 Task: Look for Airbnb options in SololÃ¡, Guatemala from 2nd November, 2023 to 9th November, 2023 for 5 adults. Place can be shared room with 2 bedrooms having 5 beds and 2 bathrooms. Property type can be flat. Amenities needed are: wifi, washing machine. Booking option can be shelf check-in. Look for 4 properties as per requirement.
Action: Mouse pressed left at (212, 110)
Screenshot: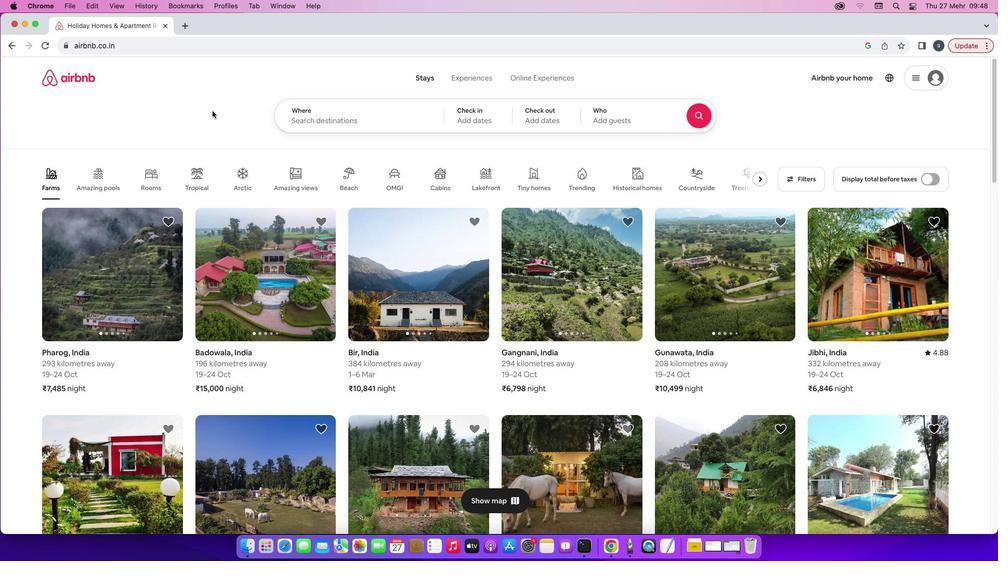
Action: Mouse moved to (351, 122)
Screenshot: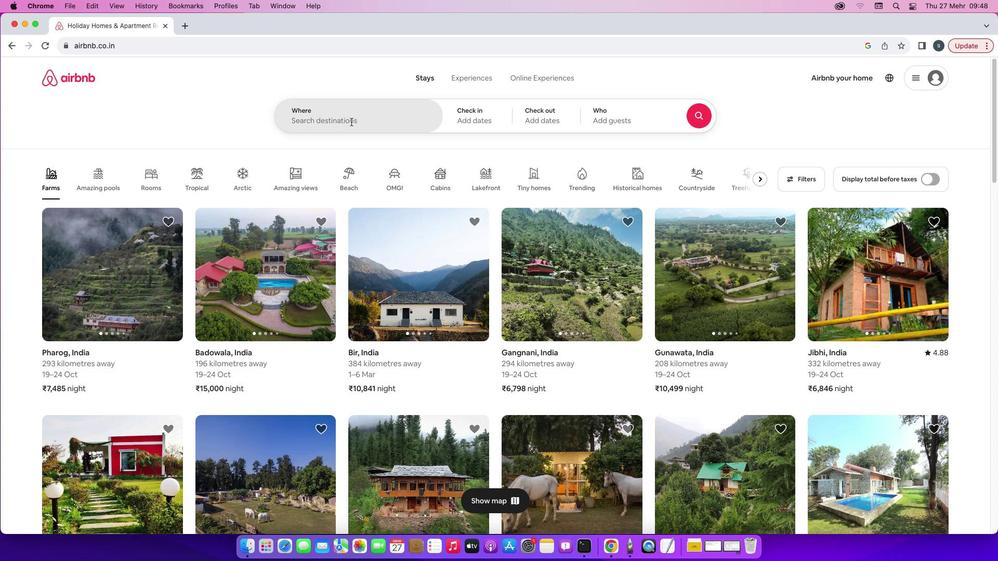 
Action: Mouse pressed left at (351, 122)
Screenshot: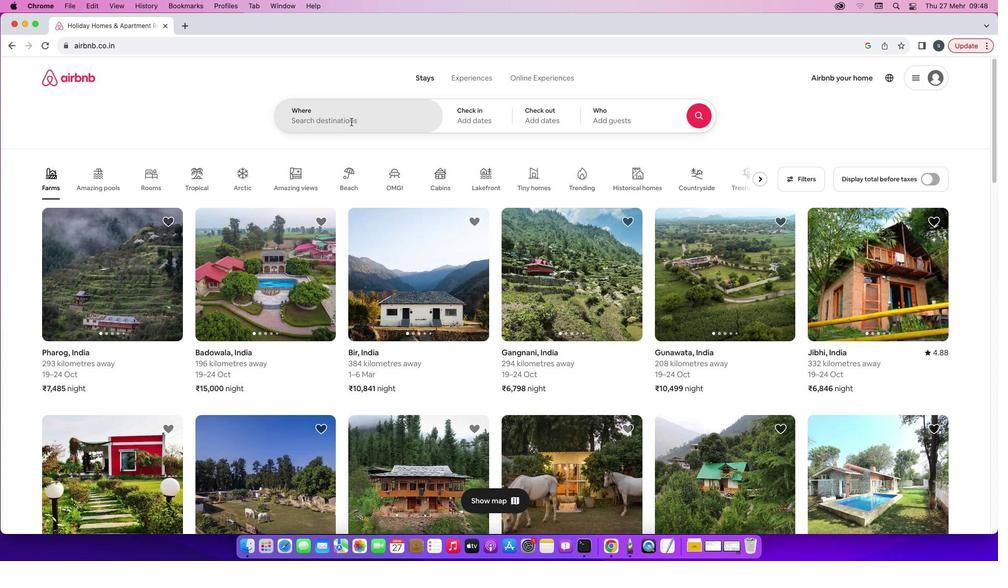 
Action: Mouse moved to (351, 121)
Screenshot: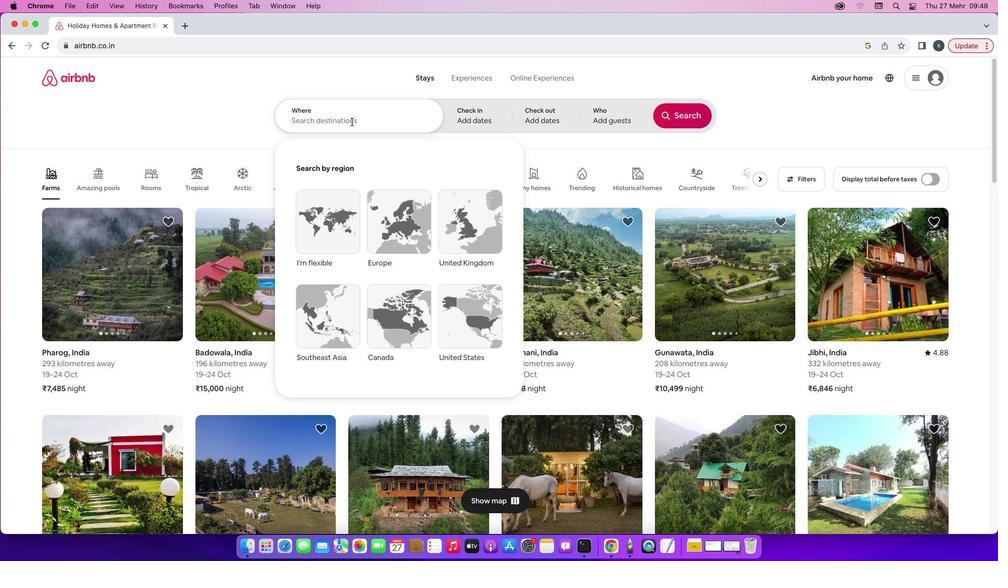 
Action: Key pressed 'S'Key.caps_lock'o''l''o''l''a'','Key.spaceKey.caps_lock'G'Key.caps_lock'u''a''t''e''m''a''l''a'
Screenshot: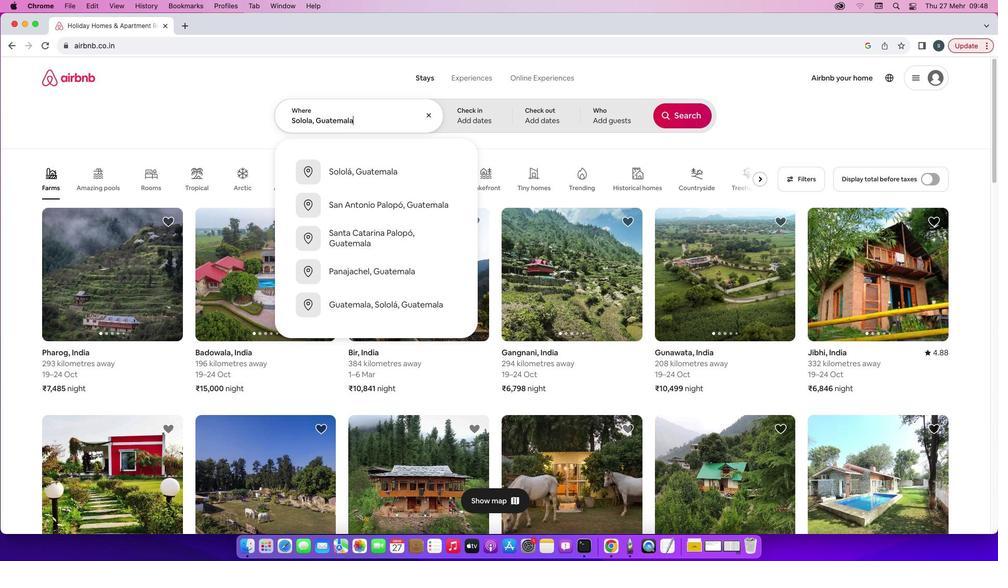 
Action: Mouse moved to (372, 172)
Screenshot: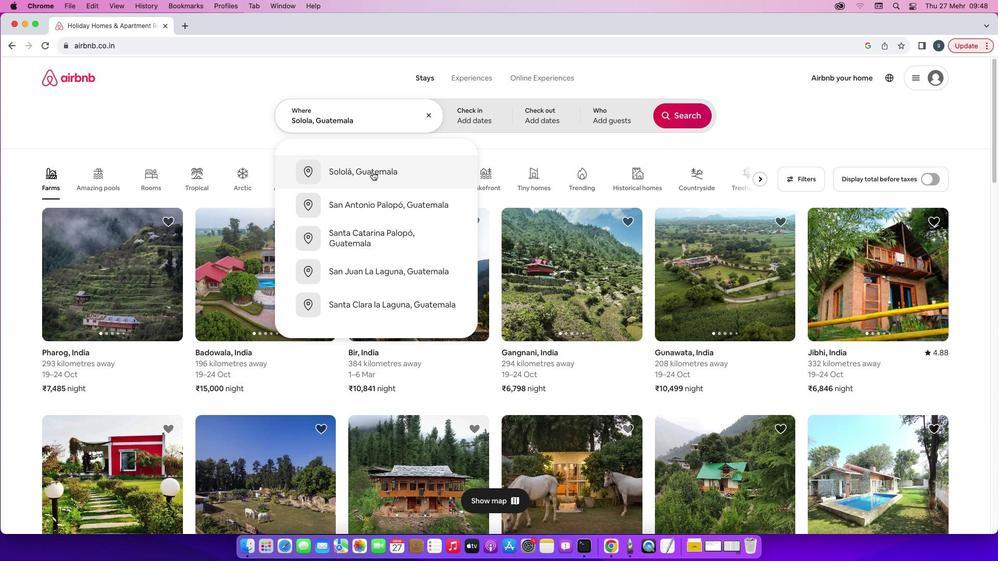 
Action: Mouse pressed left at (372, 172)
Screenshot: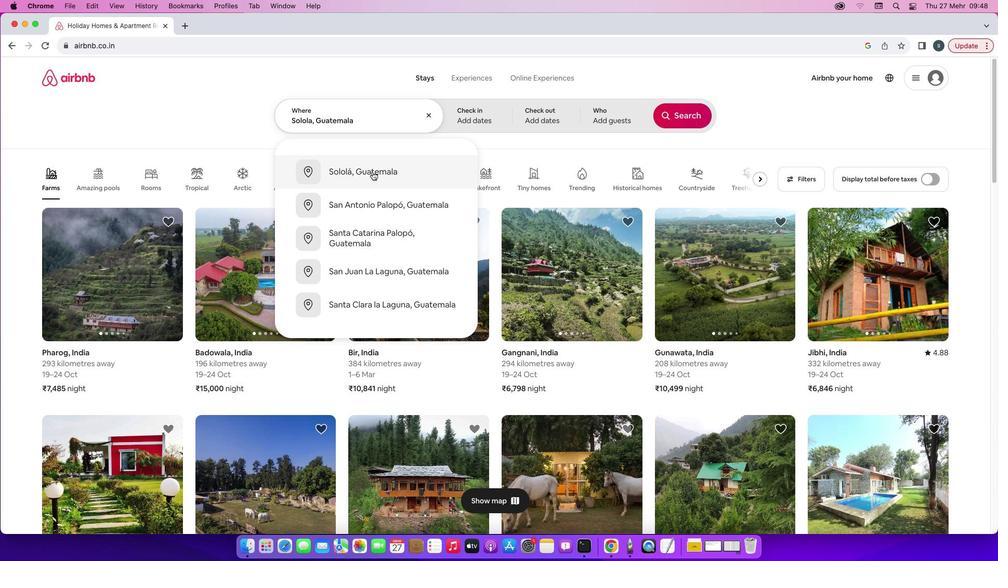 
Action: Mouse moved to (614, 239)
Screenshot: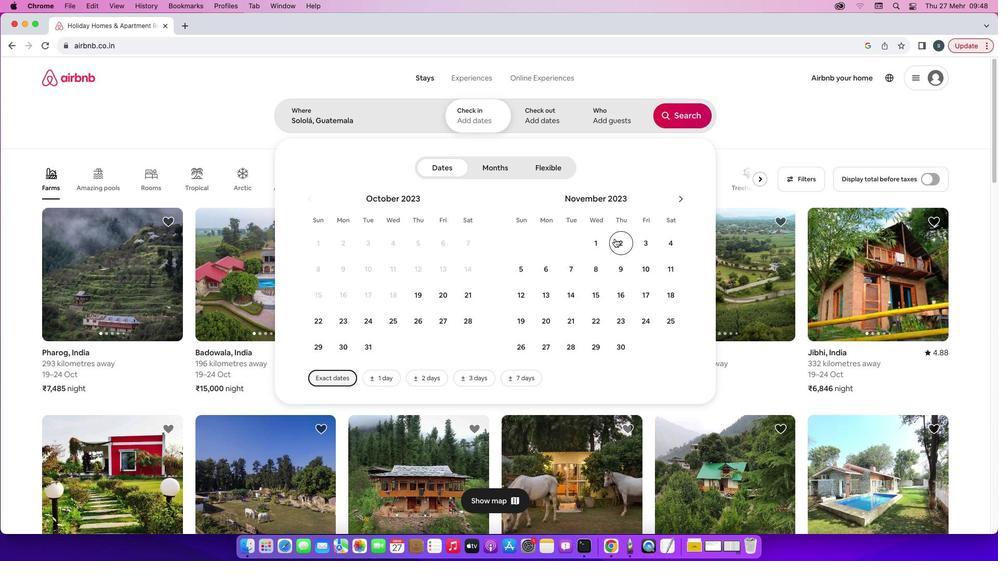 
Action: Mouse pressed left at (614, 239)
Screenshot: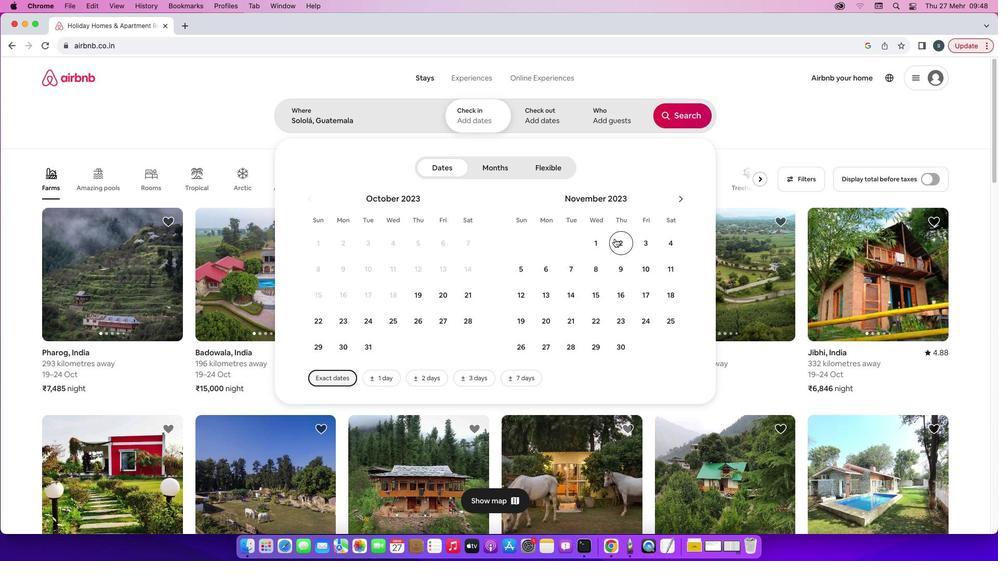 
Action: Mouse moved to (618, 271)
Screenshot: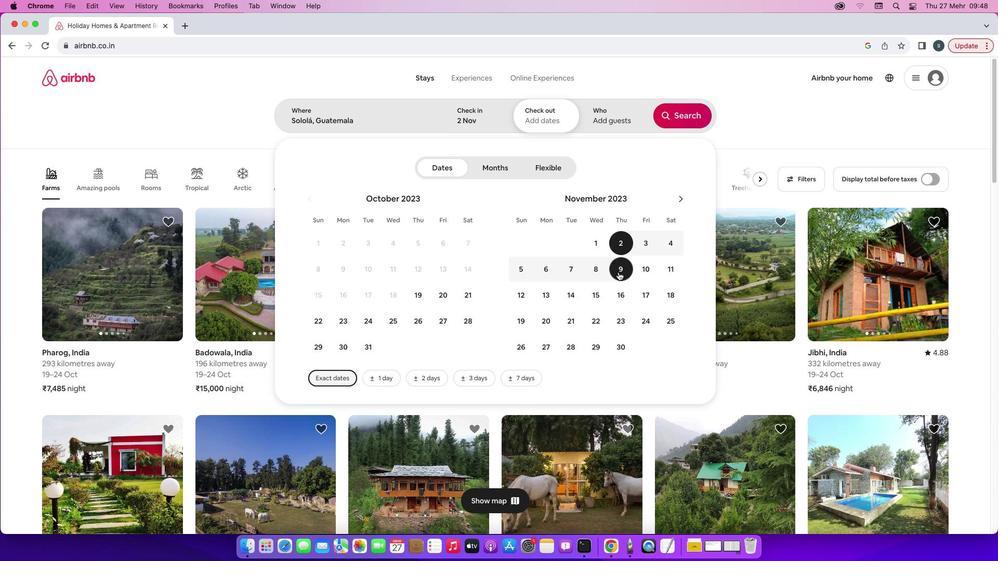 
Action: Mouse pressed left at (618, 271)
Screenshot: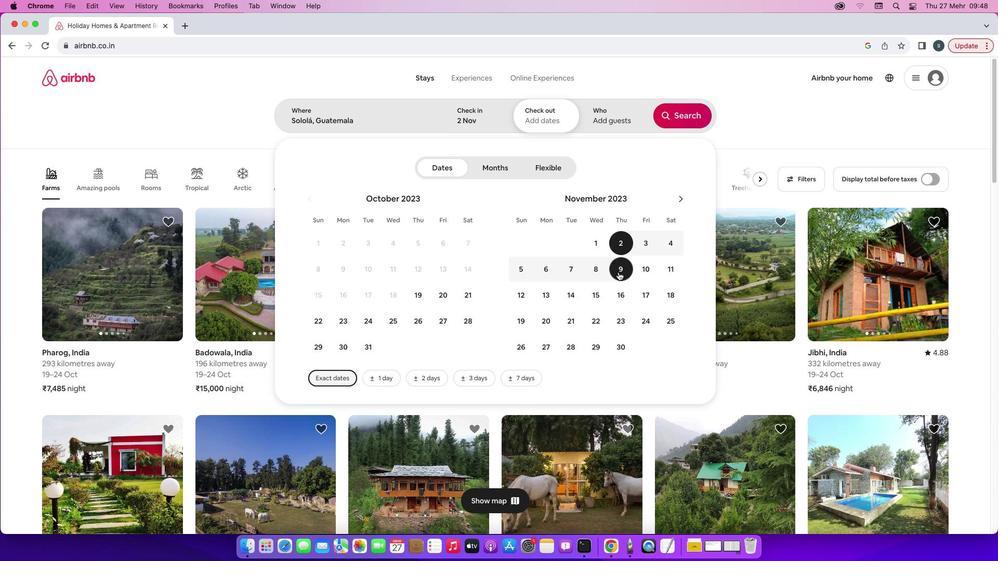 
Action: Mouse moved to (610, 116)
Screenshot: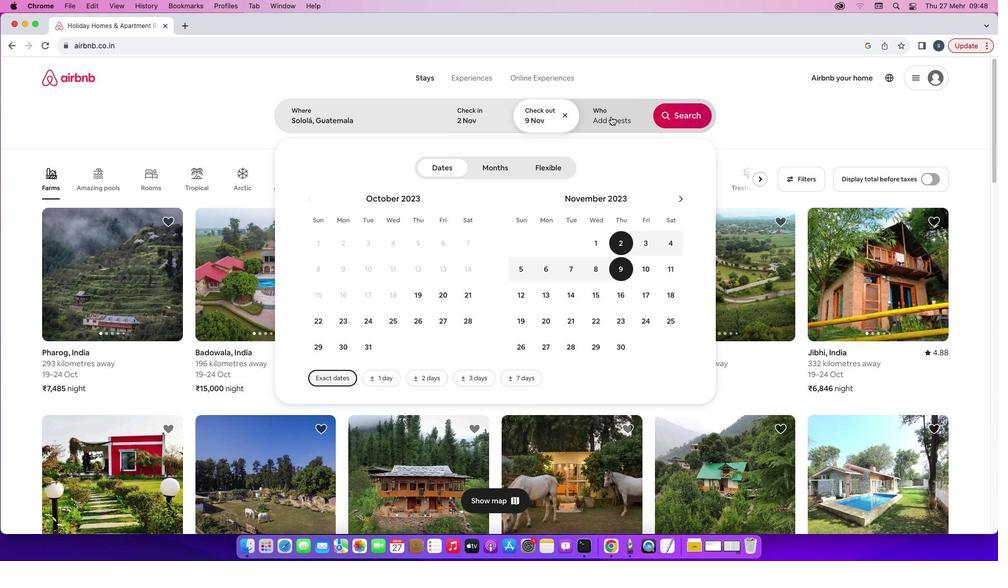 
Action: Mouse pressed left at (610, 116)
Screenshot: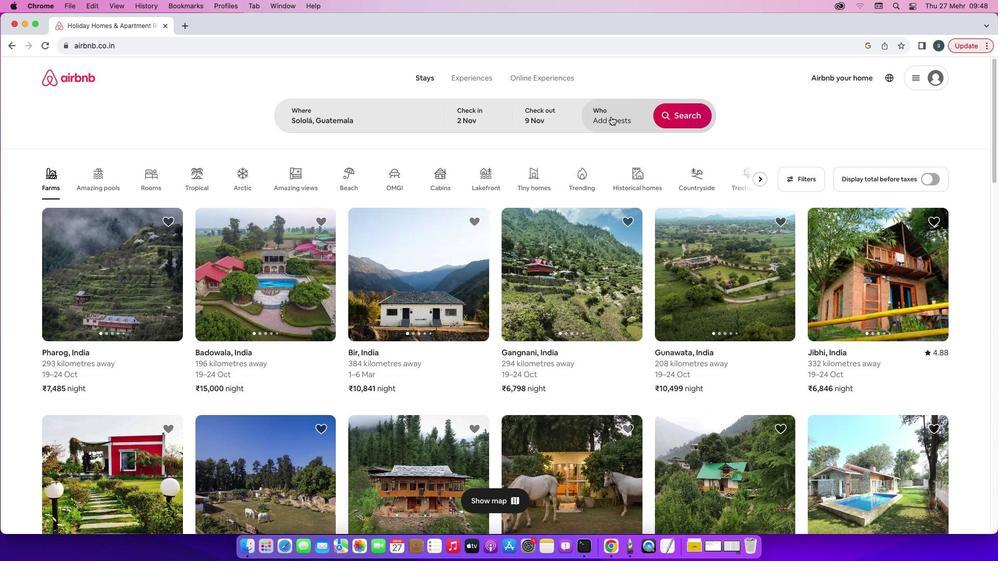 
Action: Mouse moved to (686, 171)
Screenshot: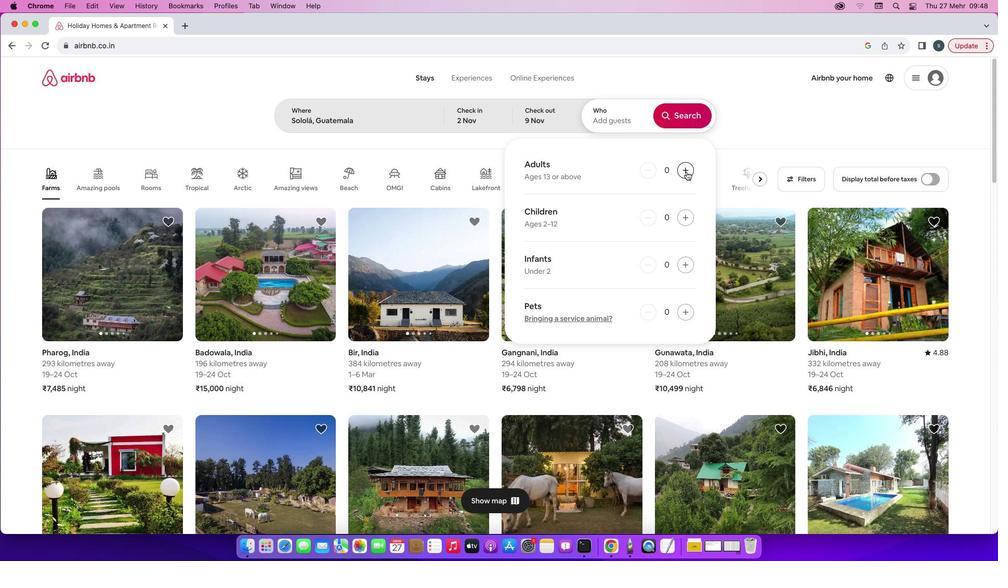 
Action: Mouse pressed left at (686, 171)
Screenshot: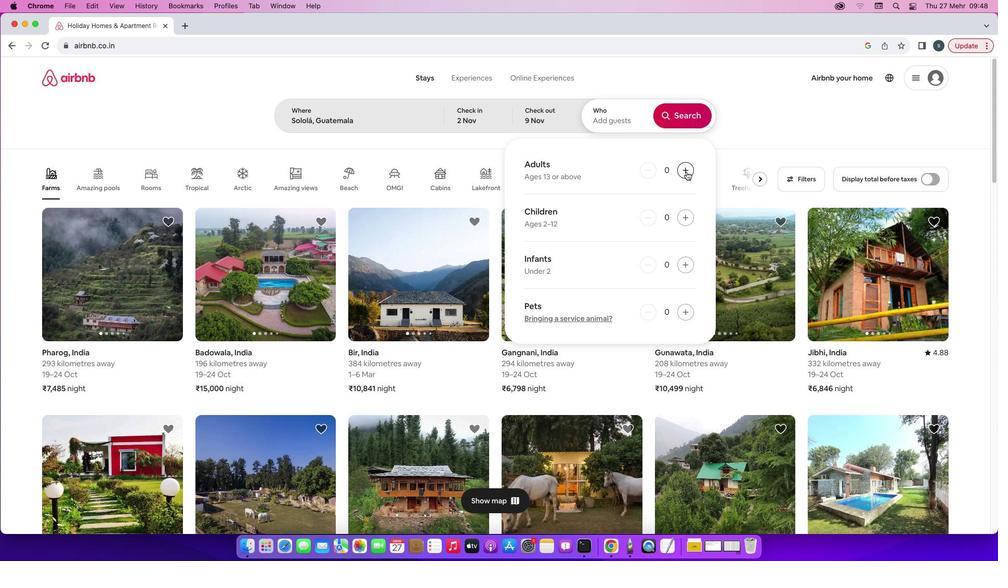 
Action: Mouse pressed left at (686, 171)
Screenshot: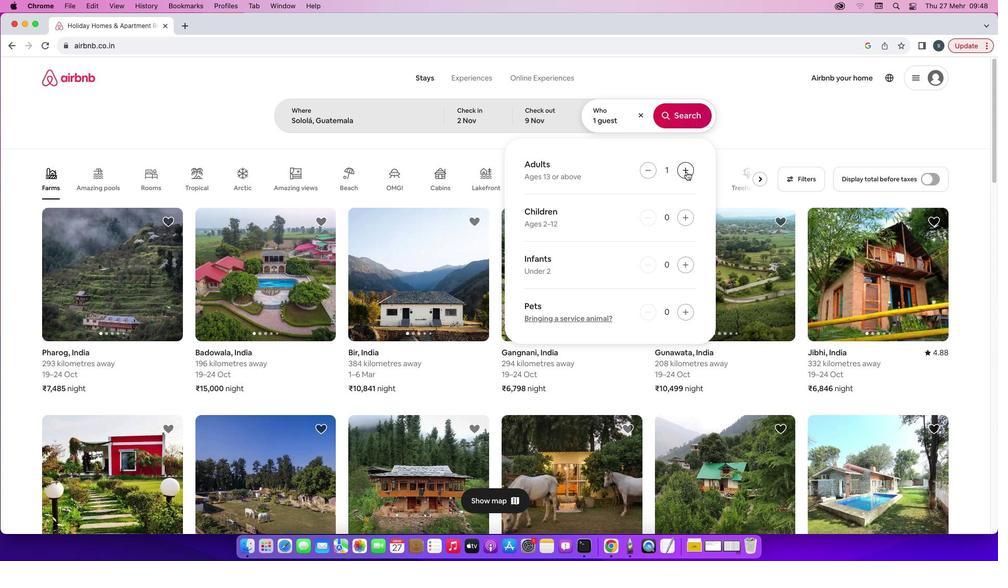 
Action: Mouse pressed left at (686, 171)
Screenshot: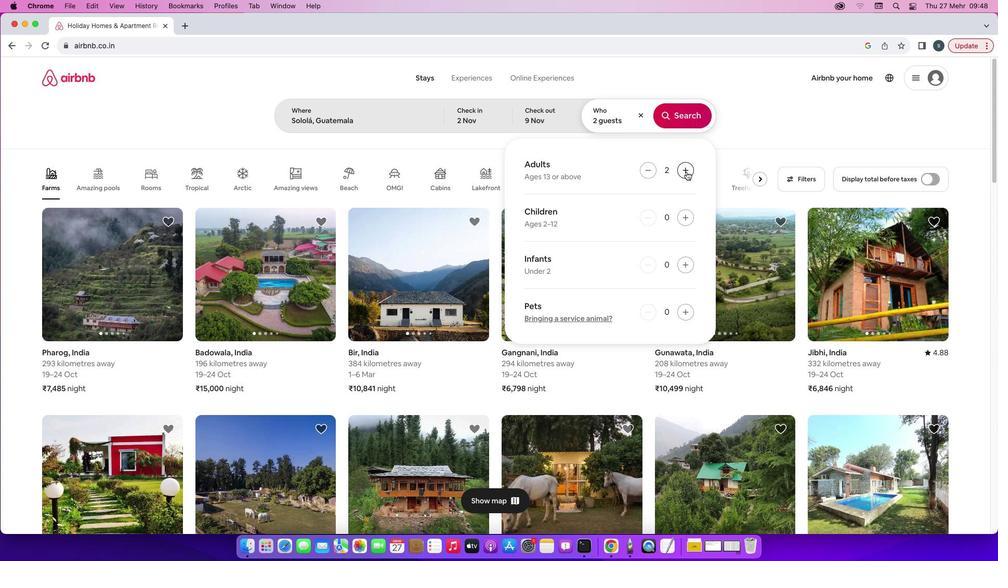 
Action: Mouse pressed left at (686, 171)
Screenshot: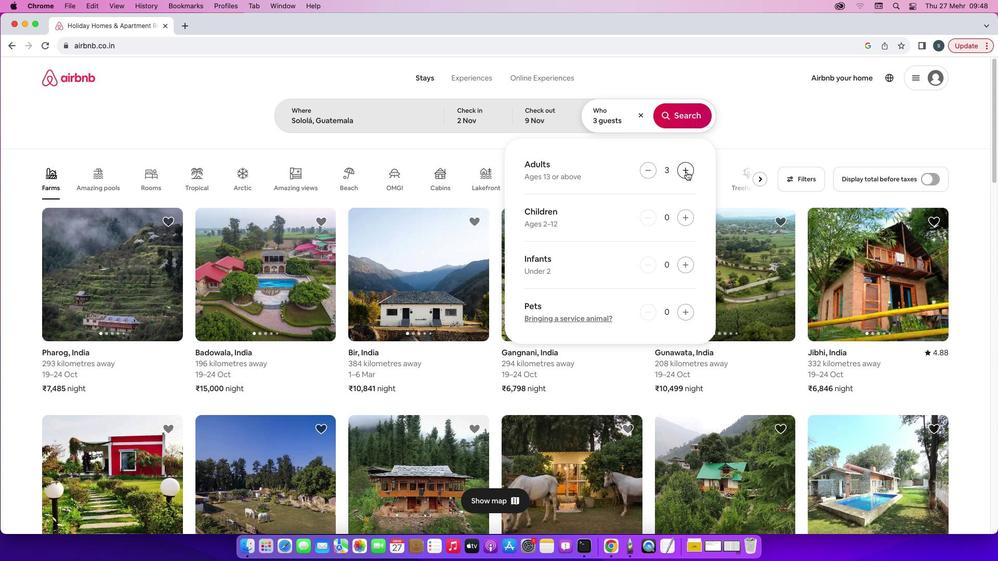 
Action: Mouse pressed left at (686, 171)
Screenshot: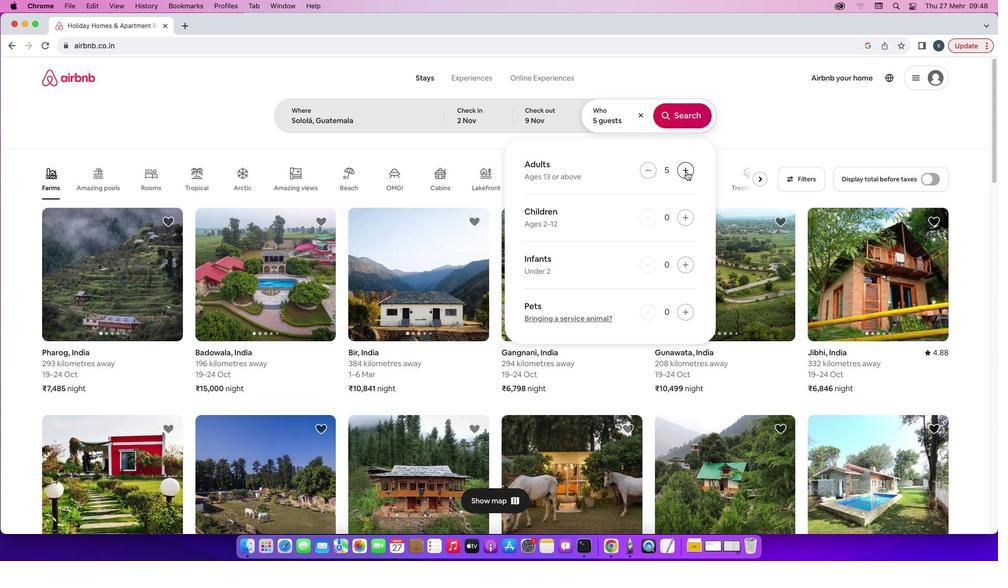 
Action: Mouse moved to (674, 113)
Screenshot: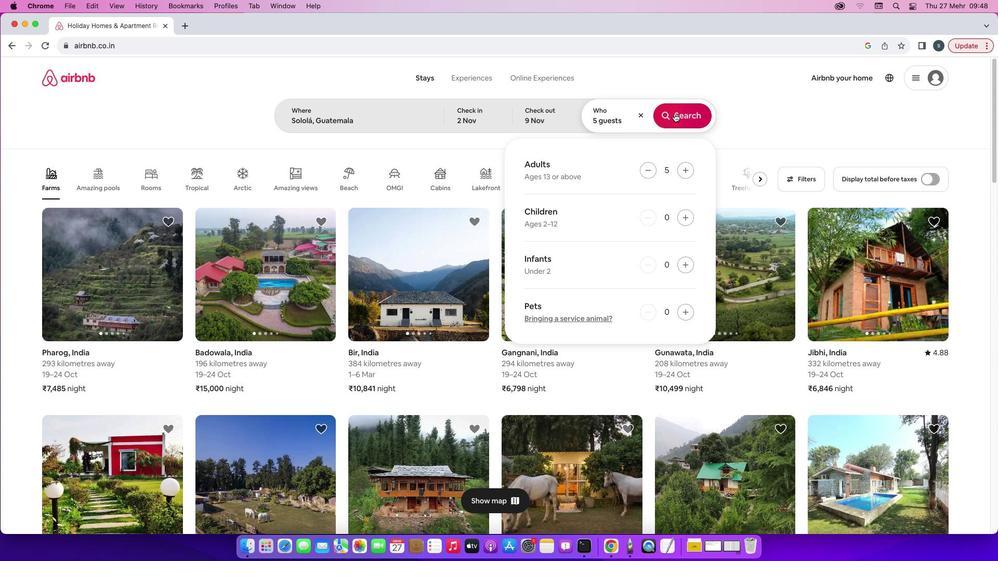 
Action: Mouse pressed left at (674, 113)
Screenshot: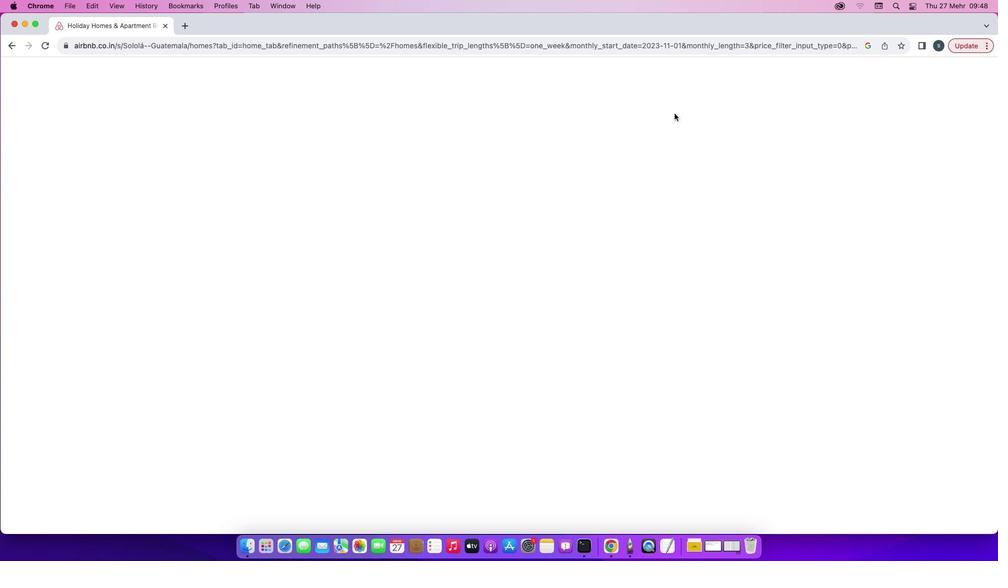
Action: Mouse moved to (824, 128)
Screenshot: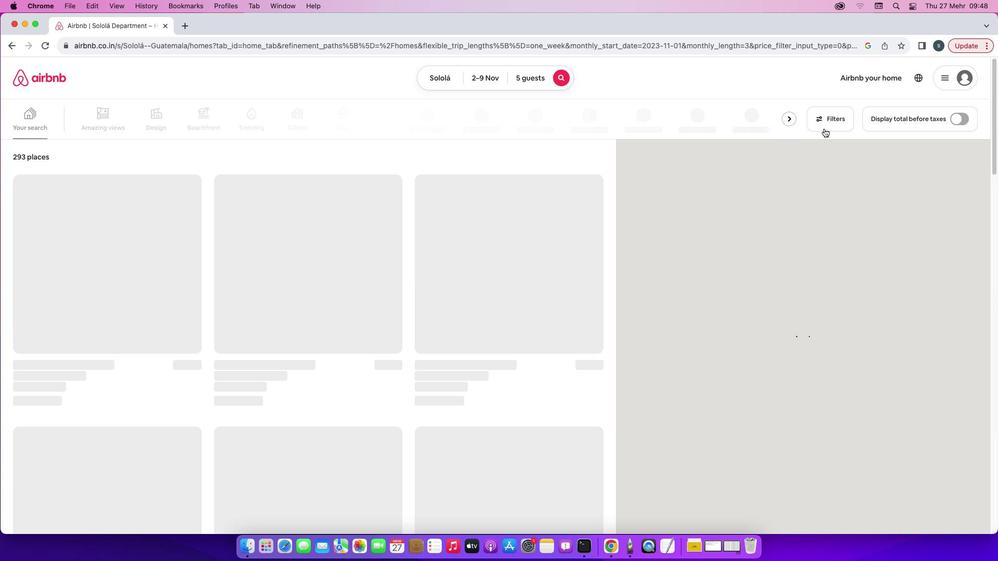 
Action: Mouse pressed left at (824, 128)
Screenshot: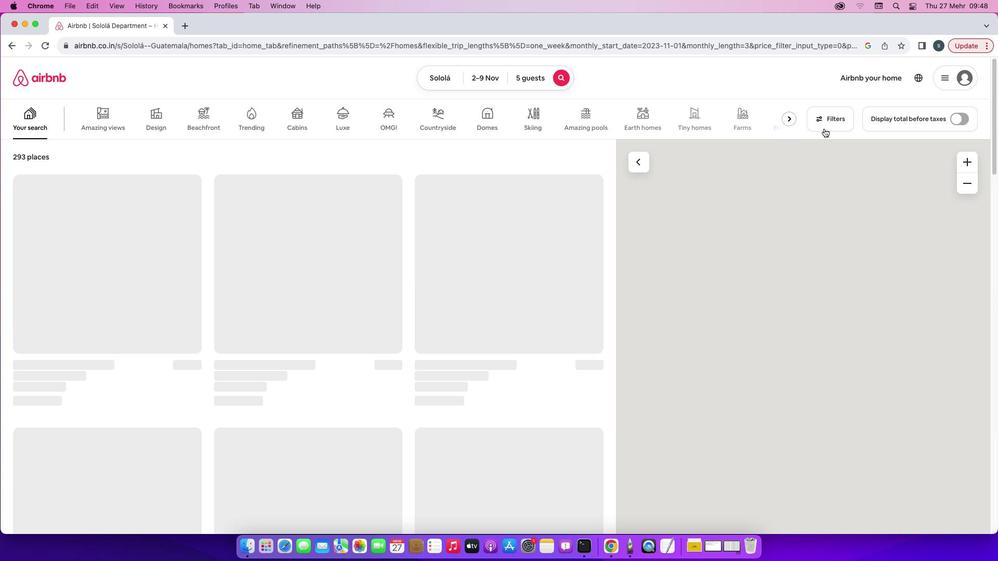 
Action: Mouse moved to (408, 321)
Screenshot: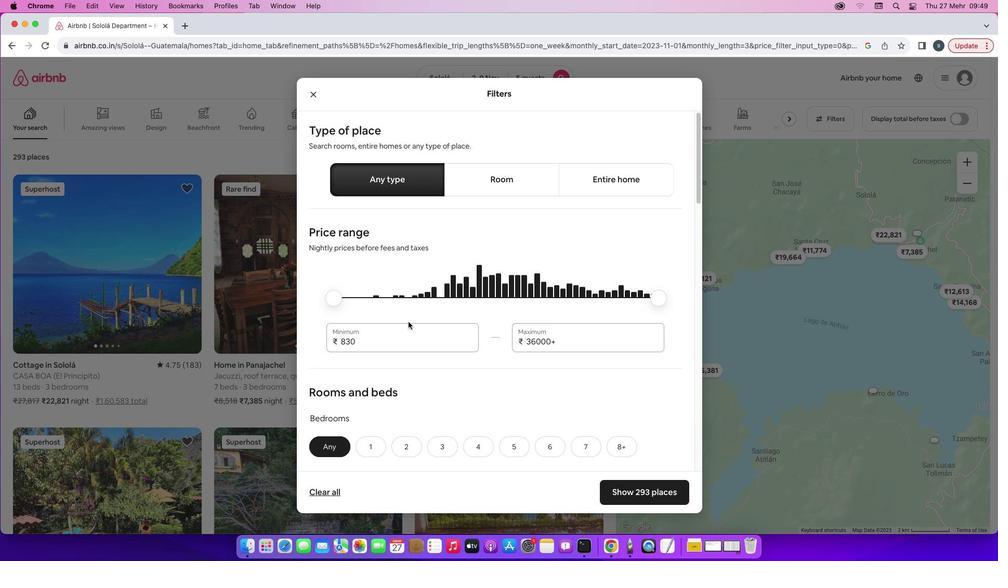 
Action: Mouse scrolled (408, 321) with delta (0, 0)
Screenshot: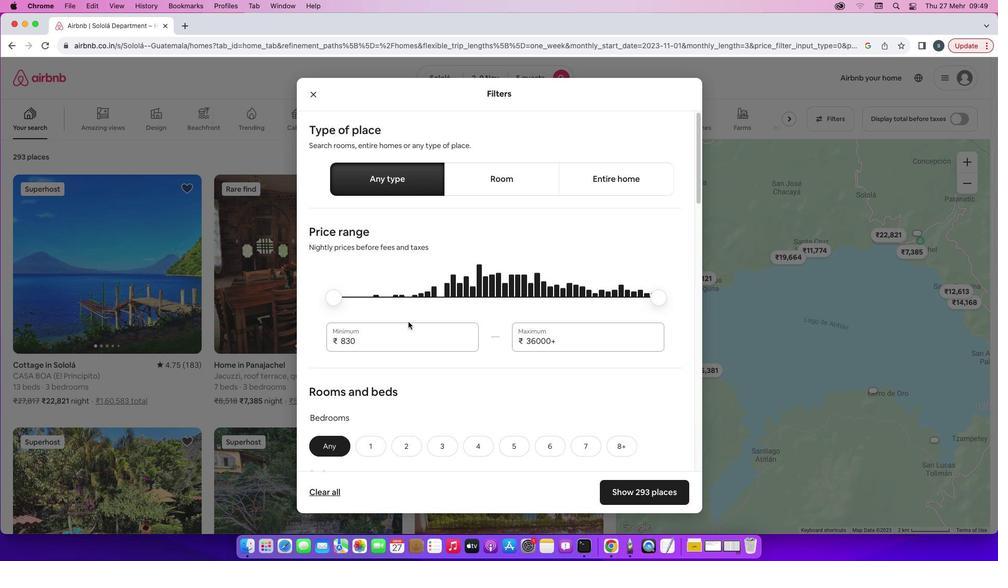 
Action: Mouse scrolled (408, 321) with delta (0, 0)
Screenshot: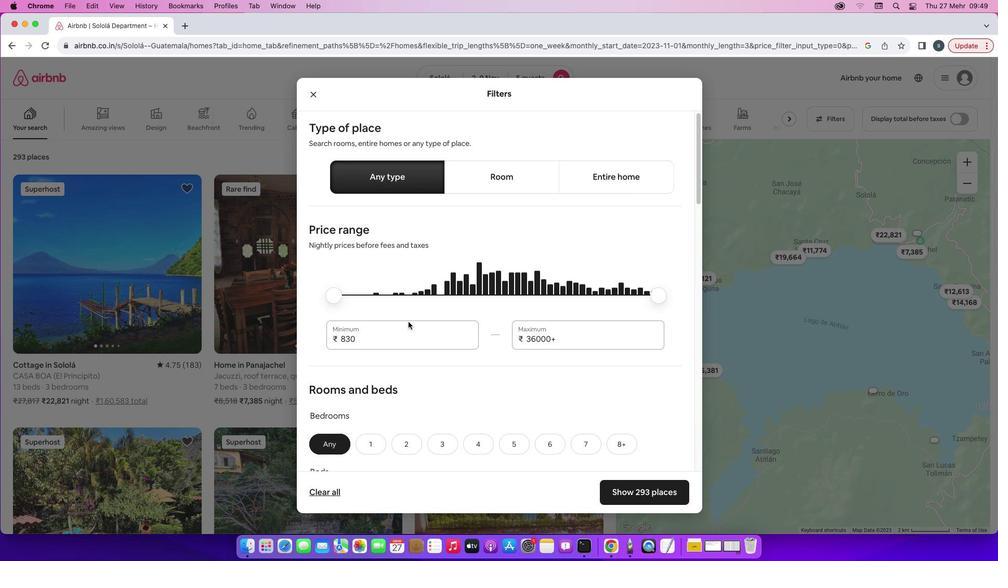 
Action: Mouse scrolled (408, 321) with delta (0, 0)
Screenshot: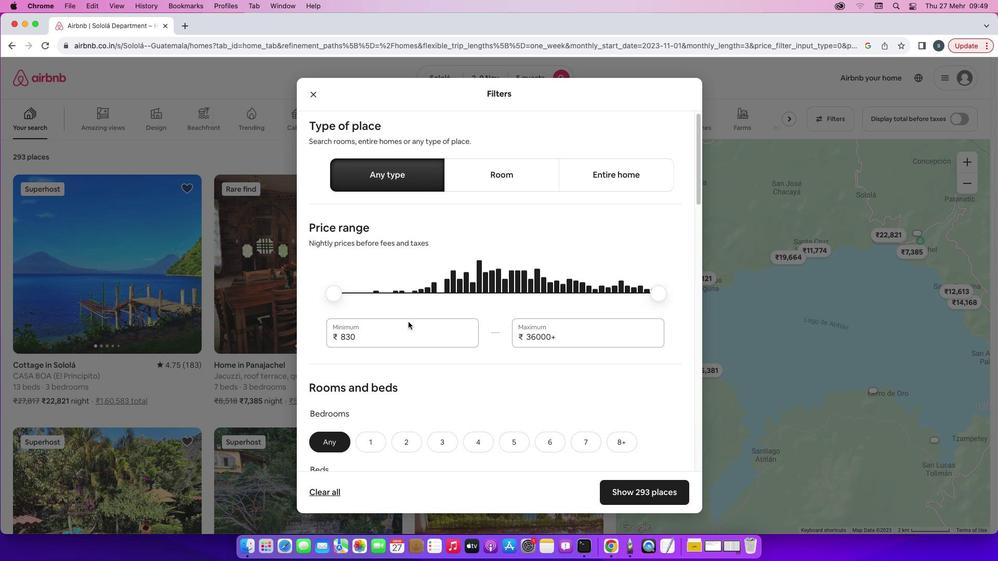 
Action: Mouse scrolled (408, 321) with delta (0, 0)
Screenshot: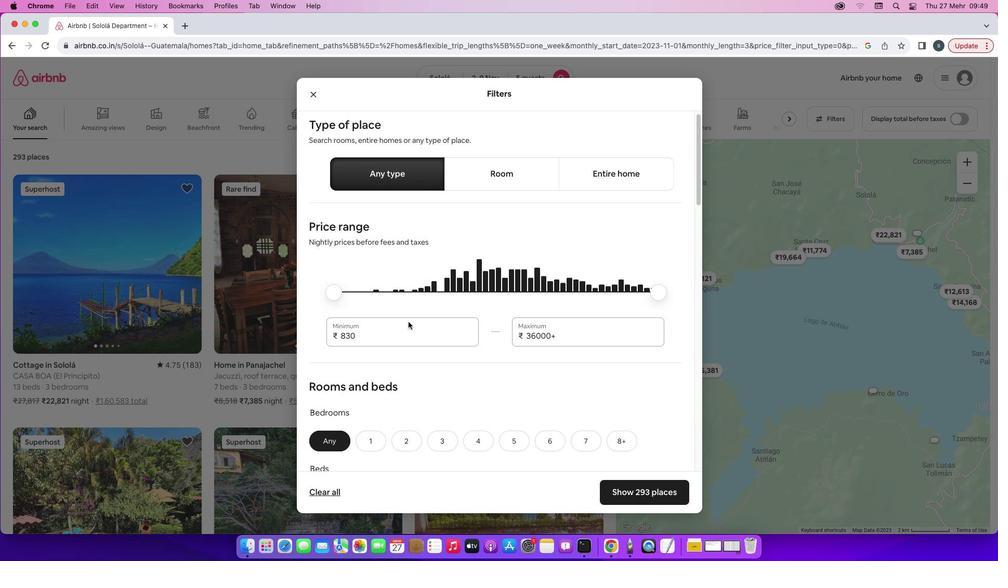 
Action: Mouse scrolled (408, 321) with delta (0, 0)
Screenshot: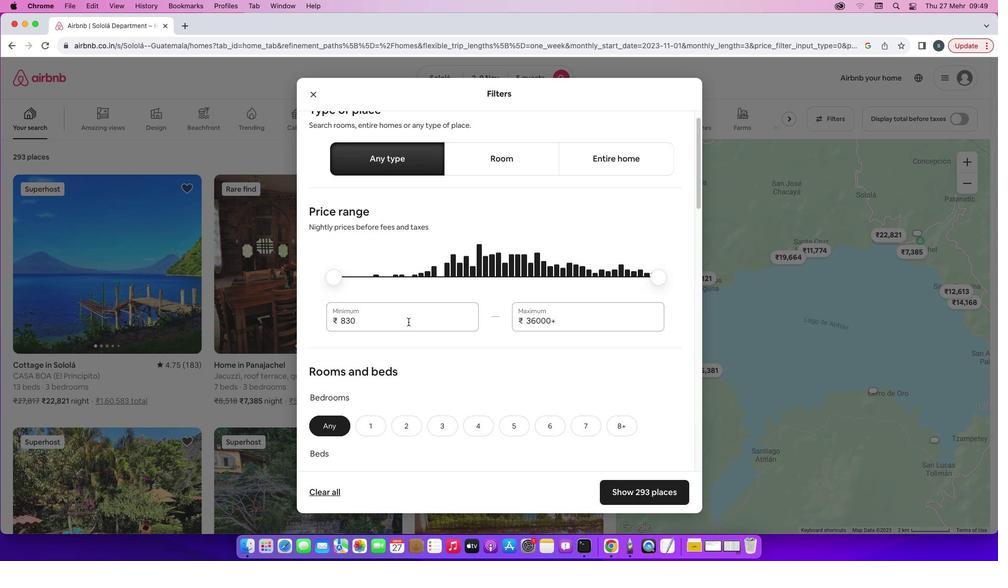 
Action: Mouse scrolled (408, 321) with delta (0, 0)
Screenshot: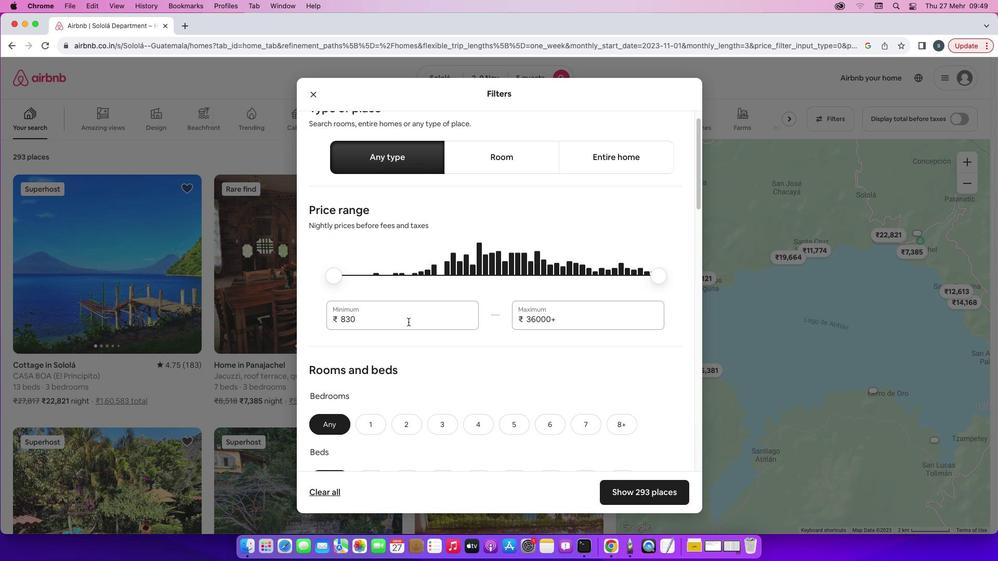 
Action: Mouse scrolled (408, 321) with delta (0, 0)
Screenshot: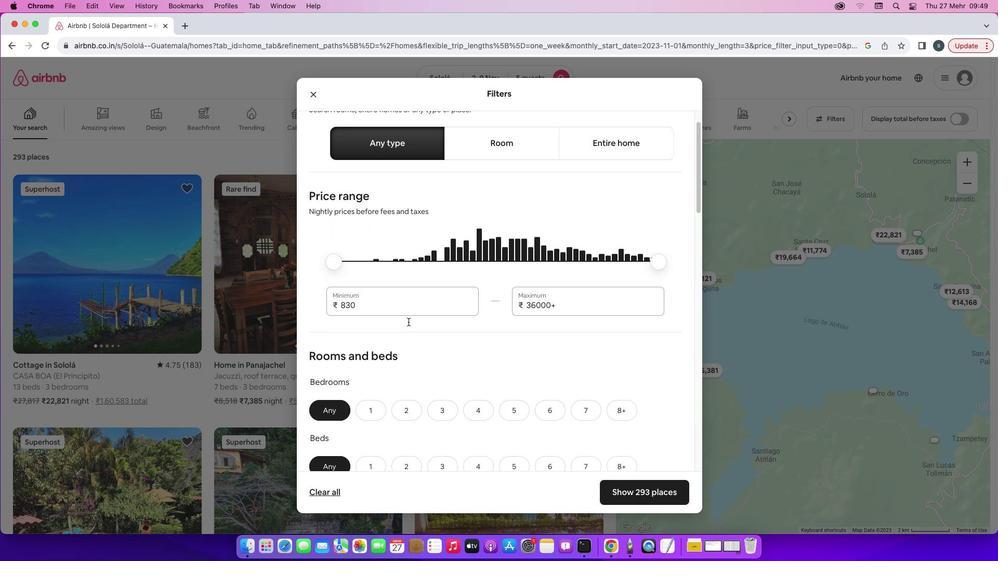 
Action: Mouse scrolled (408, 321) with delta (0, -1)
Screenshot: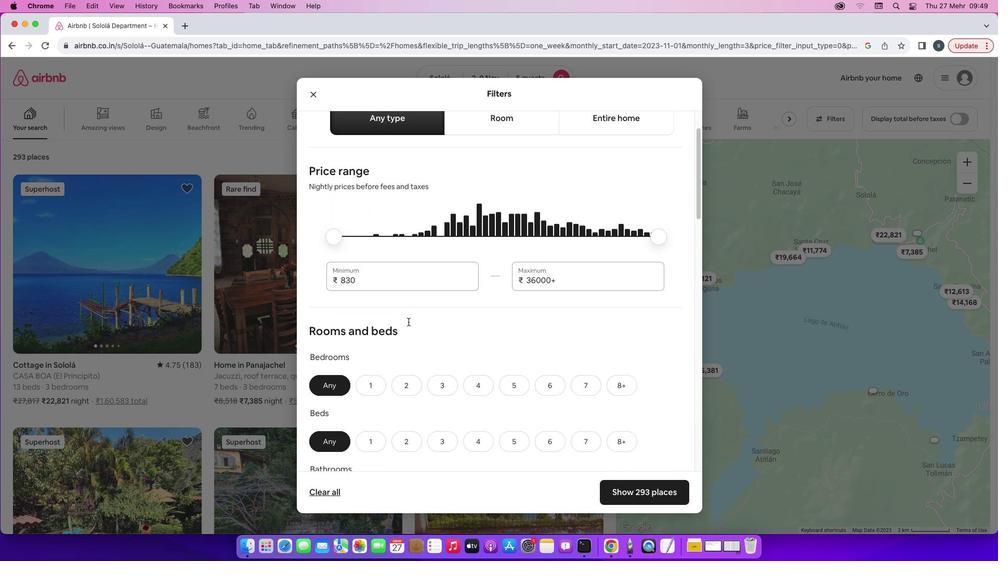 
Action: Mouse scrolled (408, 321) with delta (0, 0)
Screenshot: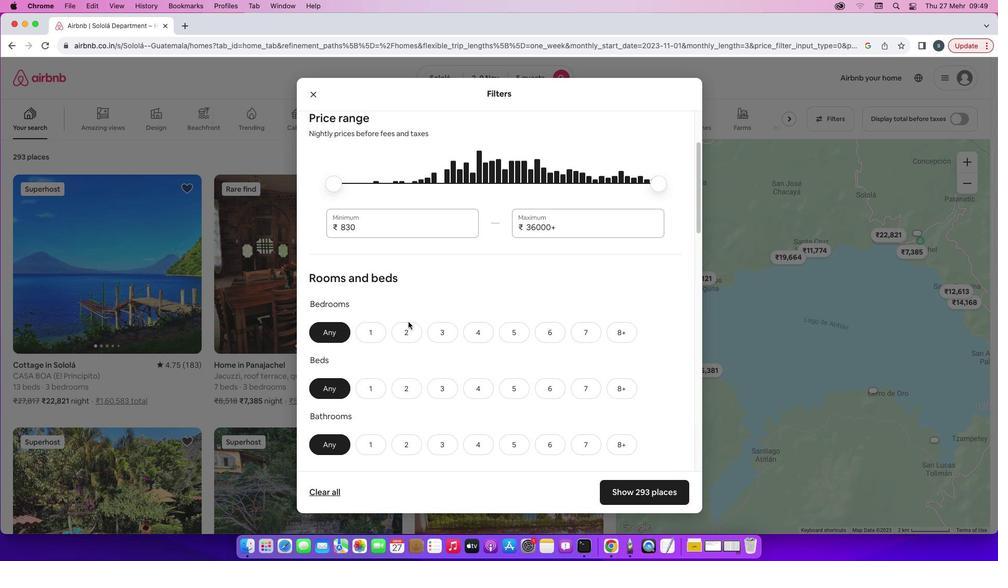
Action: Mouse scrolled (408, 321) with delta (0, 0)
Screenshot: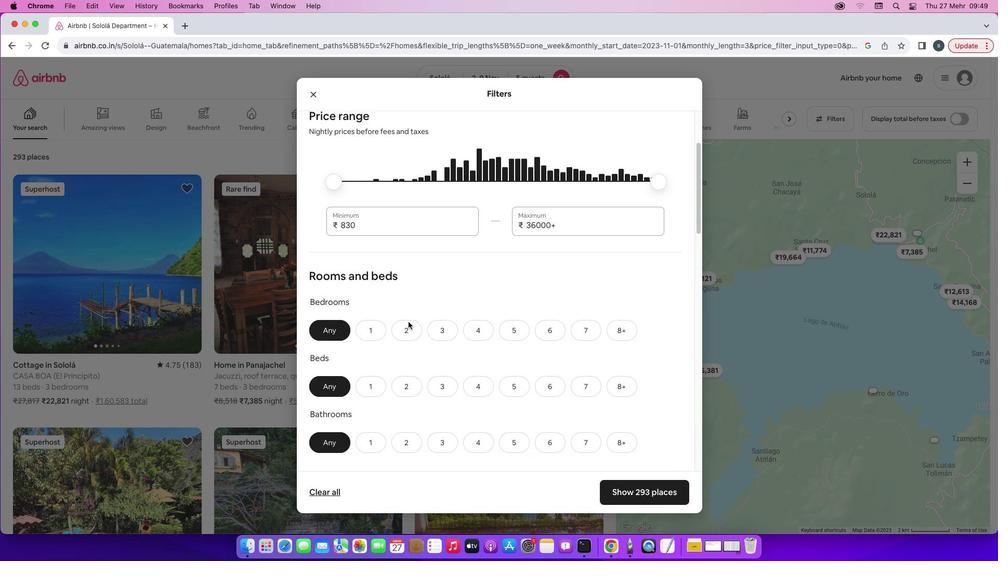 
Action: Mouse moved to (412, 316)
Screenshot: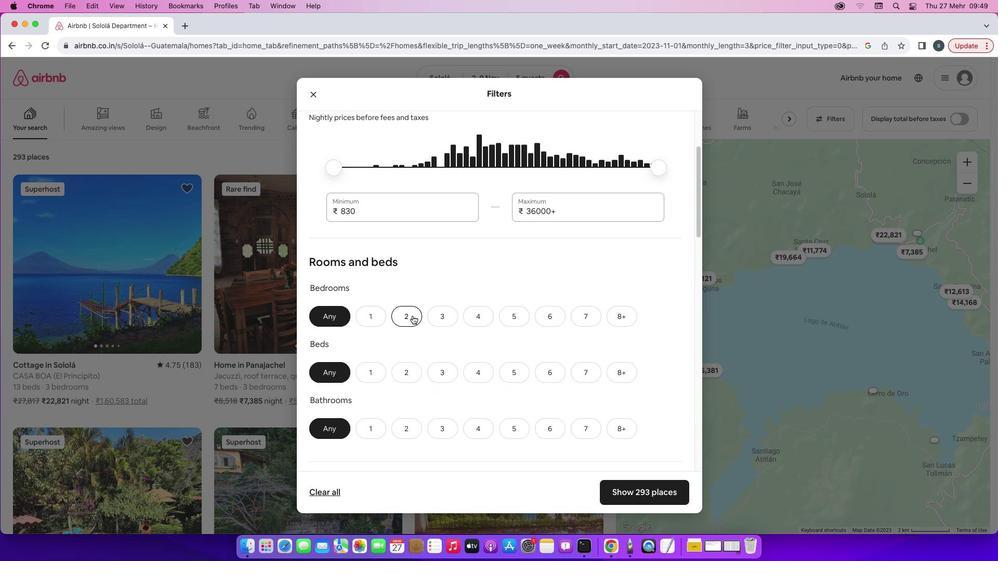 
Action: Mouse pressed left at (412, 316)
Screenshot: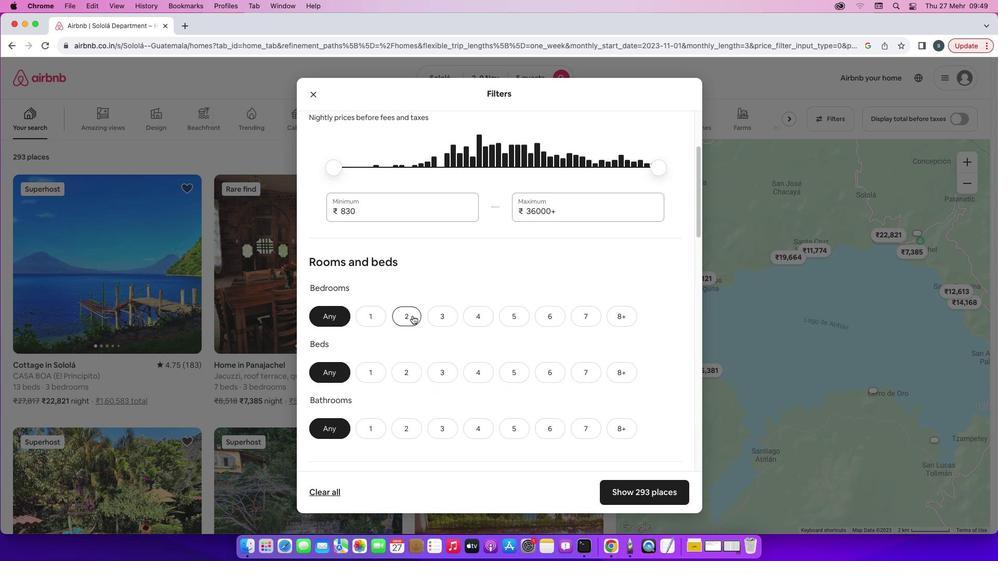 
Action: Mouse moved to (515, 371)
Screenshot: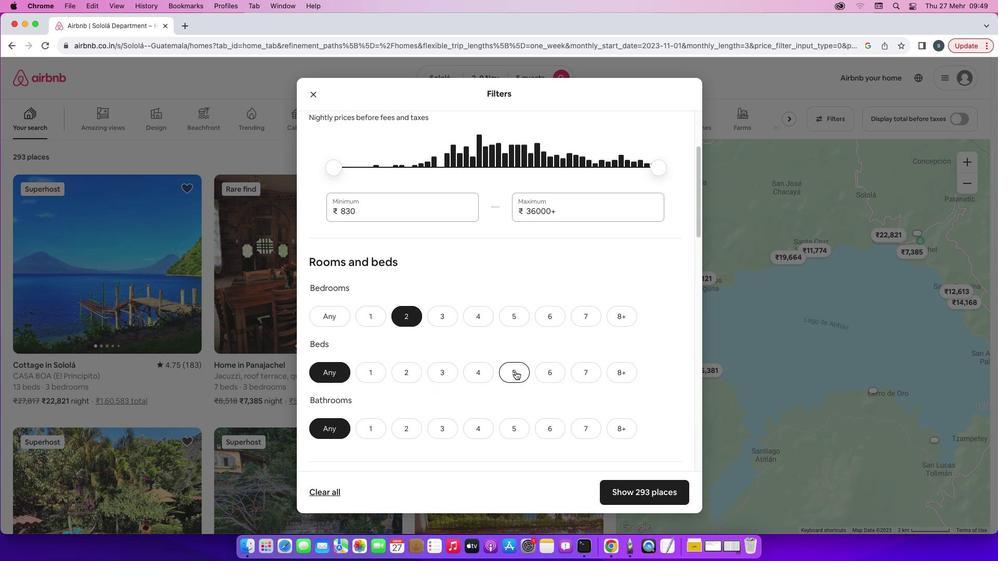 
Action: Mouse pressed left at (515, 371)
Screenshot: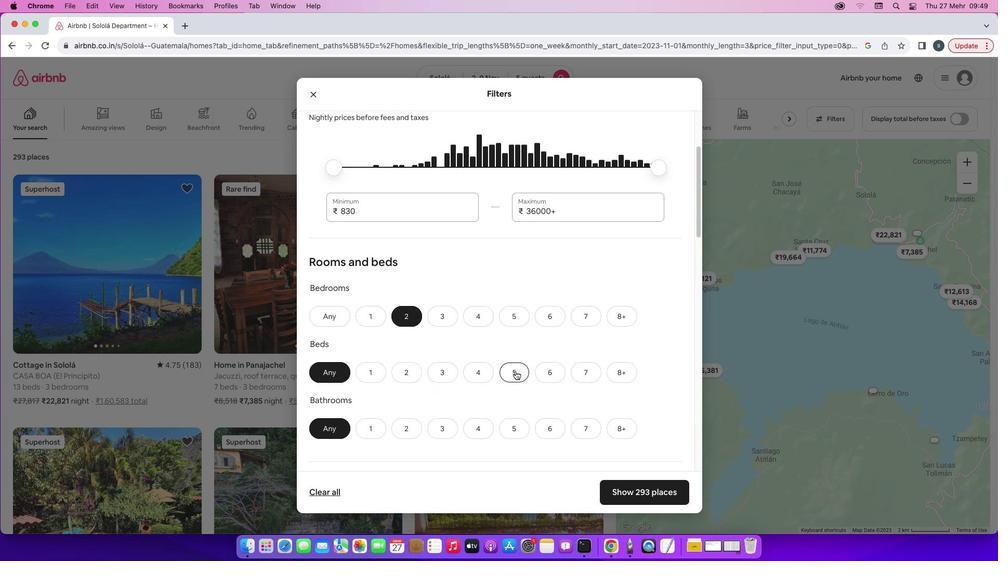 
Action: Mouse moved to (406, 434)
Screenshot: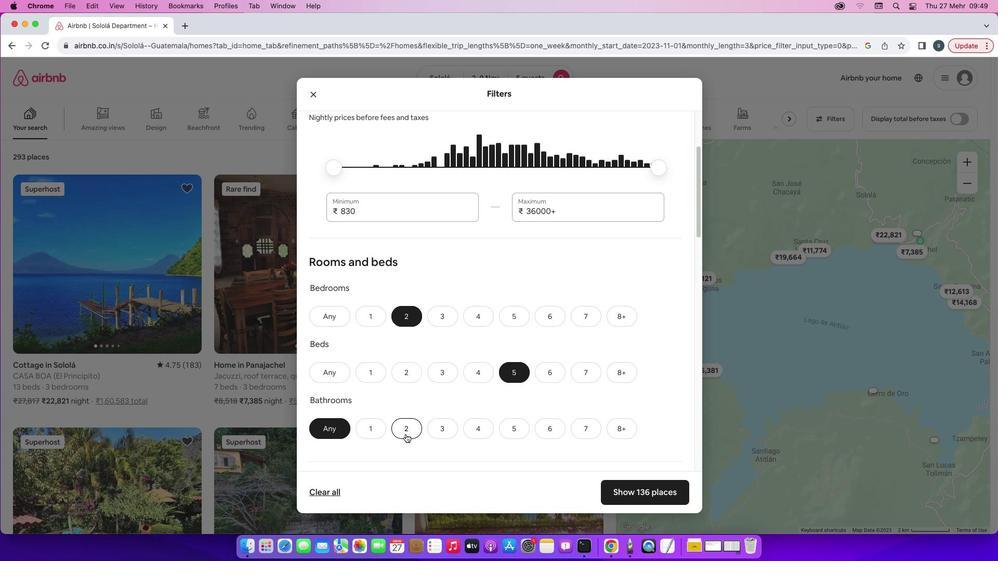 
Action: Mouse pressed left at (406, 434)
Screenshot: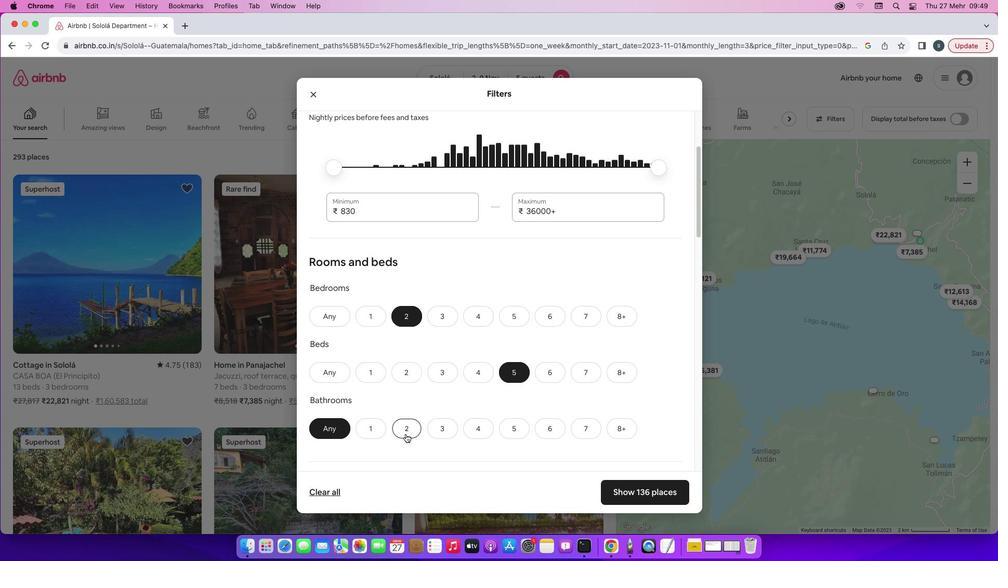 
Action: Mouse moved to (441, 397)
Screenshot: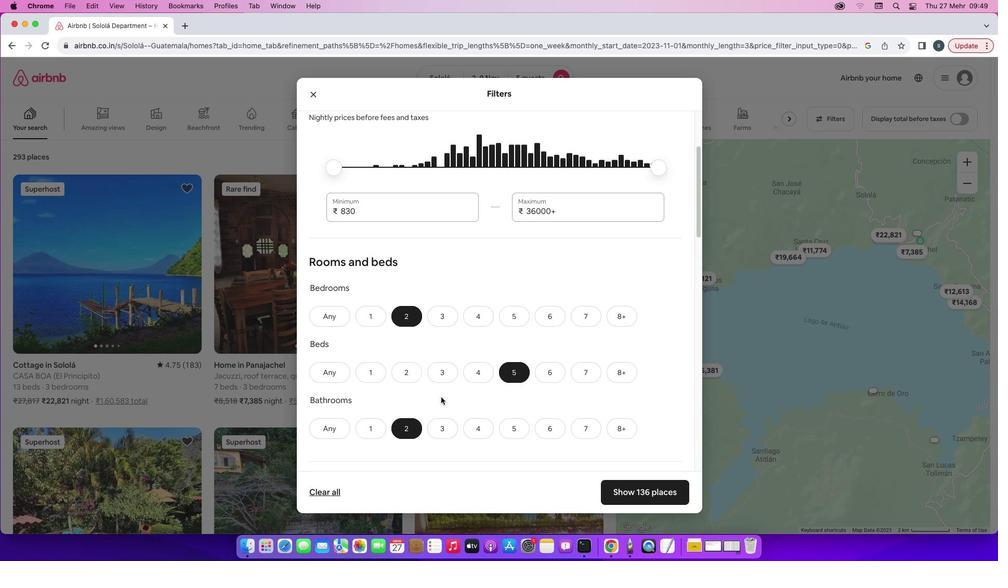 
Action: Mouse scrolled (441, 397) with delta (0, 0)
Screenshot: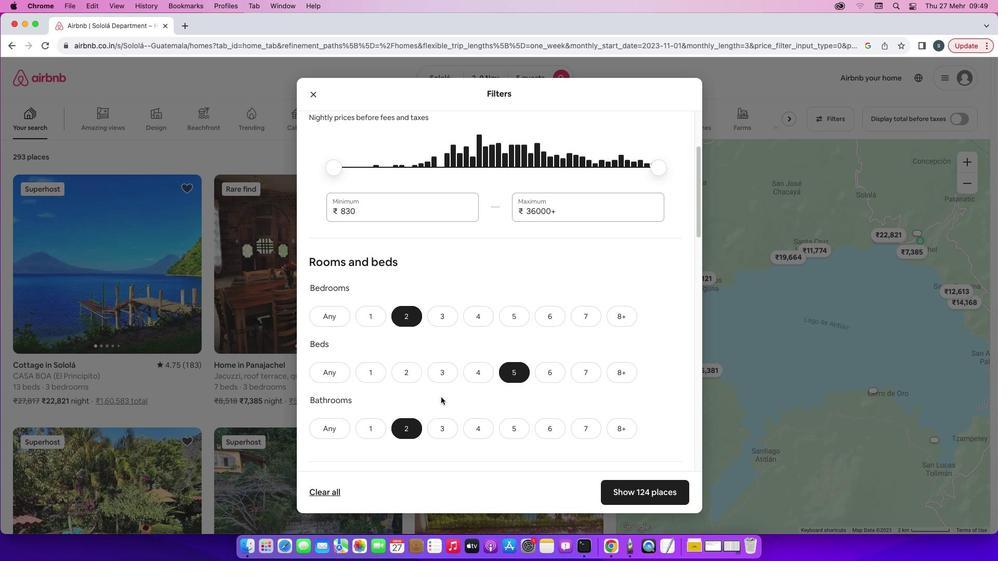 
Action: Mouse scrolled (441, 397) with delta (0, 0)
Screenshot: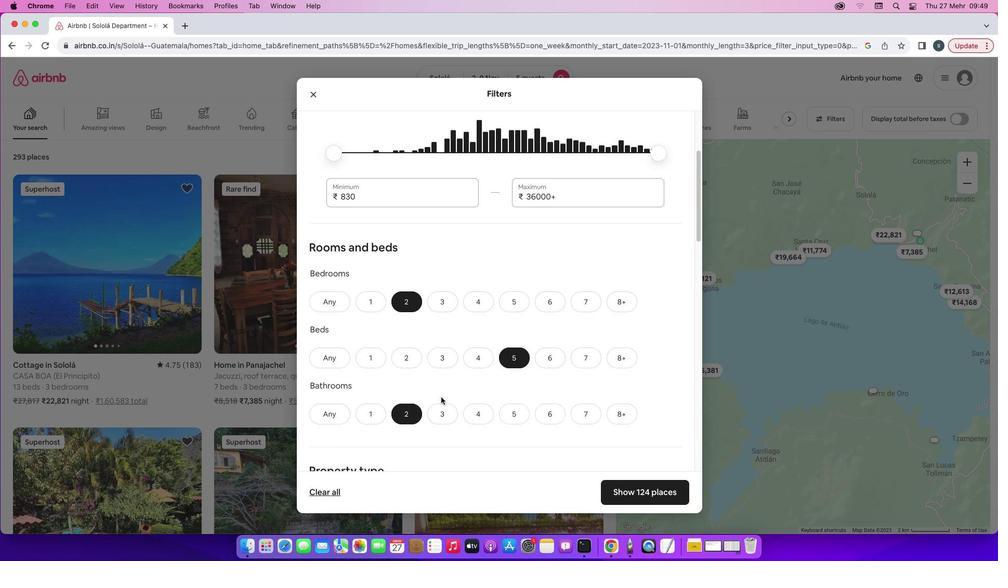 
Action: Mouse scrolled (441, 397) with delta (0, -1)
Screenshot: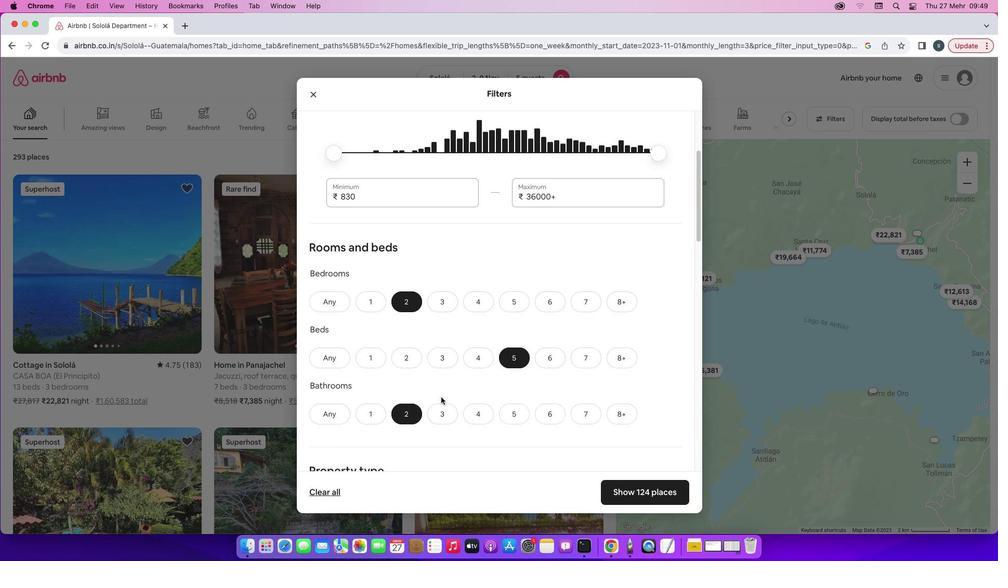 
Action: Mouse scrolled (441, 397) with delta (0, 0)
Screenshot: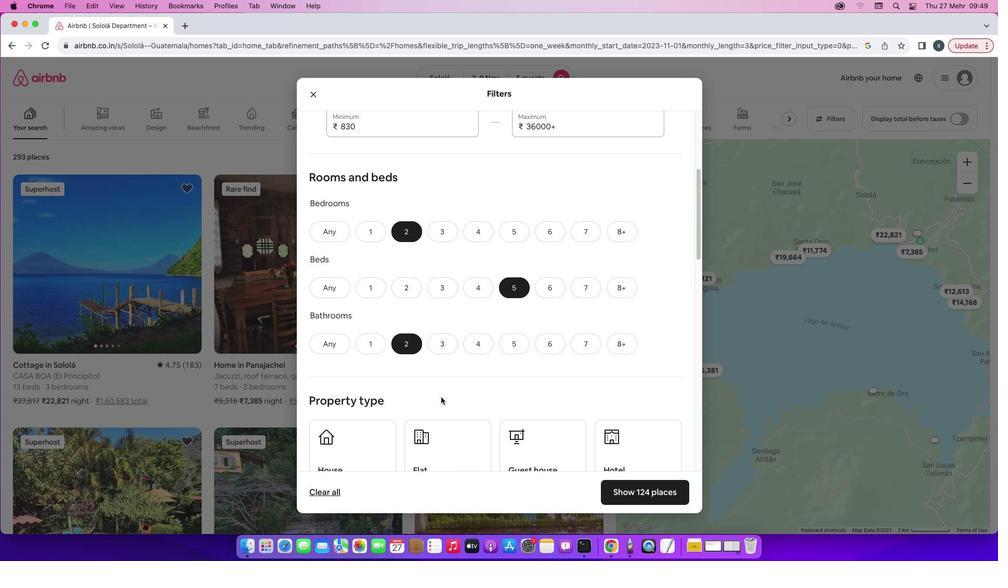 
Action: Mouse scrolled (441, 397) with delta (0, 0)
Screenshot: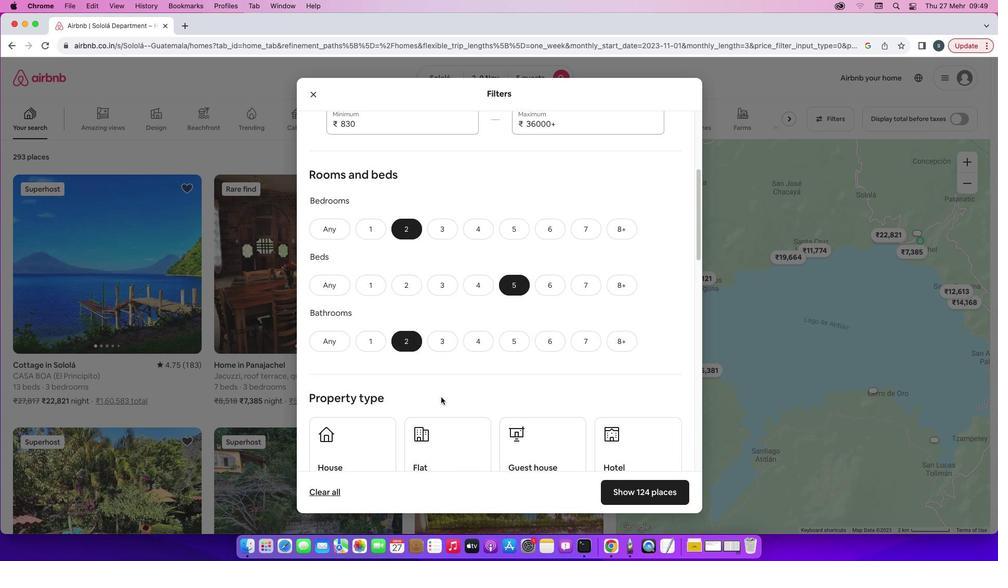 
Action: Mouse scrolled (441, 397) with delta (0, -1)
Screenshot: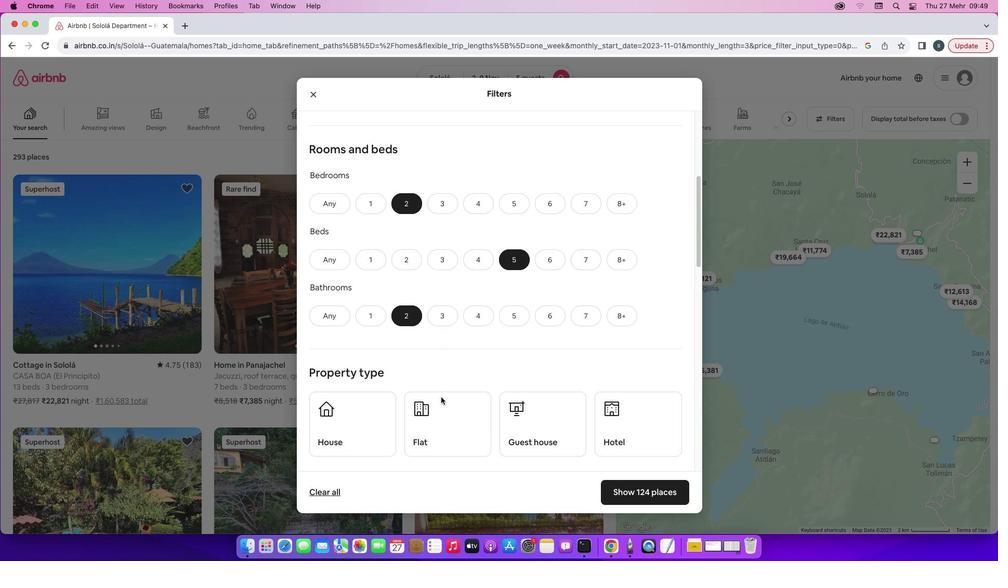 
Action: Mouse scrolled (441, 397) with delta (0, -1)
Screenshot: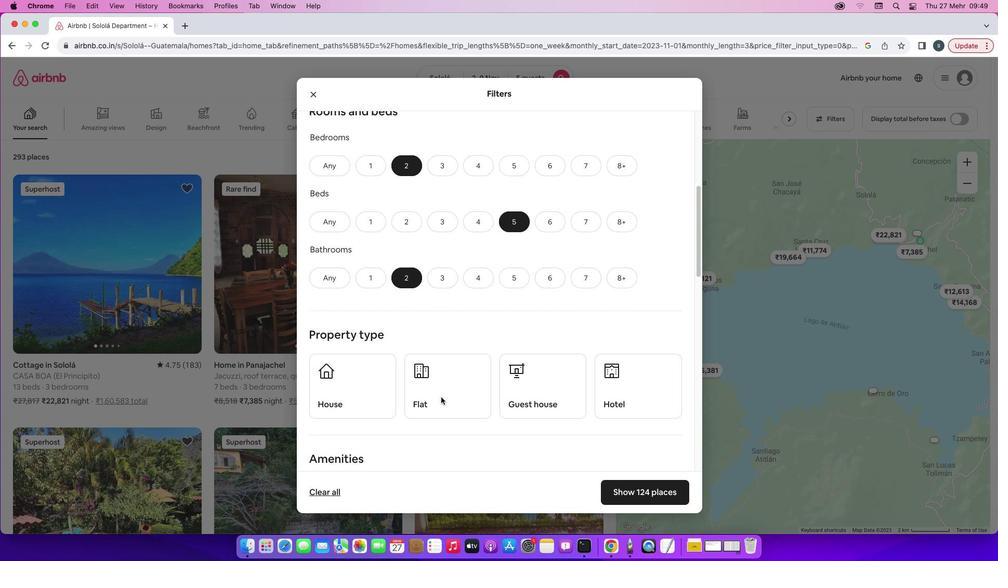 
Action: Mouse moved to (445, 342)
Screenshot: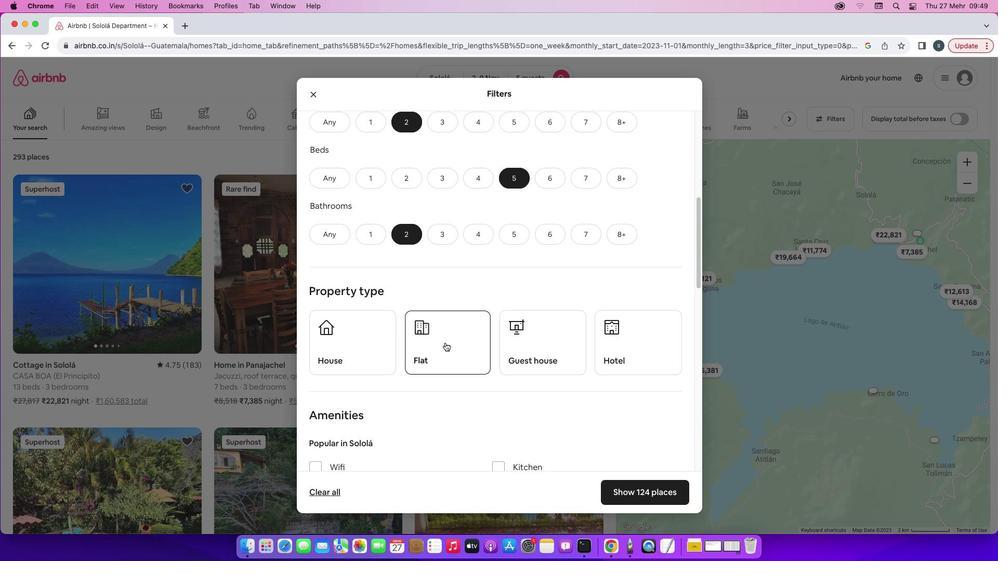 
Action: Mouse pressed left at (445, 342)
Screenshot: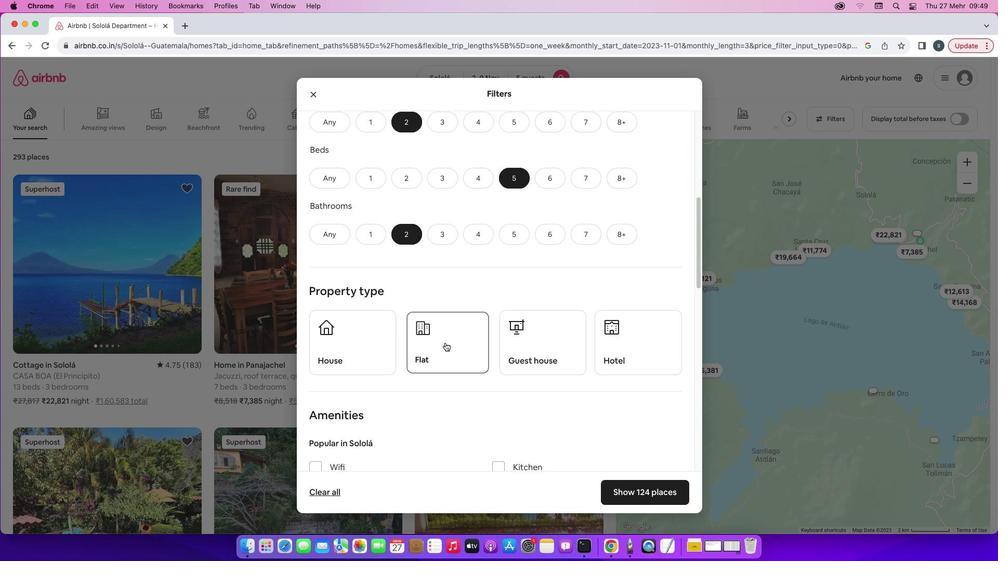 
Action: Mouse scrolled (445, 342) with delta (0, 0)
Screenshot: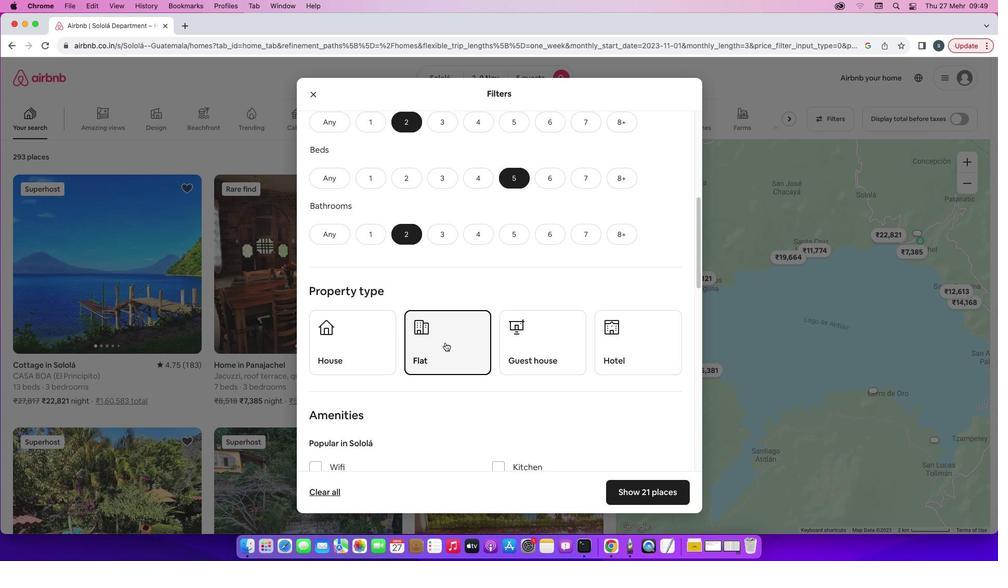 
Action: Mouse scrolled (445, 342) with delta (0, 0)
Screenshot: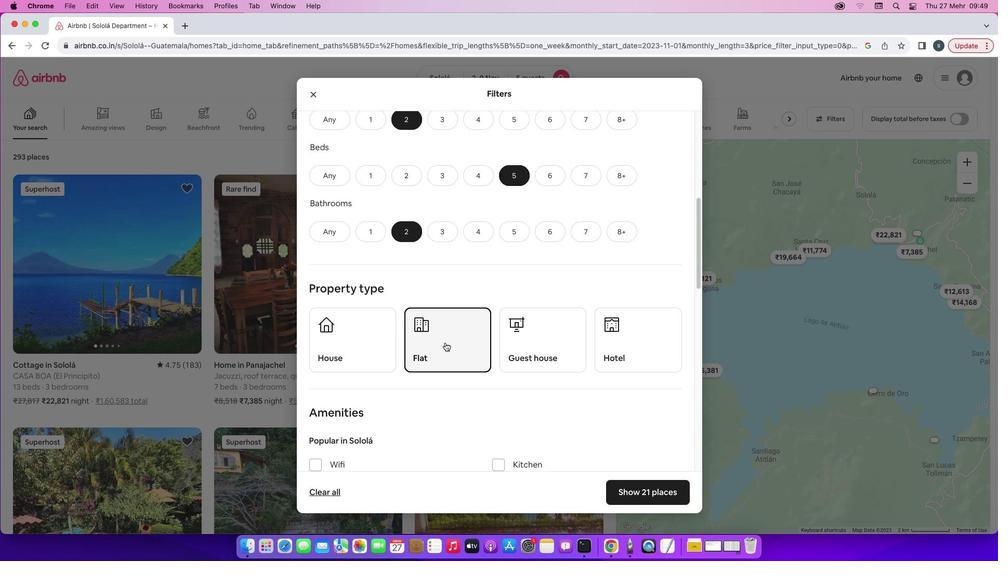 
Action: Mouse scrolled (445, 342) with delta (0, 0)
Screenshot: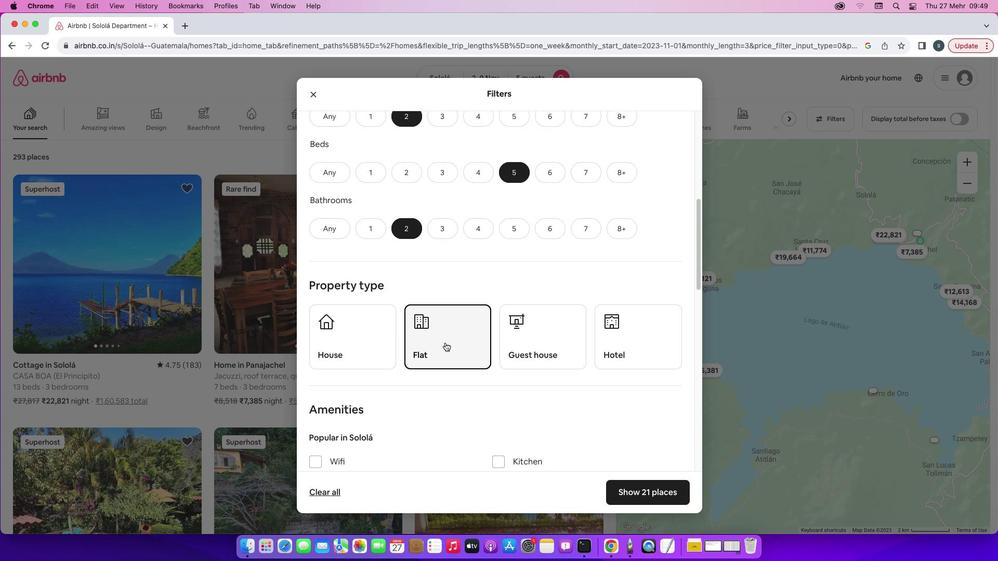 
Action: Mouse scrolled (445, 342) with delta (0, 0)
Screenshot: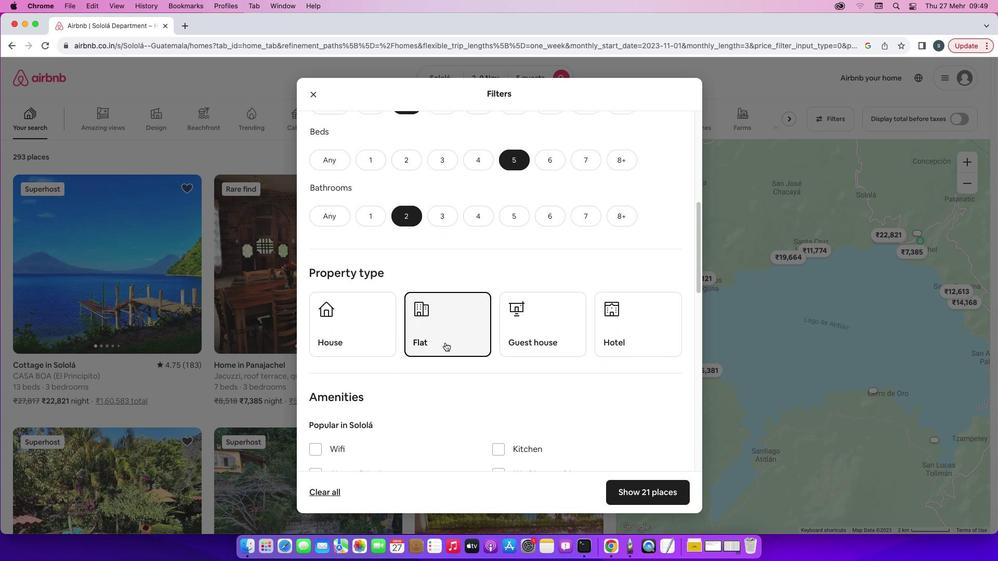 
Action: Mouse scrolled (445, 342) with delta (0, 0)
Screenshot: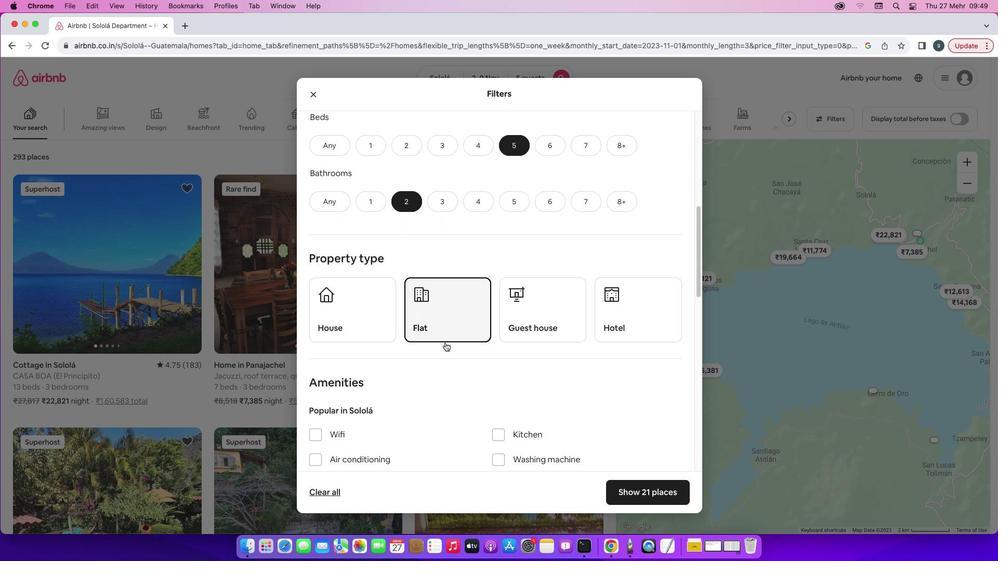
Action: Mouse scrolled (445, 342) with delta (0, 0)
Screenshot: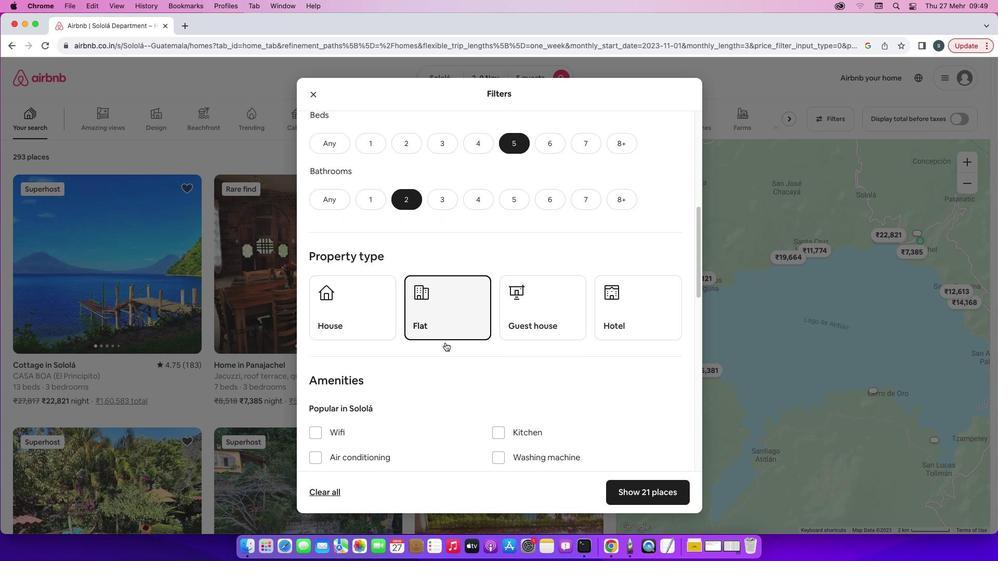 
Action: Mouse scrolled (445, 342) with delta (0, 0)
Screenshot: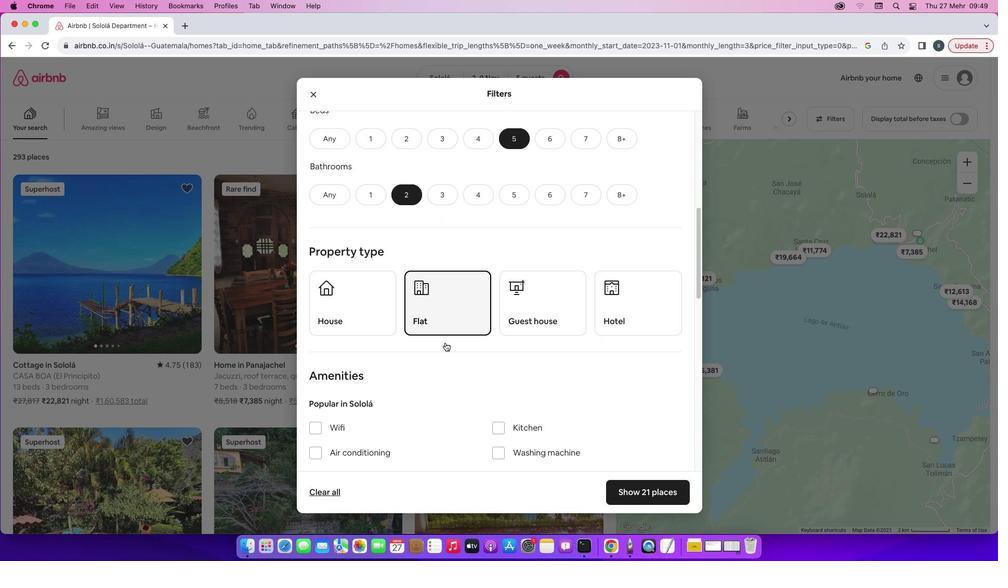 
Action: Mouse scrolled (445, 342) with delta (0, 0)
Screenshot: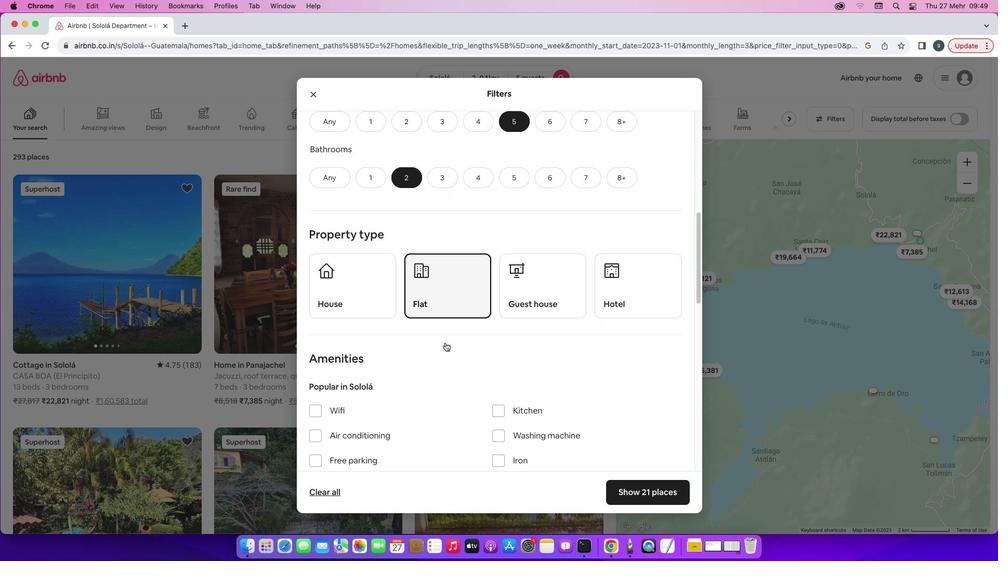 
Action: Mouse scrolled (445, 342) with delta (0, -1)
Screenshot: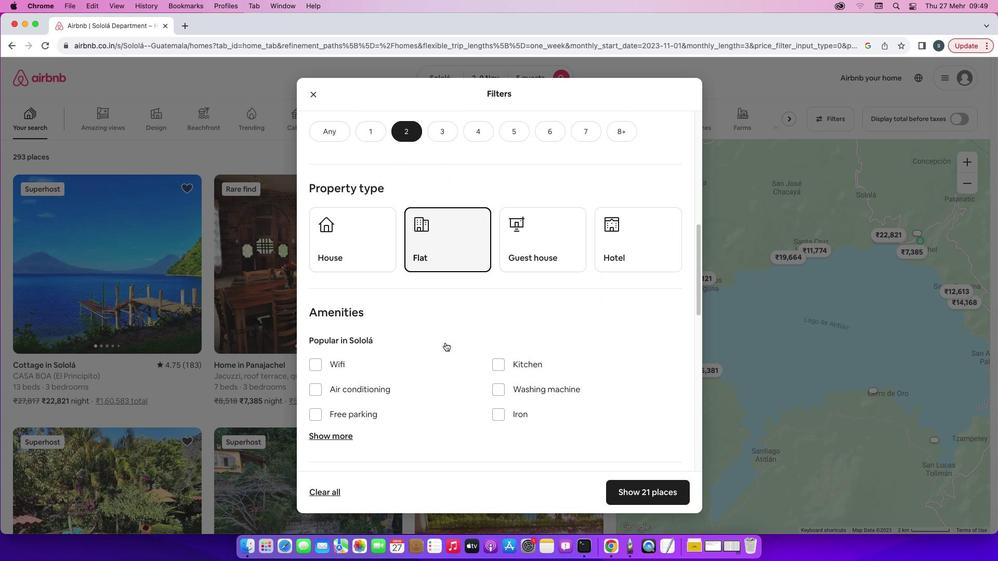
Action: Mouse scrolled (445, 342) with delta (0, 0)
Screenshot: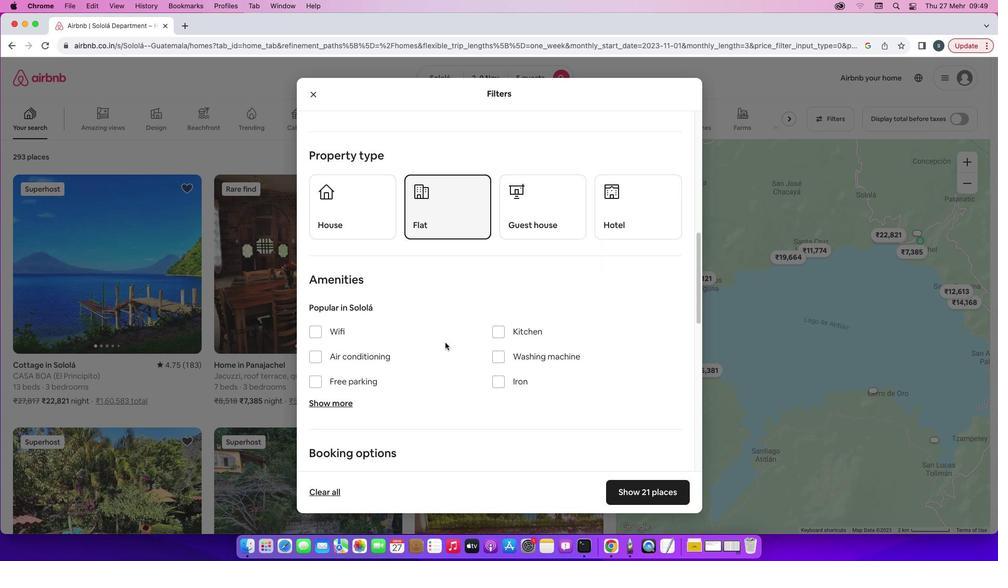 
Action: Mouse scrolled (445, 342) with delta (0, 0)
Screenshot: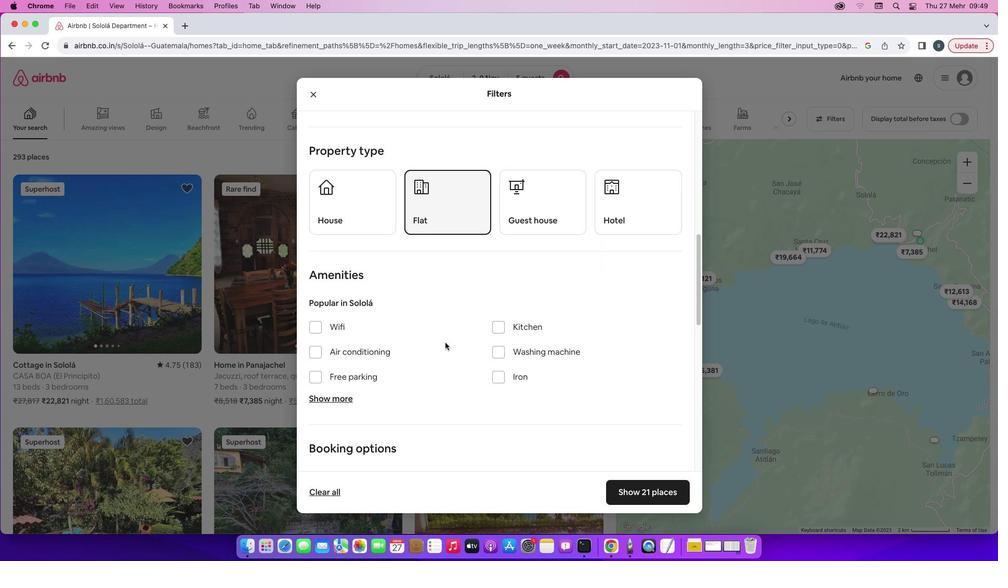 
Action: Mouse moved to (316, 323)
Screenshot: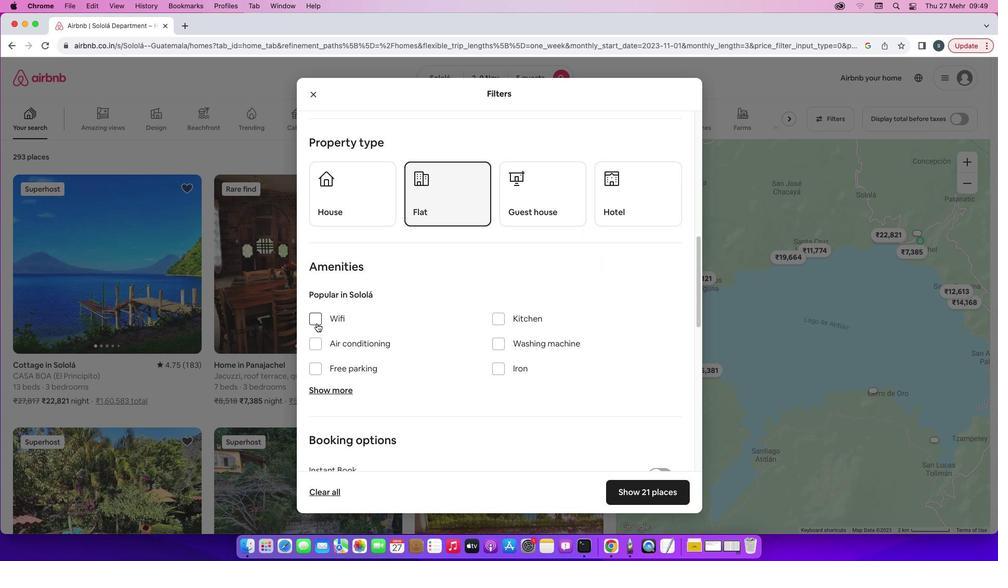
Action: Mouse pressed left at (316, 323)
Screenshot: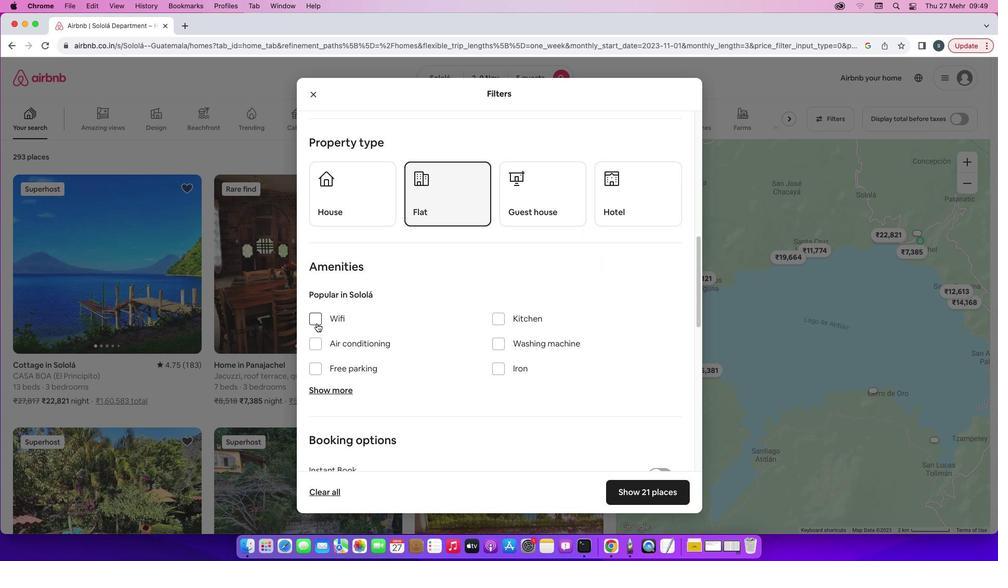 
Action: Mouse moved to (497, 346)
Screenshot: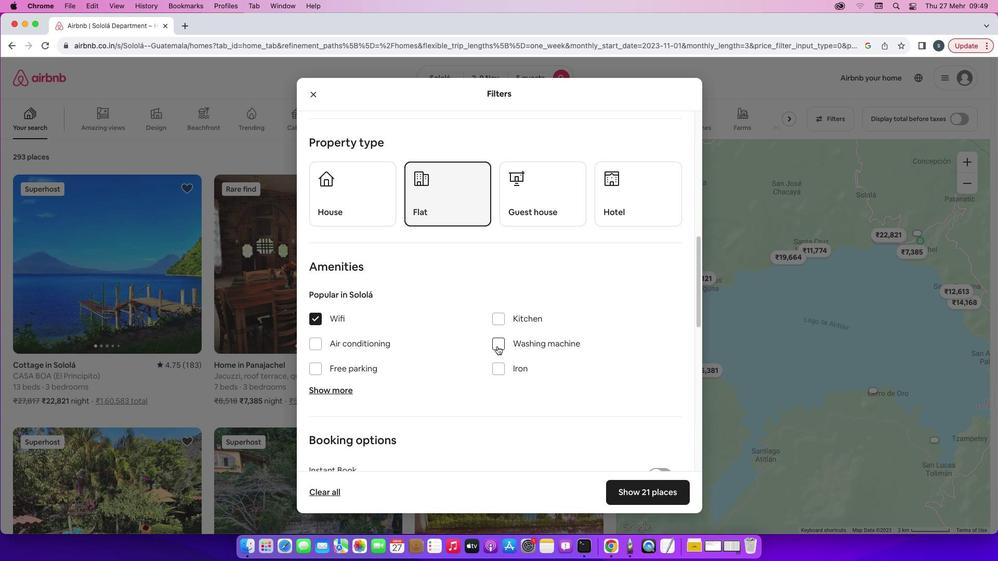 
Action: Mouse pressed left at (497, 346)
Screenshot: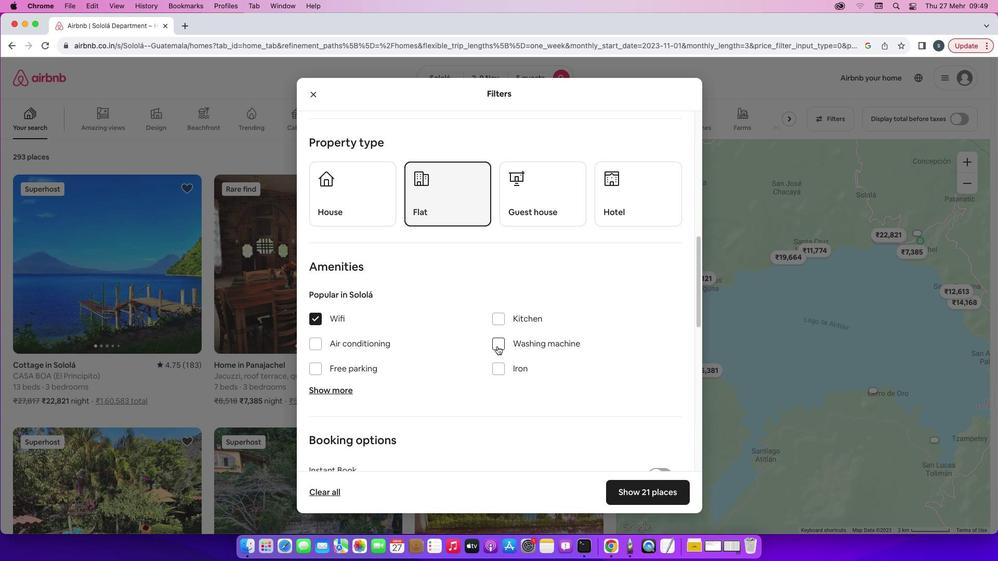 
Action: Mouse moved to (466, 359)
Screenshot: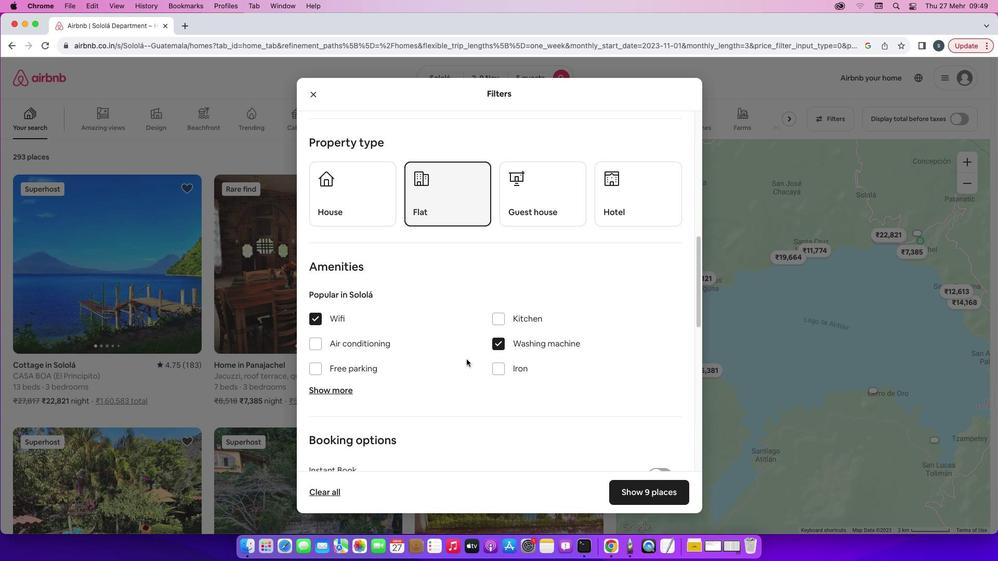 
Action: Mouse scrolled (466, 359) with delta (0, 0)
Screenshot: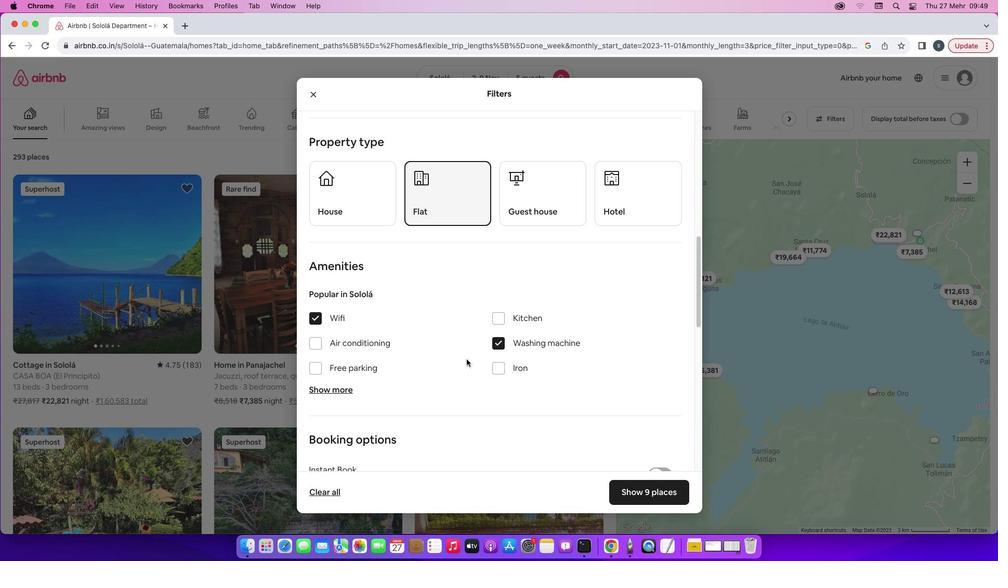
Action: Mouse scrolled (466, 359) with delta (0, 0)
Screenshot: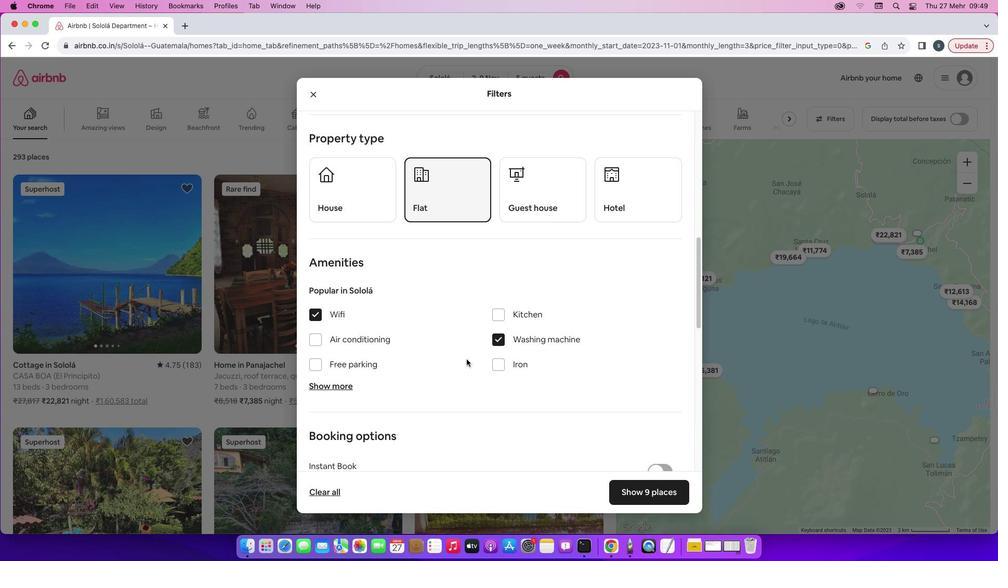 
Action: Mouse scrolled (466, 359) with delta (0, 0)
Screenshot: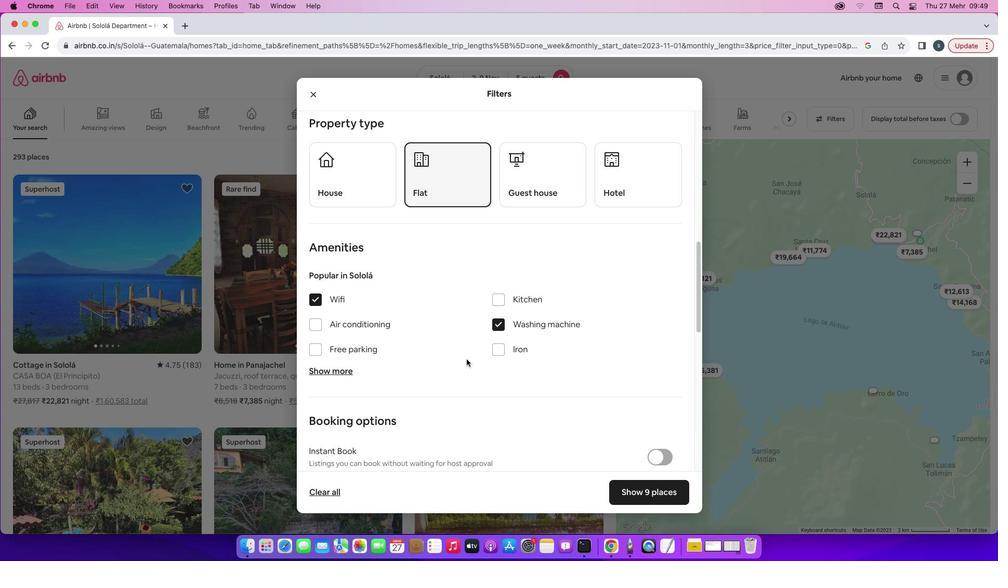 
Action: Mouse scrolled (466, 359) with delta (0, -1)
Screenshot: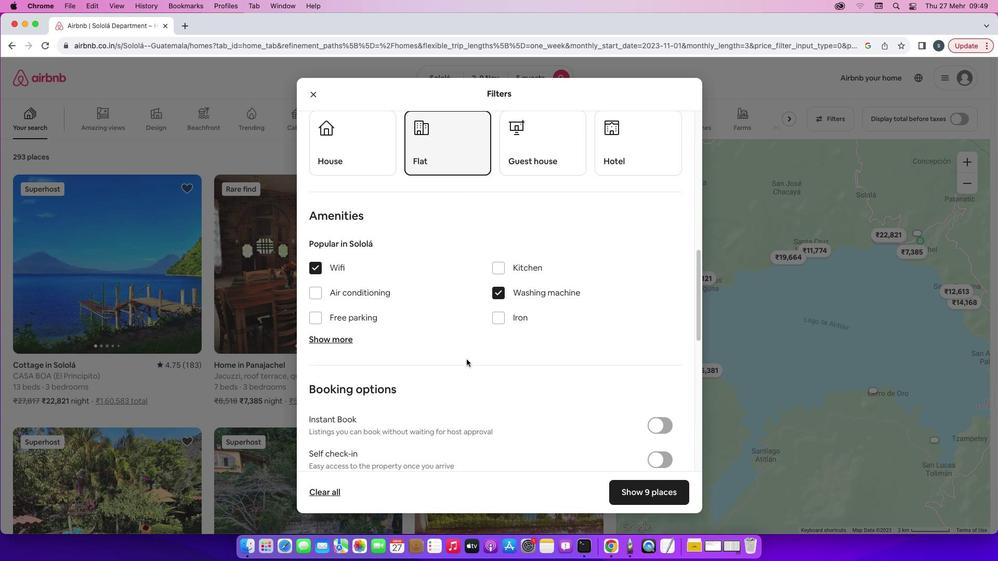 
Action: Mouse scrolled (466, 359) with delta (0, 0)
Screenshot: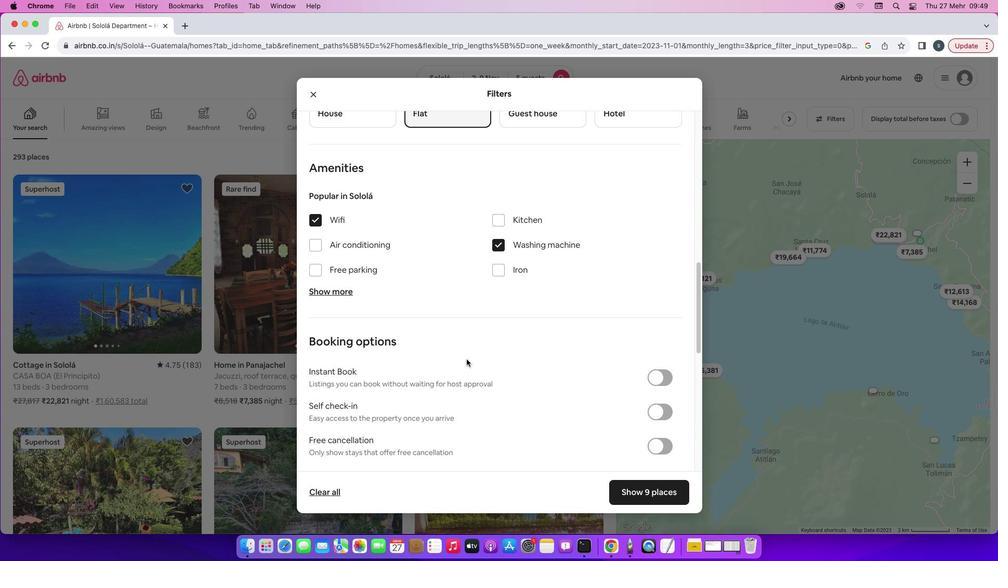 
Action: Mouse scrolled (466, 359) with delta (0, 0)
Screenshot: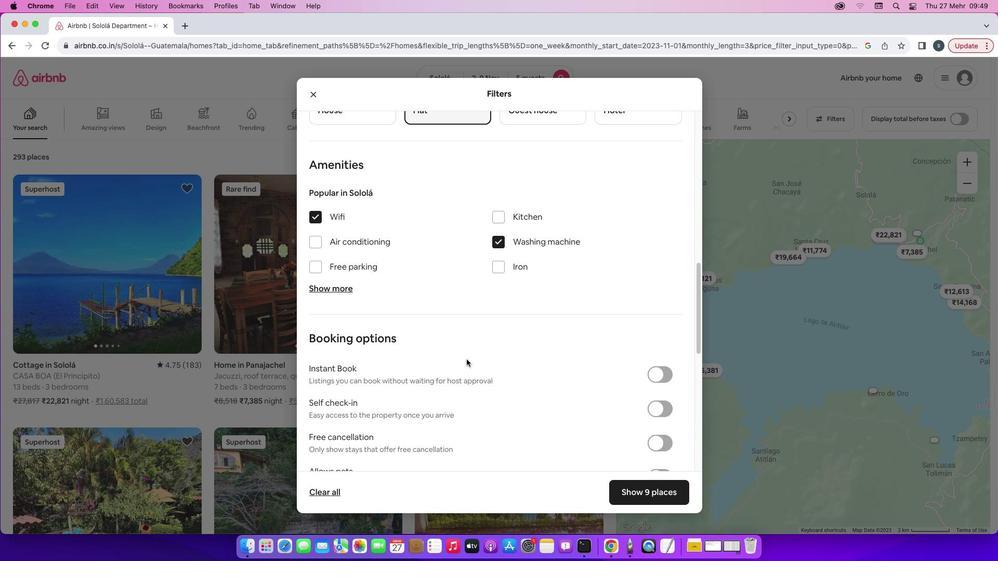 
Action: Mouse scrolled (466, 359) with delta (0, 0)
Screenshot: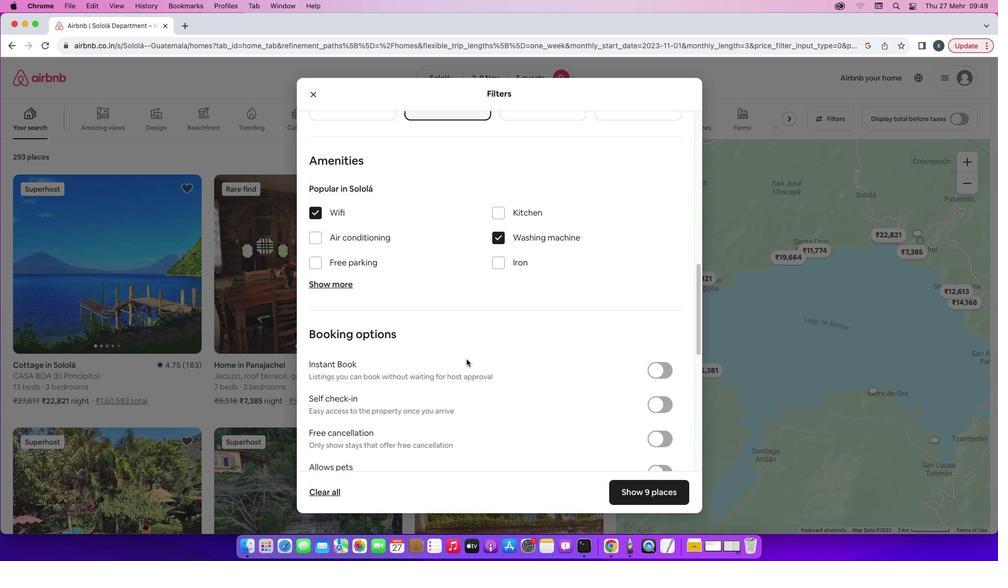 
Action: Mouse scrolled (466, 359) with delta (0, 0)
Screenshot: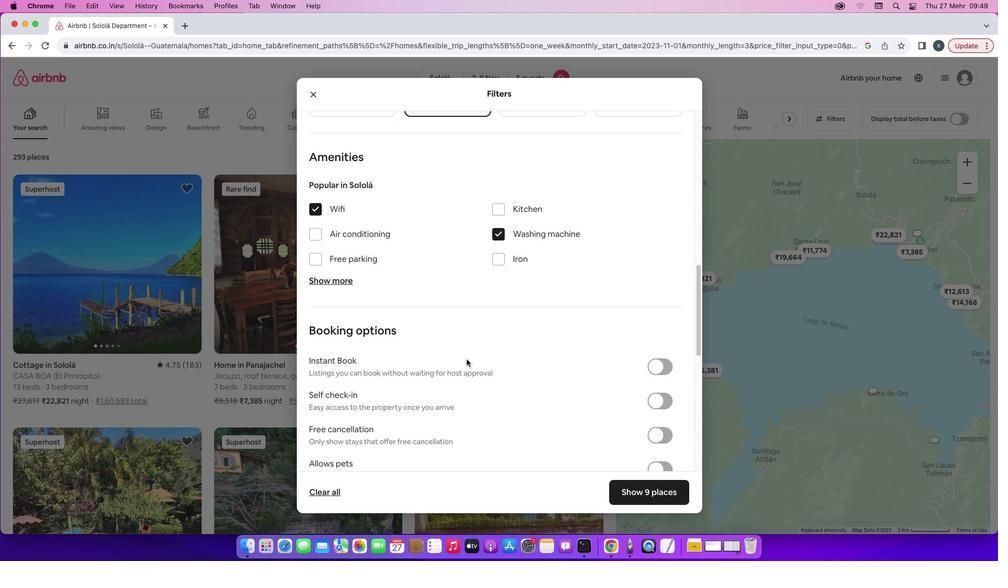 
Action: Mouse scrolled (466, 359) with delta (0, 0)
Screenshot: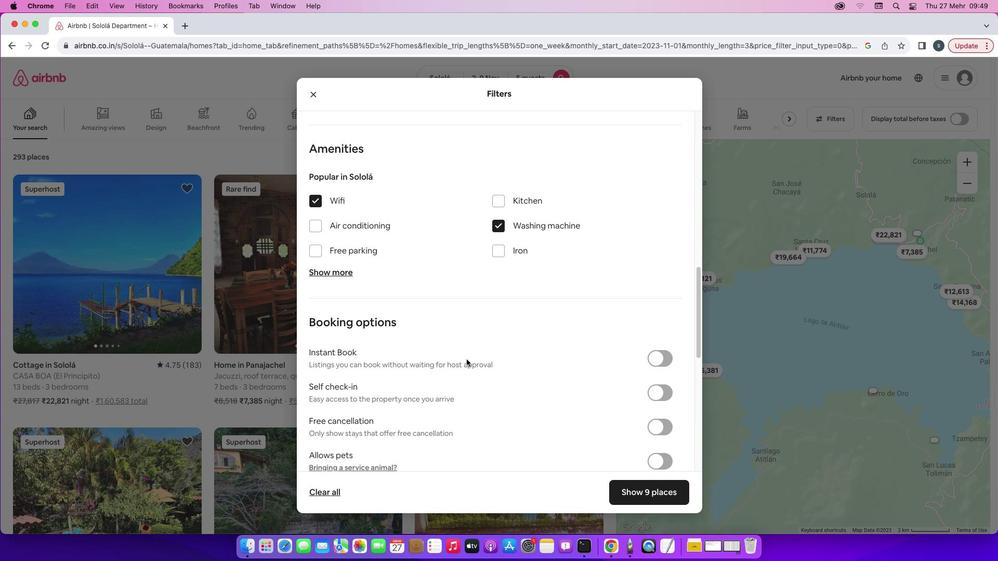 
Action: Mouse scrolled (466, 359) with delta (0, 0)
Screenshot: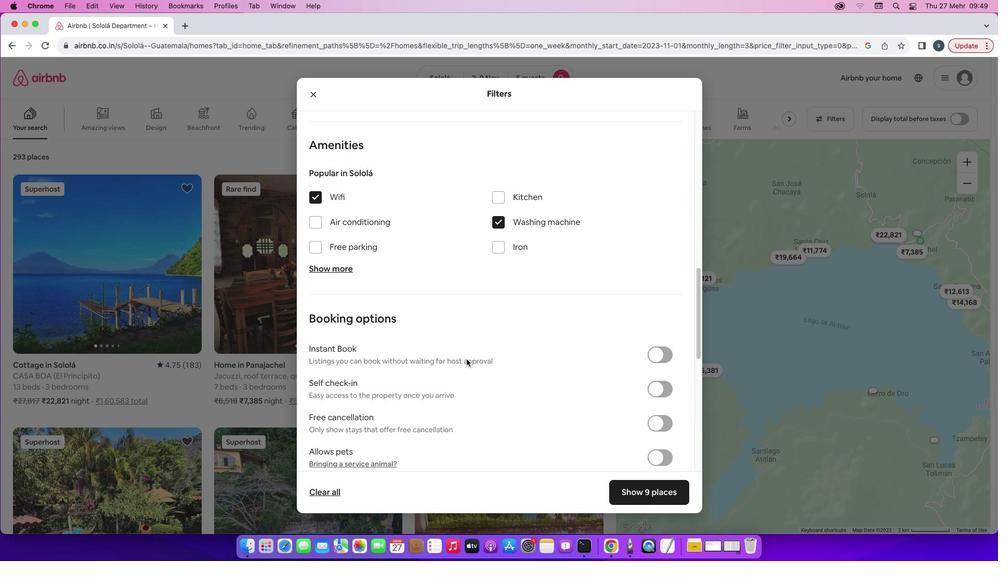 
Action: Mouse moved to (660, 381)
Screenshot: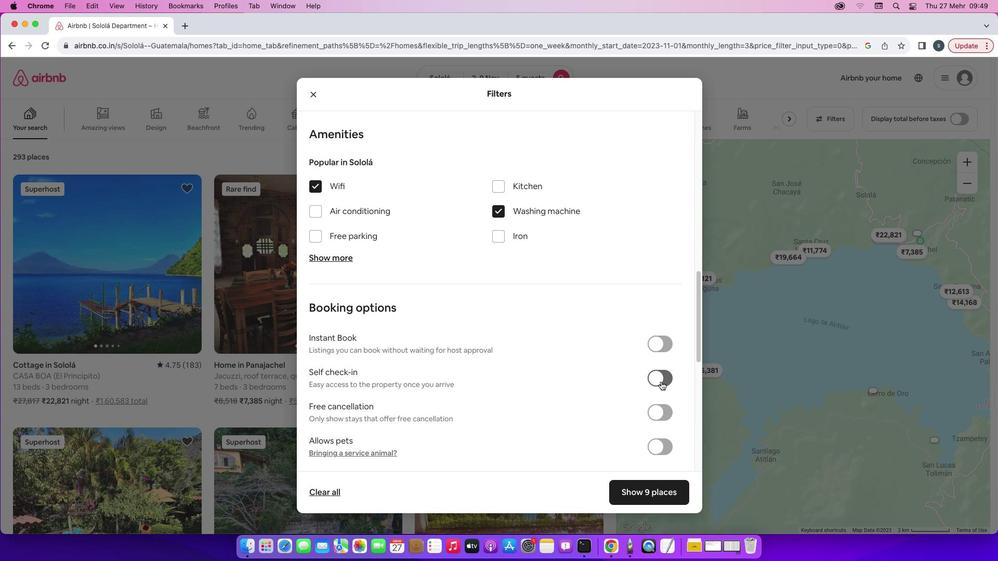 
Action: Mouse pressed left at (660, 381)
Screenshot: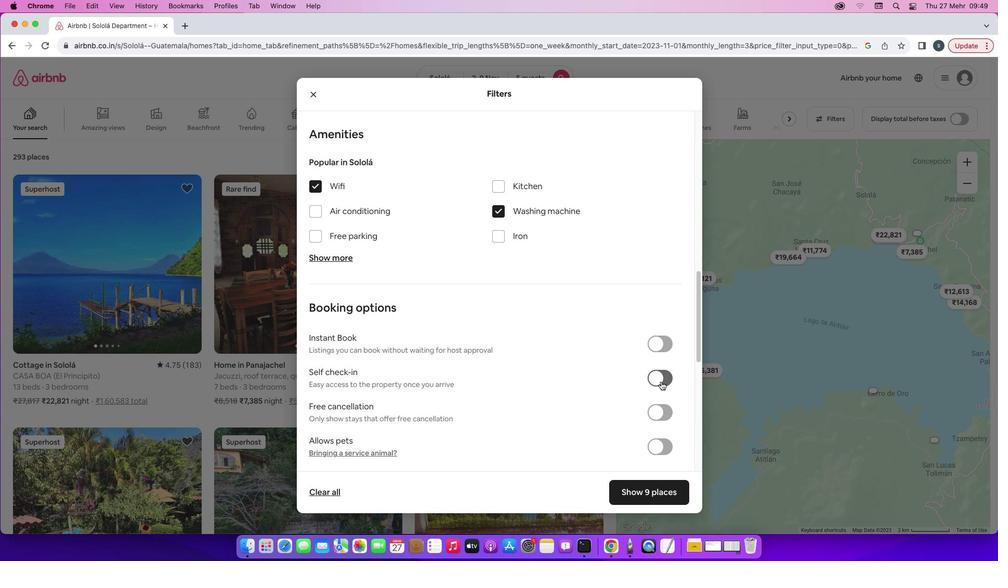 
Action: Mouse moved to (540, 391)
Screenshot: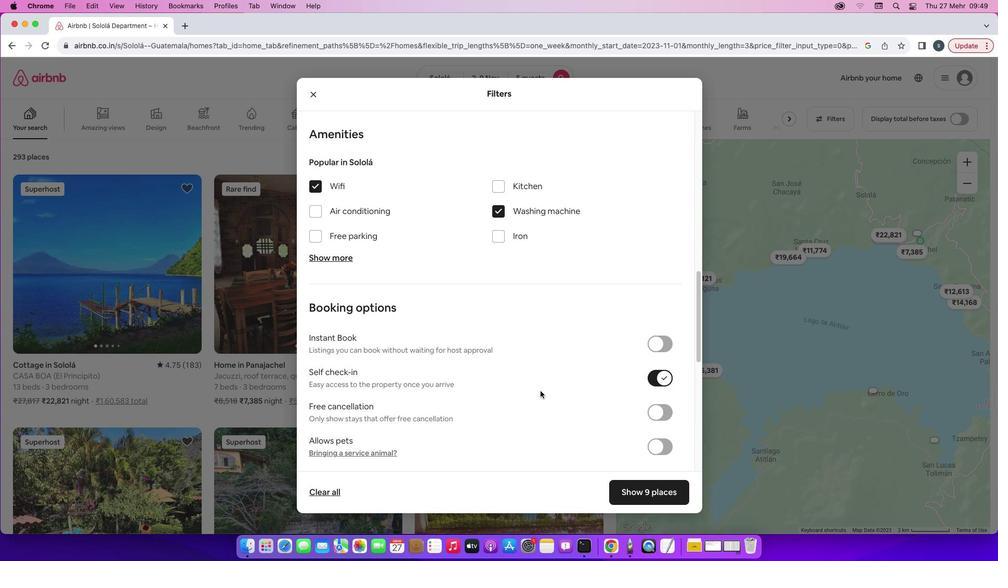
Action: Mouse scrolled (540, 391) with delta (0, 0)
Screenshot: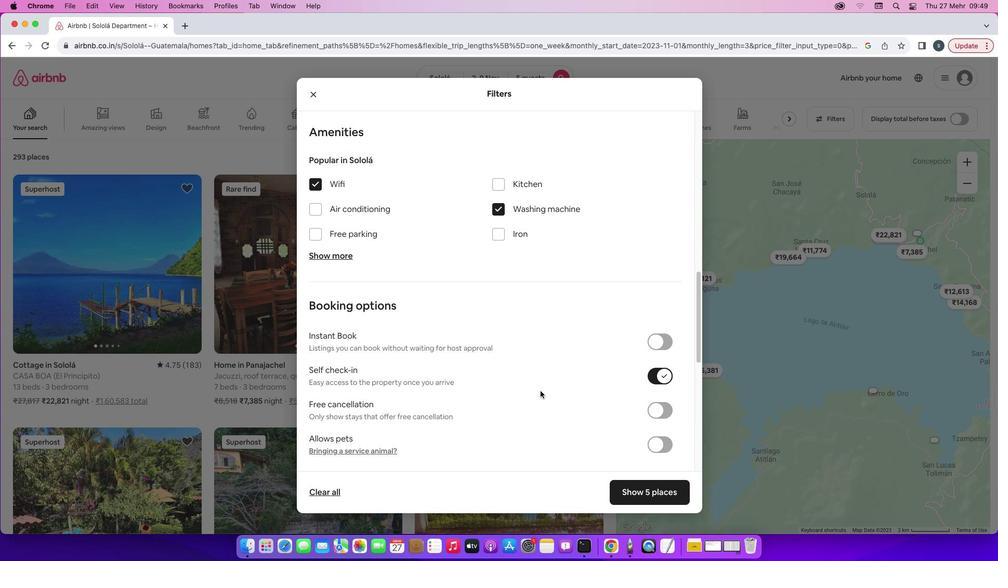 
Action: Mouse scrolled (540, 391) with delta (0, 0)
Screenshot: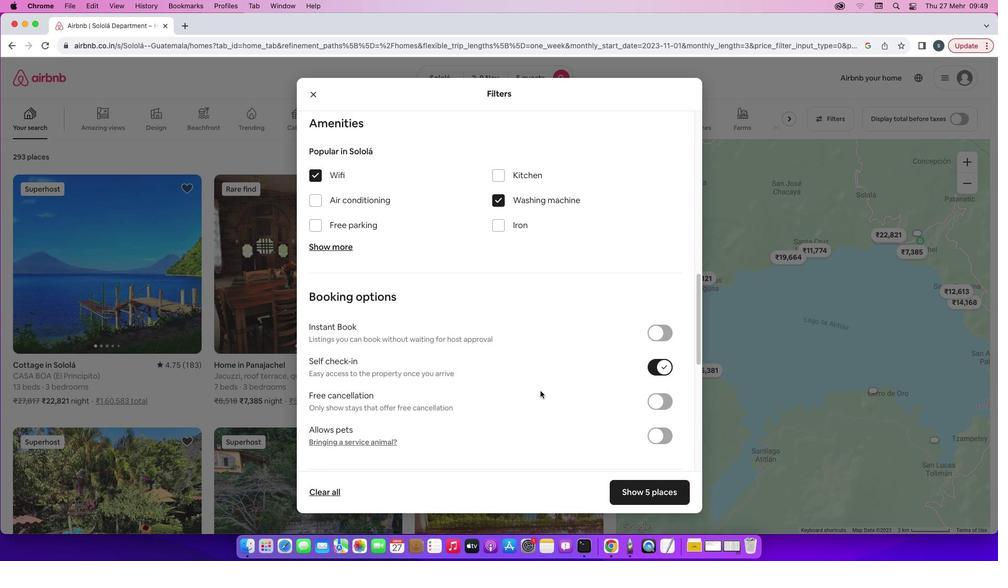
Action: Mouse scrolled (540, 391) with delta (0, -1)
Screenshot: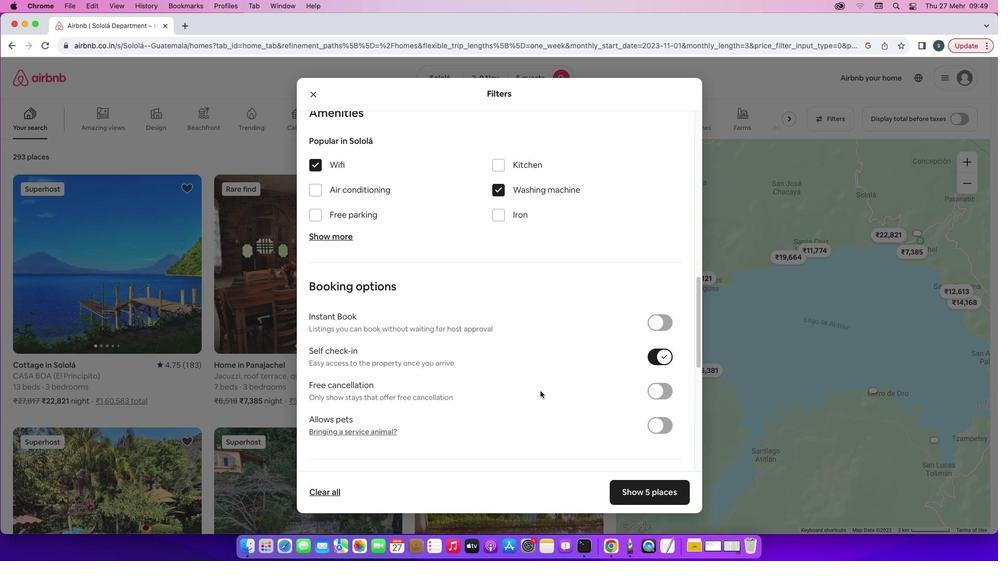 
Action: Mouse scrolled (540, 391) with delta (0, -2)
Screenshot: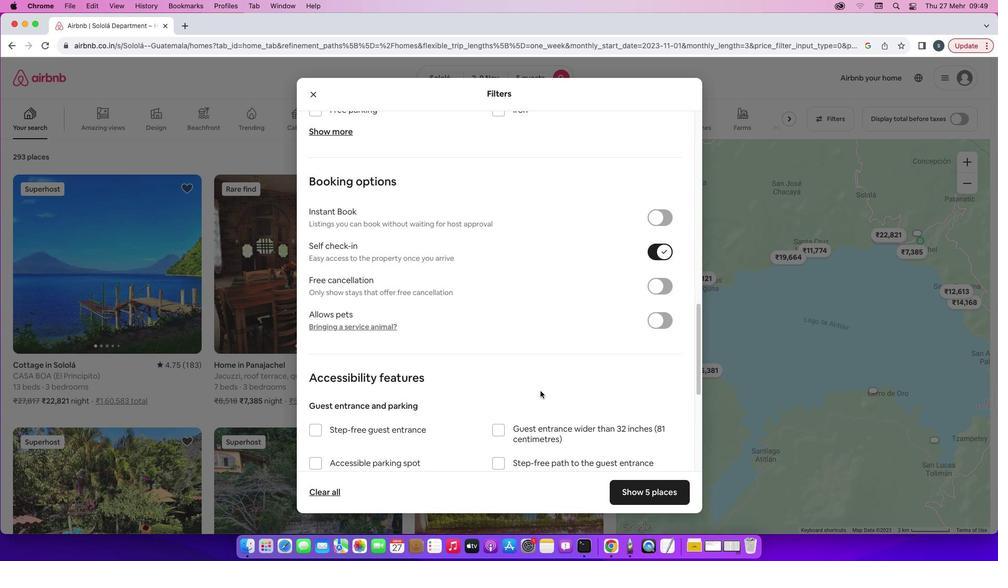 
Action: Mouse moved to (646, 495)
Screenshot: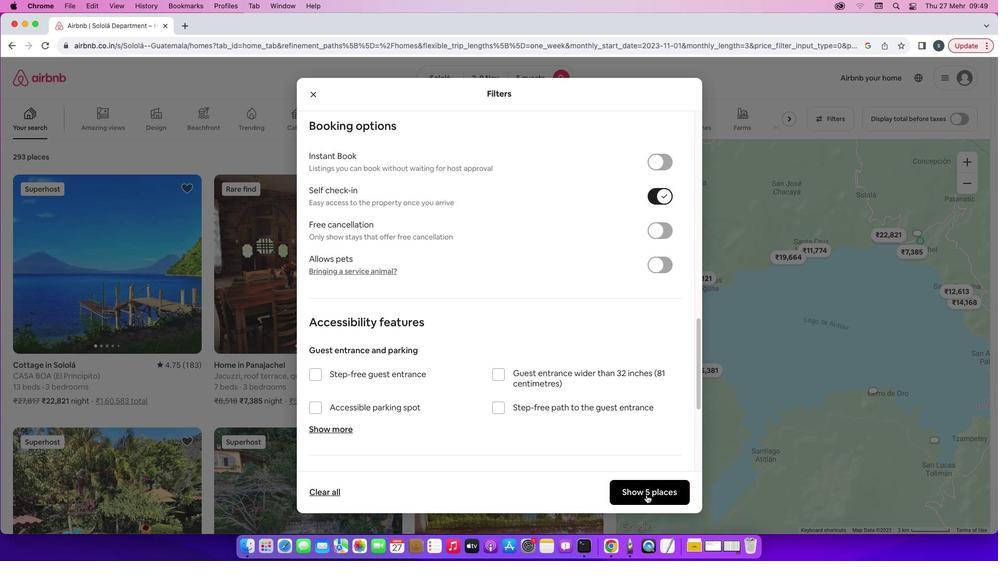
Action: Mouse pressed left at (646, 495)
Screenshot: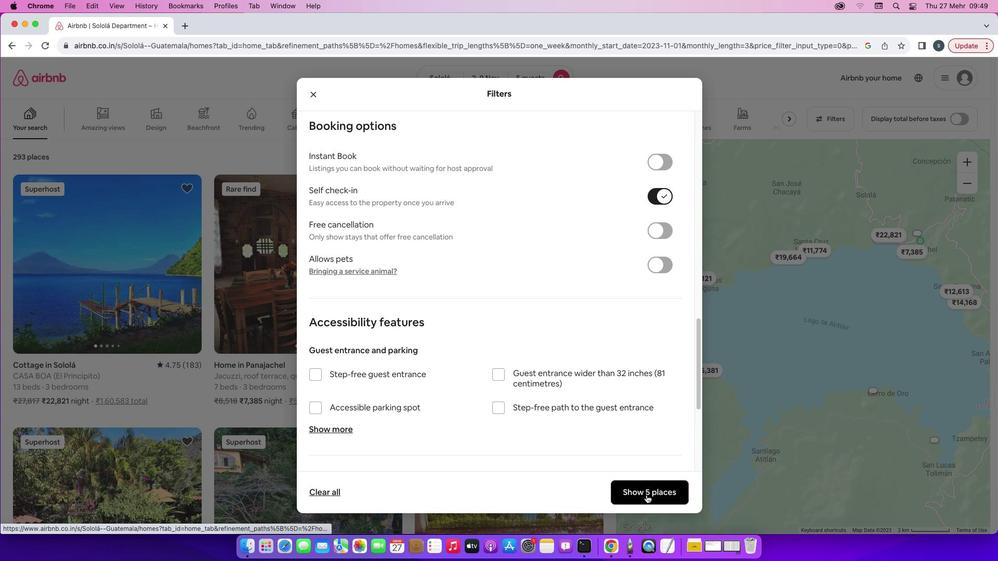 
Action: Mouse moved to (98, 259)
Screenshot: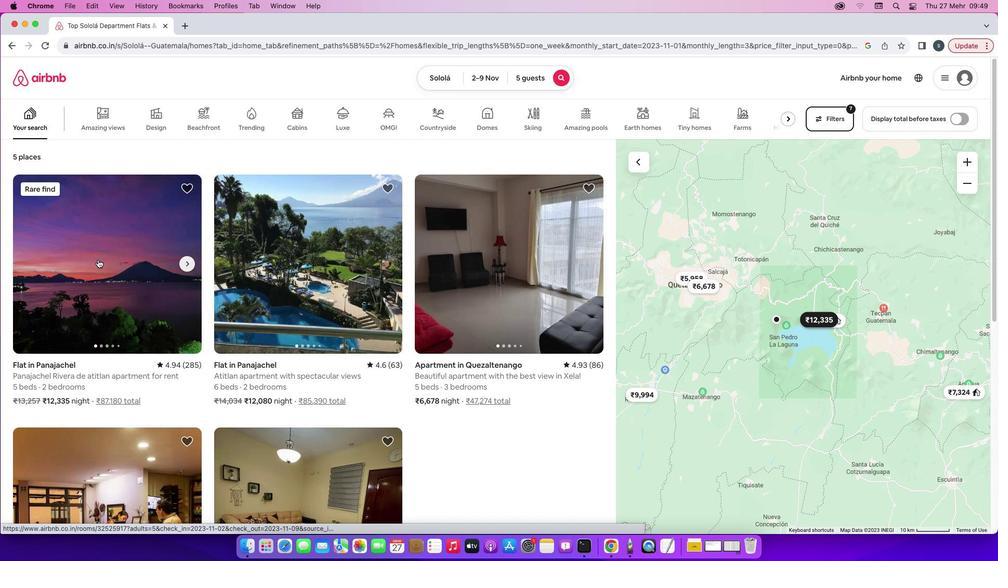 
Action: Mouse pressed left at (98, 259)
Screenshot: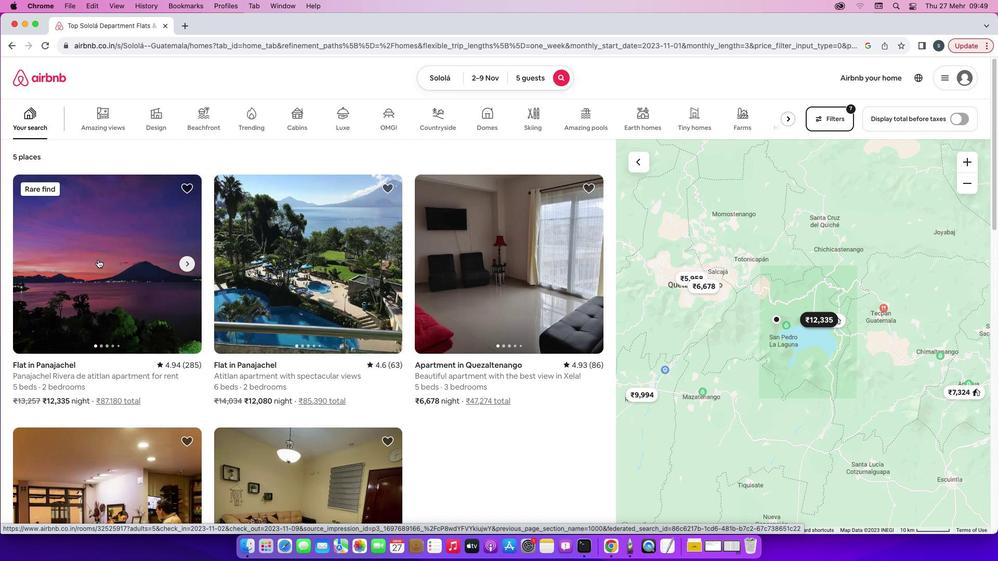 
Action: Mouse moved to (725, 390)
Screenshot: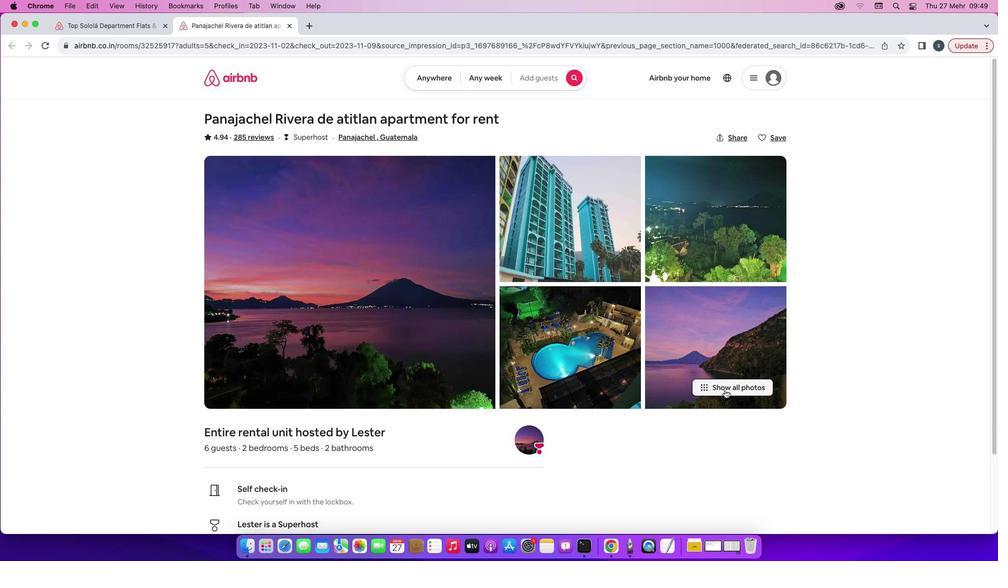 
Action: Mouse pressed left at (725, 390)
Screenshot: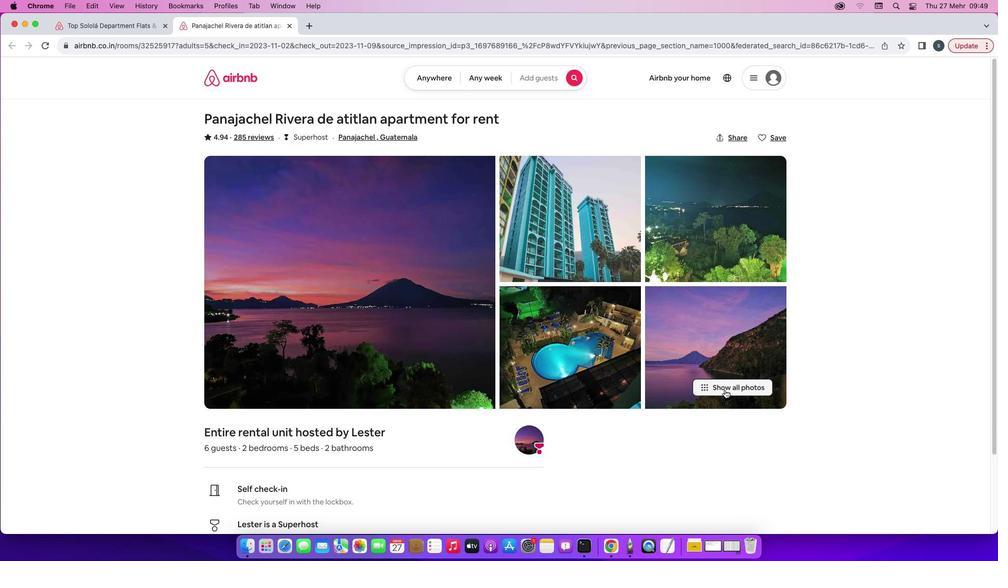
Action: Mouse moved to (736, 438)
Screenshot: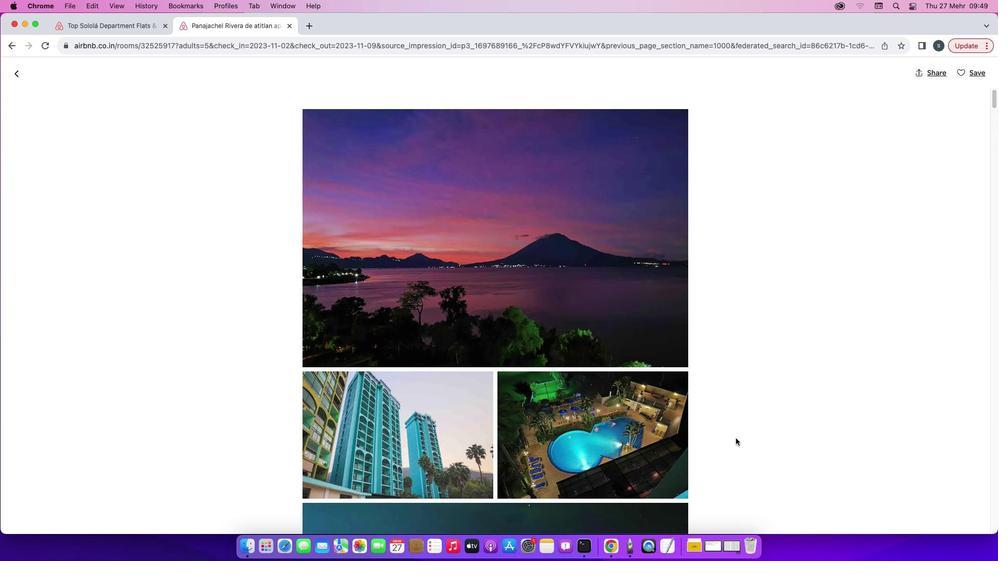 
Action: Mouse scrolled (736, 438) with delta (0, 0)
Screenshot: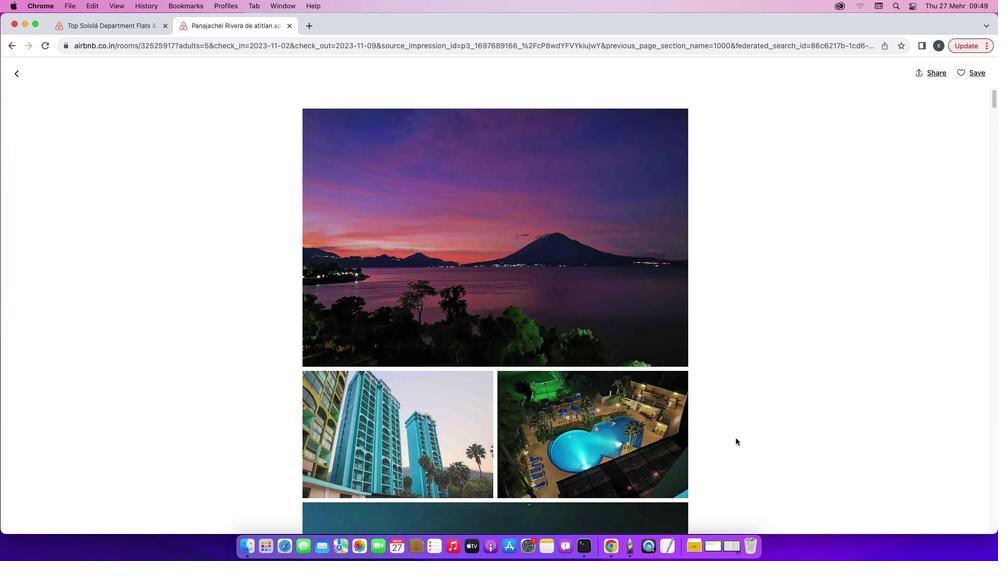 
Action: Mouse scrolled (736, 438) with delta (0, 0)
Screenshot: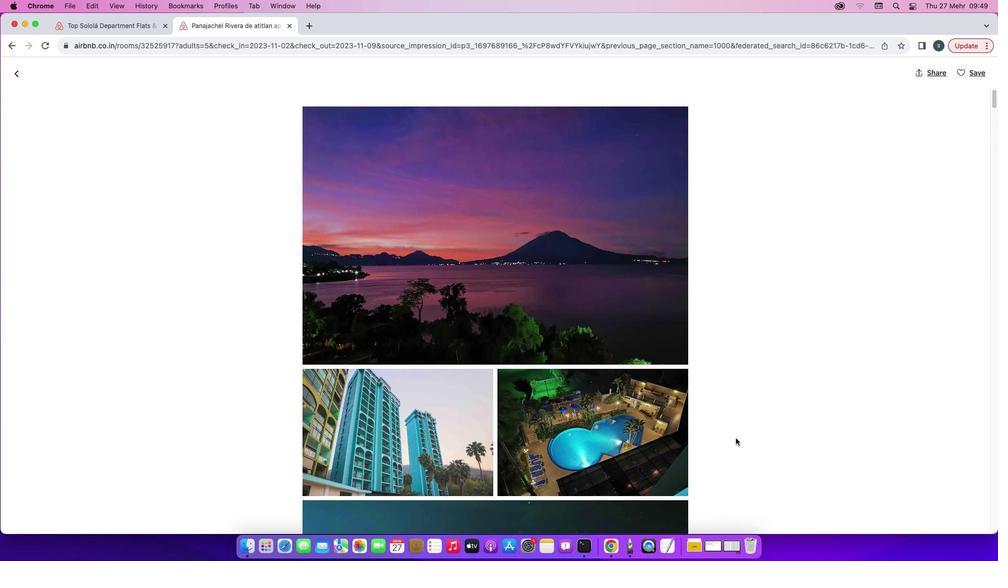 
Action: Mouse scrolled (736, 438) with delta (0, 0)
Screenshot: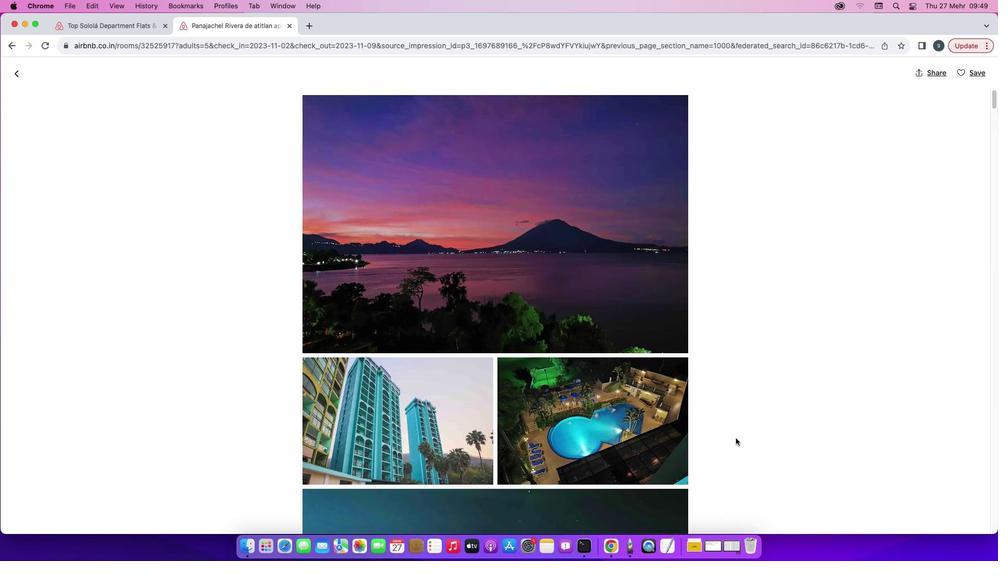 
Action: Mouse scrolled (736, 438) with delta (0, -1)
Screenshot: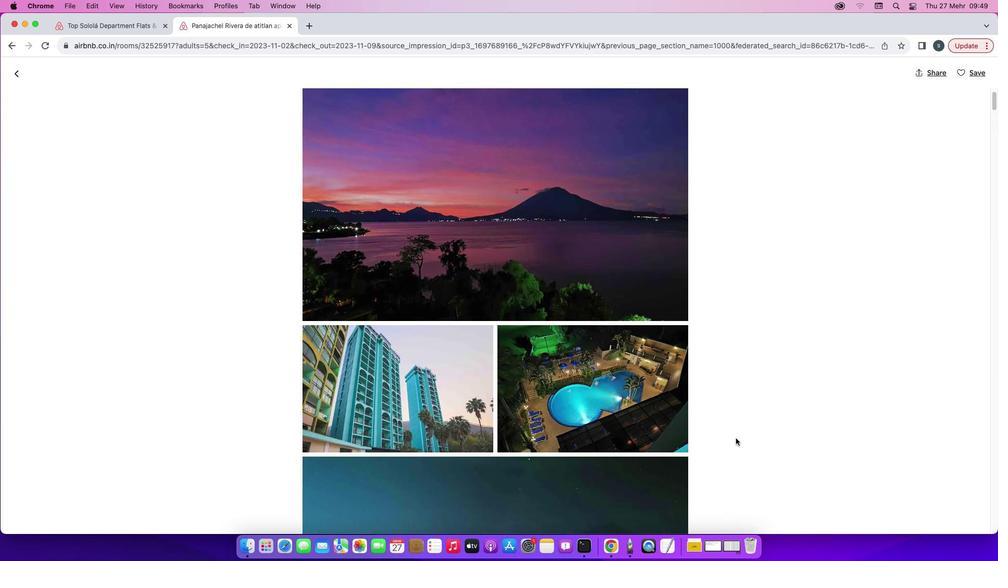 
Action: Mouse scrolled (736, 438) with delta (0, -1)
Screenshot: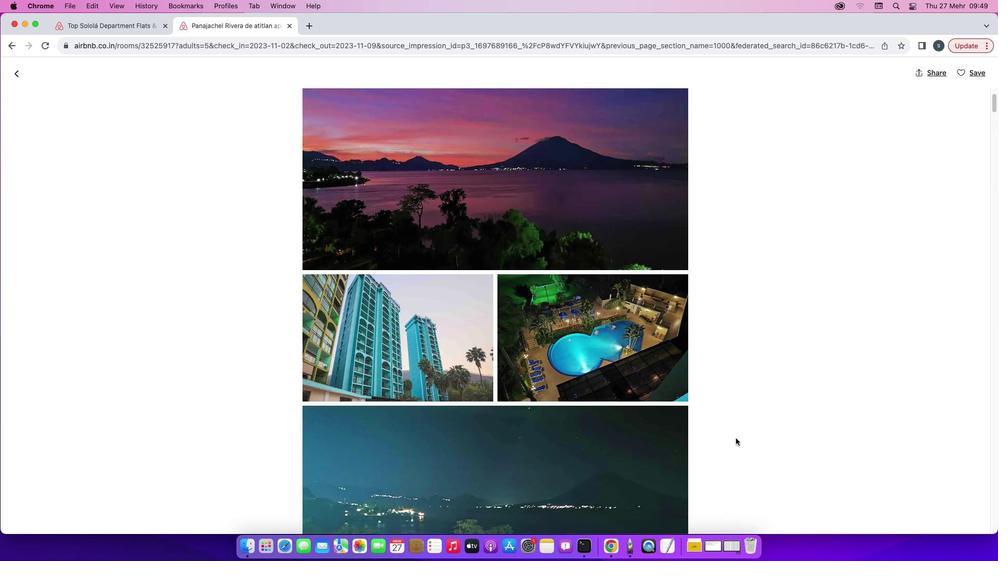 
Action: Mouse scrolled (736, 438) with delta (0, 0)
Screenshot: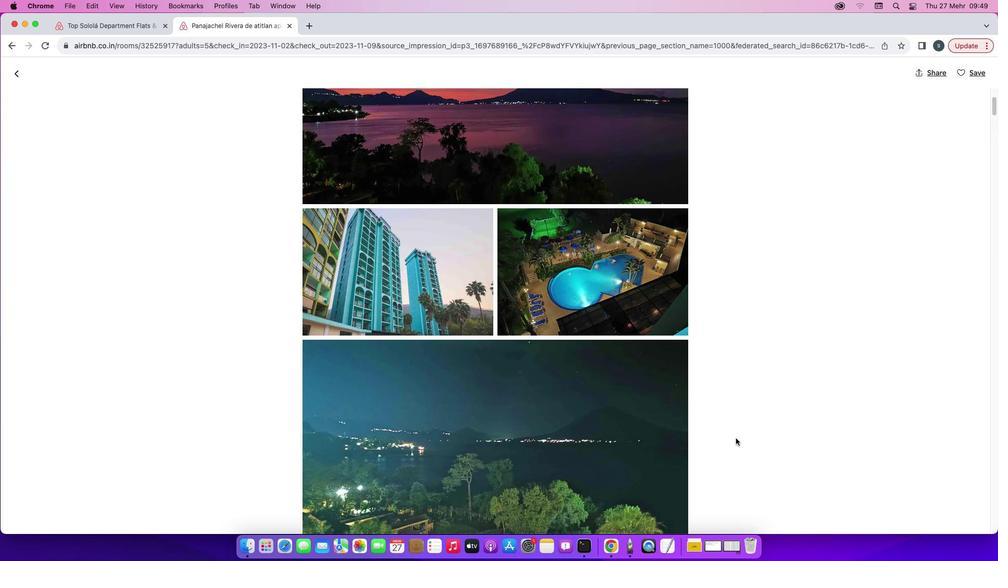 
Action: Mouse scrolled (736, 438) with delta (0, 0)
Screenshot: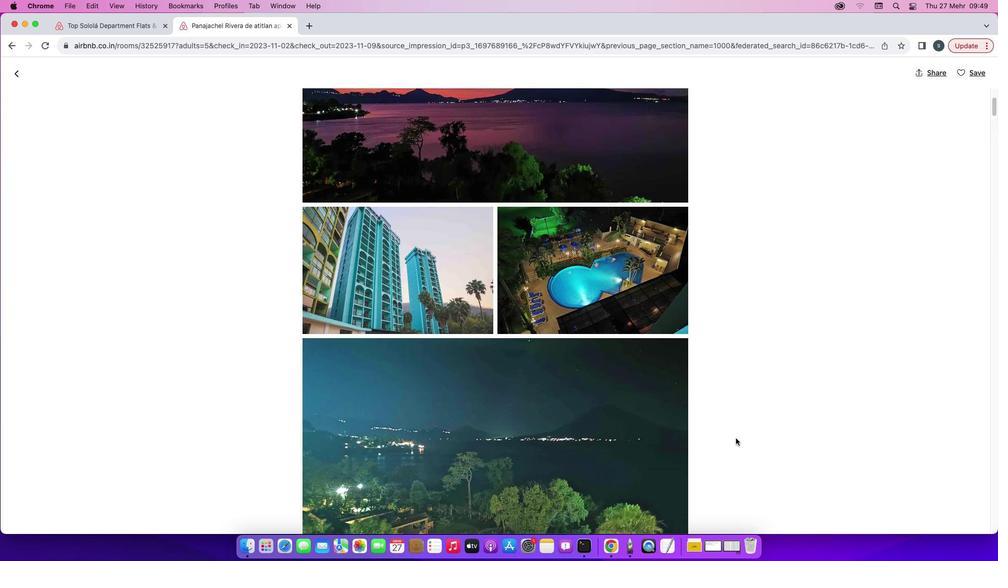 
Action: Mouse scrolled (736, 438) with delta (0, 0)
Screenshot: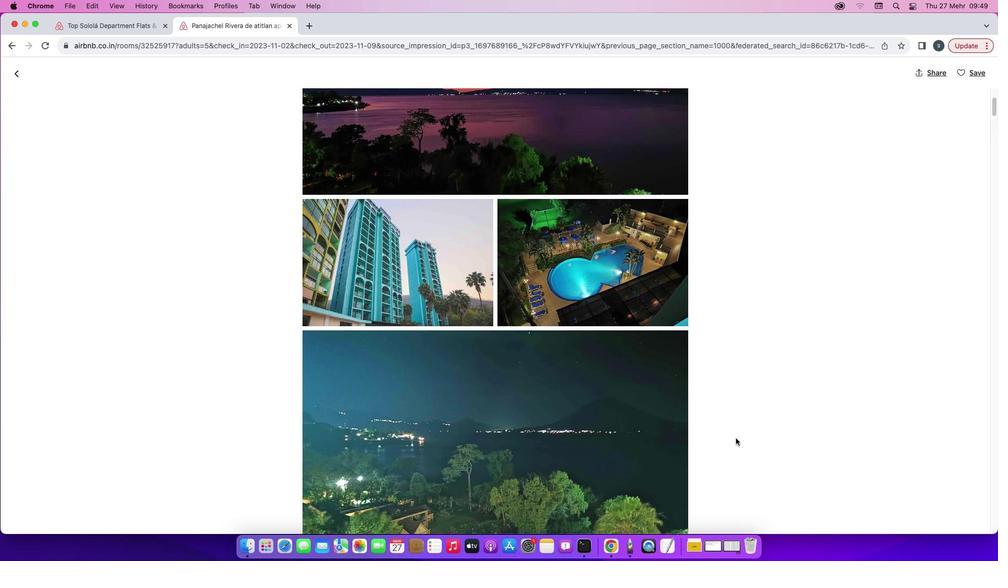 
Action: Mouse scrolled (736, 438) with delta (0, -1)
Screenshot: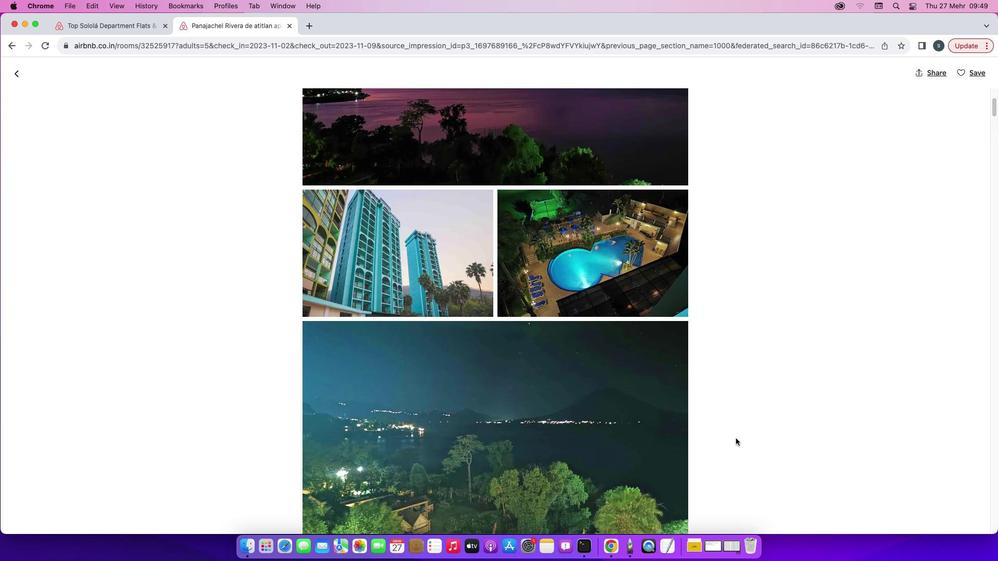 
Action: Mouse scrolled (736, 438) with delta (0, -1)
Screenshot: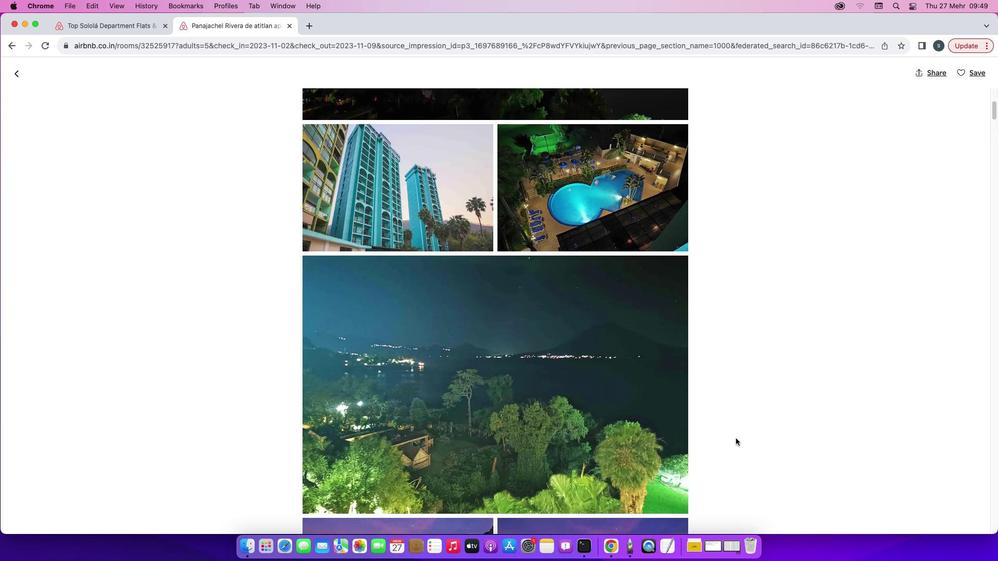 
Action: Mouse scrolled (736, 438) with delta (0, 0)
Screenshot: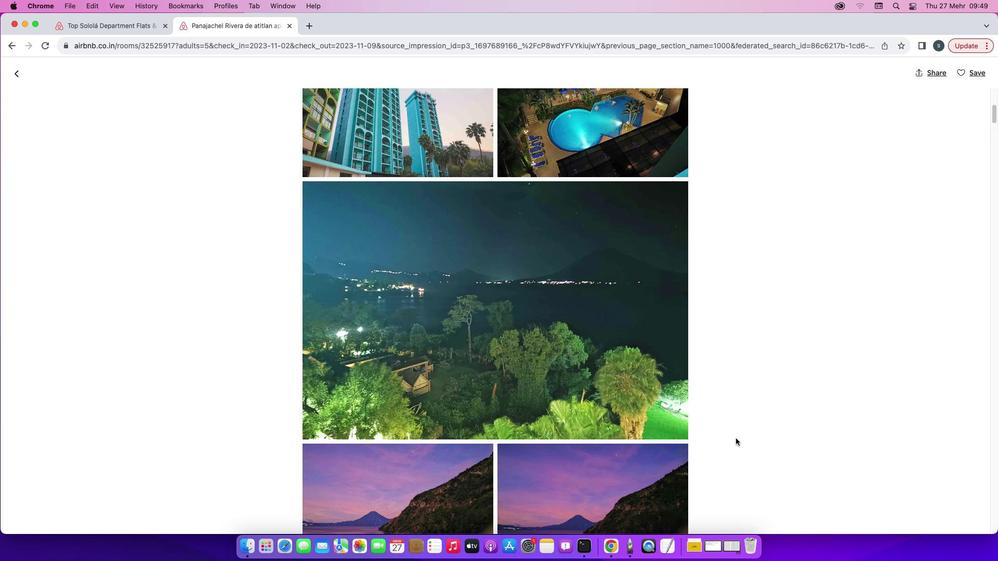 
Action: Mouse scrolled (736, 438) with delta (0, 0)
Screenshot: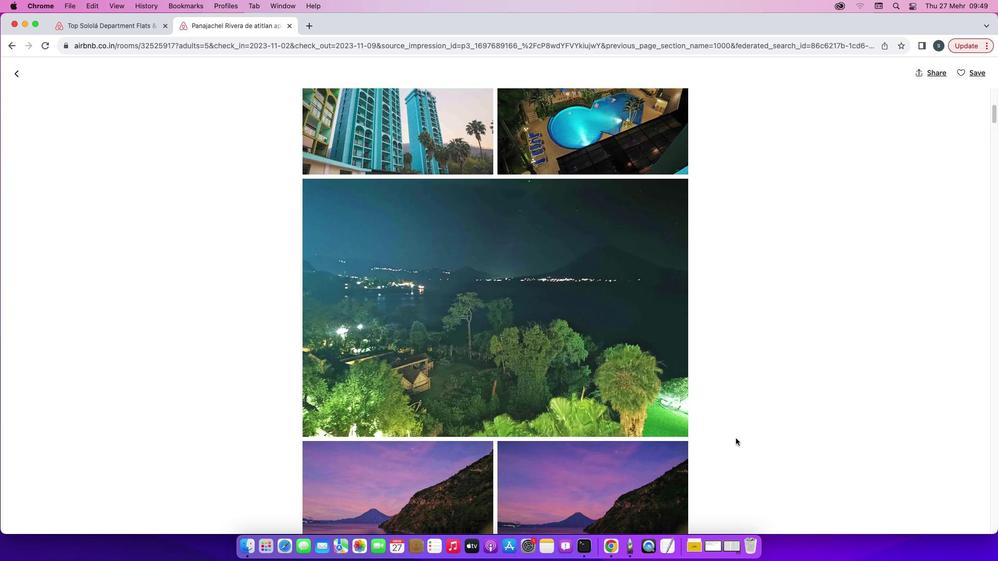 
Action: Mouse scrolled (736, 438) with delta (0, -1)
Screenshot: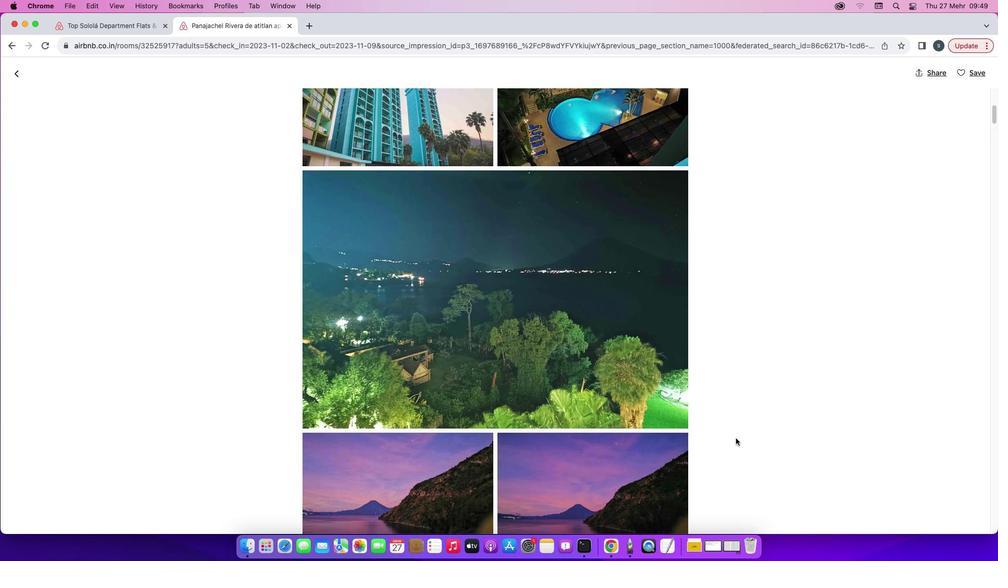
Action: Mouse scrolled (736, 438) with delta (0, -2)
Screenshot: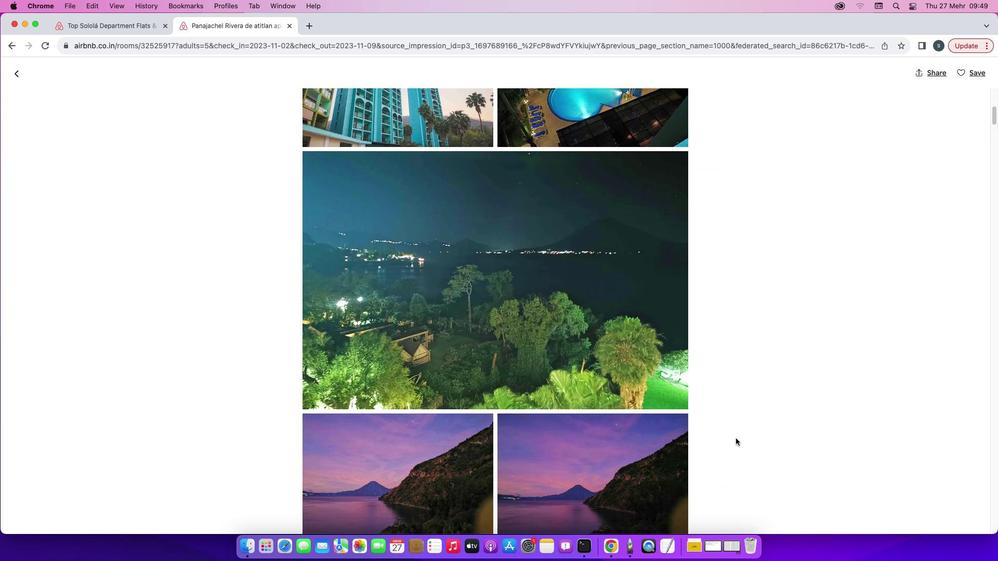 
Action: Mouse scrolled (736, 438) with delta (0, -2)
Screenshot: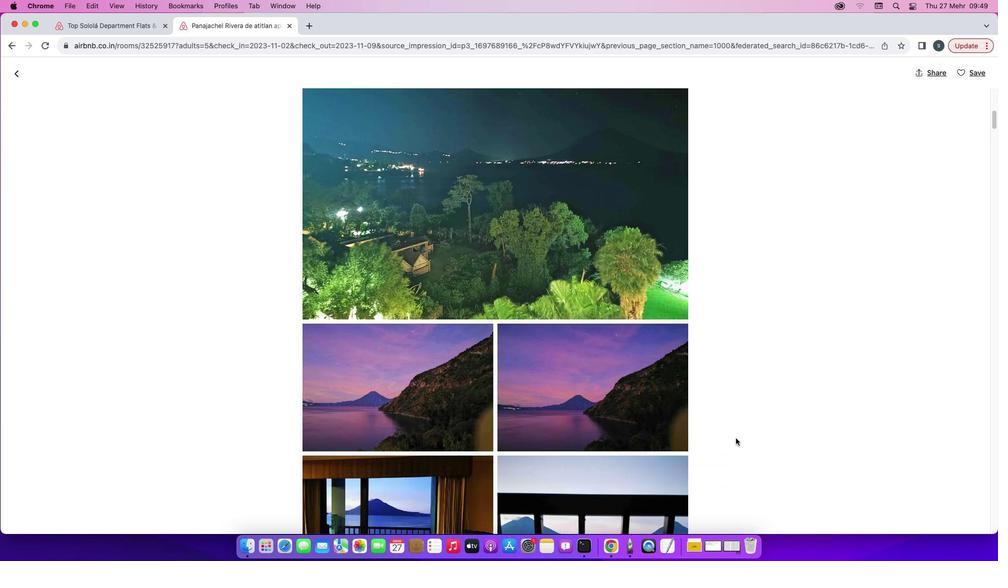 
Action: Mouse scrolled (736, 438) with delta (0, 0)
Screenshot: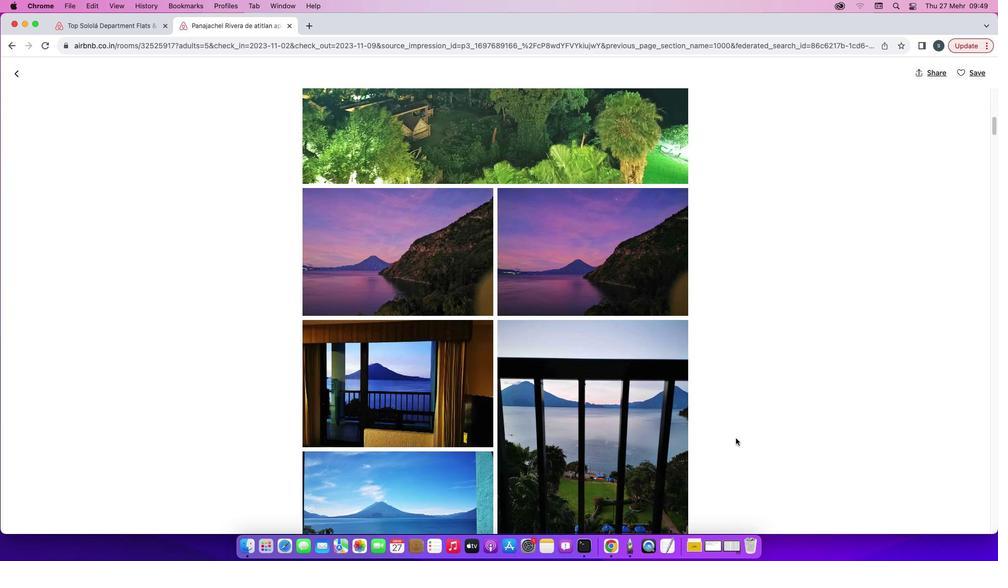 
Action: Mouse scrolled (736, 438) with delta (0, 0)
Screenshot: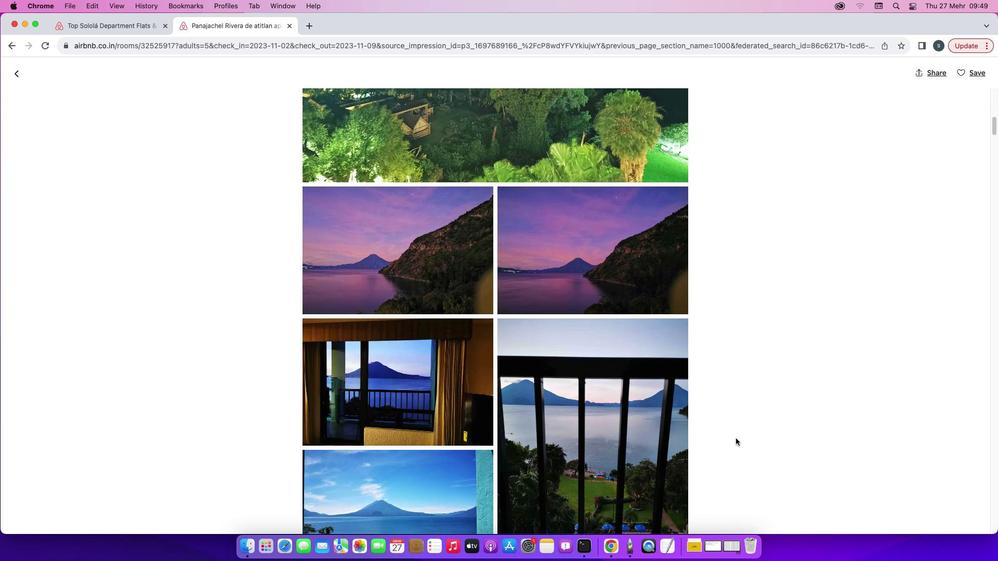 
Action: Mouse scrolled (736, 438) with delta (0, -1)
Screenshot: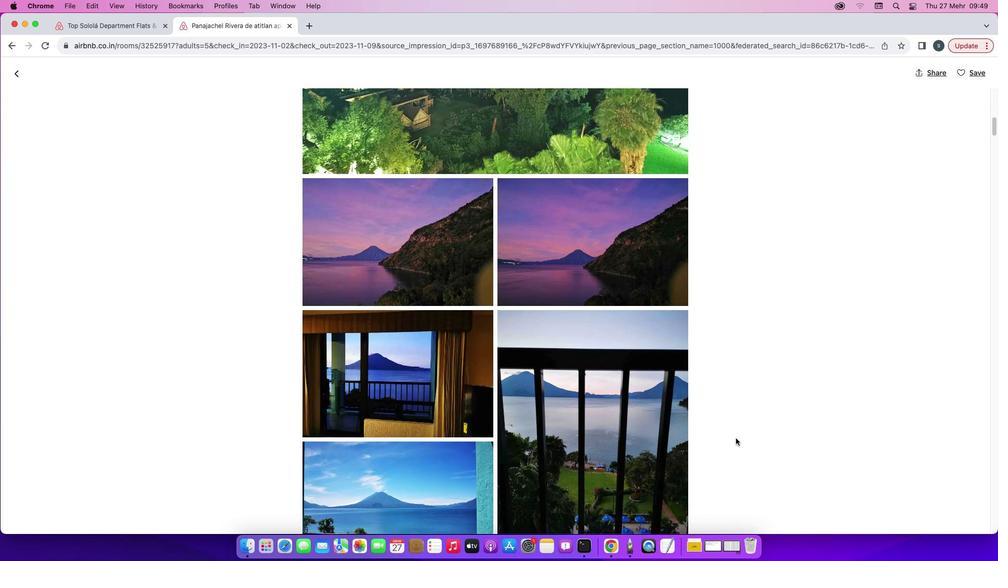 
Action: Mouse scrolled (736, 438) with delta (0, -2)
Screenshot: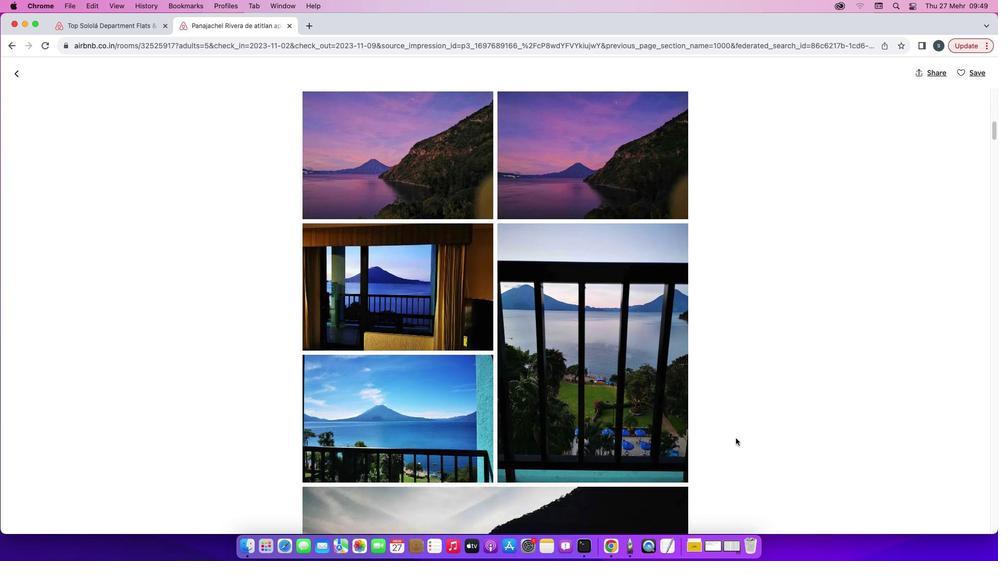 
Action: Mouse scrolled (736, 438) with delta (0, 0)
Screenshot: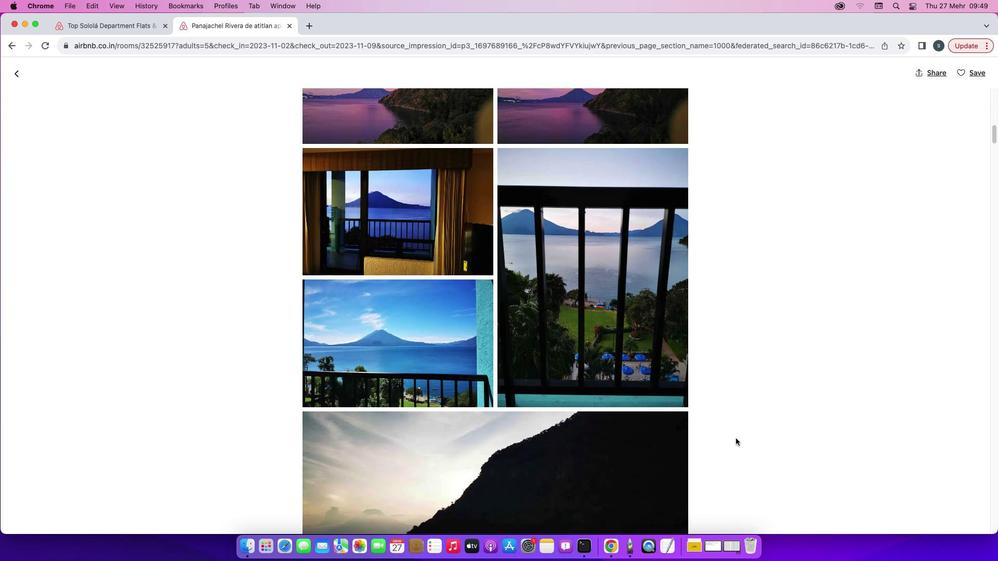 
Action: Mouse scrolled (736, 438) with delta (0, 0)
Screenshot: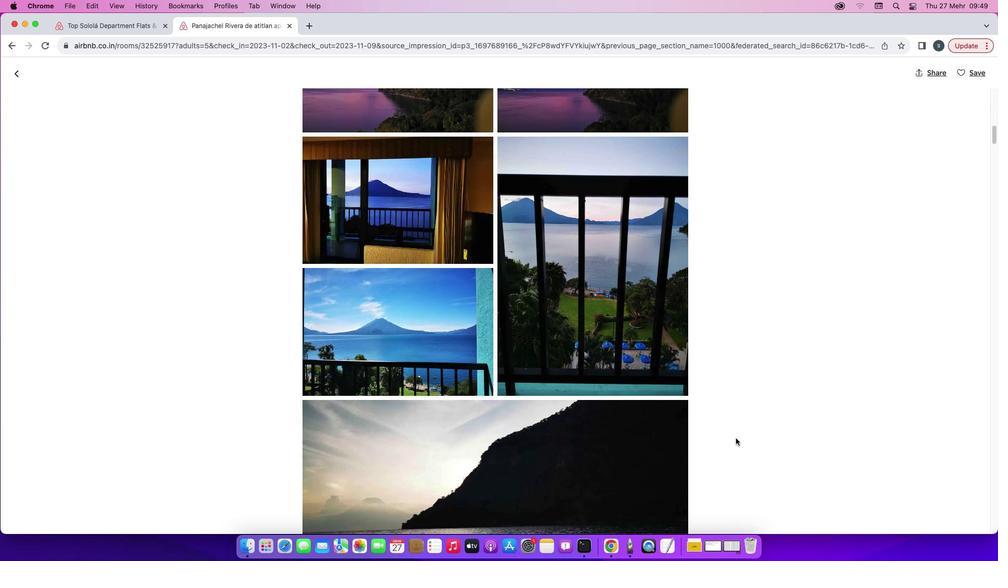 
Action: Mouse scrolled (736, 438) with delta (0, -1)
Screenshot: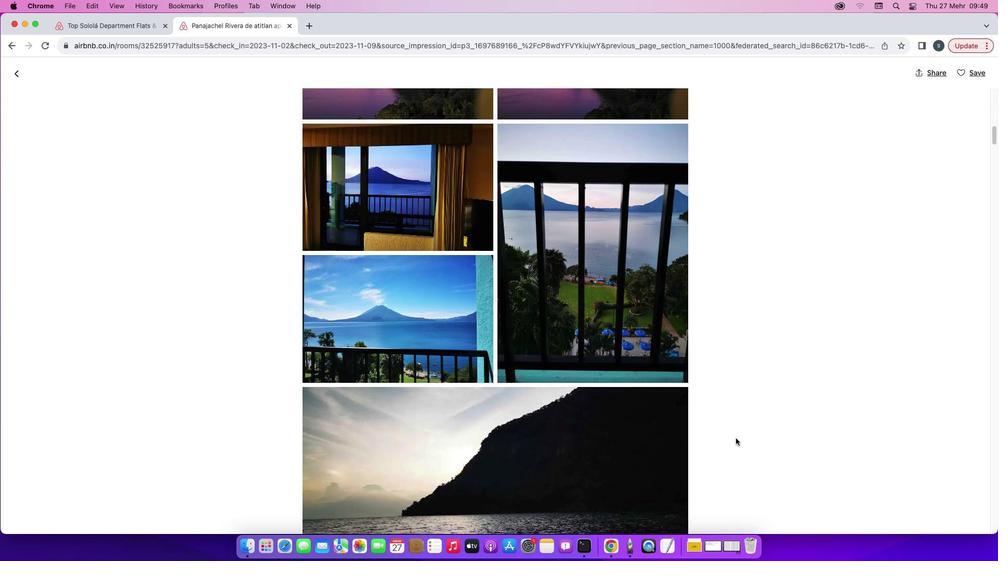 
Action: Mouse scrolled (736, 438) with delta (0, -2)
Screenshot: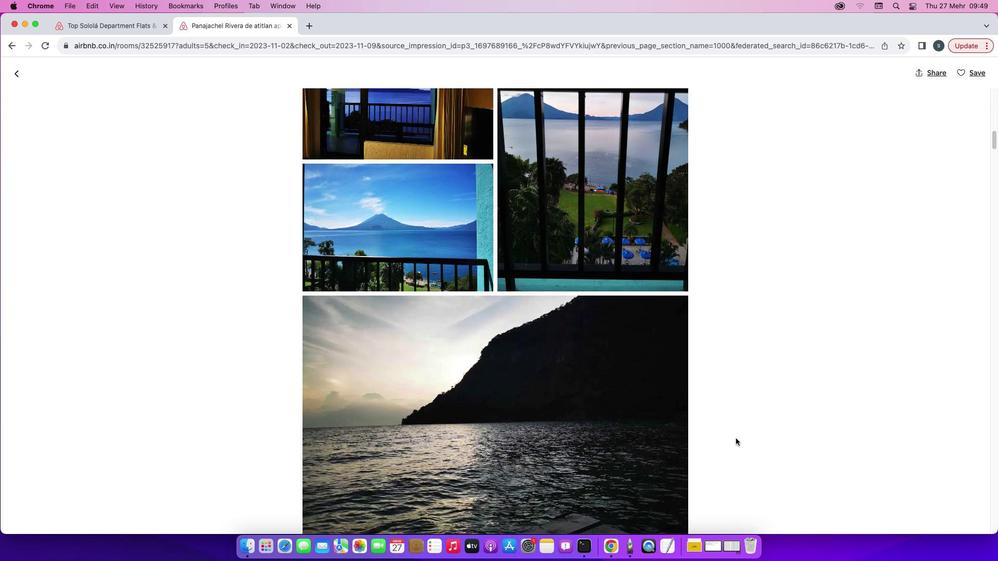 
Action: Mouse scrolled (736, 438) with delta (0, 0)
Screenshot: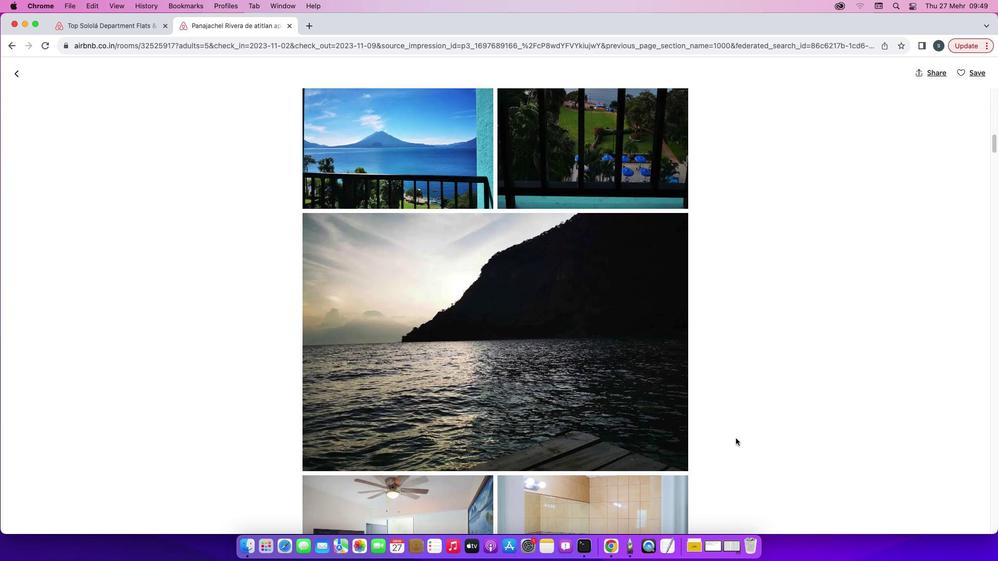
Action: Mouse scrolled (736, 438) with delta (0, 0)
Screenshot: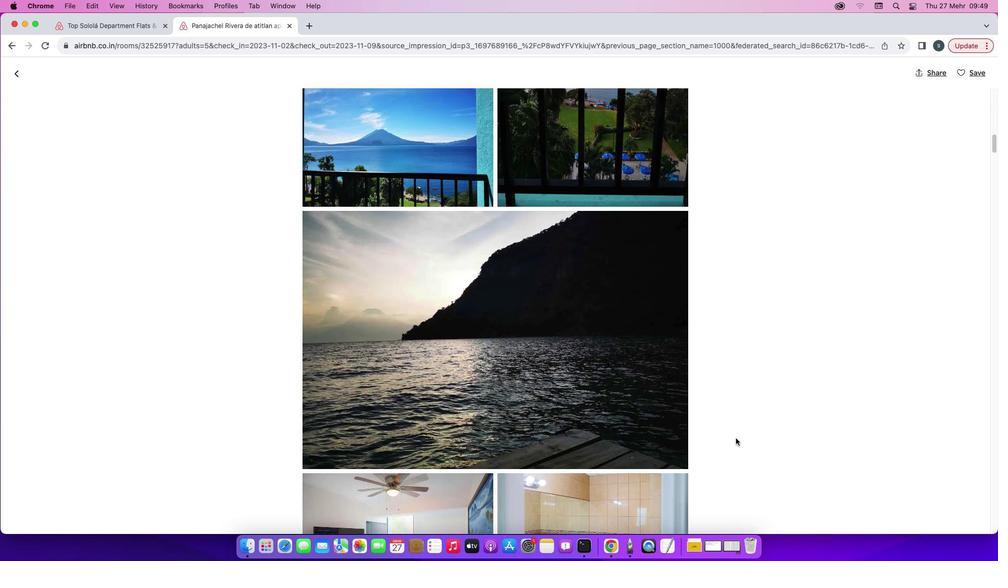 
Action: Mouse scrolled (736, 438) with delta (0, -1)
Screenshot: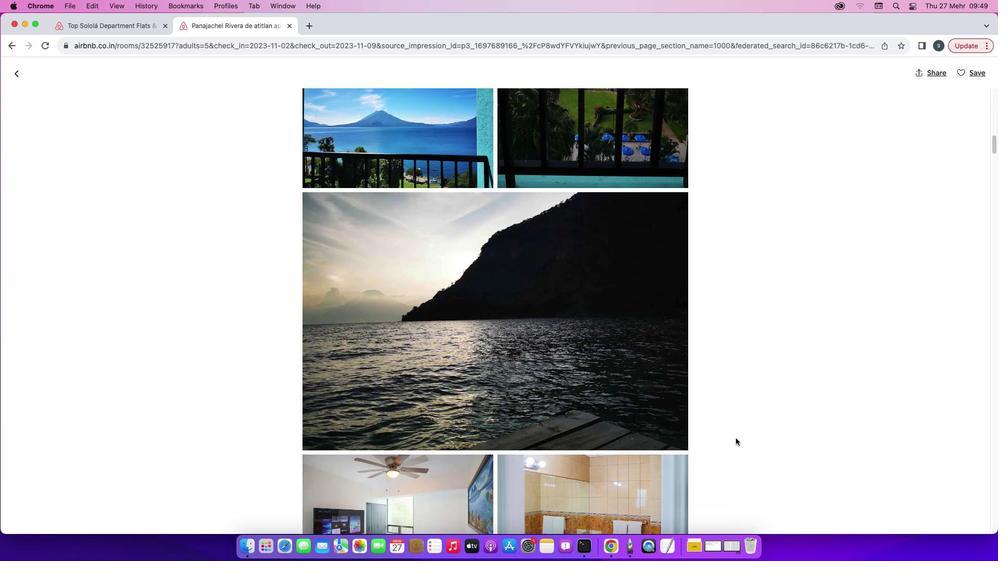 
Action: Mouse scrolled (736, 438) with delta (0, -2)
Screenshot: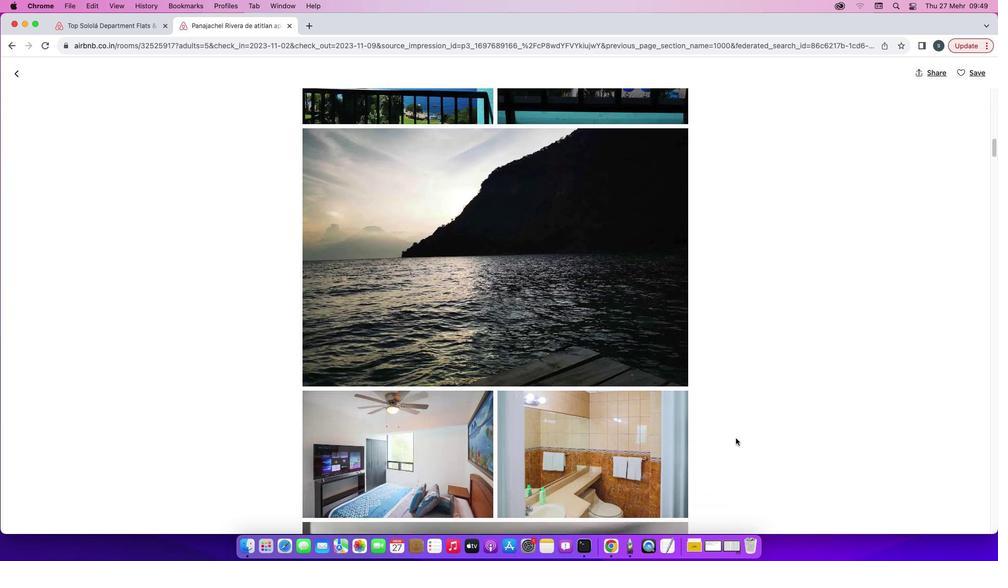 
Action: Mouse scrolled (736, 438) with delta (0, -2)
Screenshot: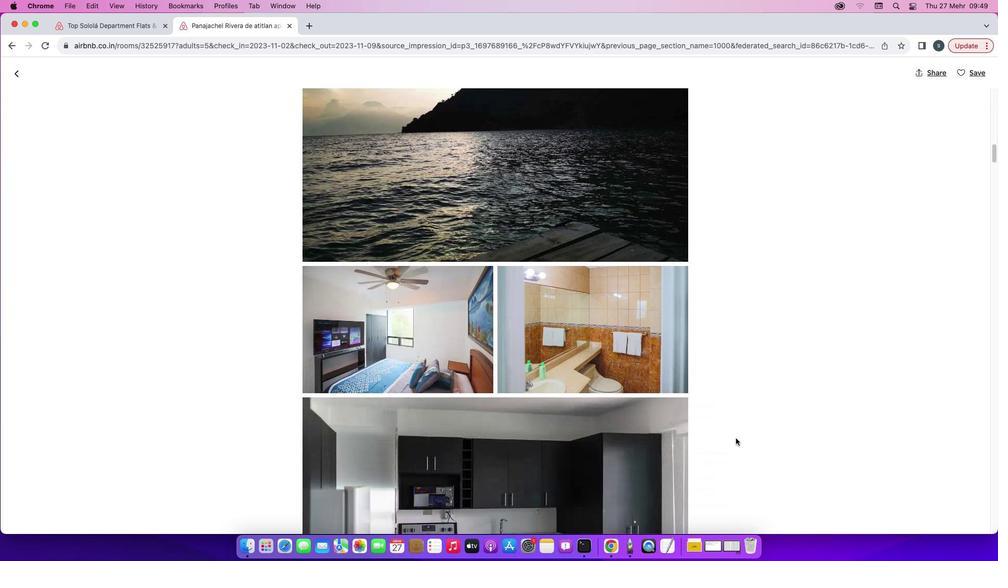 
Action: Mouse scrolled (736, 438) with delta (0, 0)
Screenshot: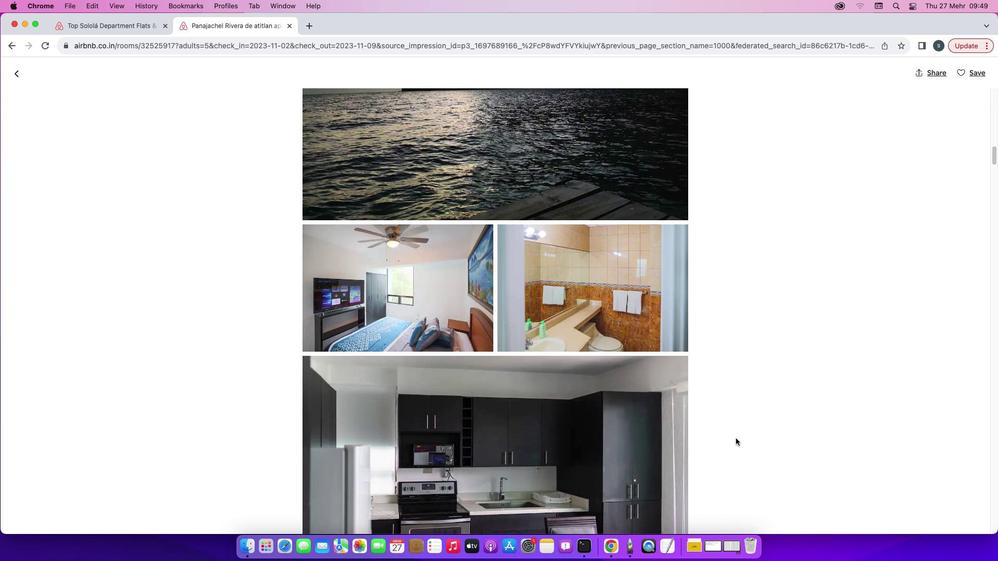 
Action: Mouse scrolled (736, 438) with delta (0, 0)
Screenshot: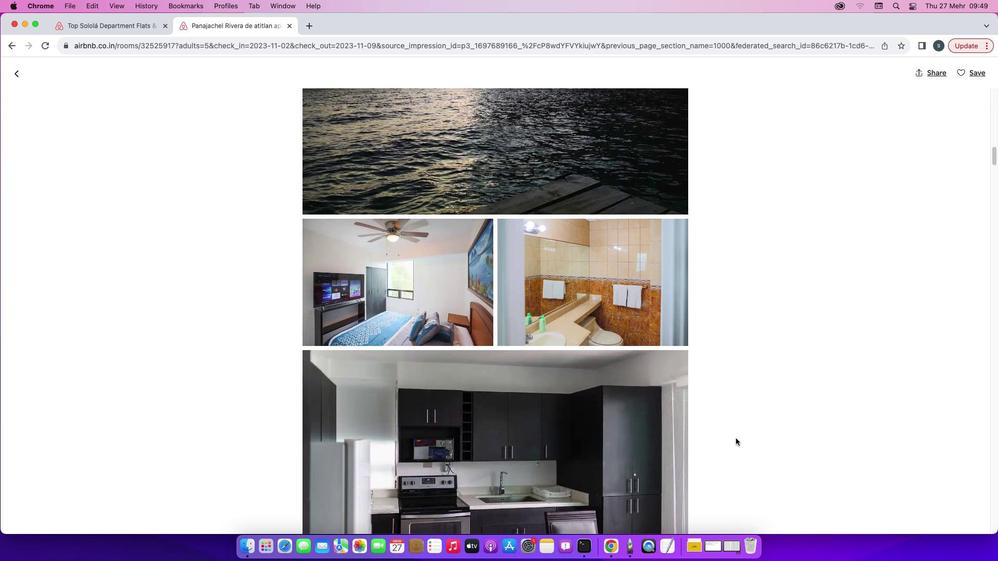 
Action: Mouse scrolled (736, 438) with delta (0, -1)
Screenshot: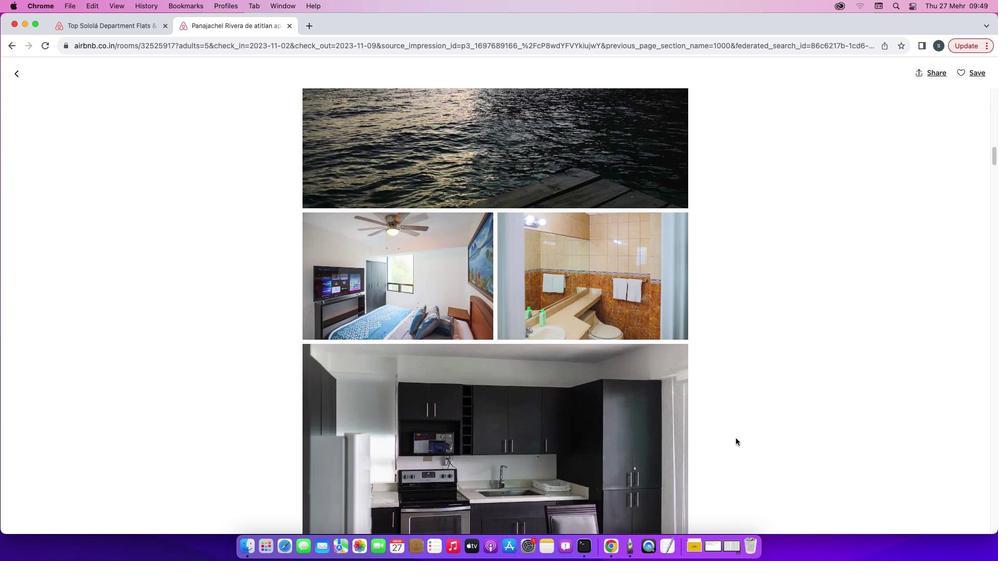 
Action: Mouse scrolled (736, 438) with delta (0, -2)
Screenshot: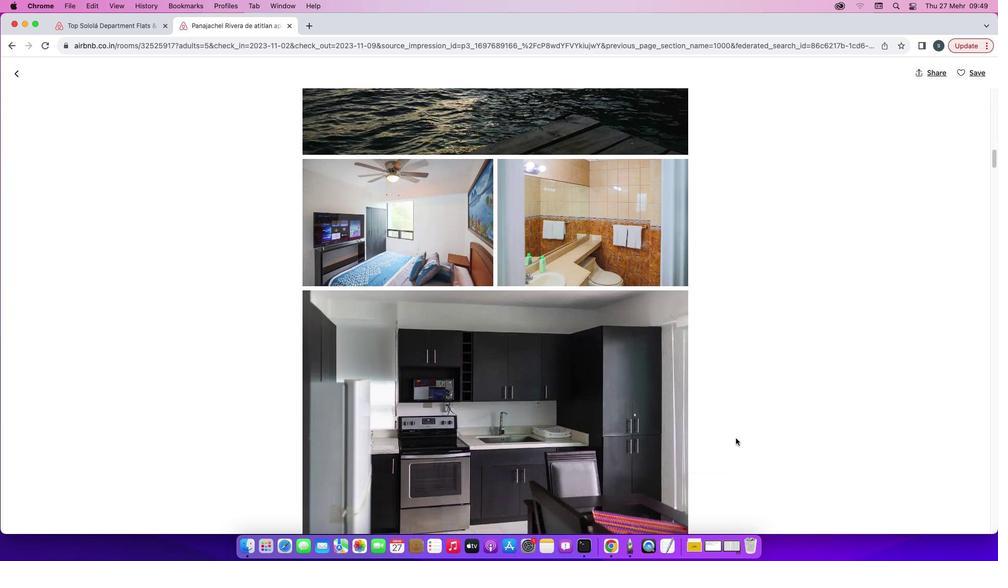 
Action: Mouse scrolled (736, 438) with delta (0, -2)
Screenshot: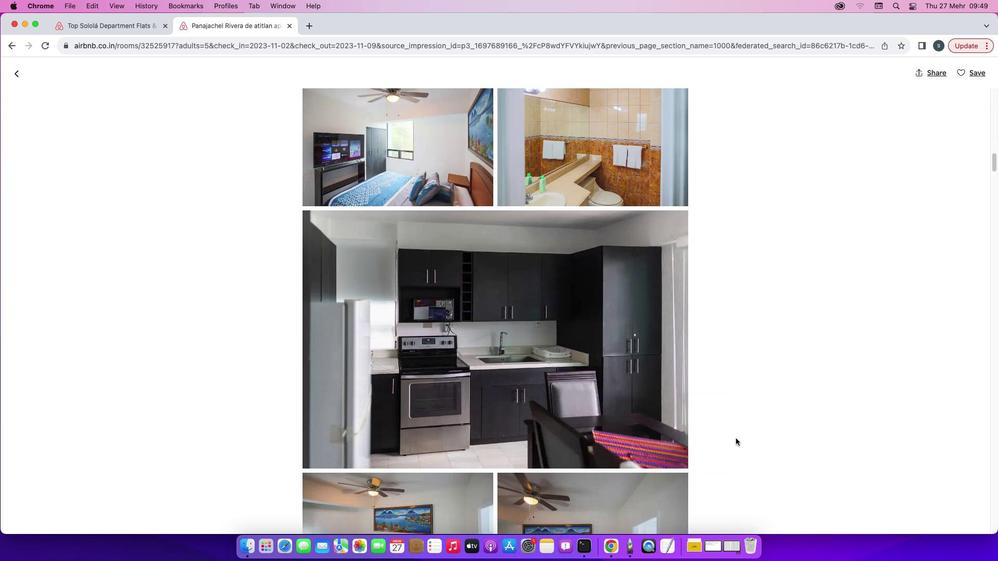 
Action: Mouse scrolled (736, 438) with delta (0, 0)
Screenshot: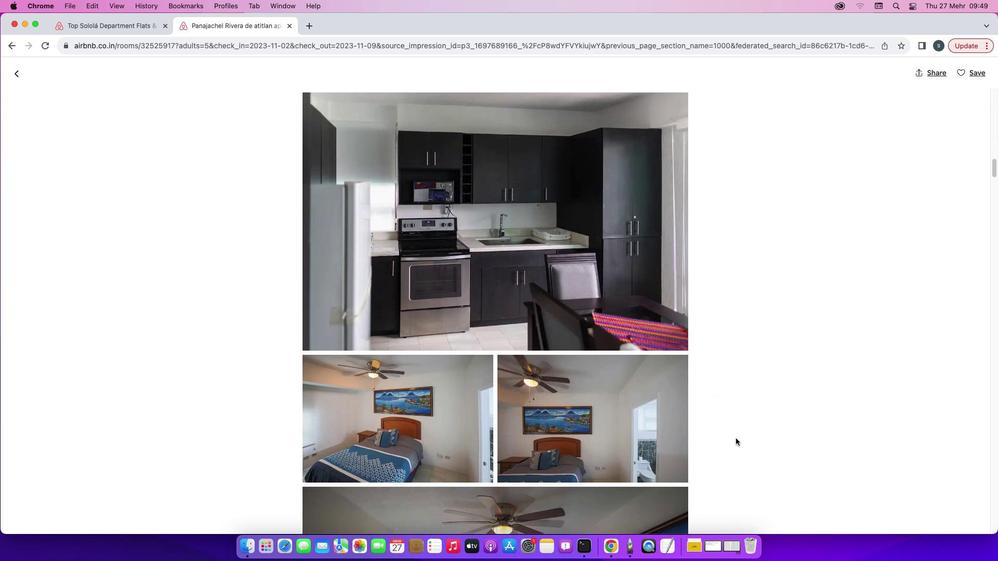 
Action: Mouse scrolled (736, 438) with delta (0, 0)
Screenshot: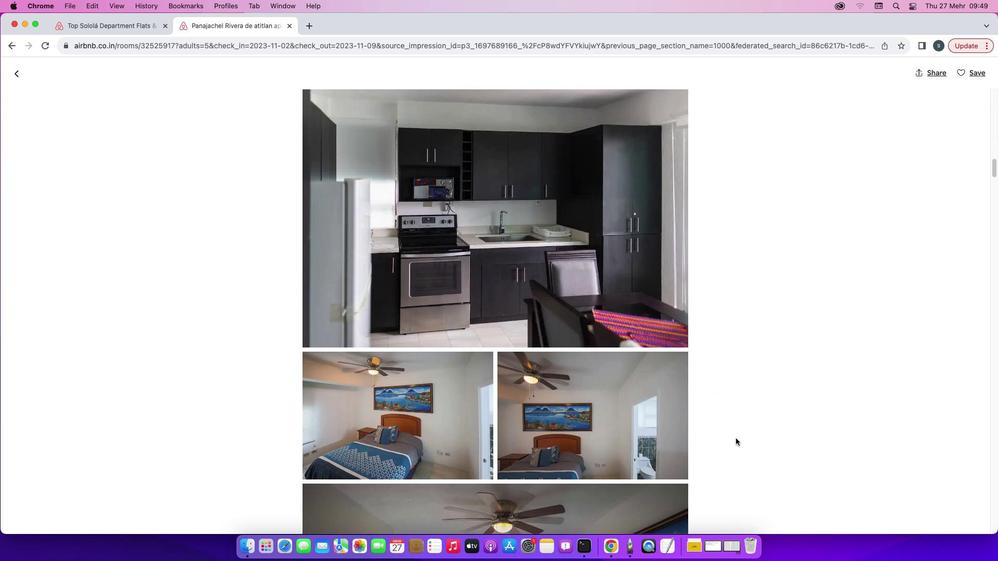 
Action: Mouse scrolled (736, 438) with delta (0, -1)
Screenshot: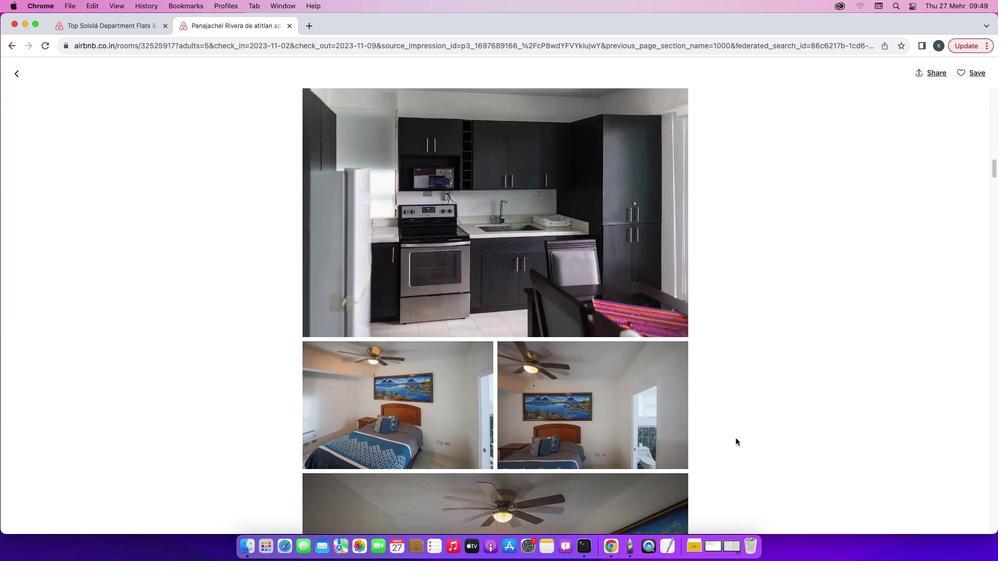 
Action: Mouse scrolled (736, 438) with delta (0, -2)
Screenshot: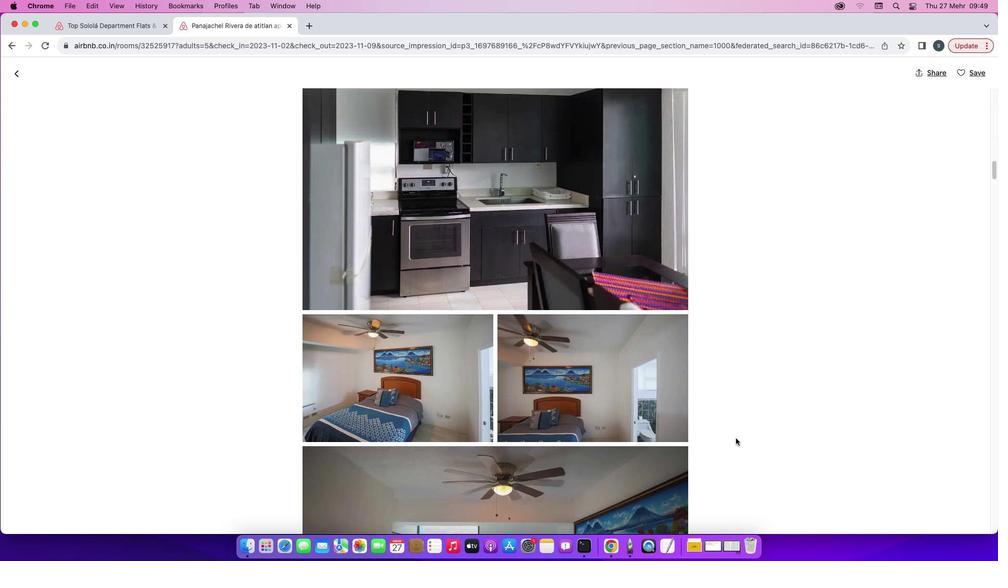 
Action: Mouse scrolled (736, 438) with delta (0, 0)
Screenshot: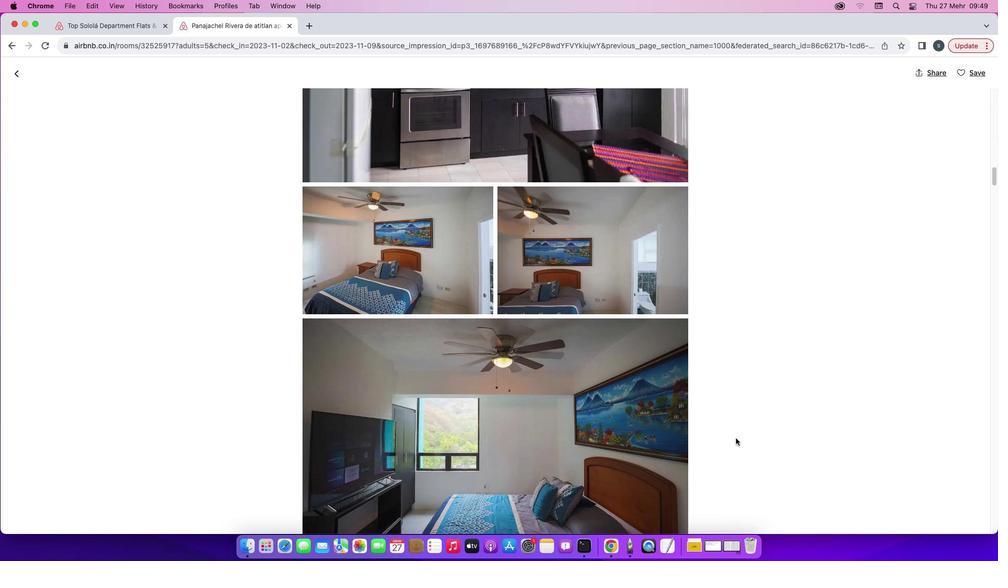 
Action: Mouse scrolled (736, 438) with delta (0, 0)
Screenshot: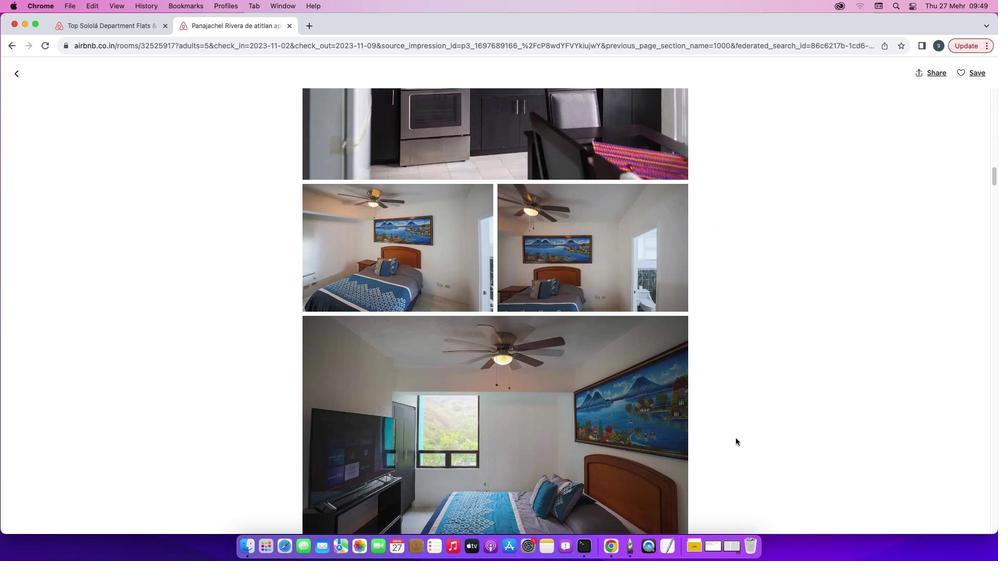 
Action: Mouse scrolled (736, 438) with delta (0, -1)
Screenshot: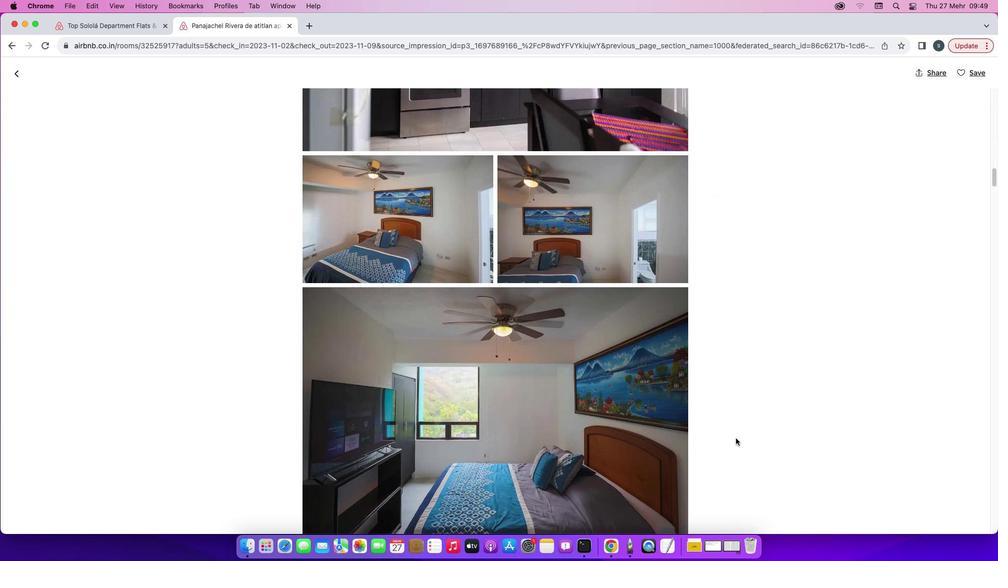 
Action: Mouse scrolled (736, 438) with delta (0, -2)
Screenshot: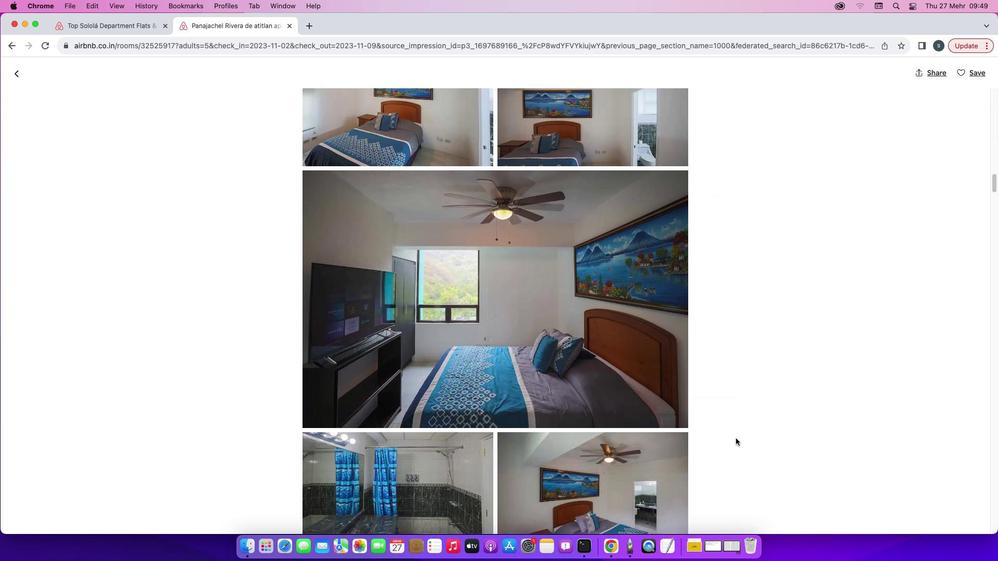 
Action: Mouse scrolled (736, 438) with delta (0, -2)
Screenshot: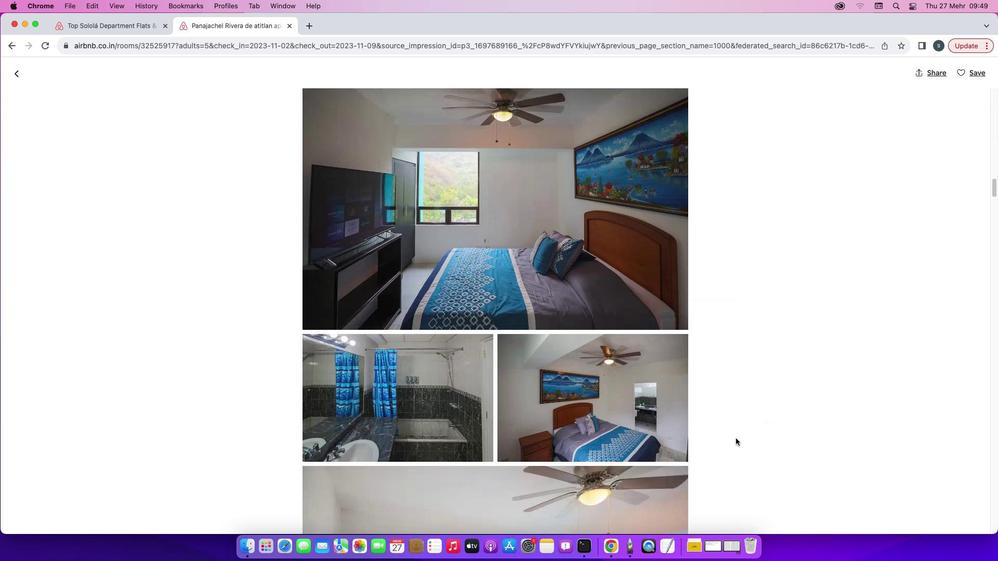 
Action: Mouse scrolled (736, 438) with delta (0, 0)
Screenshot: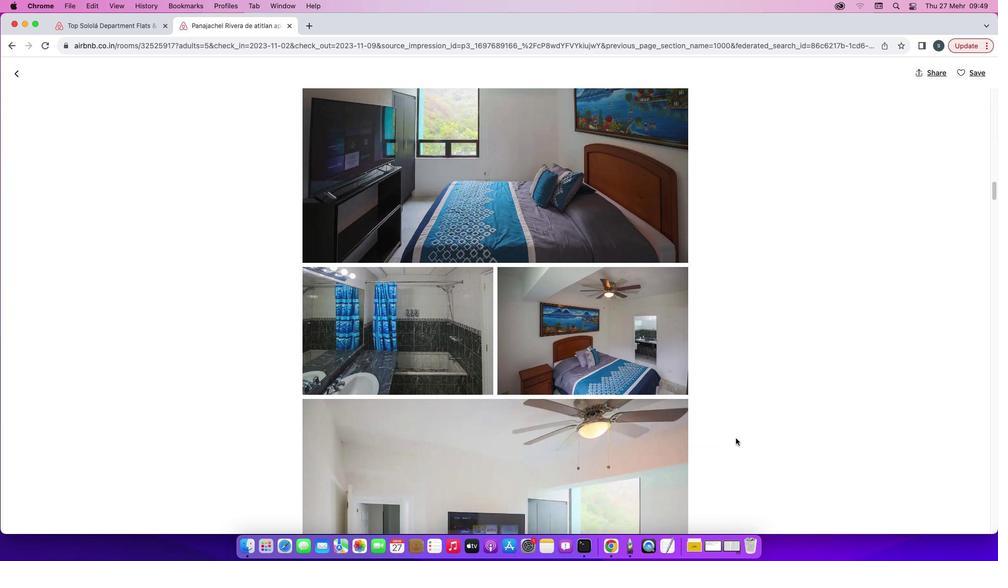 
Action: Mouse scrolled (736, 438) with delta (0, 0)
Screenshot: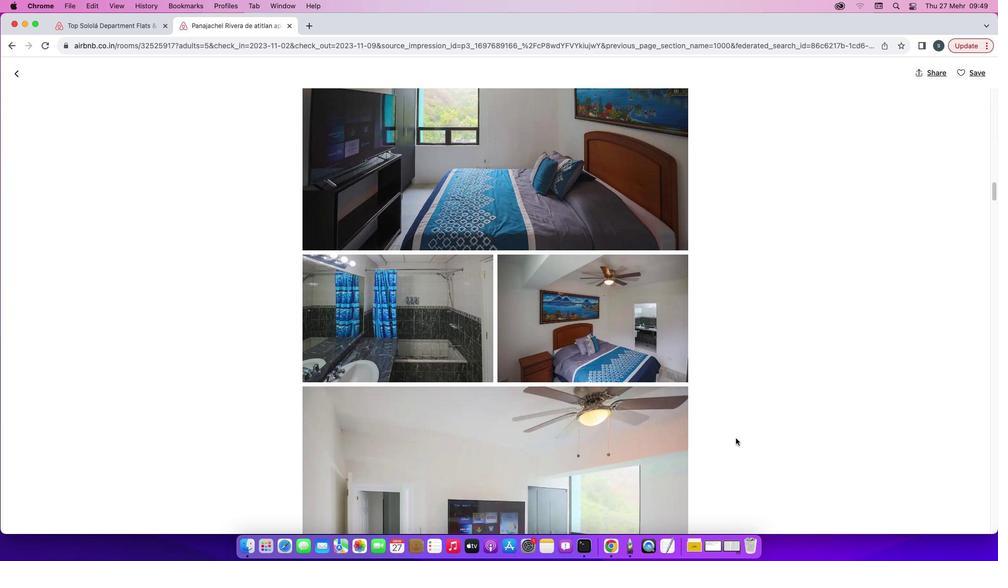 
Action: Mouse scrolled (736, 438) with delta (0, -1)
Screenshot: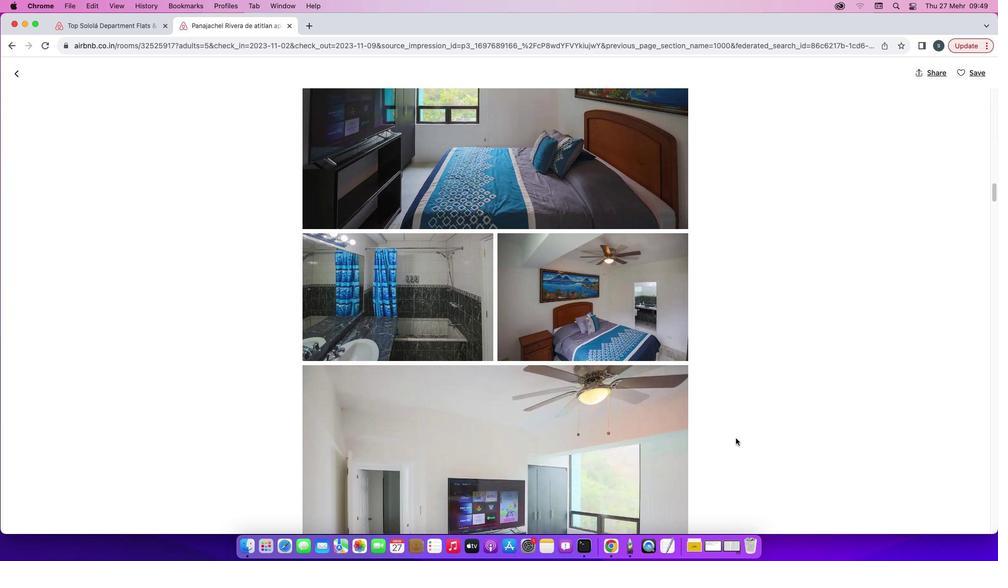 
Action: Mouse scrolled (736, 438) with delta (0, -2)
Screenshot: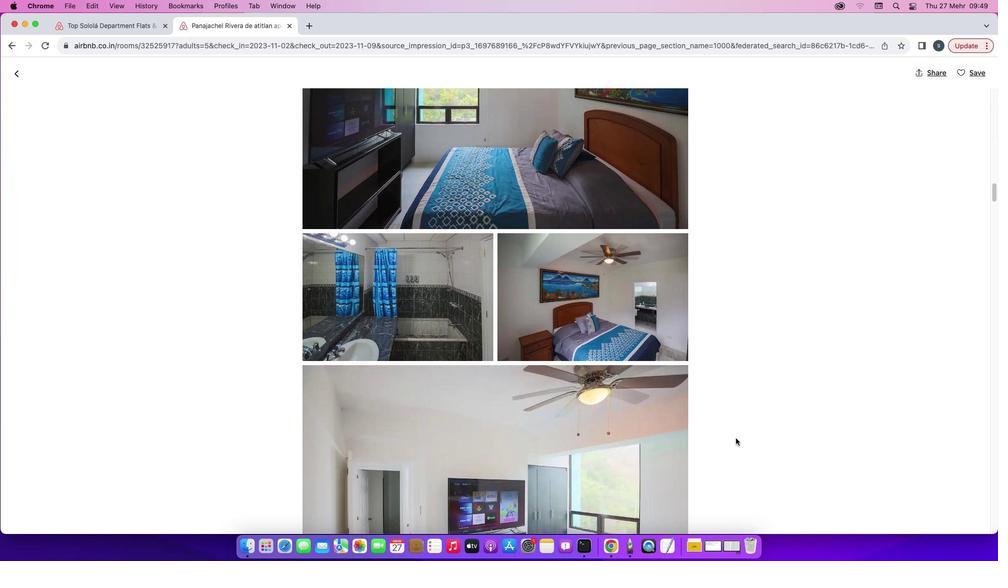 
Action: Mouse scrolled (736, 438) with delta (0, -2)
Screenshot: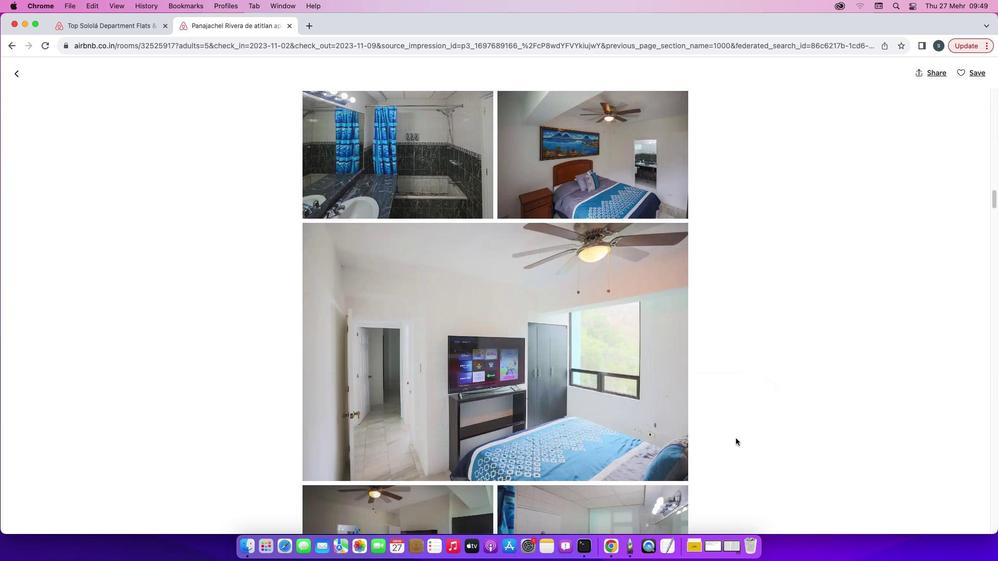 
Action: Mouse scrolled (736, 438) with delta (0, 0)
Screenshot: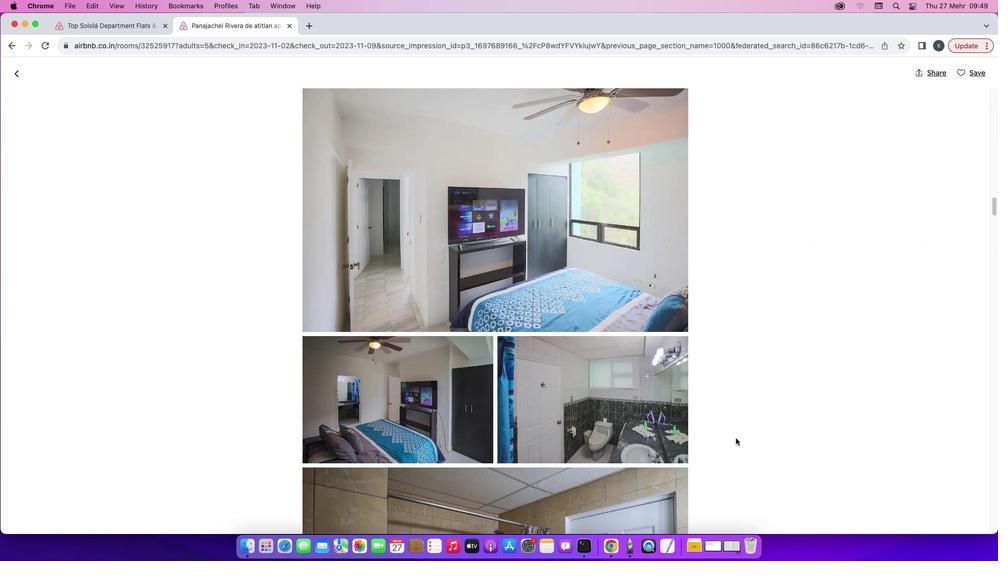 
Action: Mouse scrolled (736, 438) with delta (0, 0)
Screenshot: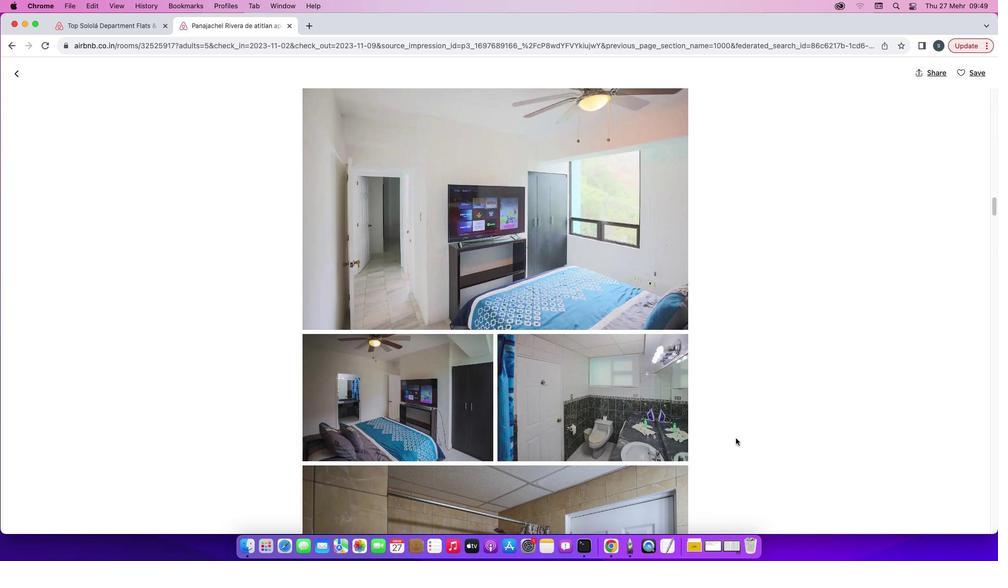 
Action: Mouse scrolled (736, 438) with delta (0, -1)
Screenshot: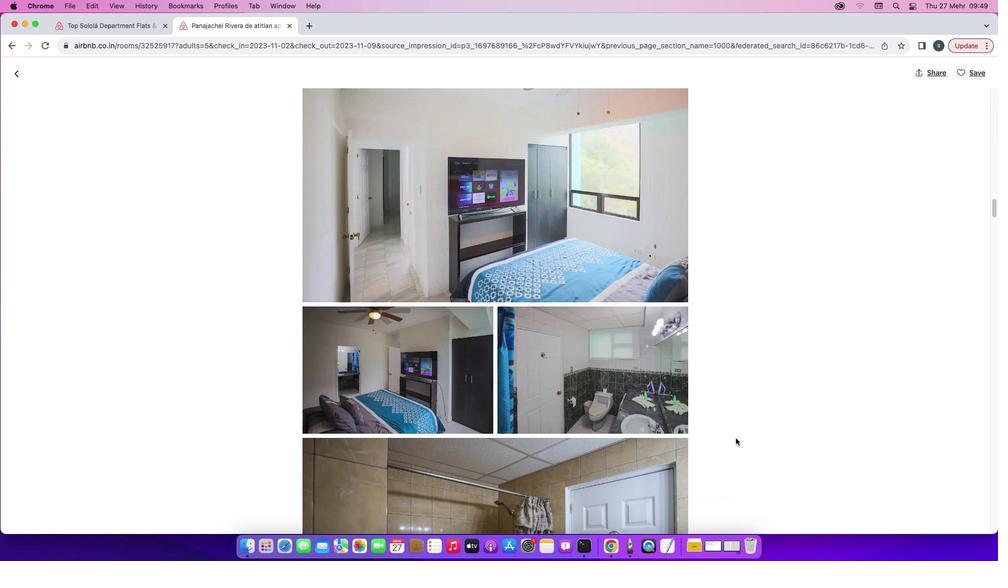 
Action: Mouse scrolled (736, 438) with delta (0, -1)
Screenshot: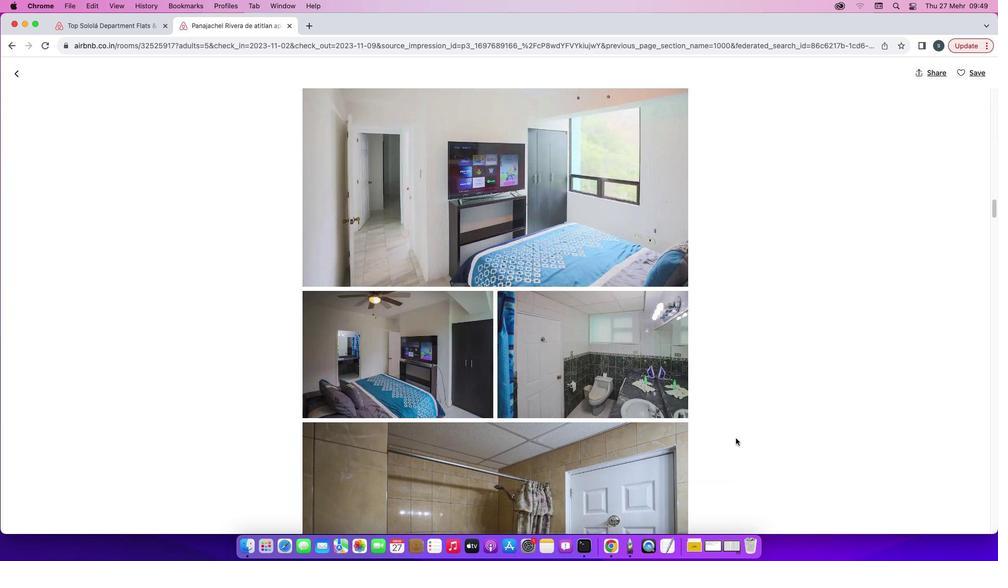 
Action: Mouse scrolled (736, 438) with delta (0, -2)
Screenshot: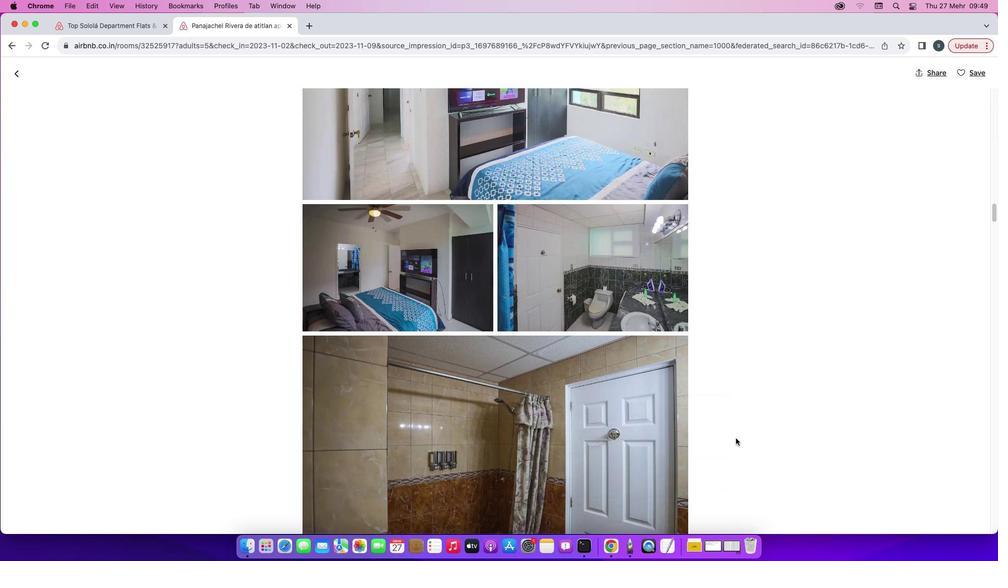 
Action: Mouse scrolled (736, 438) with delta (0, 0)
Screenshot: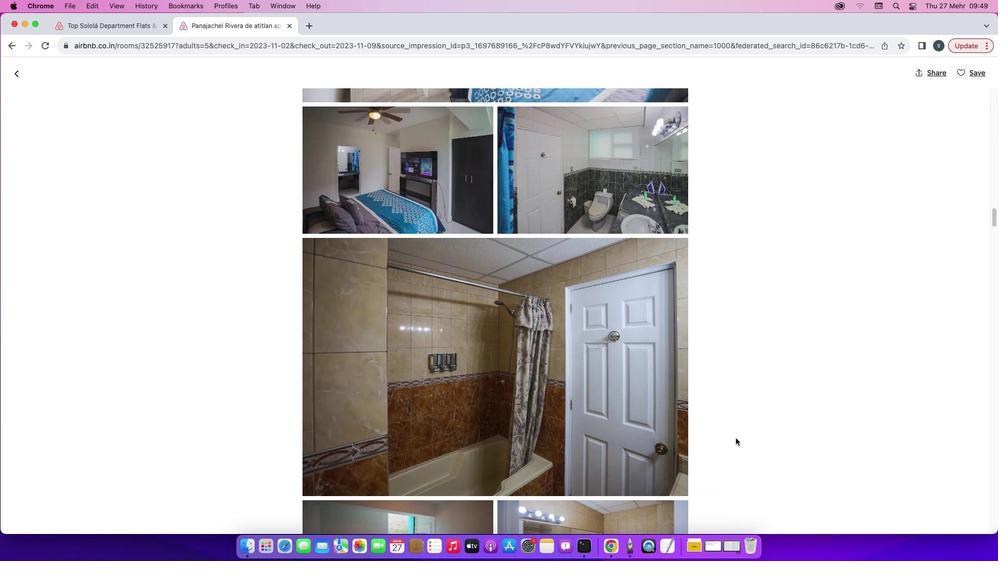 
Action: Mouse scrolled (736, 438) with delta (0, 0)
Screenshot: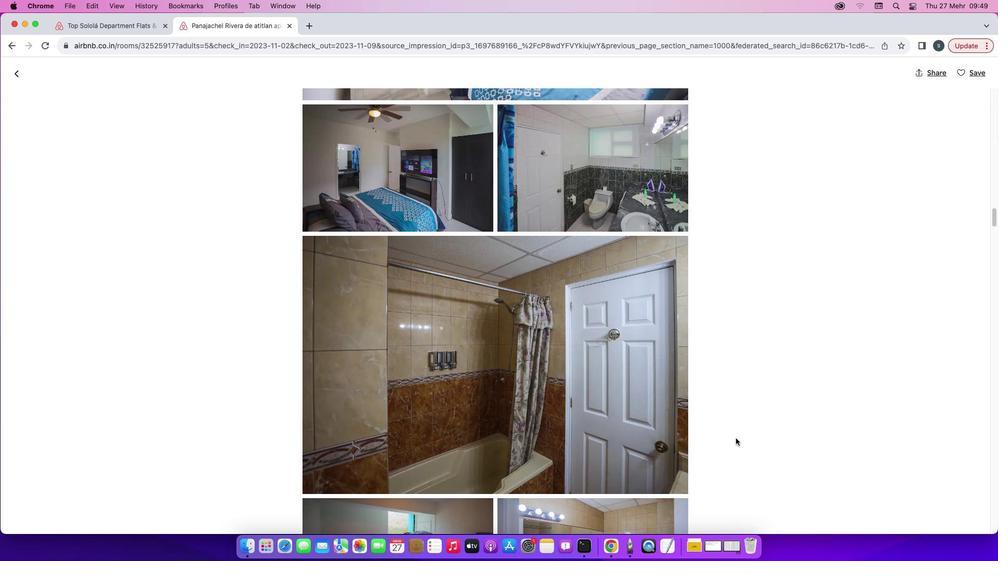 
Action: Mouse scrolled (736, 438) with delta (0, -1)
Screenshot: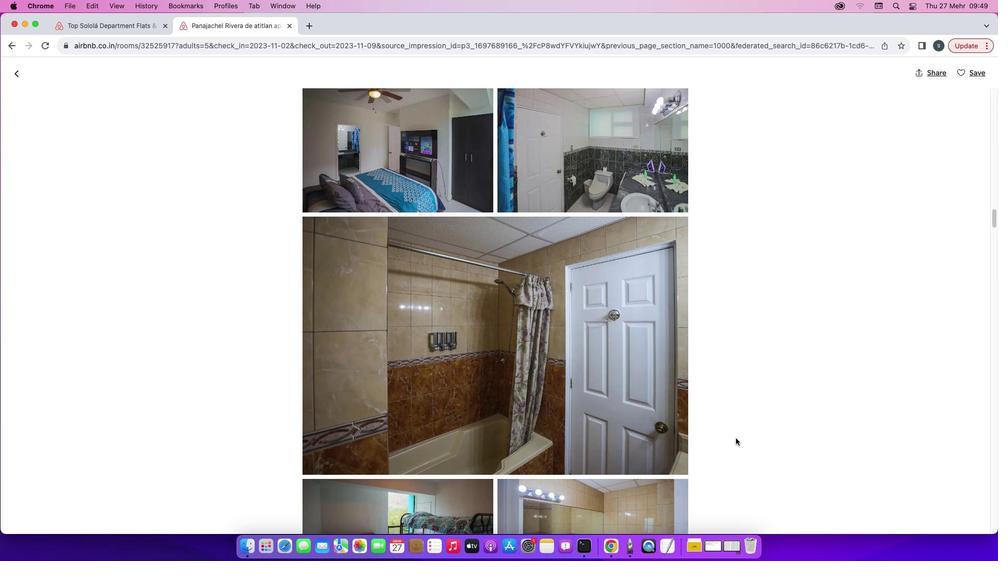 
Action: Mouse scrolled (736, 438) with delta (0, -2)
Screenshot: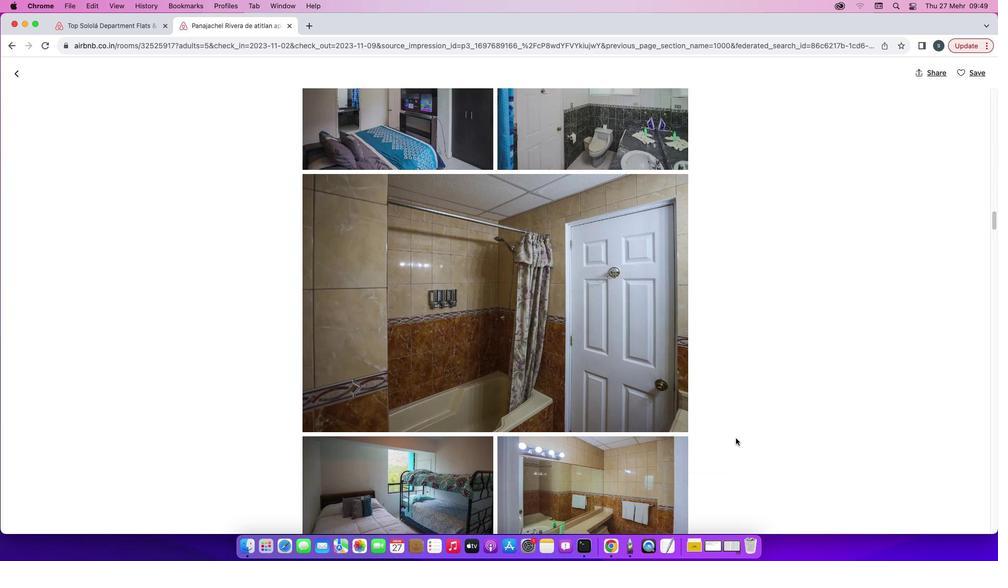 
Action: Mouse scrolled (736, 438) with delta (0, -2)
Screenshot: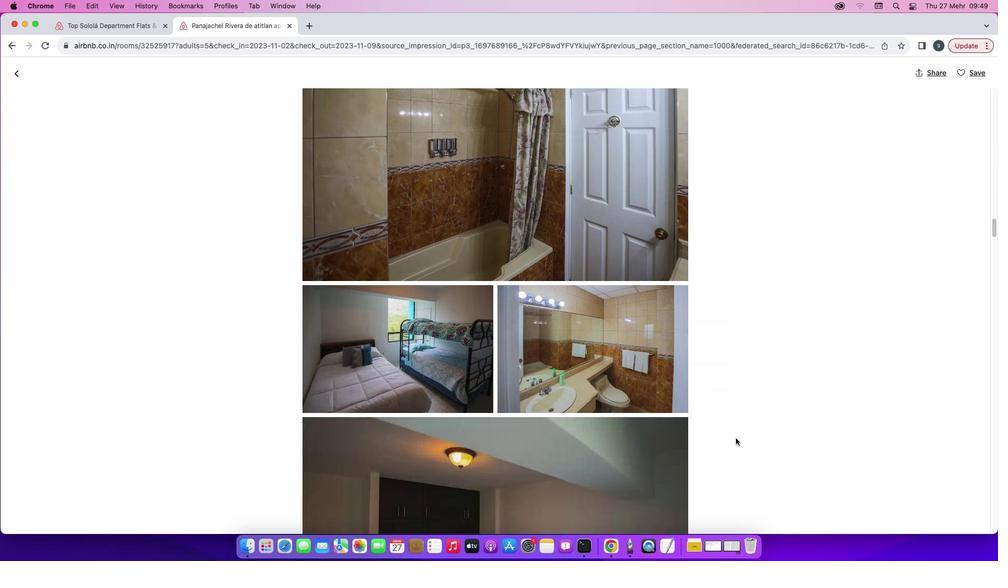 
Action: Mouse scrolled (736, 438) with delta (0, 0)
Screenshot: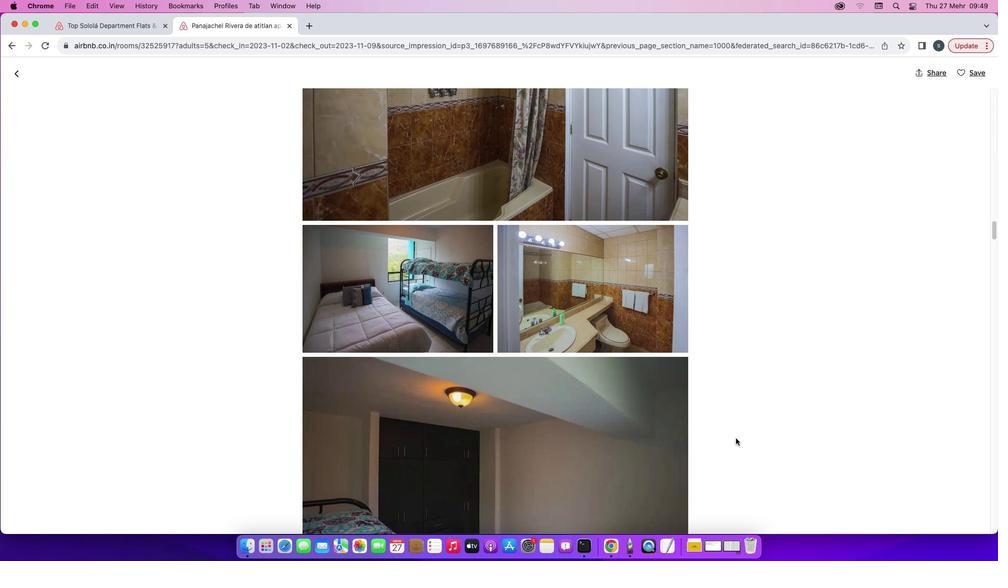 
Action: Mouse scrolled (736, 438) with delta (0, 0)
Screenshot: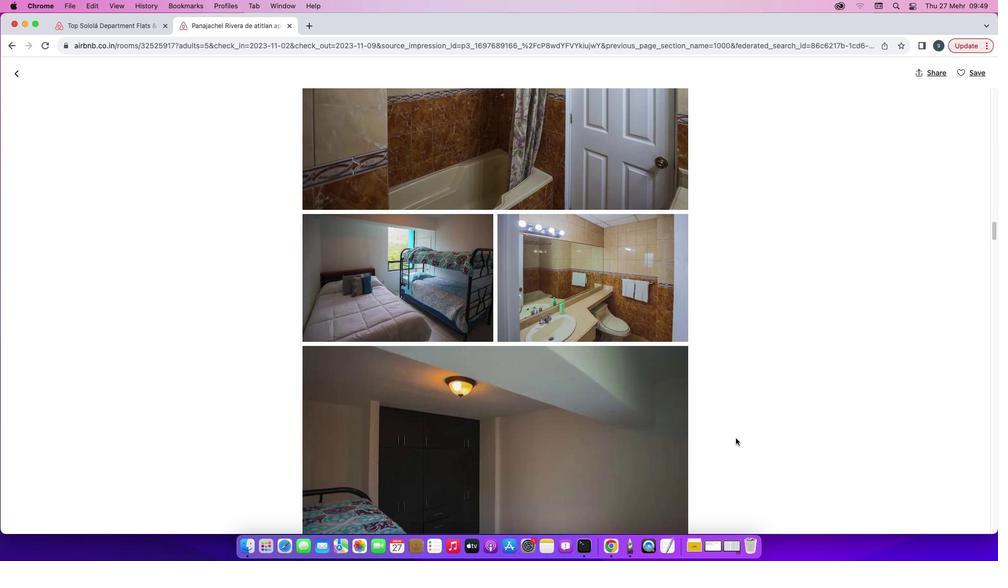
Action: Mouse scrolled (736, 438) with delta (0, -1)
Screenshot: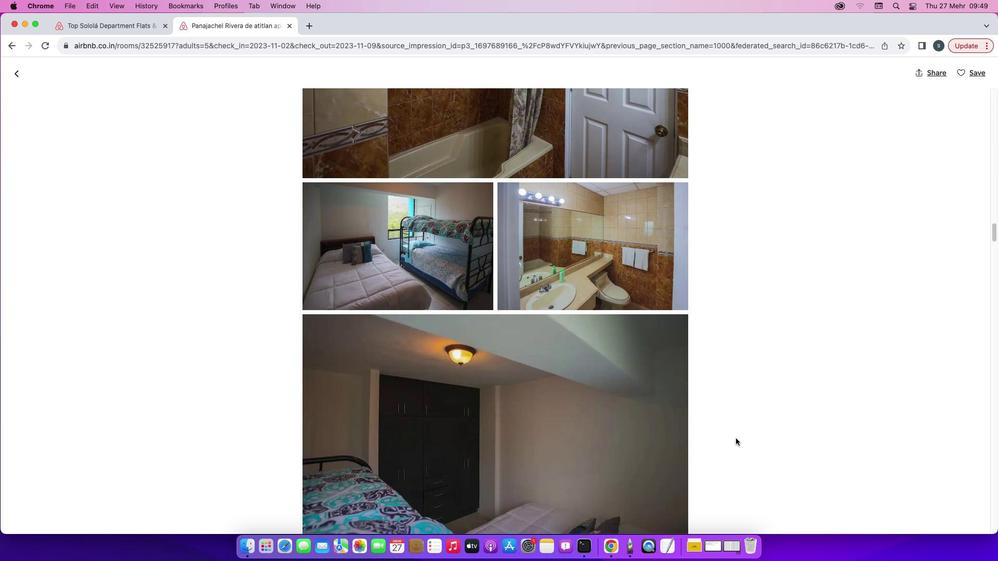 
Action: Mouse scrolled (736, 438) with delta (0, -2)
Screenshot: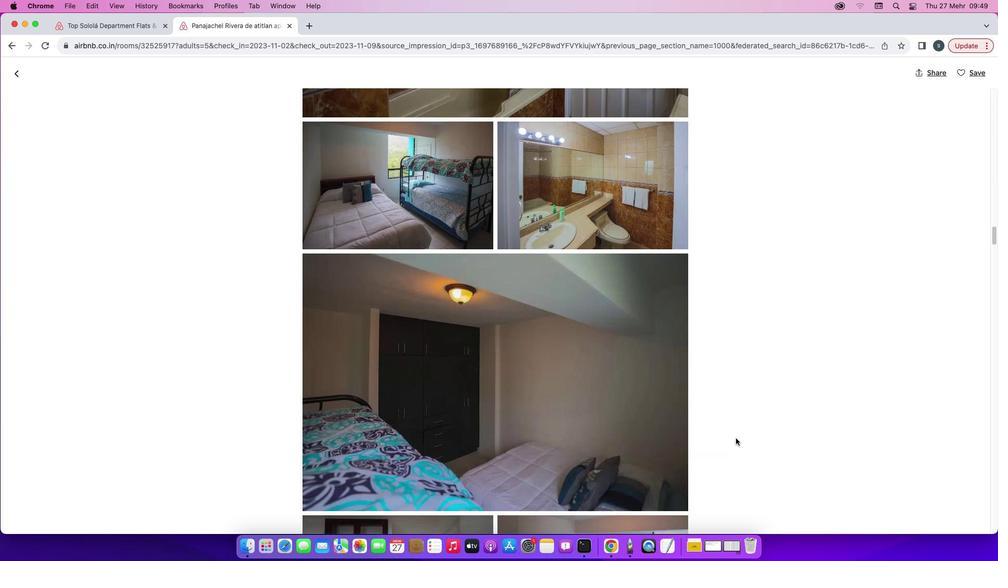 
Action: Mouse scrolled (736, 438) with delta (0, -2)
Screenshot: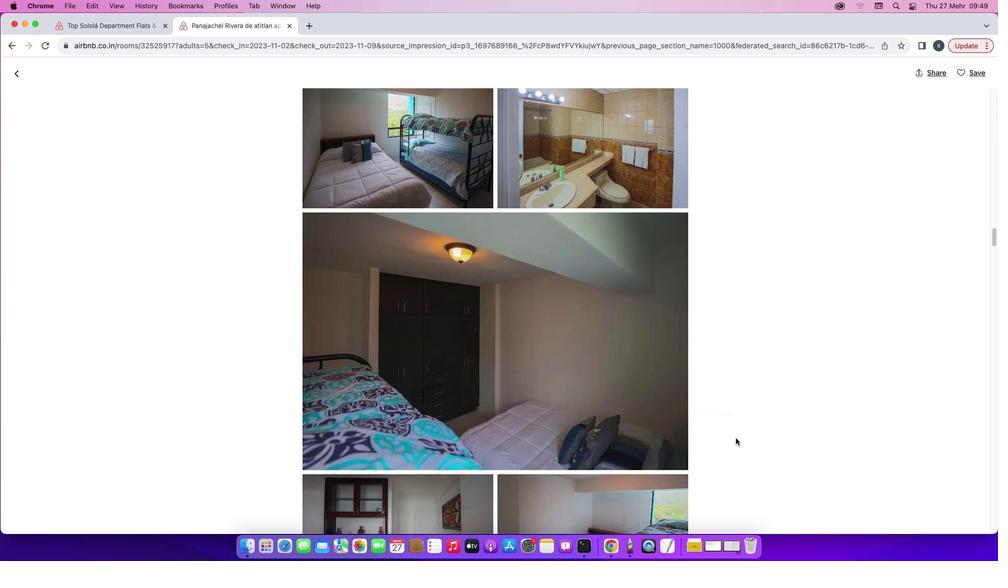 
Action: Mouse scrolled (736, 438) with delta (0, 0)
Screenshot: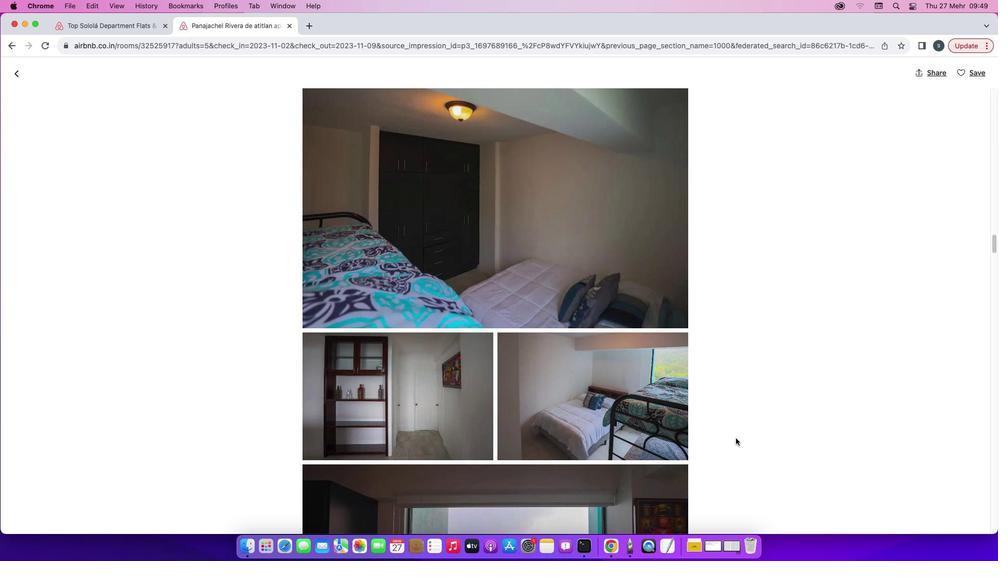 
Action: Mouse scrolled (736, 438) with delta (0, 0)
Screenshot: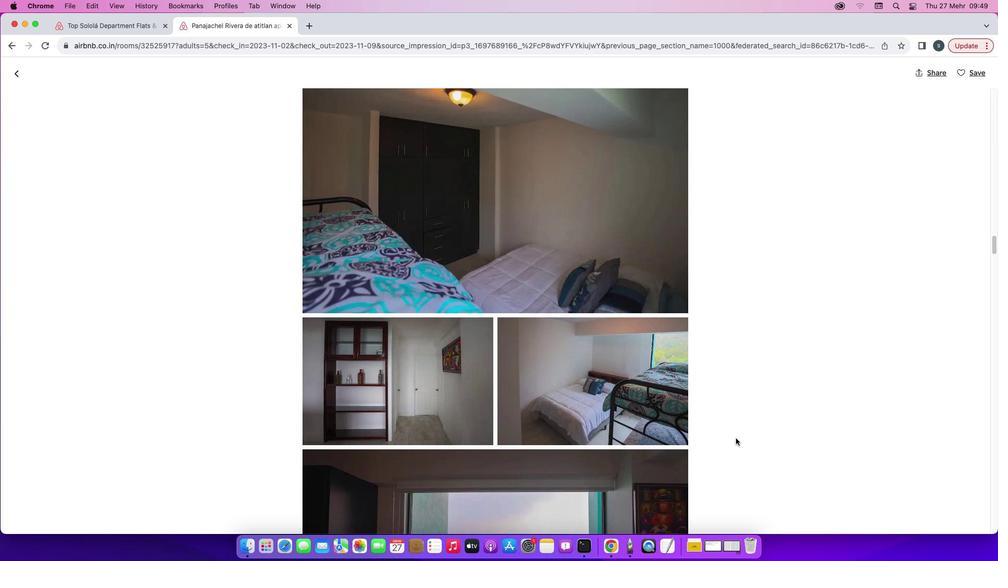 
Action: Mouse scrolled (736, 438) with delta (0, -1)
Screenshot: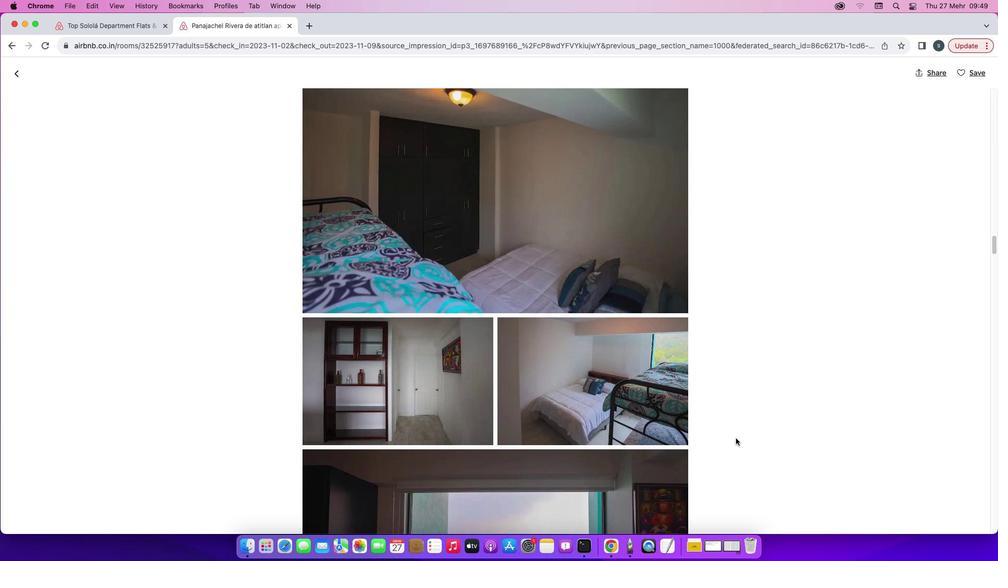 
Action: Mouse scrolled (736, 438) with delta (0, -2)
Screenshot: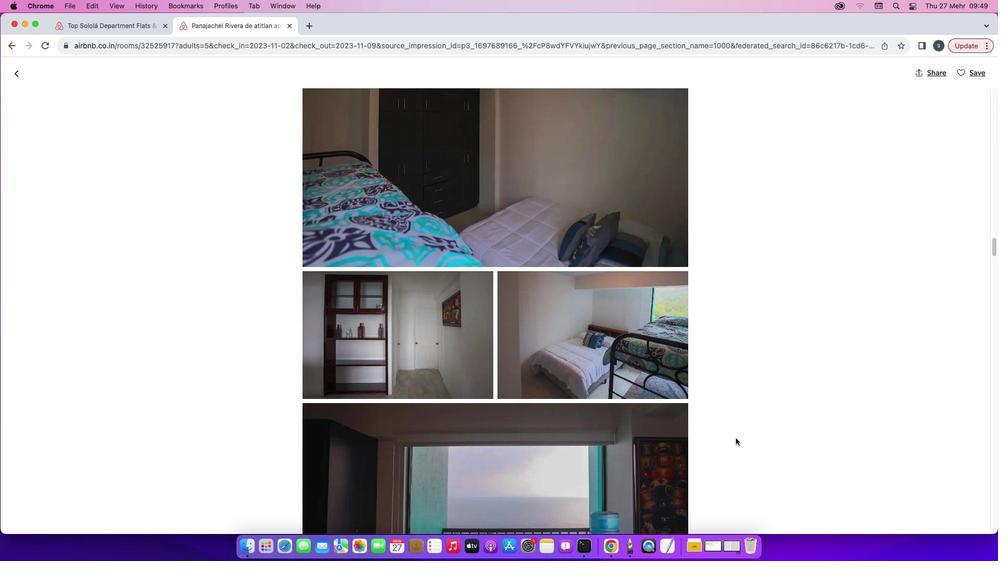 
Action: Mouse scrolled (736, 438) with delta (0, -2)
Screenshot: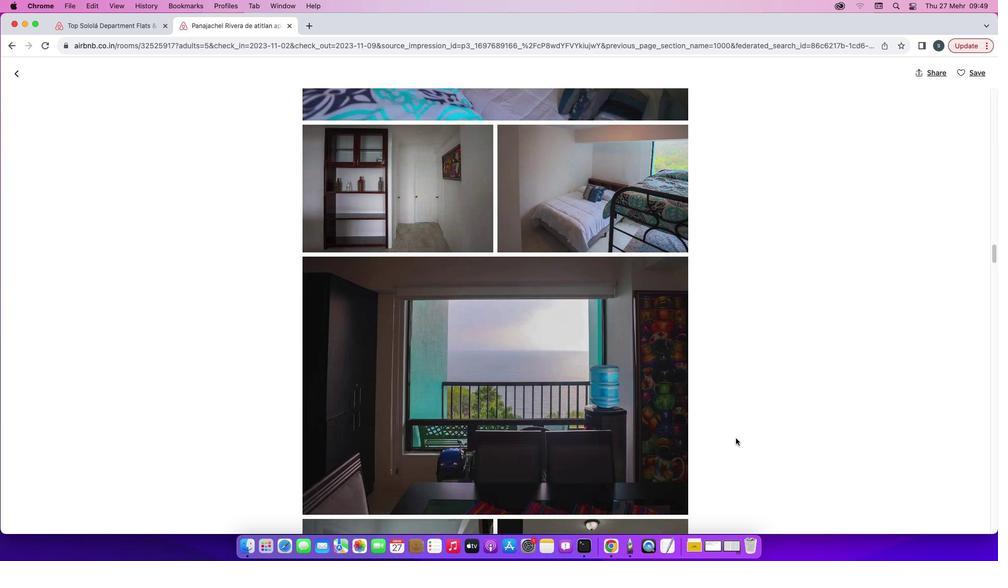 
Action: Mouse scrolled (736, 438) with delta (0, 0)
Screenshot: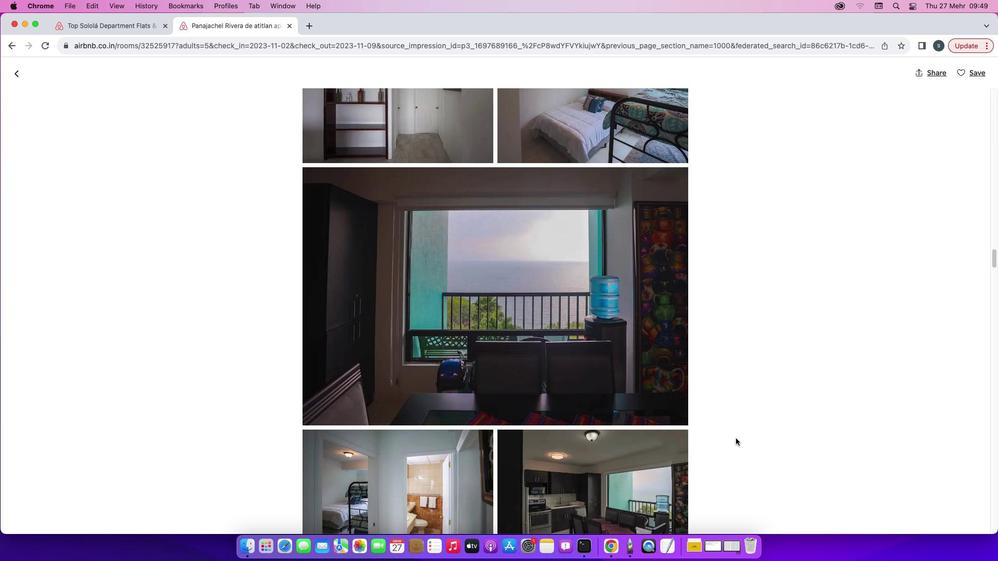 
Action: Mouse scrolled (736, 438) with delta (0, 0)
Screenshot: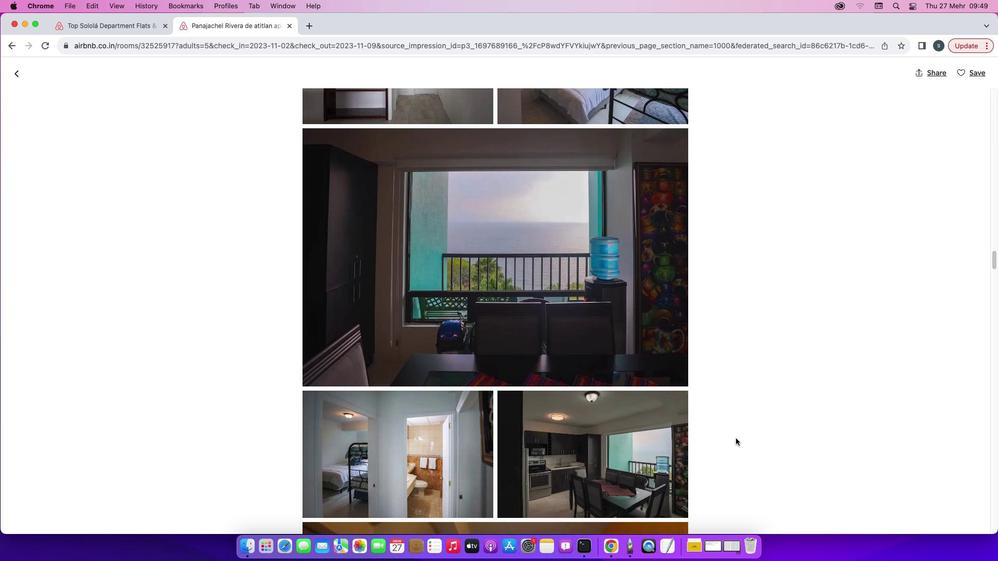 
Action: Mouse scrolled (736, 438) with delta (0, -1)
Screenshot: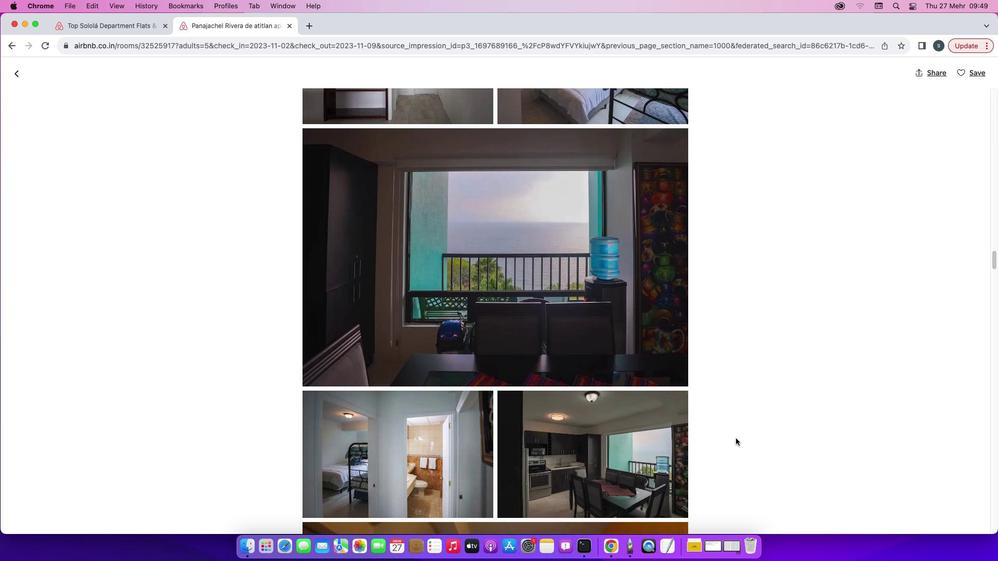 
Action: Mouse scrolled (736, 438) with delta (0, -2)
Screenshot: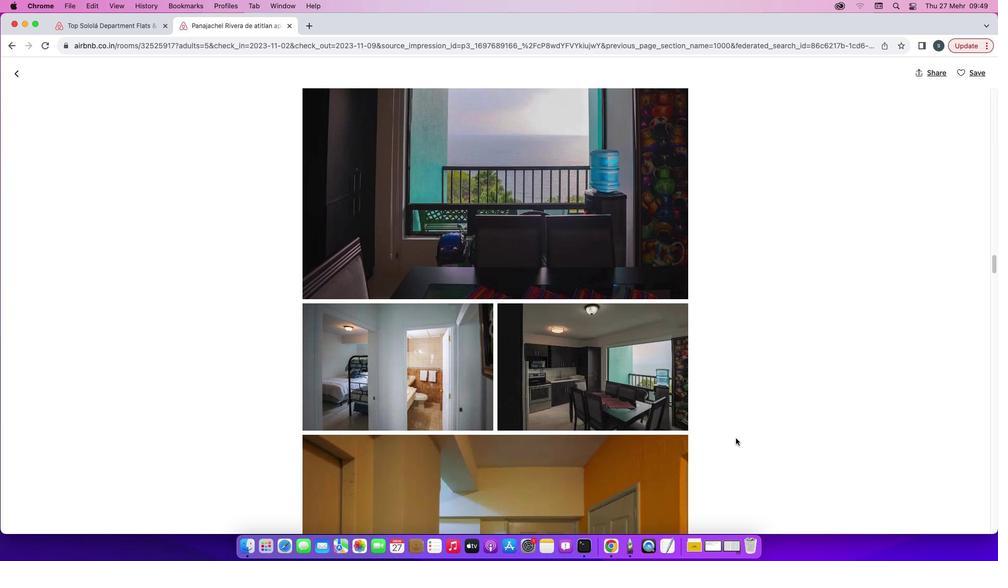 
Action: Mouse scrolled (736, 438) with delta (0, -2)
Screenshot: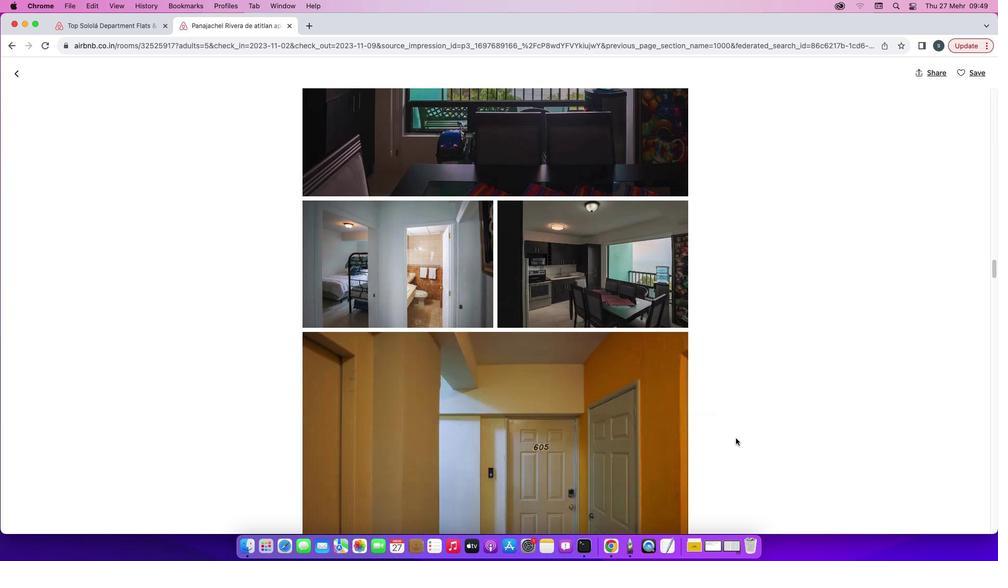 
Action: Mouse scrolled (736, 438) with delta (0, 0)
Screenshot: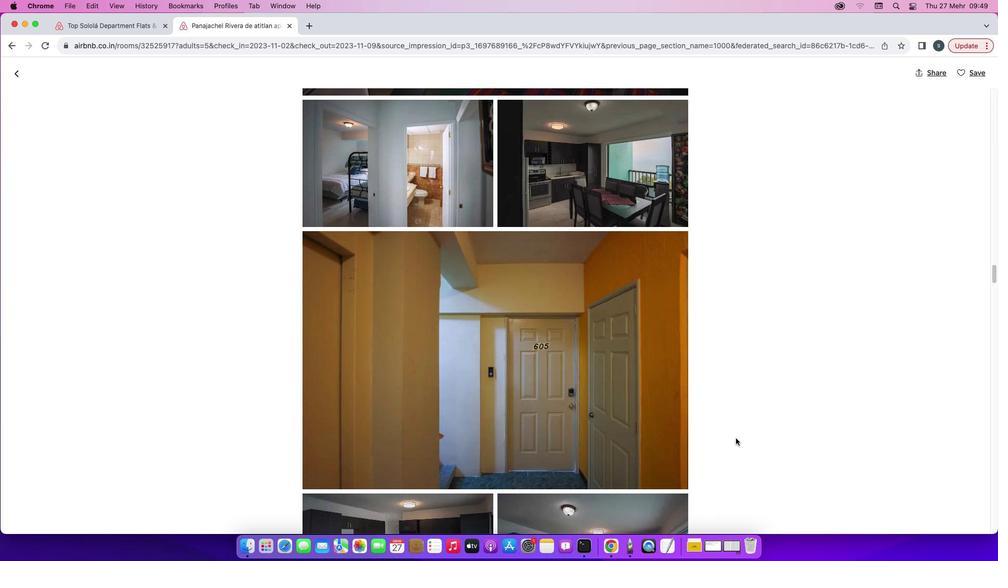 
Action: Mouse scrolled (736, 438) with delta (0, 0)
Screenshot: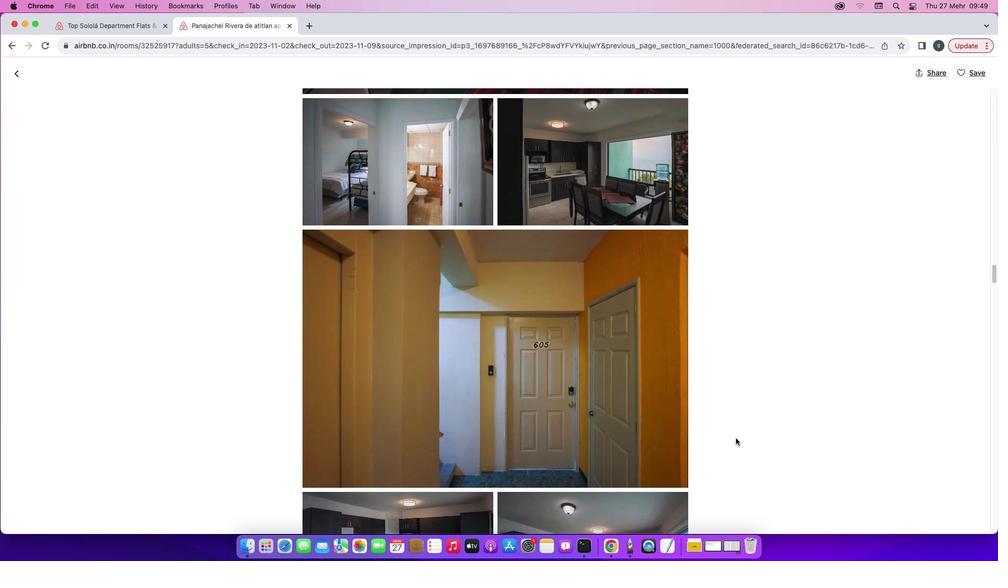 
Action: Mouse scrolled (736, 438) with delta (0, 0)
Screenshot: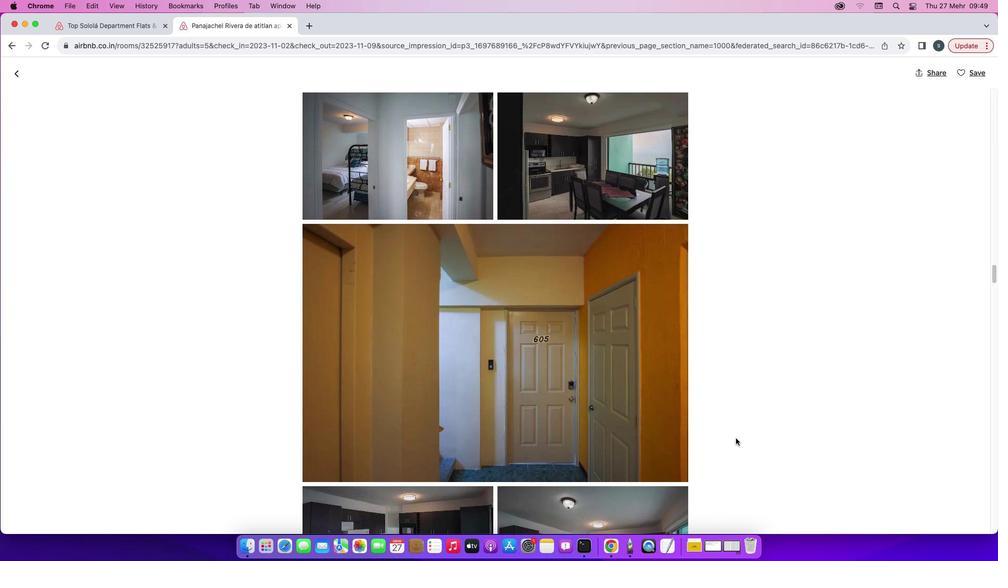 
Action: Mouse scrolled (736, 438) with delta (0, -1)
Screenshot: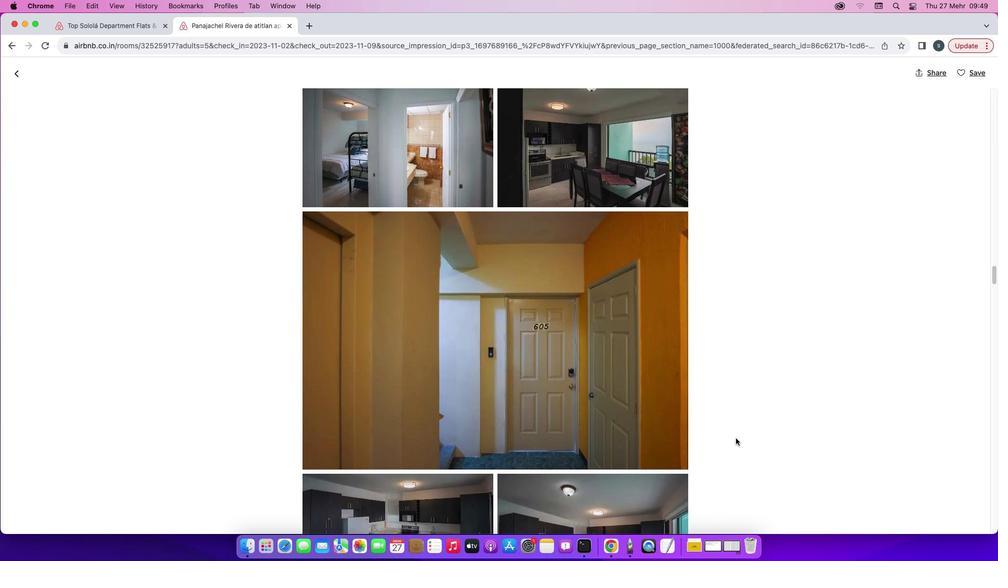
Action: Mouse scrolled (736, 438) with delta (0, 0)
Screenshot: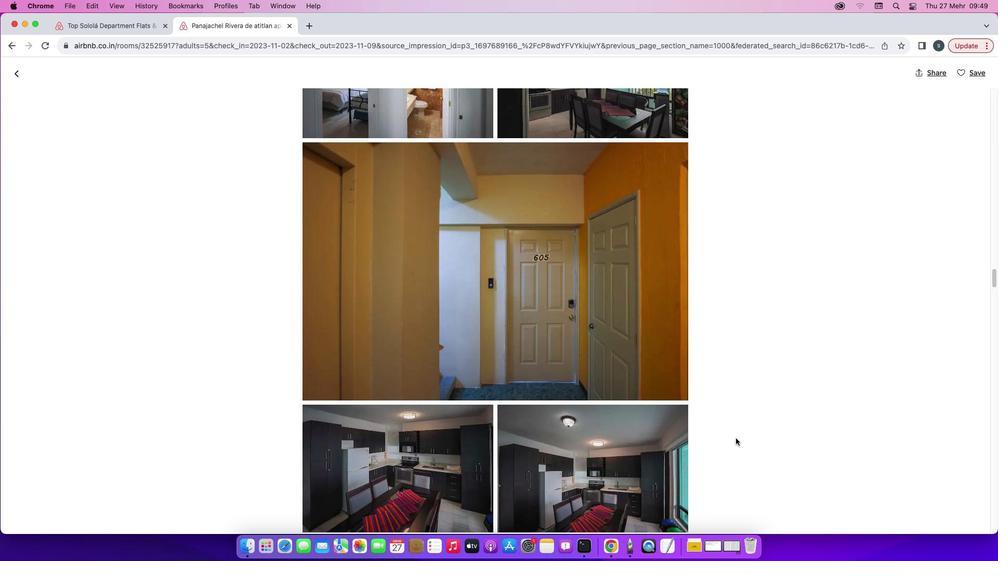 
Action: Mouse scrolled (736, 438) with delta (0, 0)
Screenshot: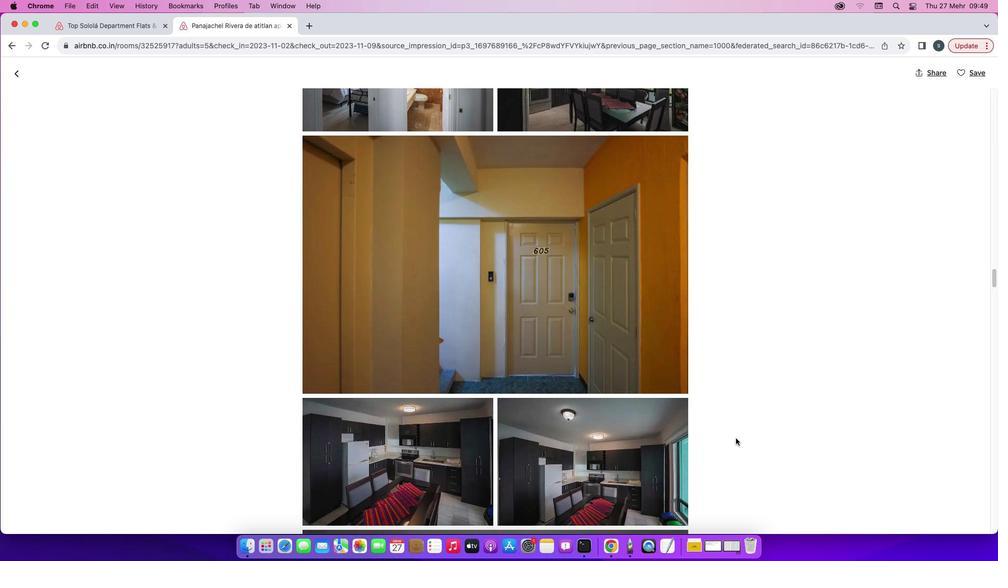 
Action: Mouse scrolled (736, 438) with delta (0, -1)
Screenshot: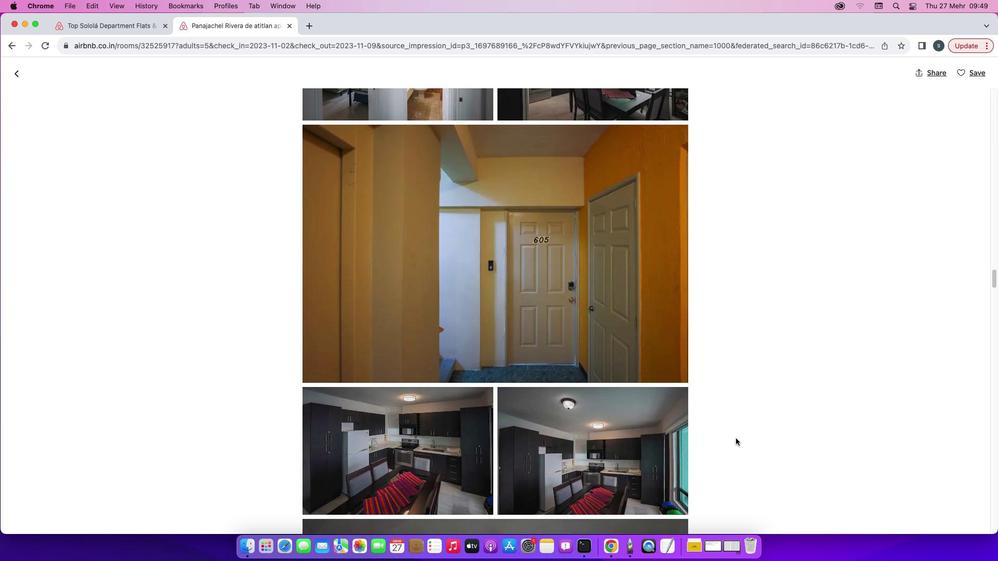 
Action: Mouse scrolled (736, 438) with delta (0, -2)
Screenshot: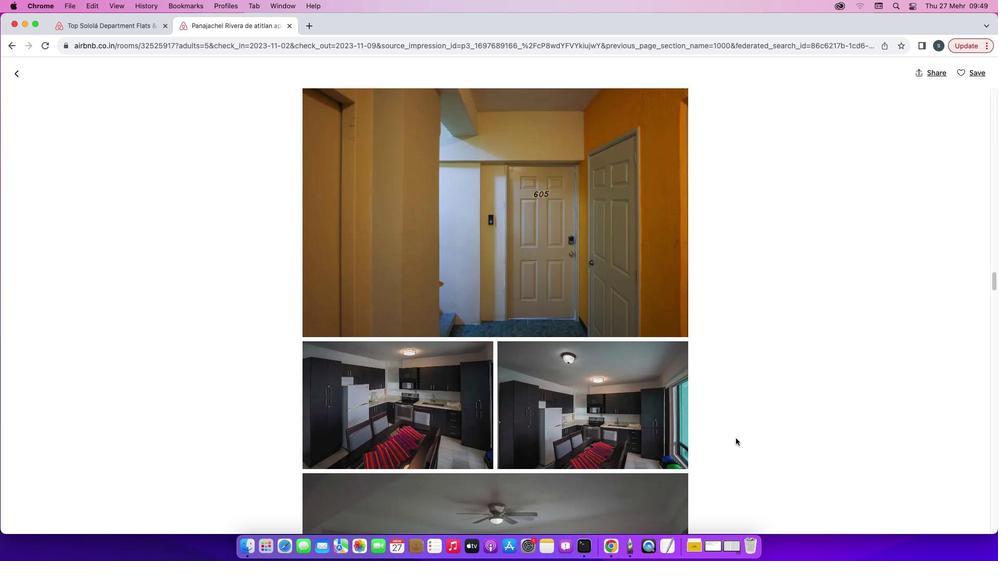 
Action: Mouse scrolled (736, 438) with delta (0, -2)
Screenshot: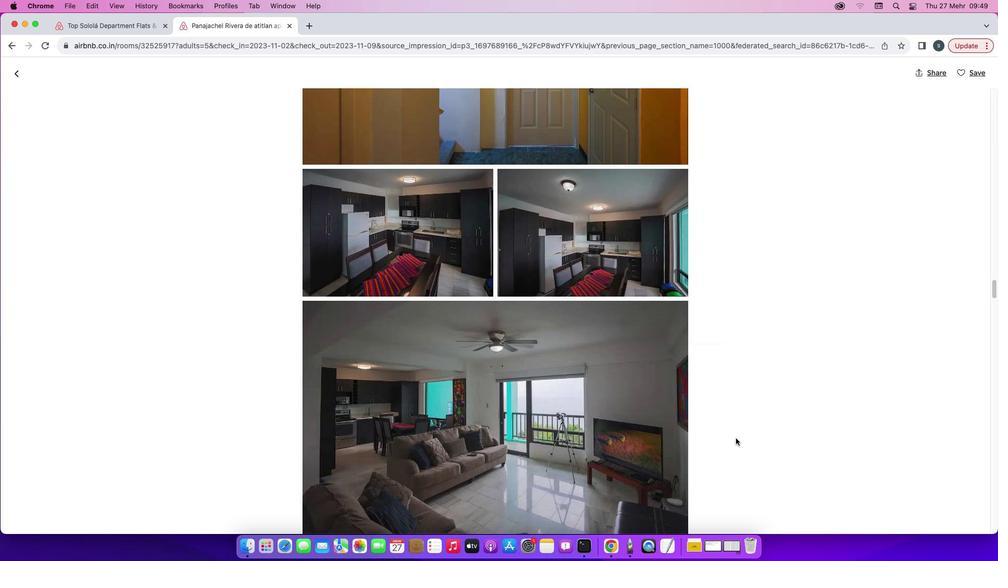 
Action: Mouse scrolled (736, 438) with delta (0, 0)
Screenshot: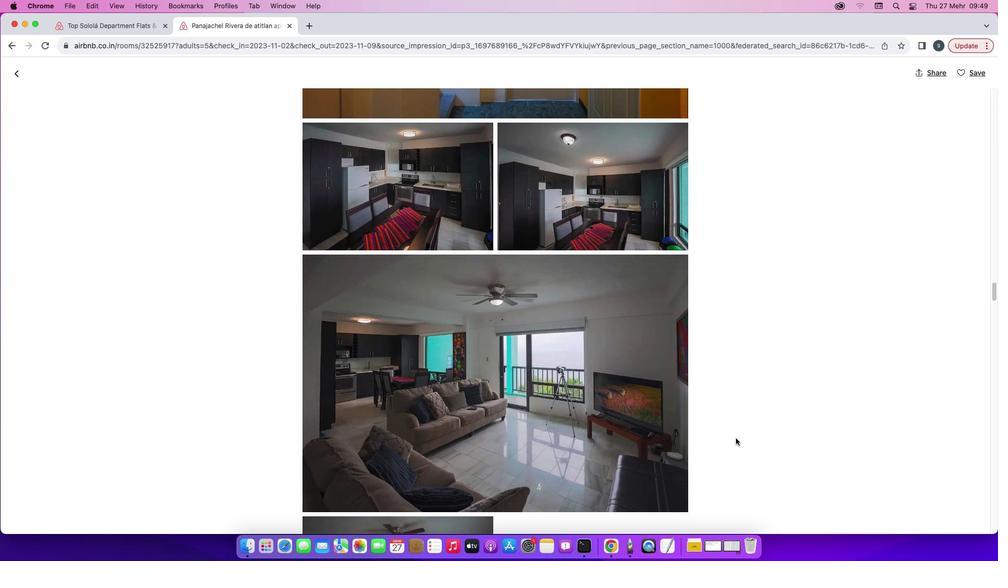 
Action: Mouse scrolled (736, 438) with delta (0, 0)
Screenshot: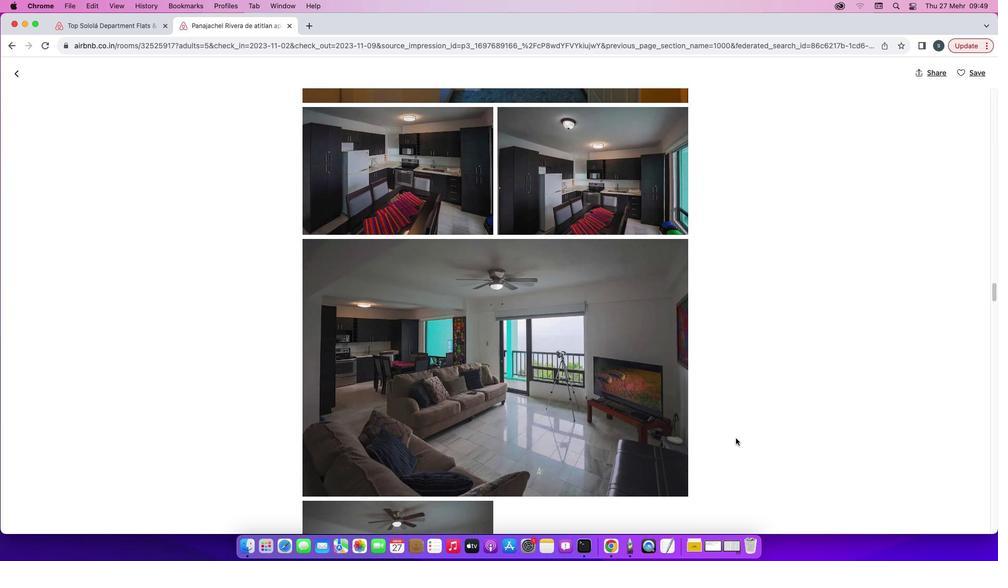 
Action: Mouse scrolled (736, 438) with delta (0, -1)
Screenshot: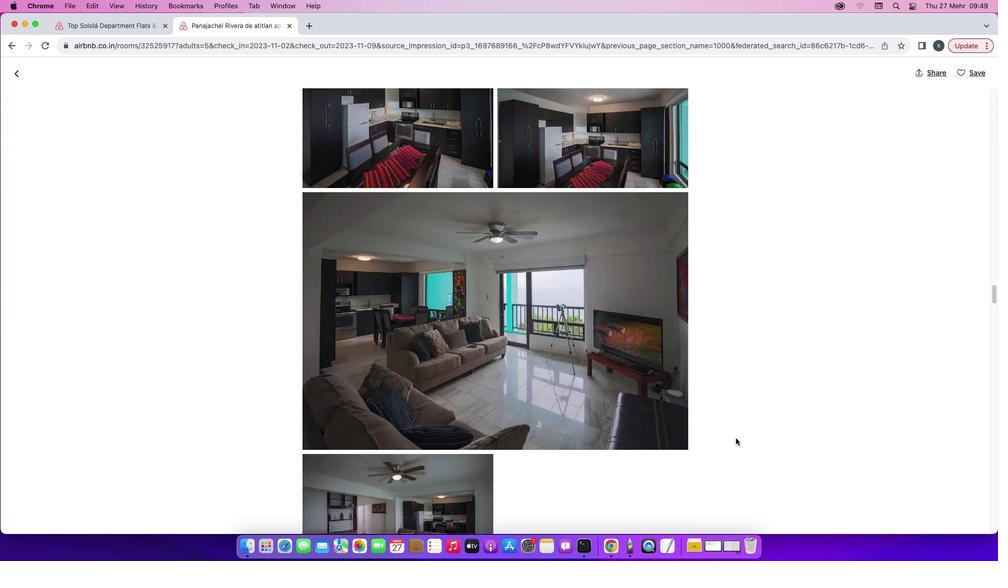 
Action: Mouse scrolled (736, 438) with delta (0, -2)
Screenshot: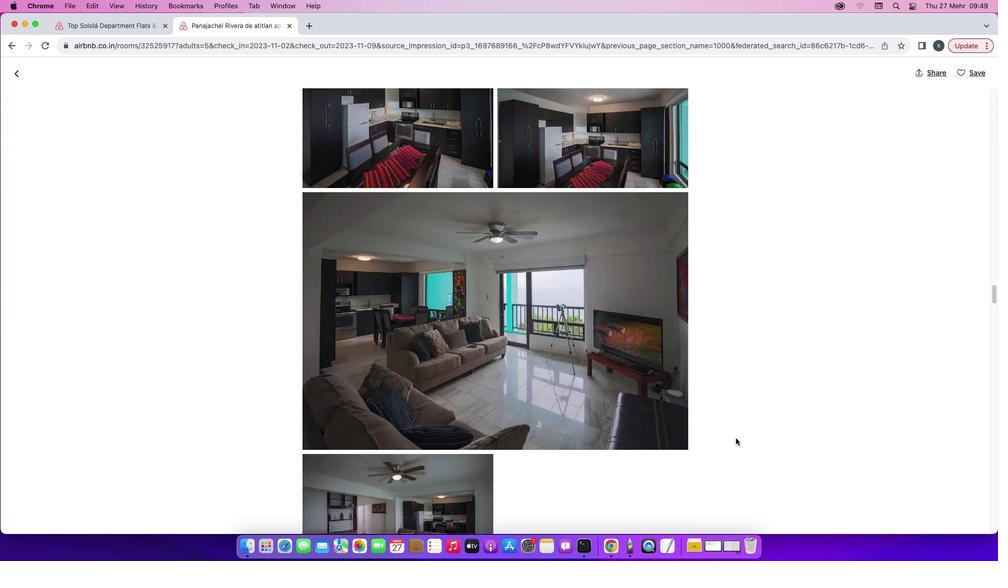 
Action: Mouse scrolled (736, 438) with delta (0, -2)
Screenshot: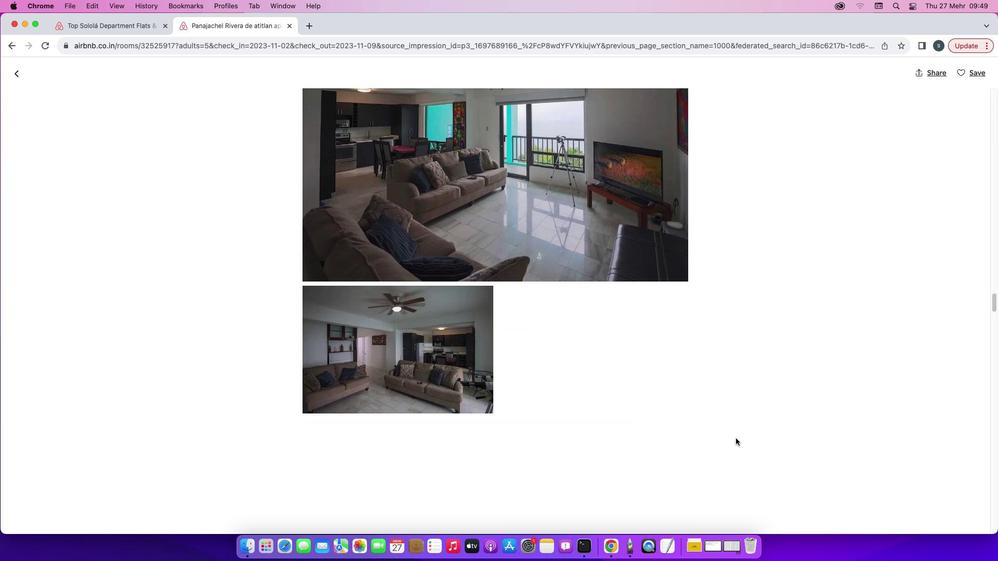 
Action: Mouse scrolled (736, 438) with delta (0, 0)
Screenshot: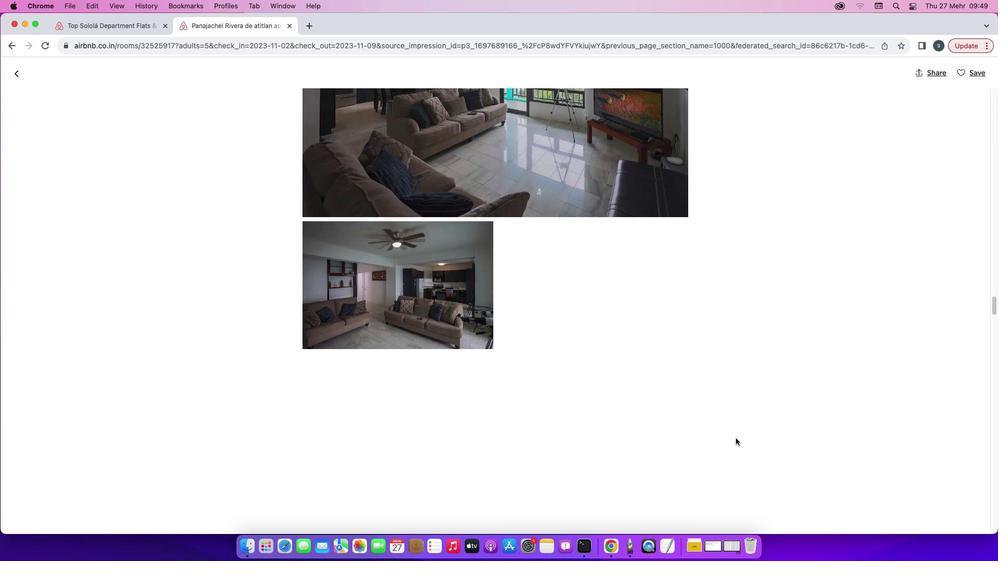 
Action: Mouse scrolled (736, 438) with delta (0, 0)
Screenshot: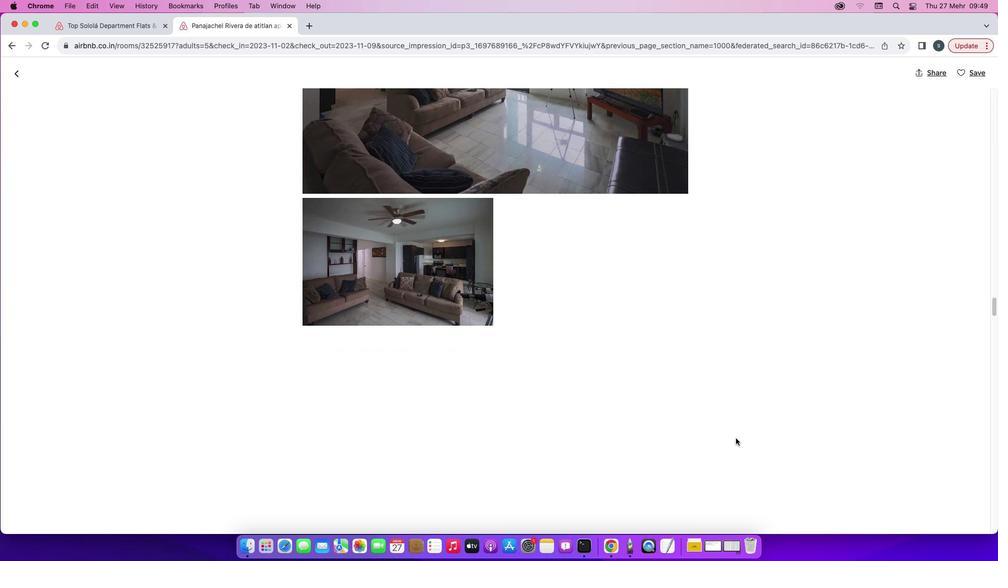 
Action: Mouse scrolled (736, 438) with delta (0, -1)
Screenshot: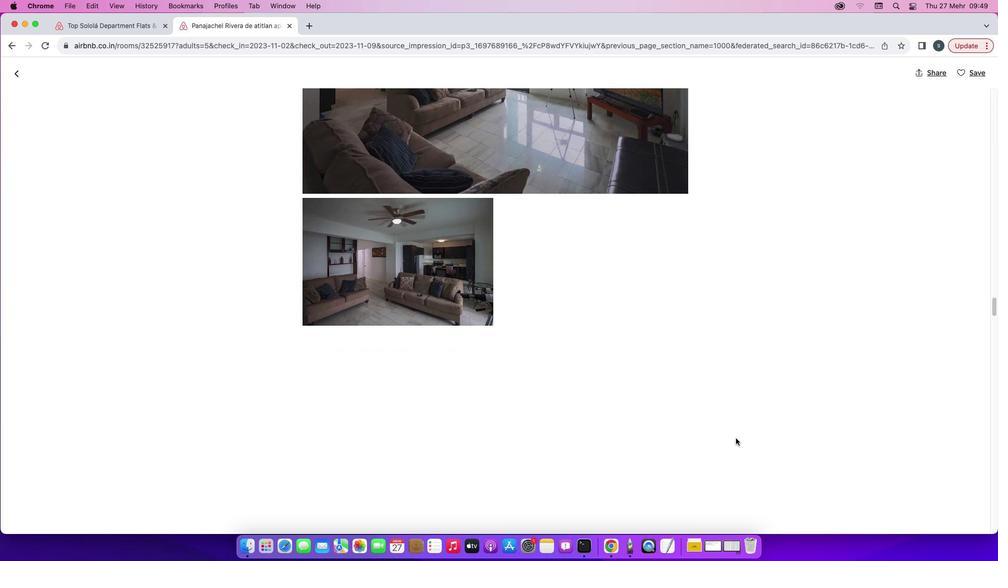
Action: Mouse scrolled (736, 438) with delta (0, -2)
Screenshot: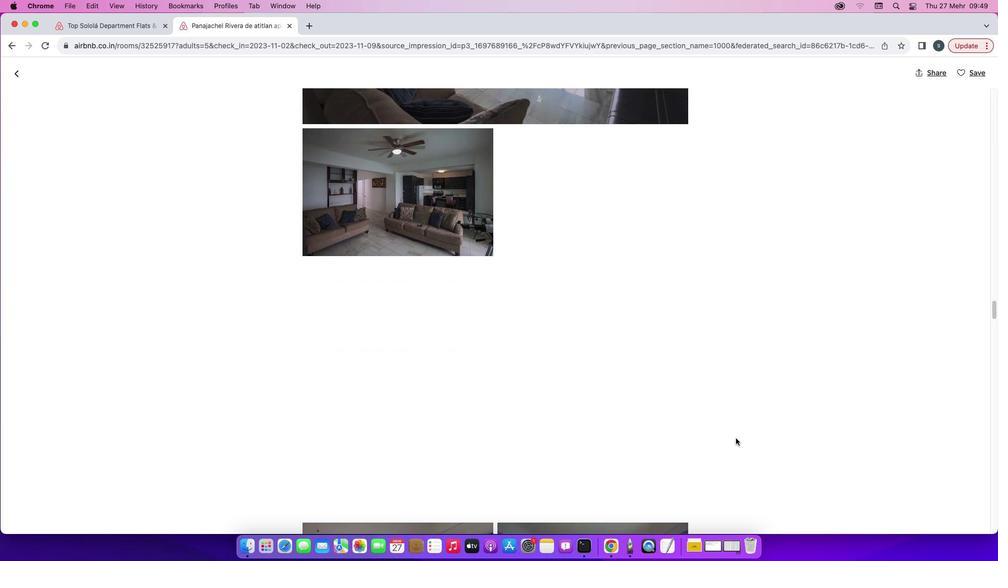 
Action: Mouse scrolled (736, 438) with delta (0, -2)
Screenshot: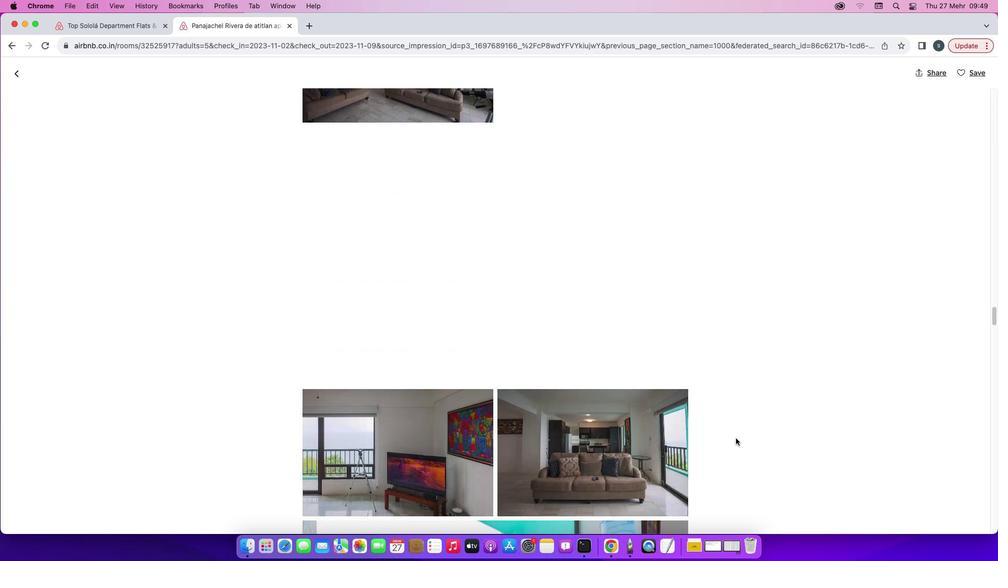 
Action: Mouse scrolled (736, 438) with delta (0, 0)
Screenshot: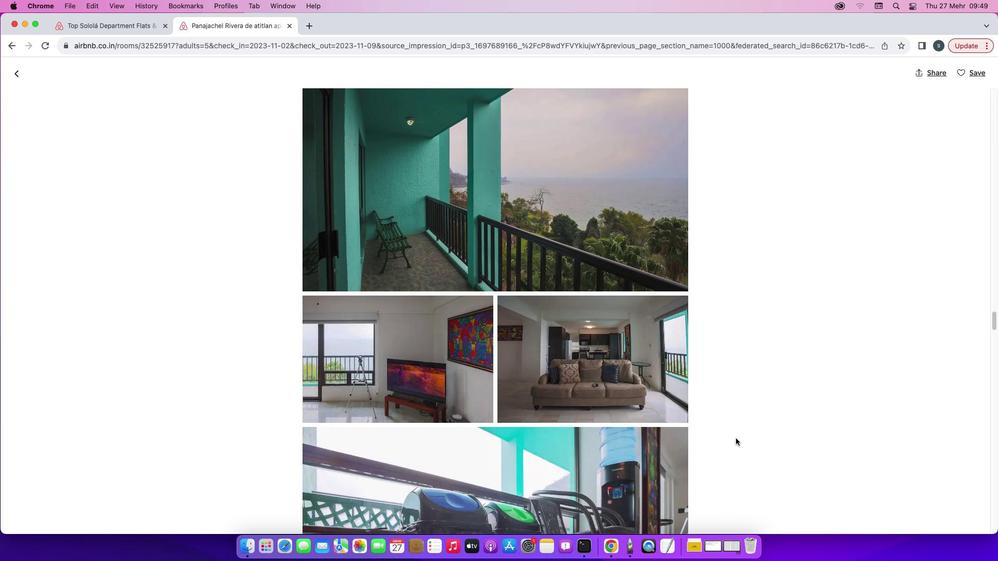 
Action: Mouse scrolled (736, 438) with delta (0, 0)
Screenshot: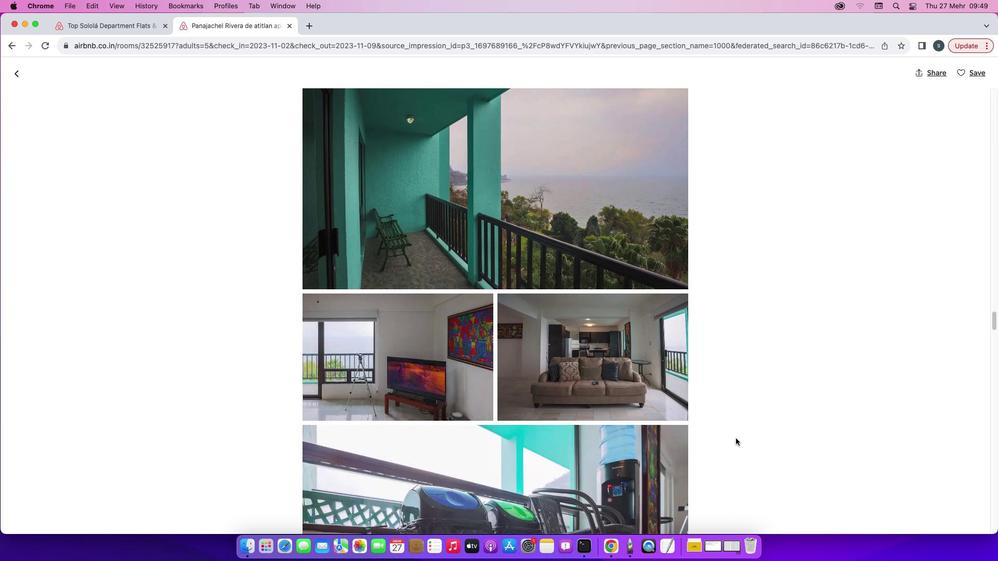 
Action: Mouse scrolled (736, 438) with delta (0, 0)
Screenshot: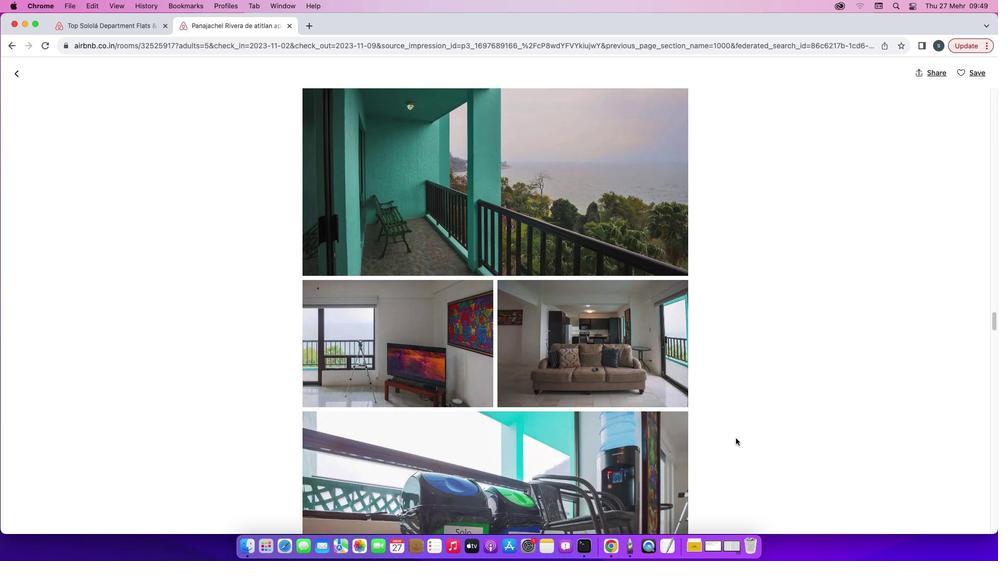 
Action: Mouse scrolled (736, 438) with delta (0, 0)
Screenshot: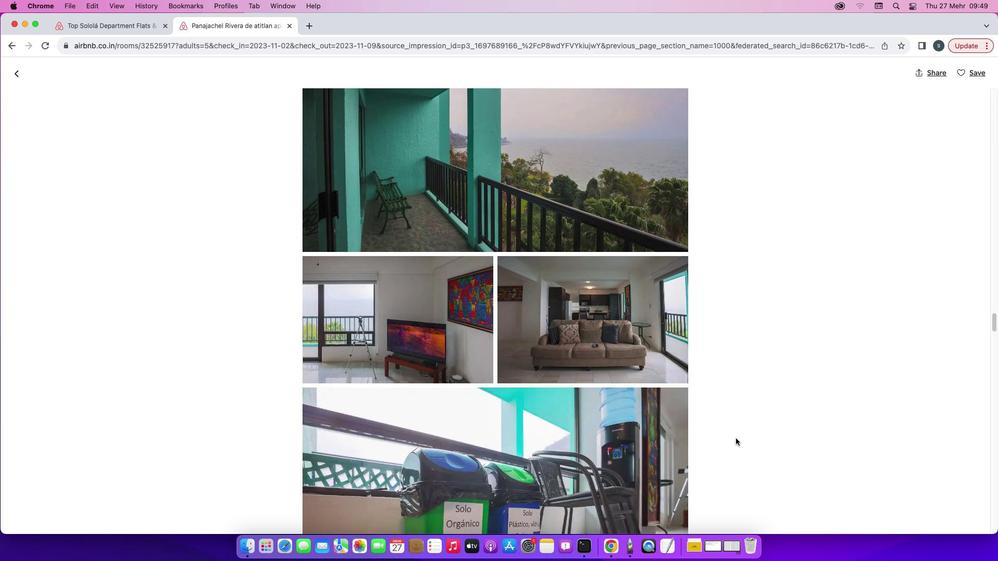 
Action: Mouse scrolled (736, 438) with delta (0, 0)
Screenshot: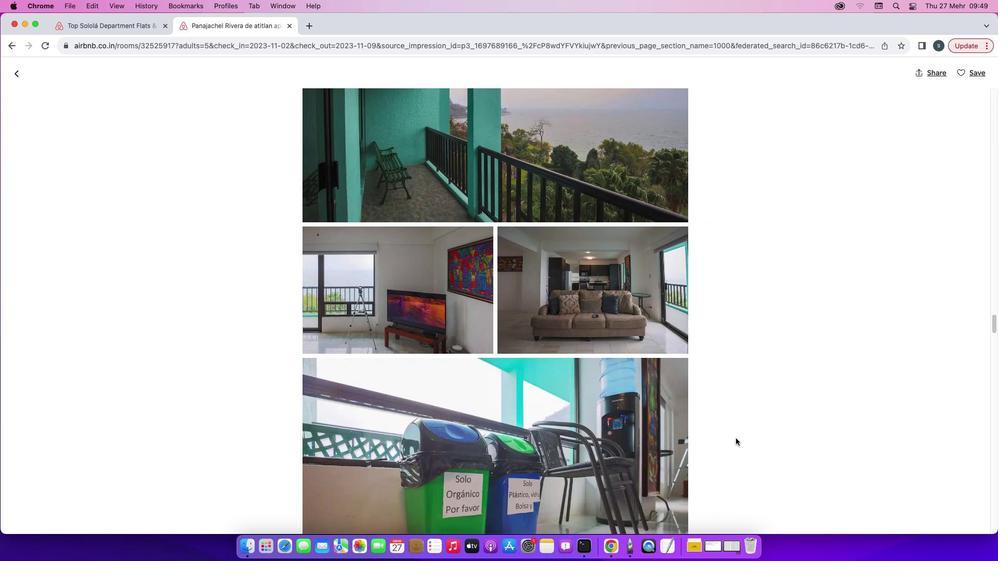 
Action: Mouse scrolled (736, 438) with delta (0, 0)
Screenshot: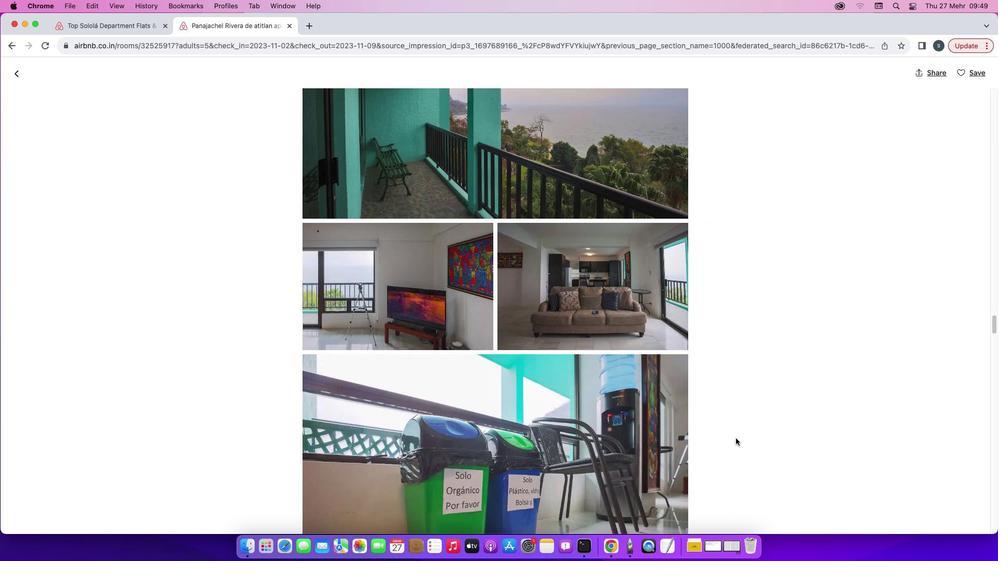 
Action: Mouse scrolled (736, 438) with delta (0, 0)
Screenshot: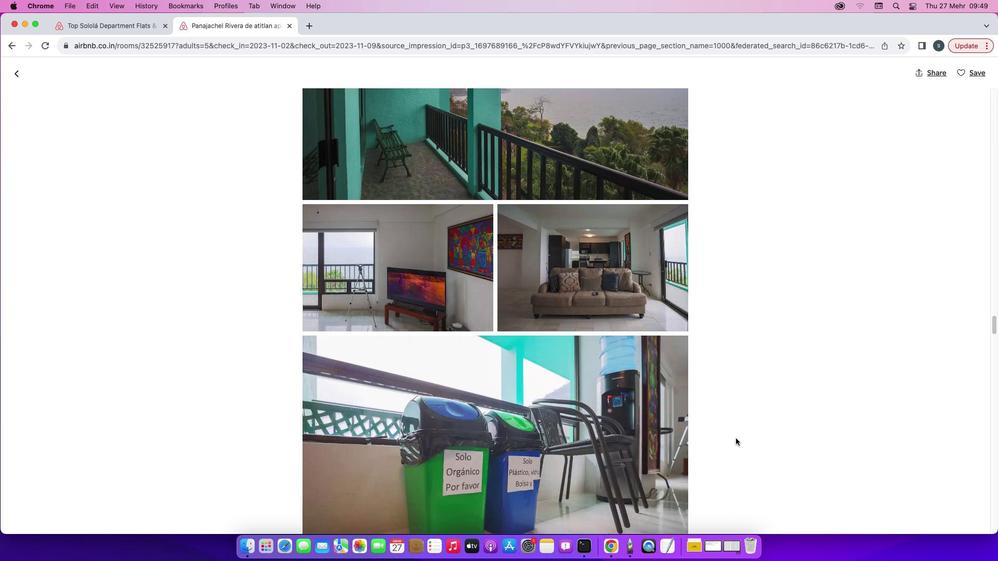 
Action: Mouse scrolled (736, 438) with delta (0, -1)
Screenshot: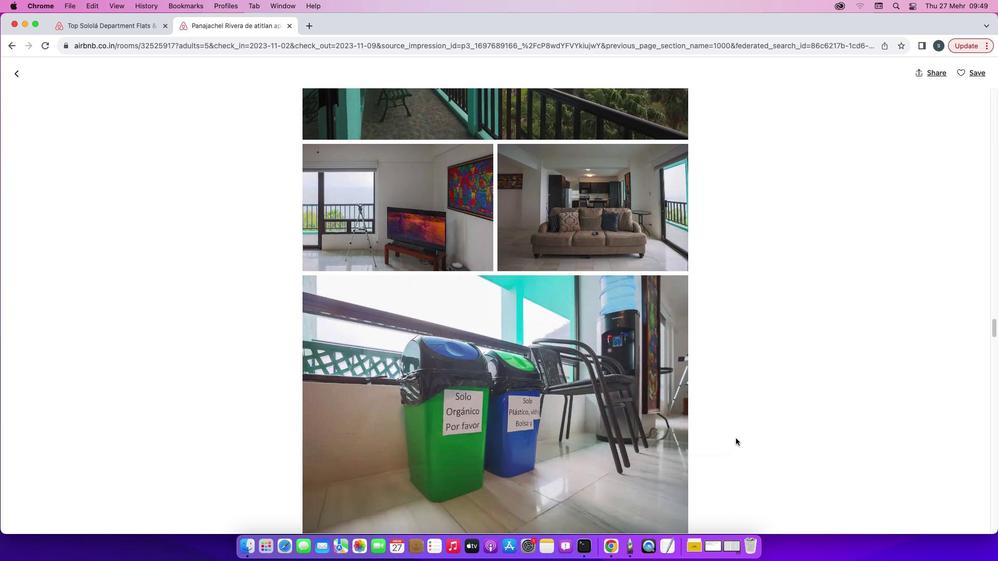 
Action: Mouse scrolled (736, 438) with delta (0, -2)
Screenshot: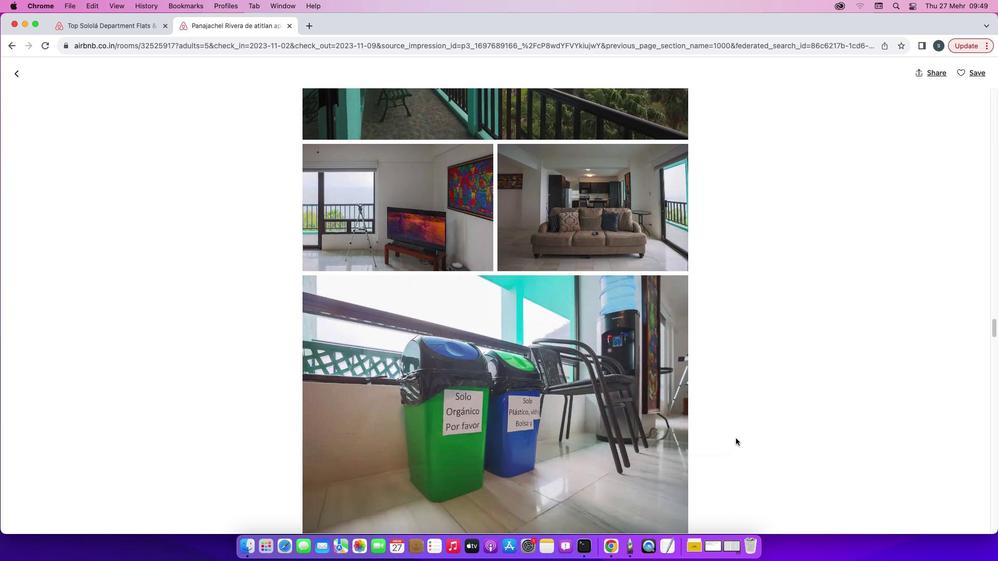 
Action: Mouse scrolled (736, 438) with delta (0, -2)
Screenshot: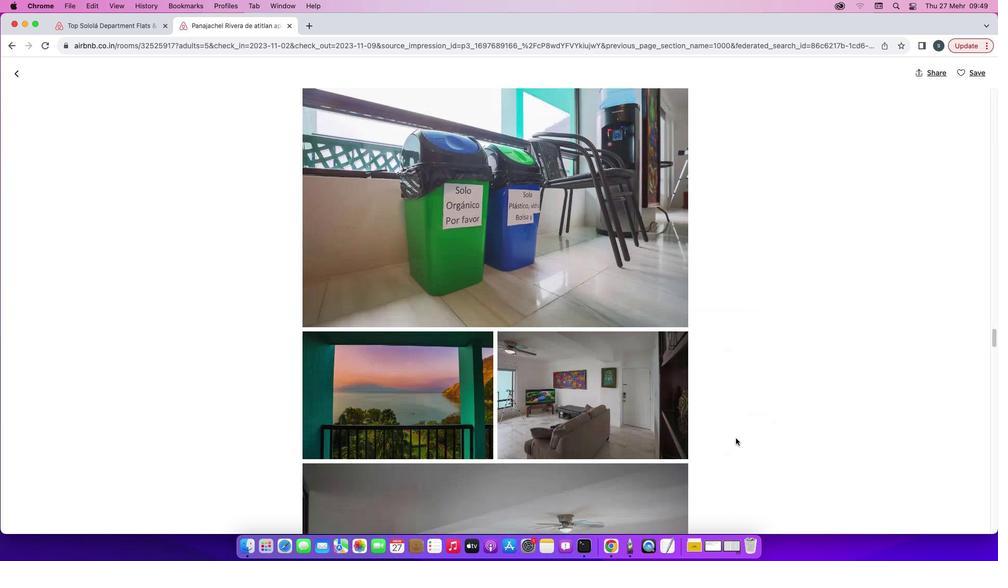 
Action: Mouse scrolled (736, 438) with delta (0, 0)
Screenshot: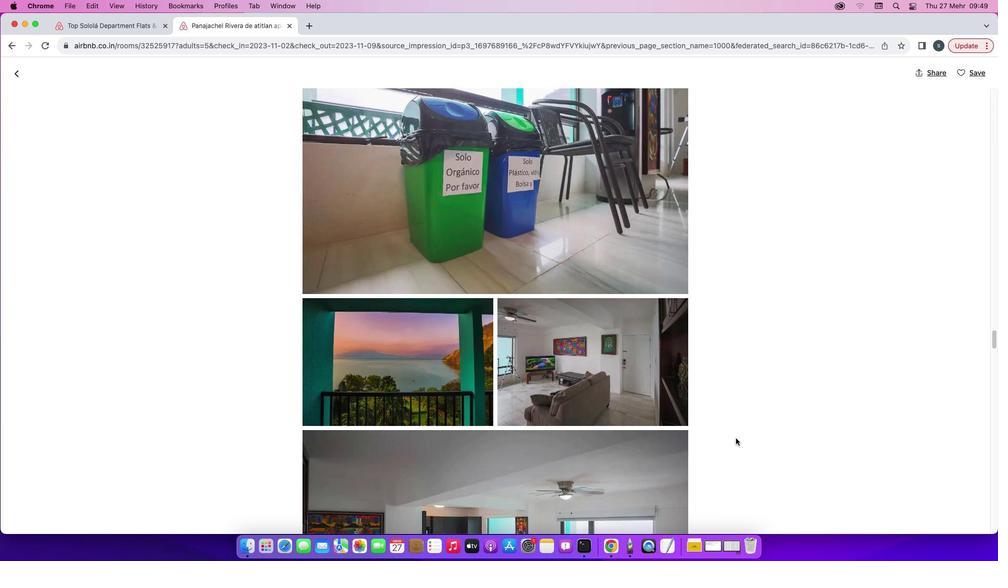 
Action: Mouse scrolled (736, 438) with delta (0, 0)
Screenshot: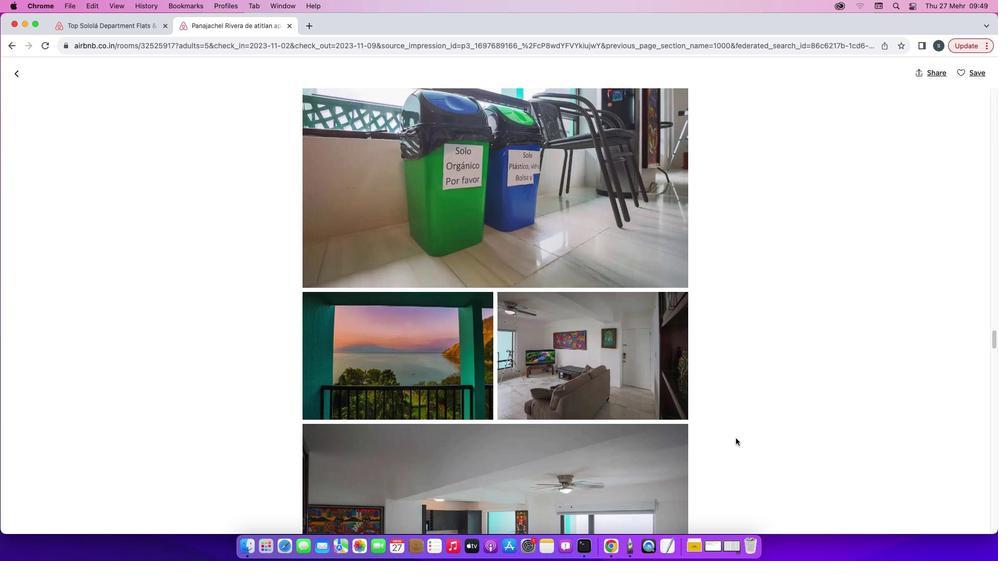 
Action: Mouse scrolled (736, 438) with delta (0, -1)
Screenshot: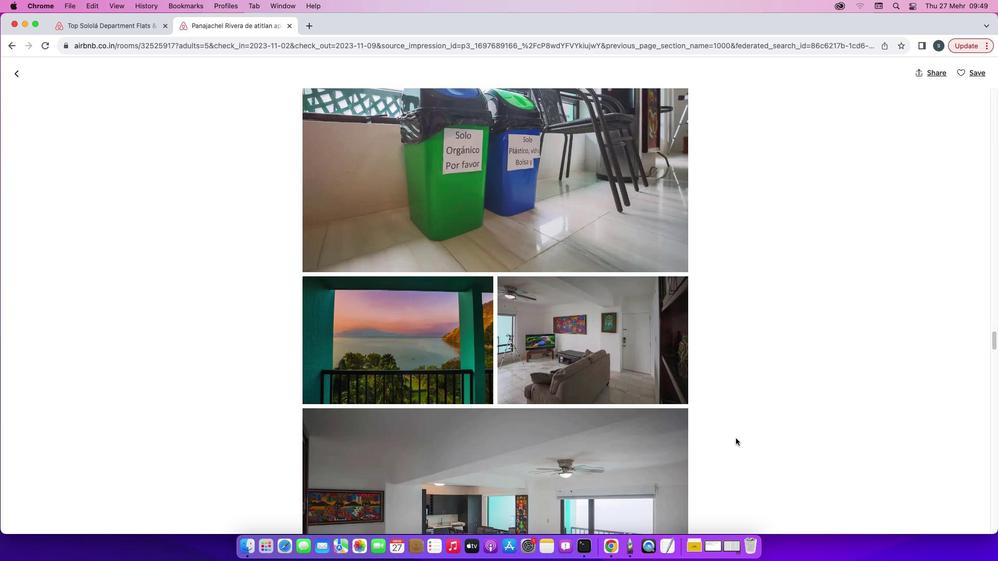 
Action: Mouse scrolled (736, 438) with delta (0, 0)
Screenshot: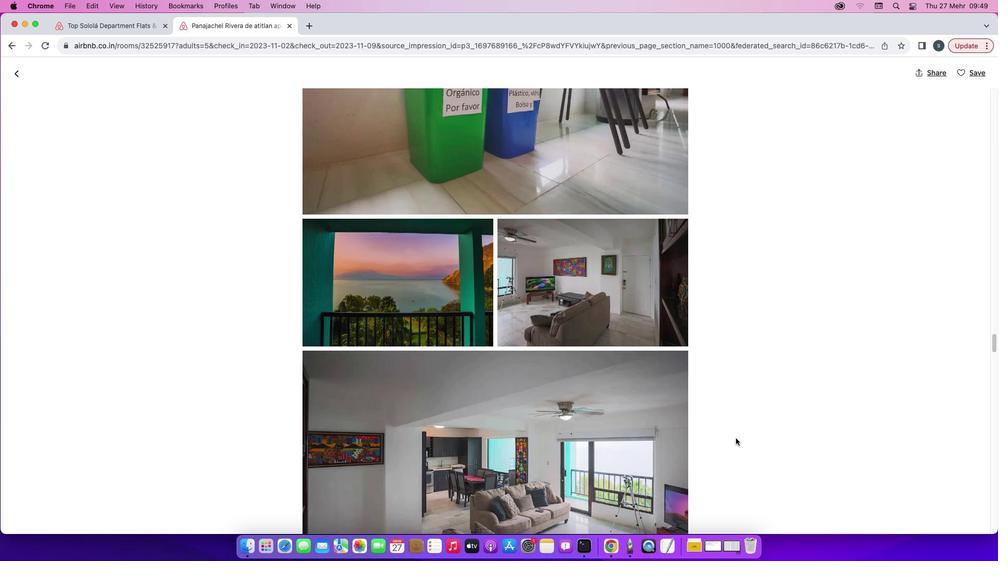 
Action: Mouse scrolled (736, 438) with delta (0, 0)
Screenshot: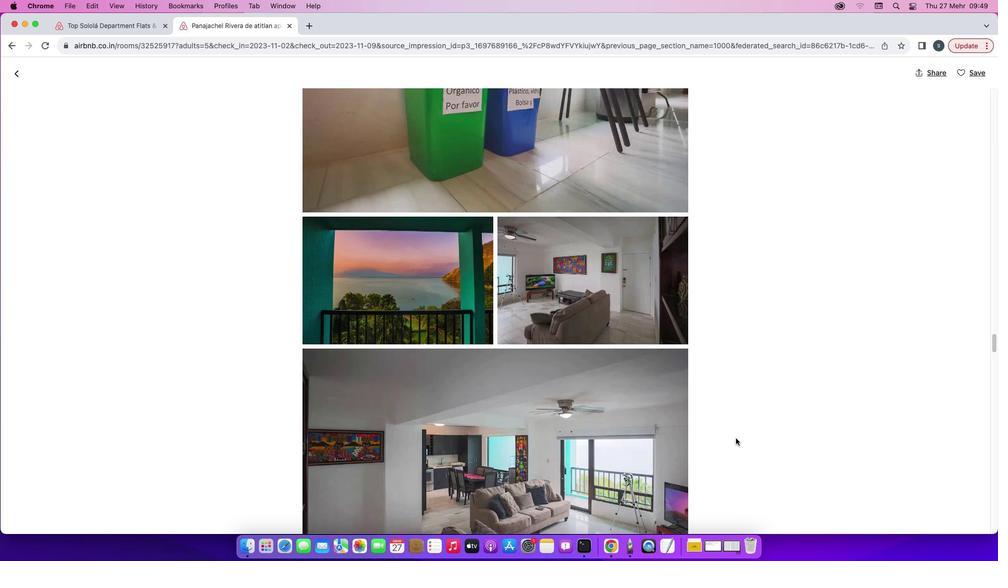 
Action: Mouse scrolled (736, 438) with delta (0, -1)
Screenshot: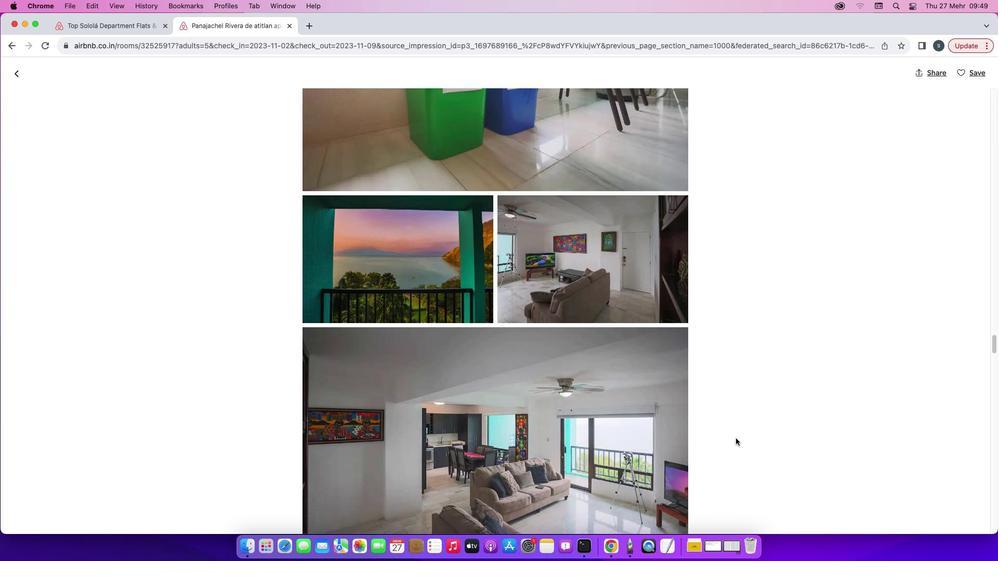 
Action: Mouse scrolled (736, 438) with delta (0, -1)
Screenshot: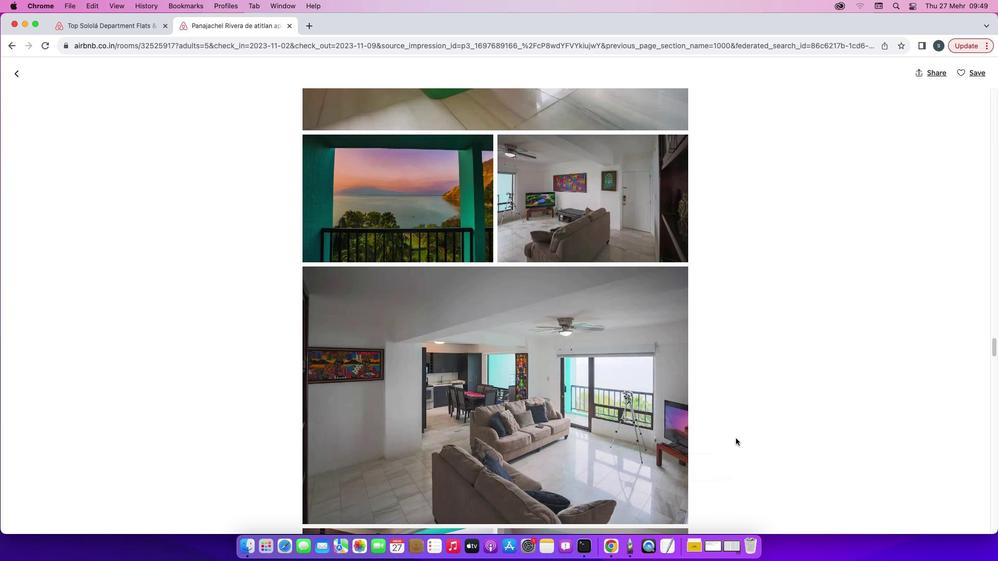 
Action: Mouse scrolled (736, 438) with delta (0, 0)
Screenshot: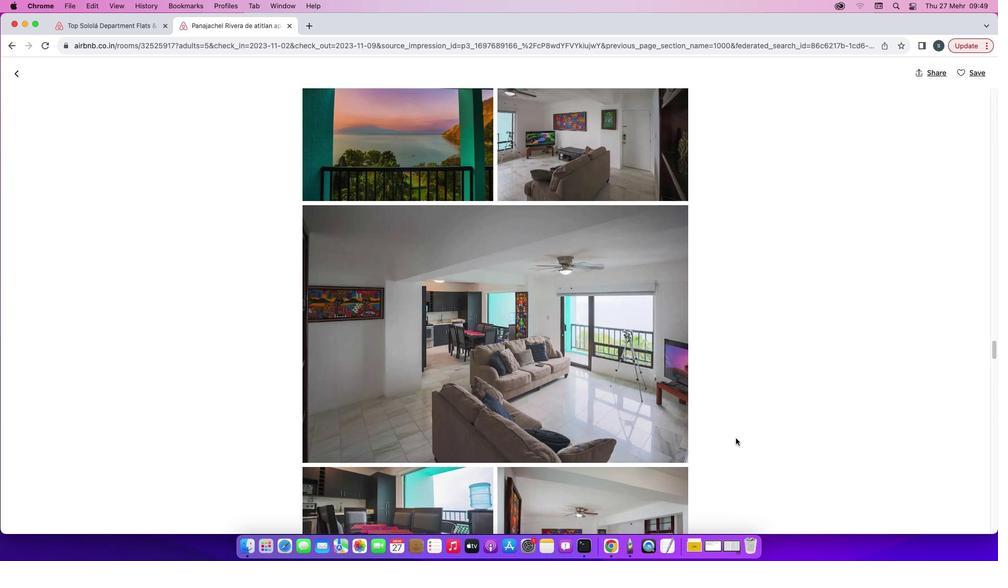 
Action: Mouse scrolled (736, 438) with delta (0, 0)
Screenshot: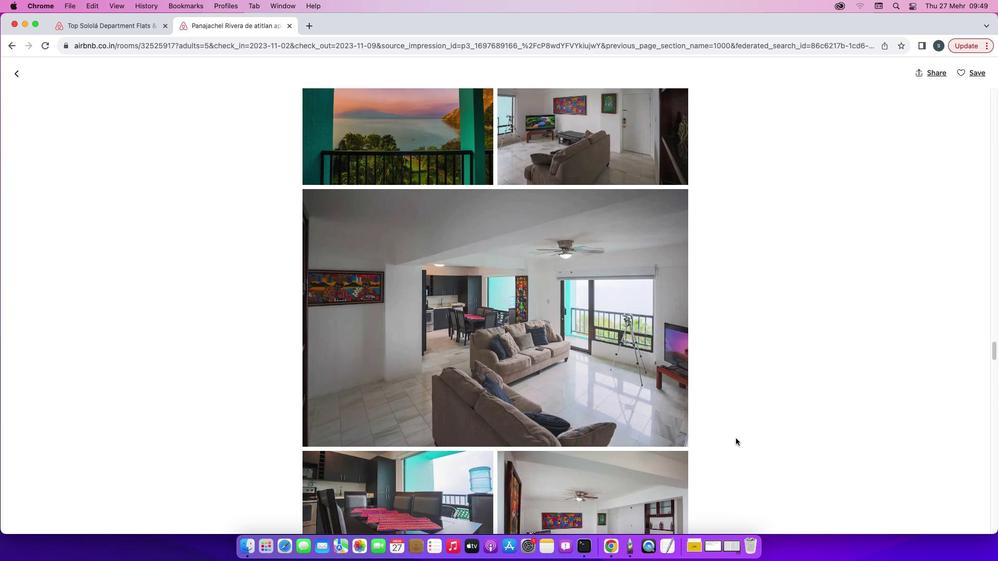 
Action: Mouse scrolled (736, 438) with delta (0, -1)
Screenshot: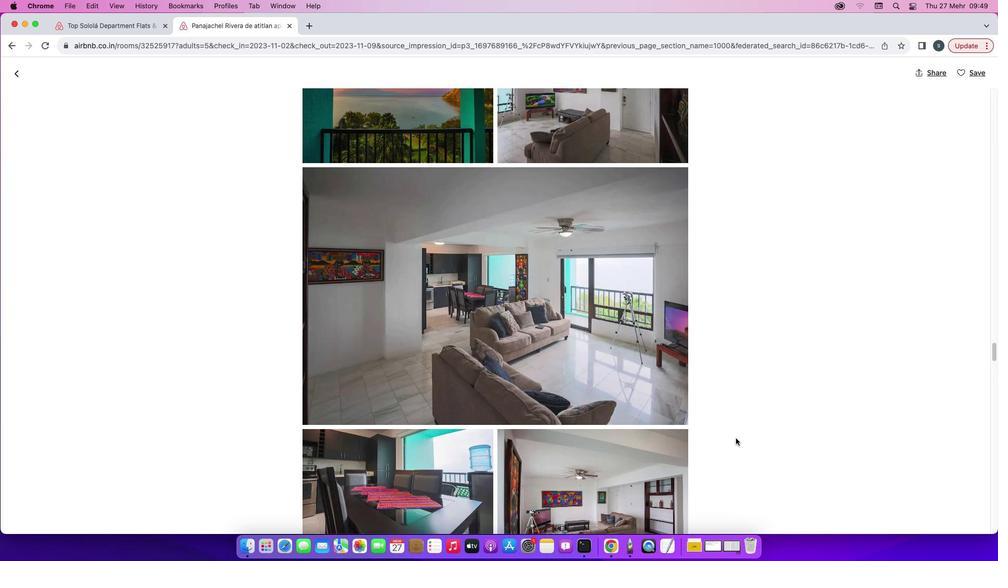 
Action: Mouse scrolled (736, 438) with delta (0, -2)
Screenshot: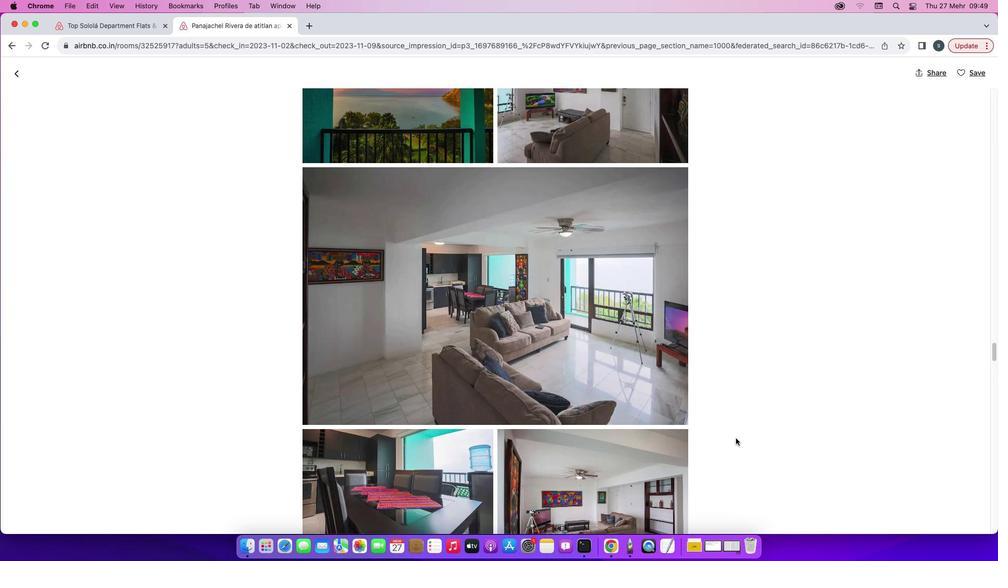 
Action: Mouse scrolled (736, 438) with delta (0, -2)
Screenshot: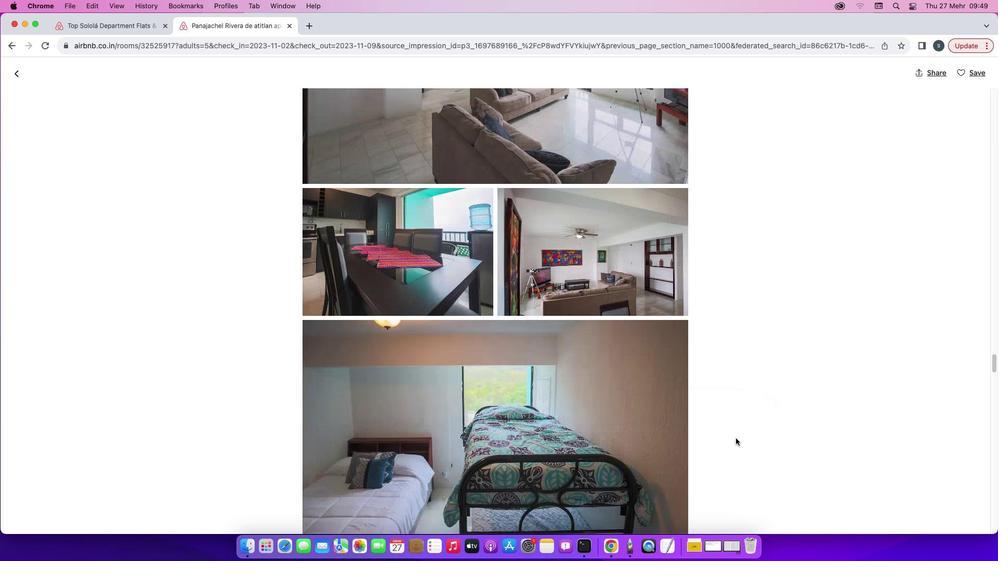 
Action: Mouse scrolled (736, 438) with delta (0, 0)
Screenshot: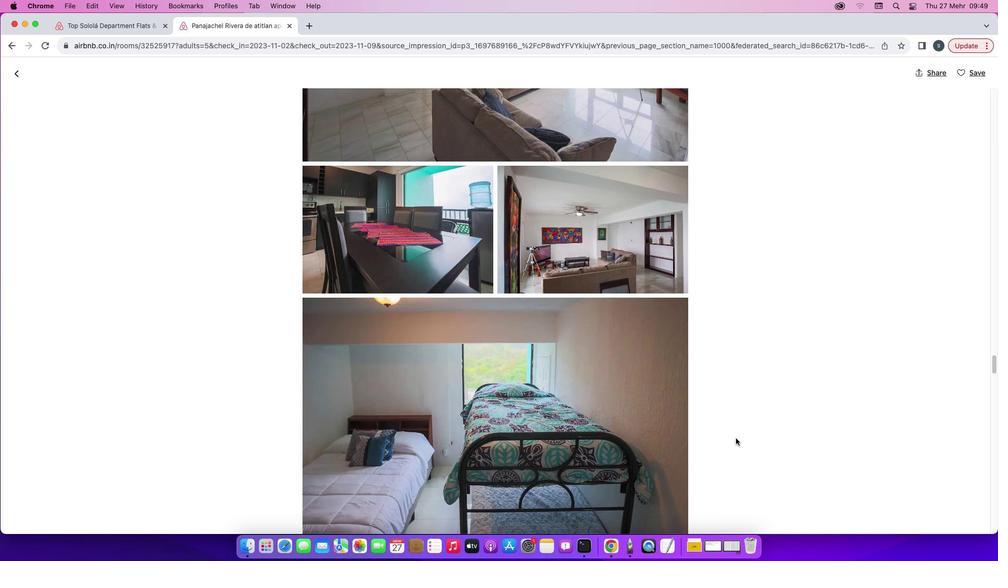 
Action: Mouse scrolled (736, 438) with delta (0, 0)
Screenshot: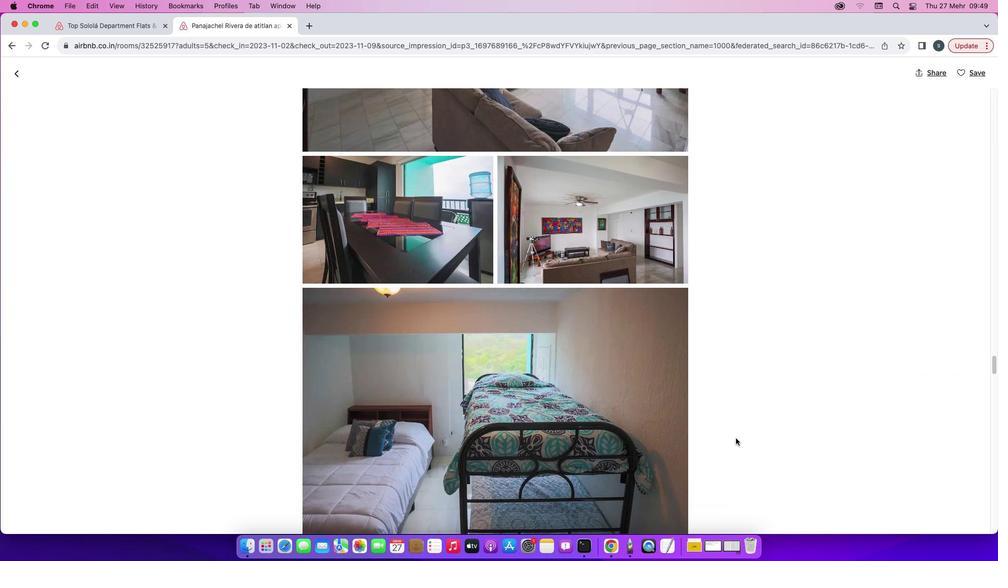 
Action: Mouse scrolled (736, 438) with delta (0, -1)
Screenshot: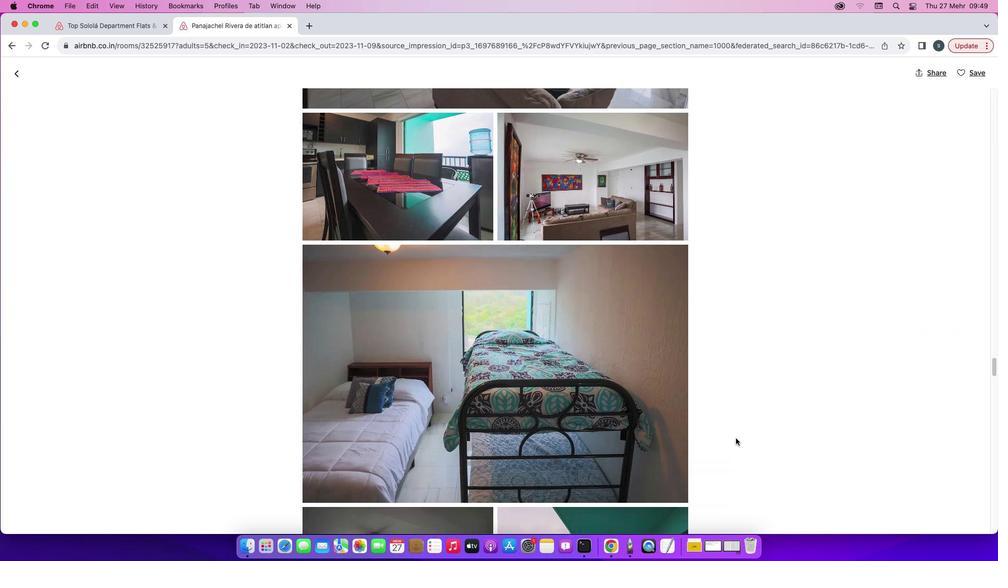 
Action: Mouse scrolled (736, 438) with delta (0, -2)
Screenshot: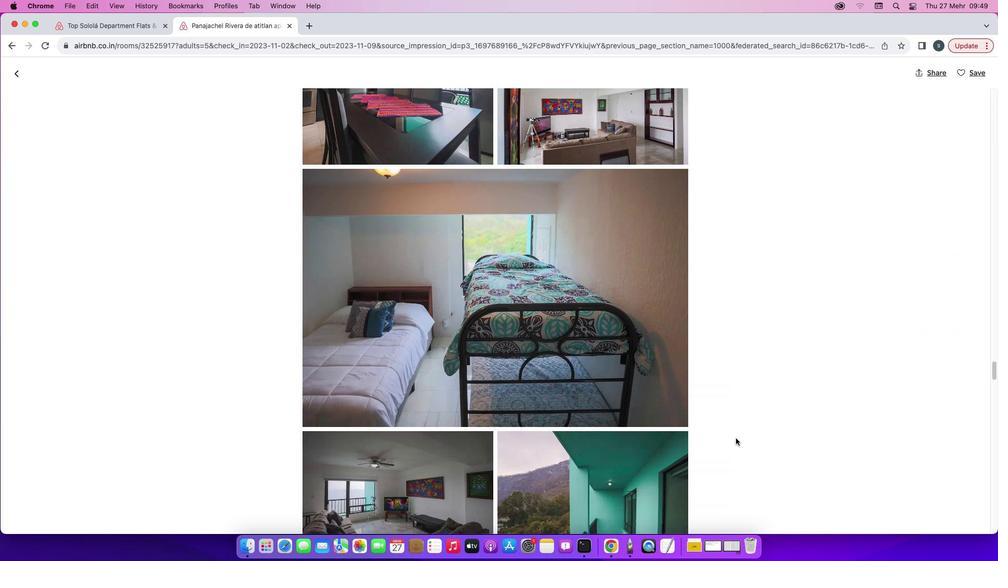 
Action: Mouse scrolled (736, 438) with delta (0, -2)
Screenshot: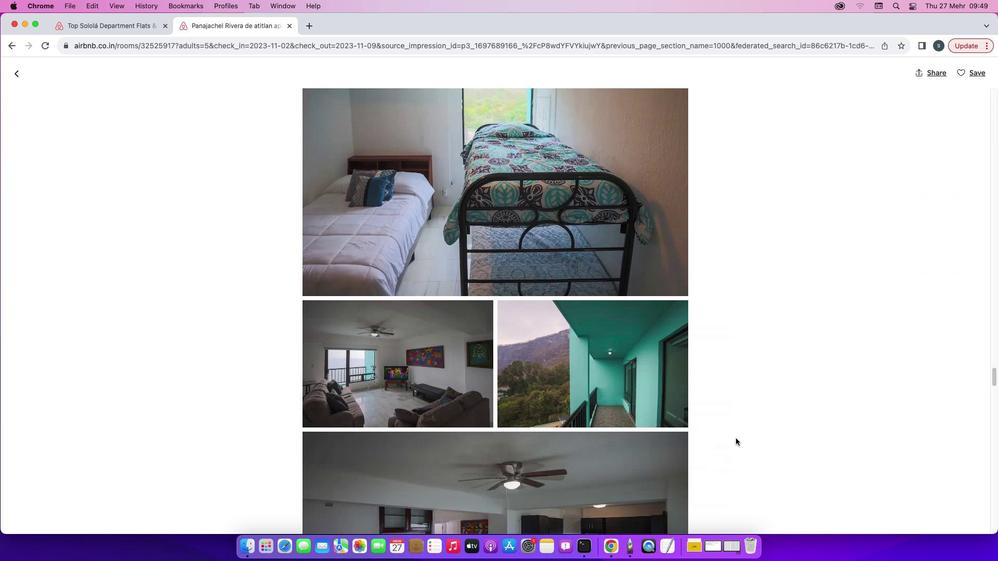 
Action: Mouse scrolled (736, 438) with delta (0, 0)
Screenshot: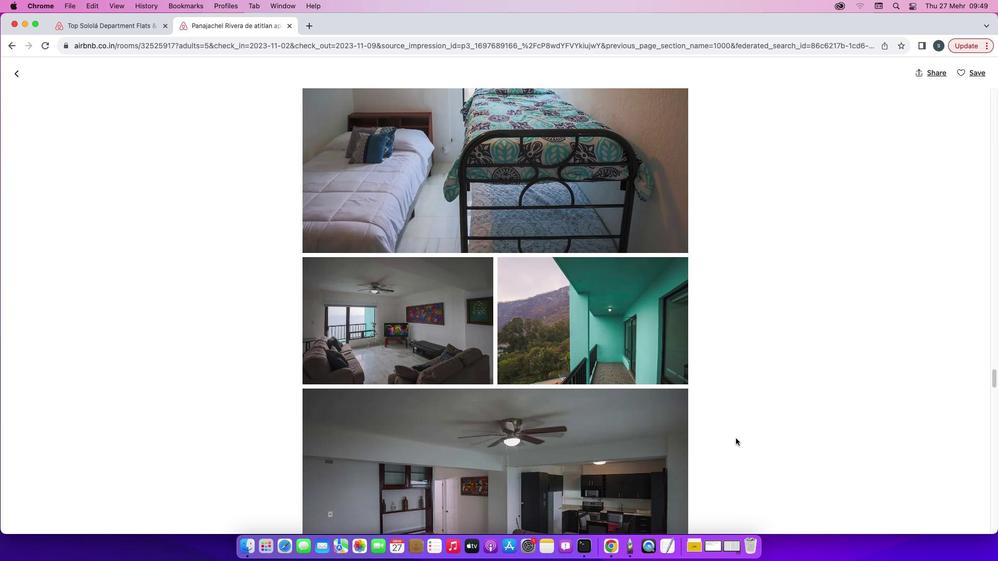 
Action: Mouse scrolled (736, 438) with delta (0, 0)
Screenshot: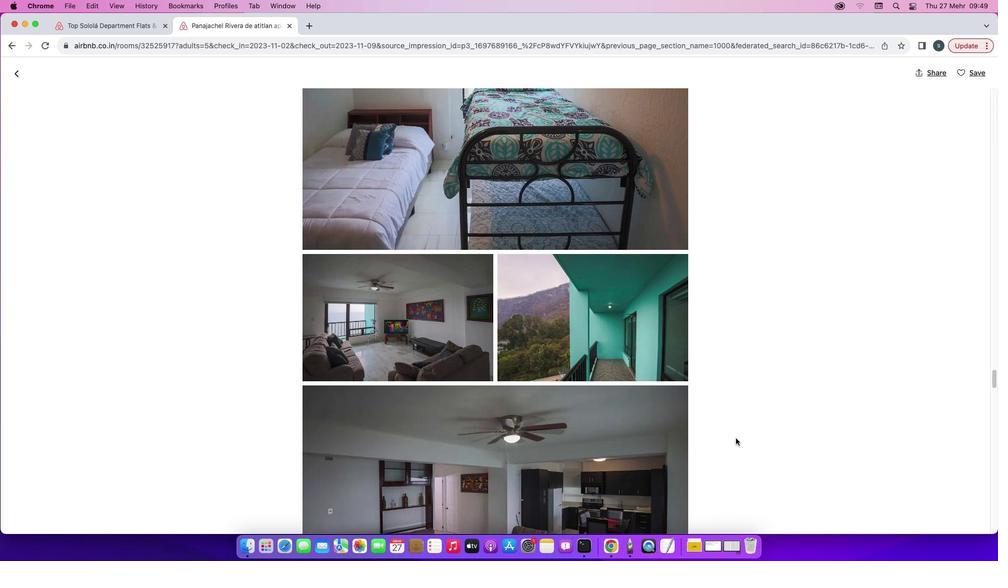 
Action: Mouse scrolled (736, 438) with delta (0, -1)
Screenshot: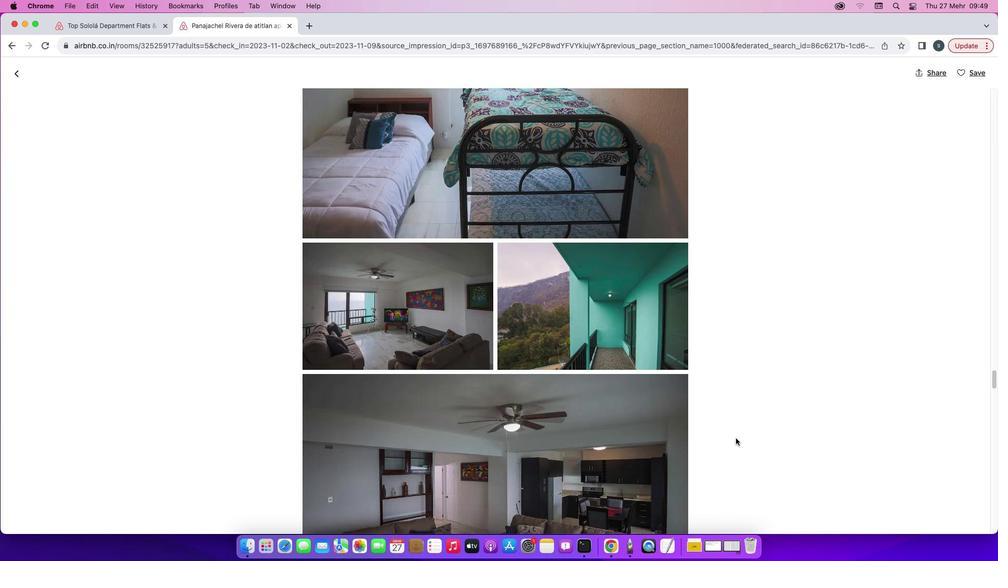 
Action: Mouse scrolled (736, 438) with delta (0, -2)
Screenshot: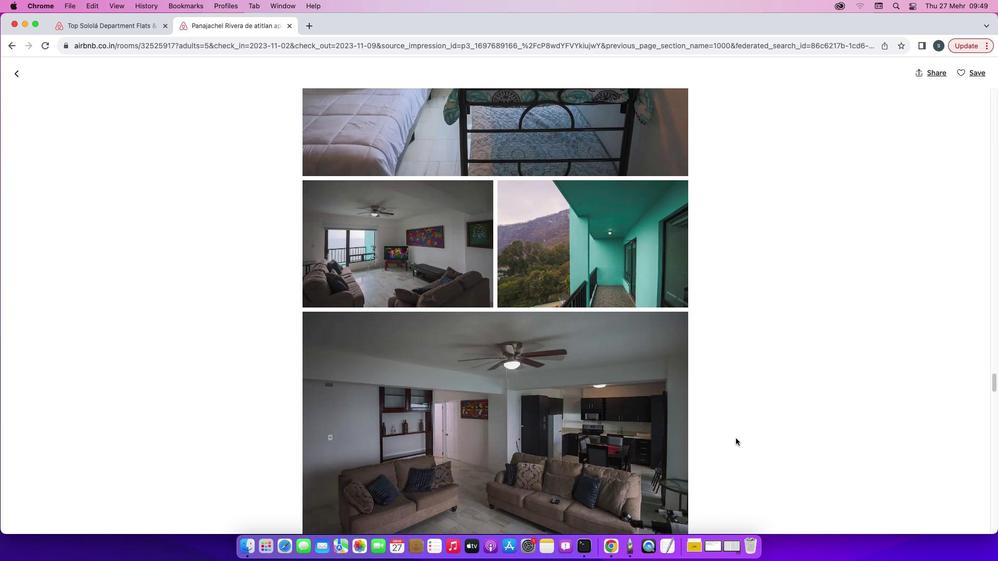 
Action: Mouse scrolled (736, 438) with delta (0, -2)
Screenshot: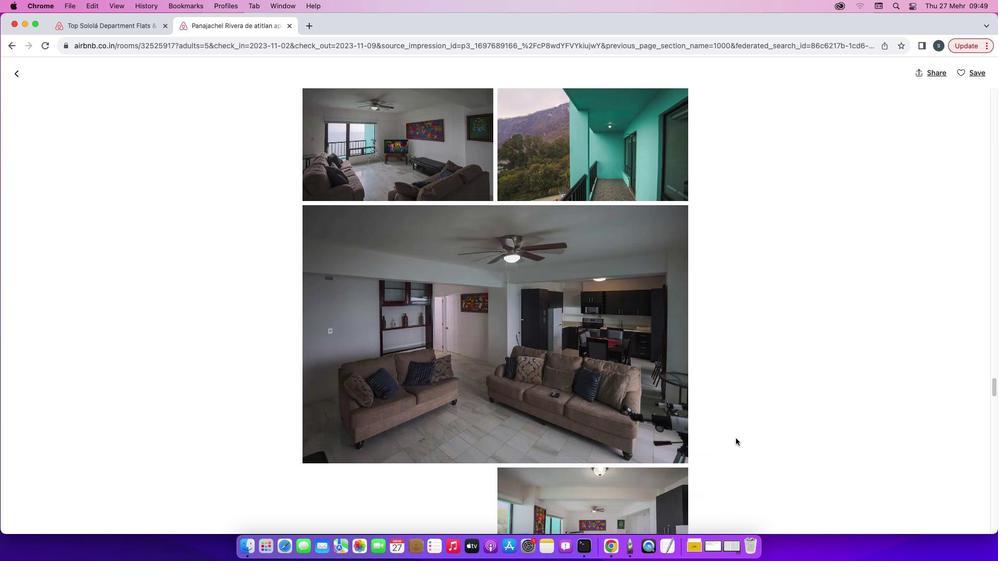 
Action: Mouse scrolled (736, 438) with delta (0, 0)
Screenshot: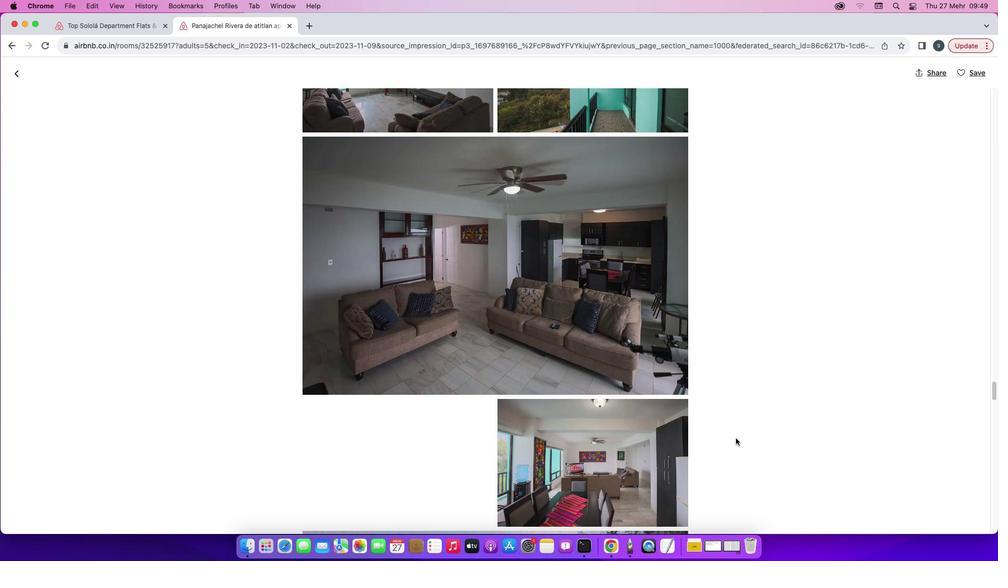 
Action: Mouse scrolled (736, 438) with delta (0, 0)
Screenshot: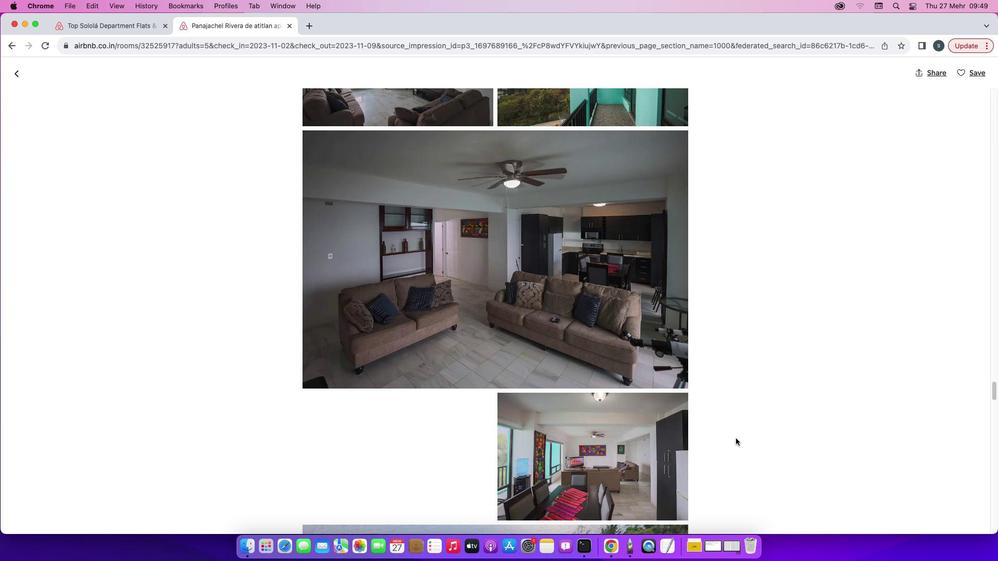 
Action: Mouse scrolled (736, 438) with delta (0, -1)
Screenshot: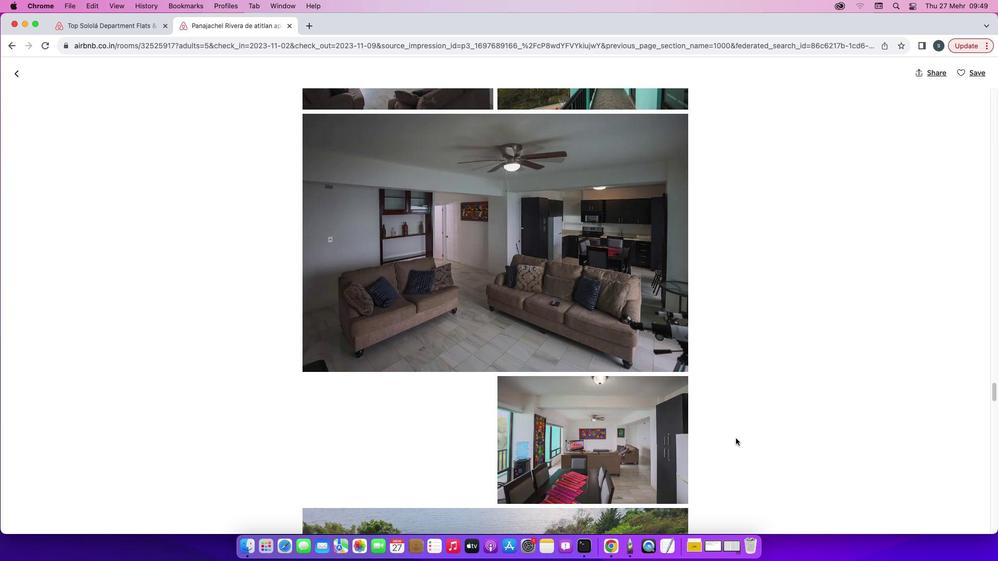 
Action: Mouse scrolled (736, 438) with delta (0, -2)
Screenshot: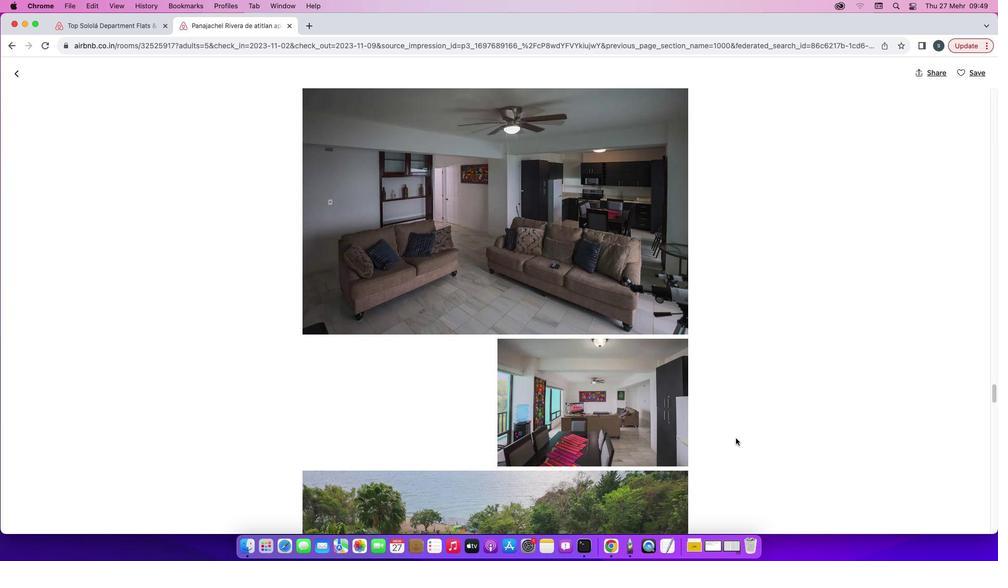 
Action: Mouse scrolled (736, 438) with delta (0, 0)
Screenshot: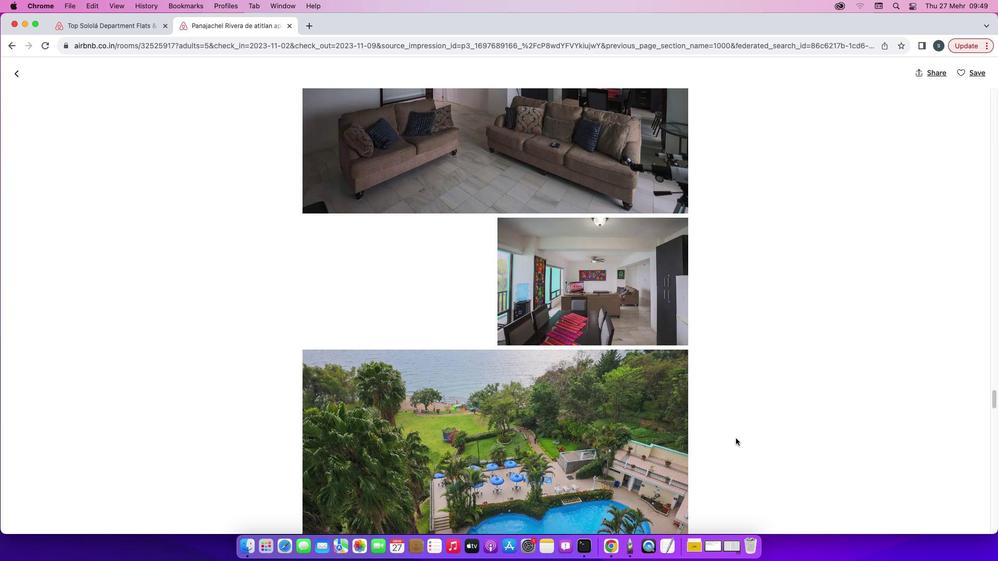 
Action: Mouse scrolled (736, 438) with delta (0, 0)
Screenshot: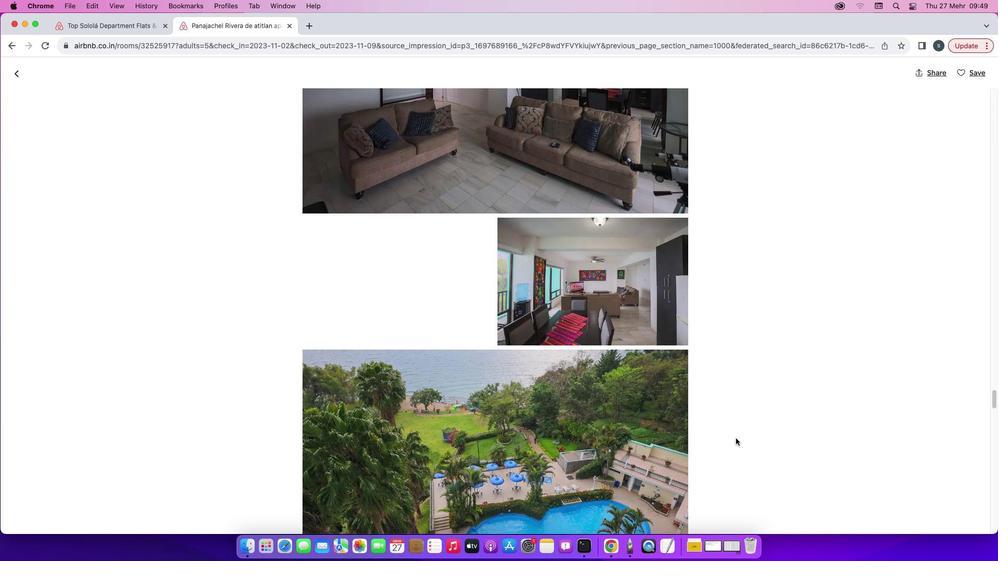 
Action: Mouse scrolled (736, 438) with delta (0, -1)
Screenshot: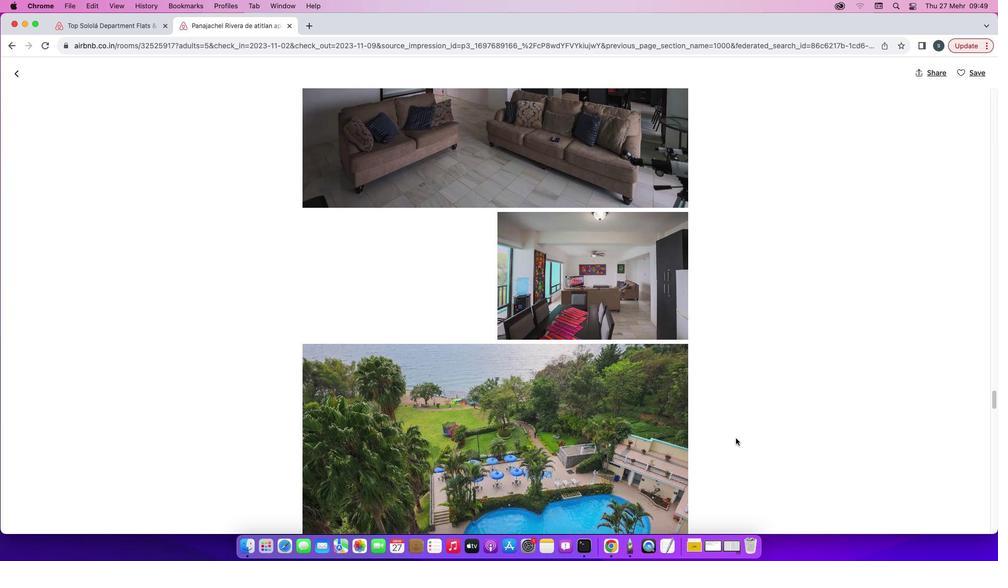 
Action: Mouse scrolled (736, 438) with delta (0, -2)
Screenshot: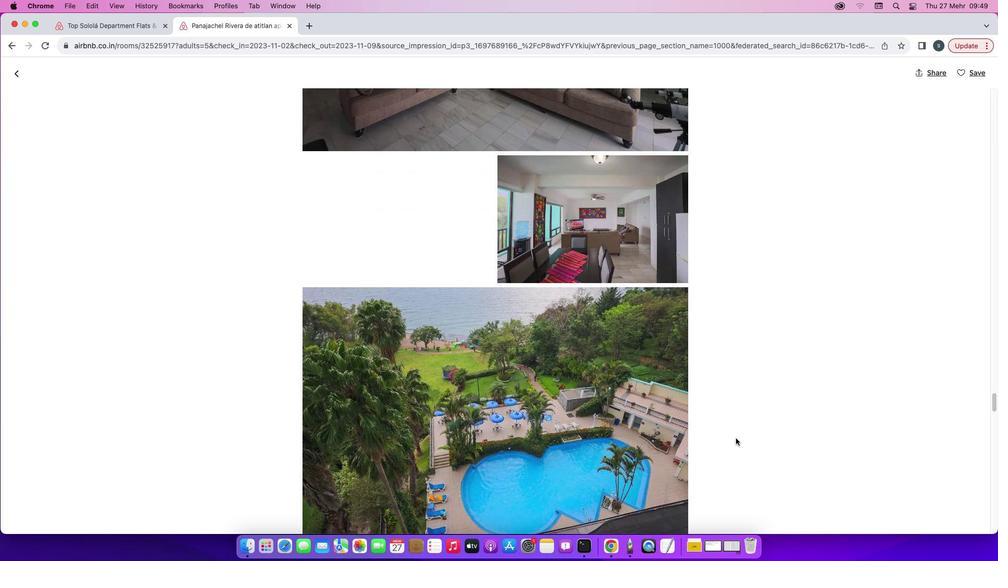 
Action: Mouse scrolled (736, 438) with delta (0, 0)
Screenshot: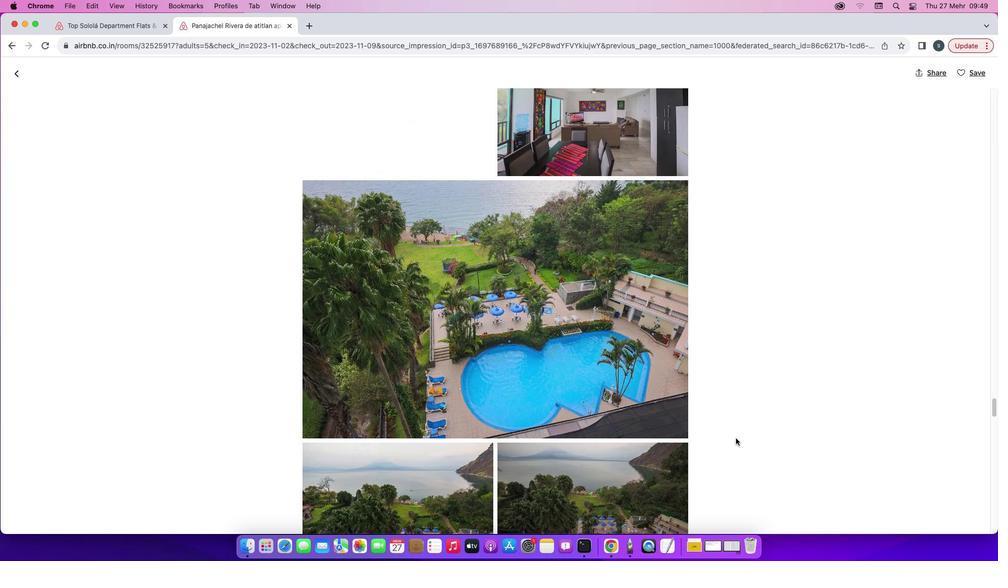 
Action: Mouse scrolled (736, 438) with delta (0, 0)
Screenshot: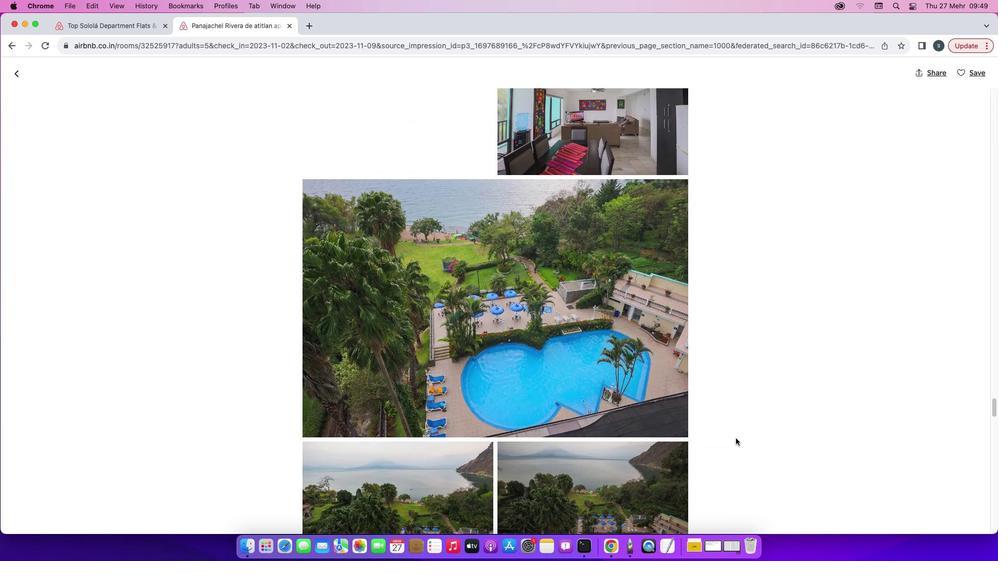 
Action: Mouse scrolled (736, 438) with delta (0, -1)
Screenshot: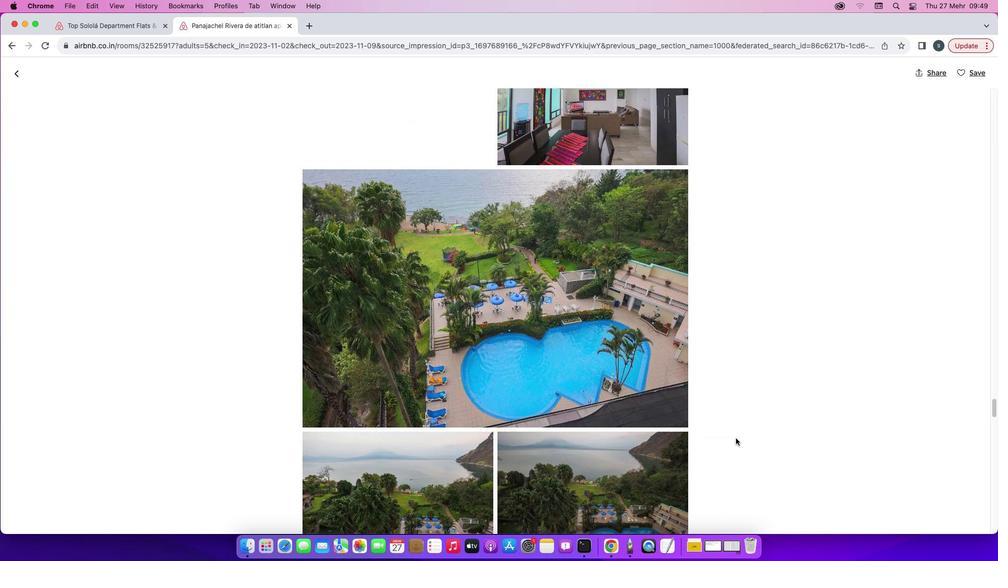 
Action: Mouse scrolled (736, 438) with delta (0, -2)
Screenshot: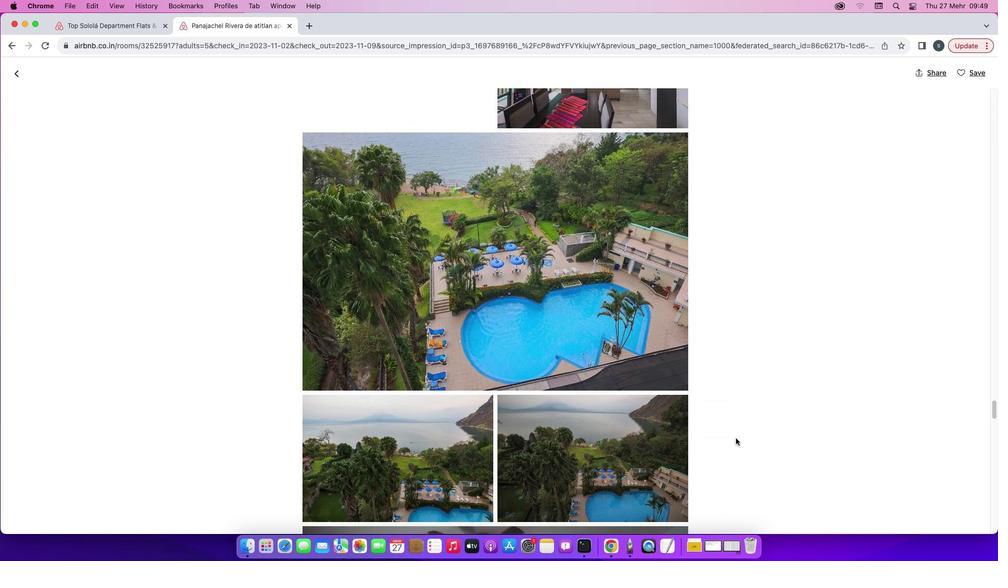 
Action: Mouse scrolled (736, 438) with delta (0, 0)
Screenshot: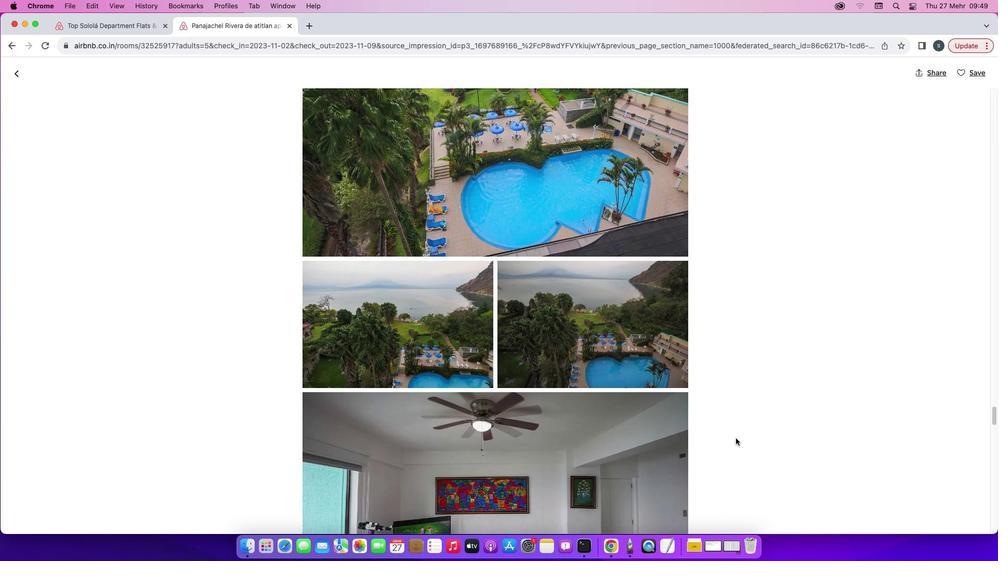
Action: Mouse scrolled (736, 438) with delta (0, 0)
Screenshot: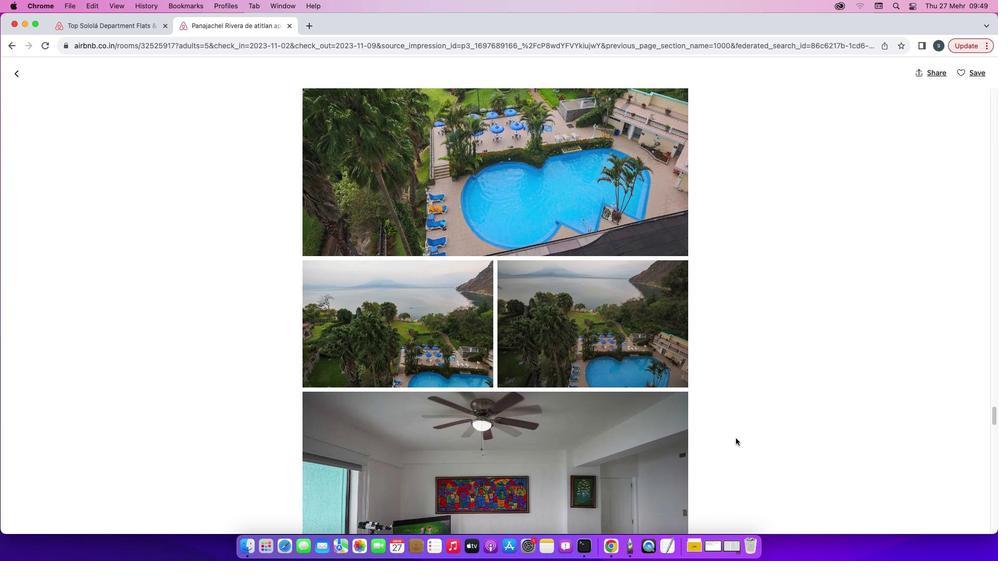 
Action: Mouse scrolled (736, 438) with delta (0, -1)
Screenshot: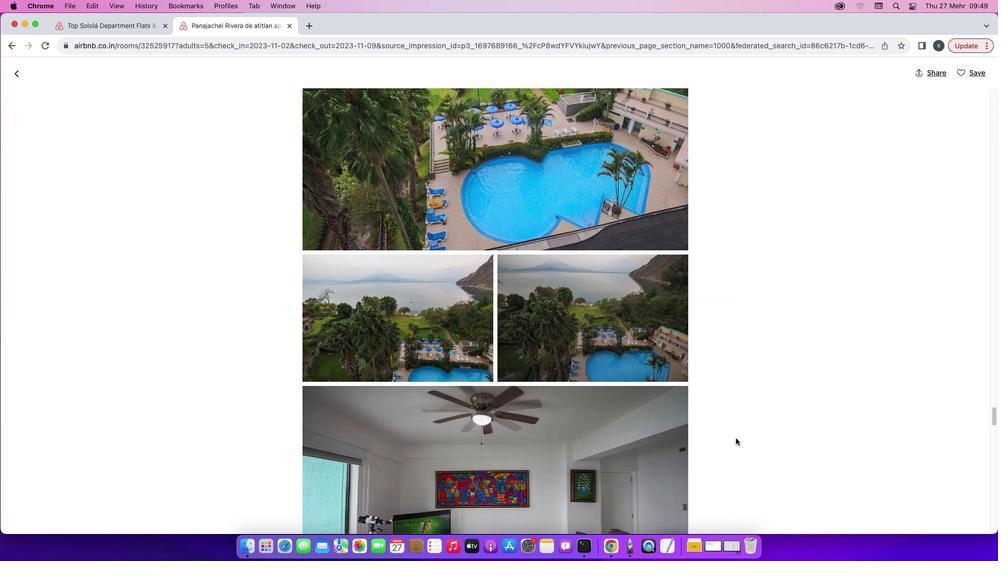 
Action: Mouse scrolled (736, 438) with delta (0, -2)
Screenshot: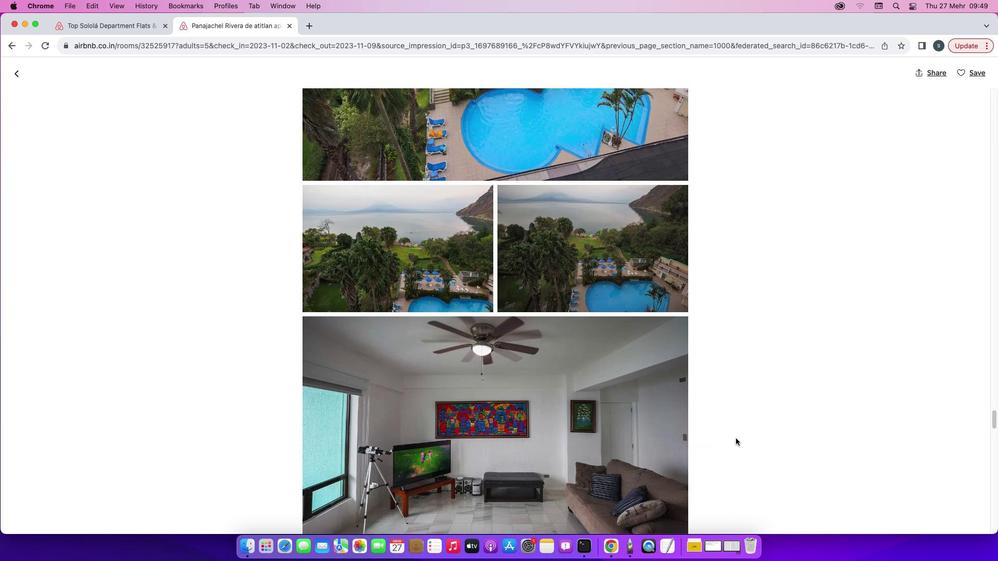
Action: Mouse scrolled (736, 438) with delta (0, -2)
Screenshot: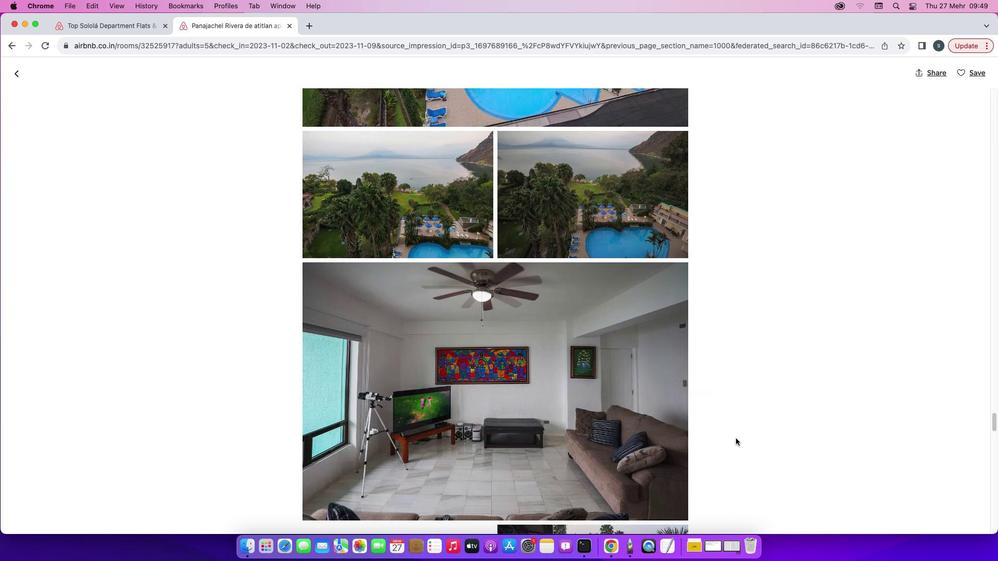 
Action: Mouse scrolled (736, 438) with delta (0, 0)
Screenshot: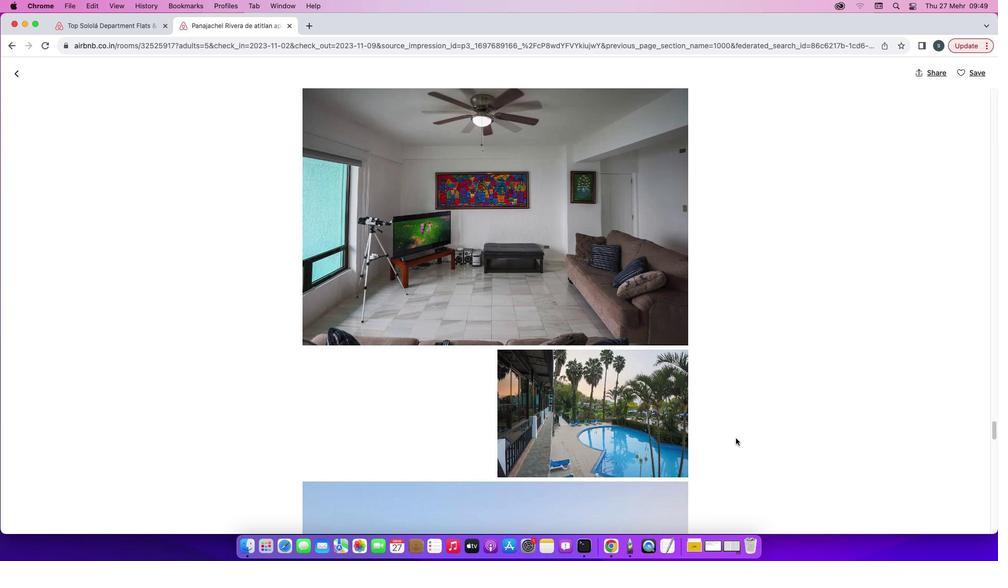 
Action: Mouse scrolled (736, 438) with delta (0, 0)
Screenshot: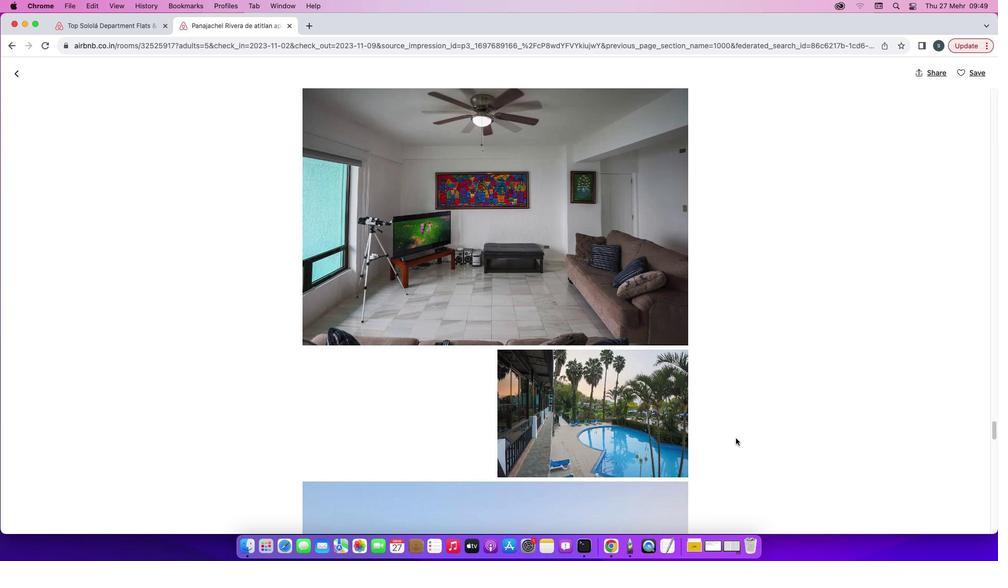 
Action: Mouse scrolled (736, 438) with delta (0, -1)
Screenshot: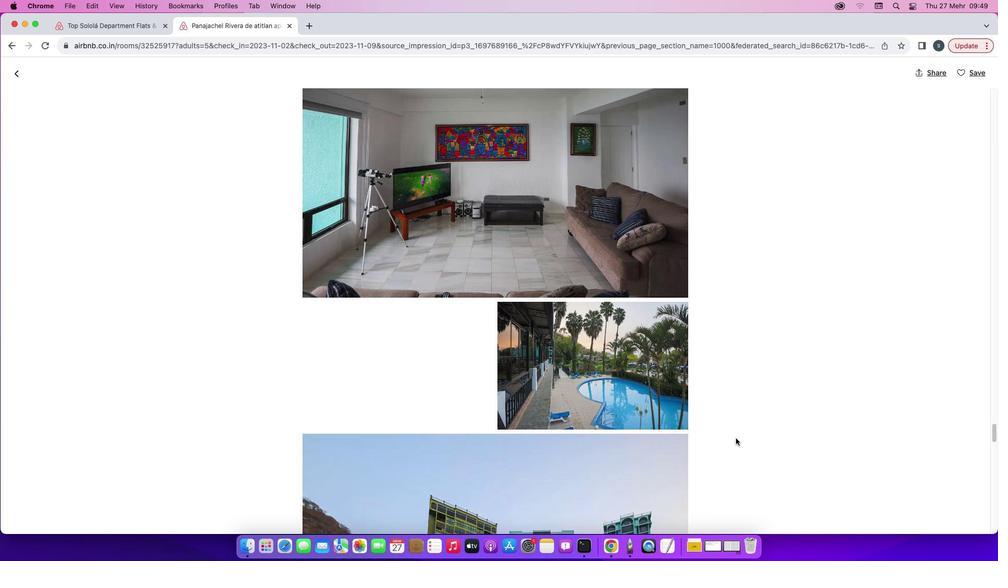 
Action: Mouse scrolled (736, 438) with delta (0, -2)
Screenshot: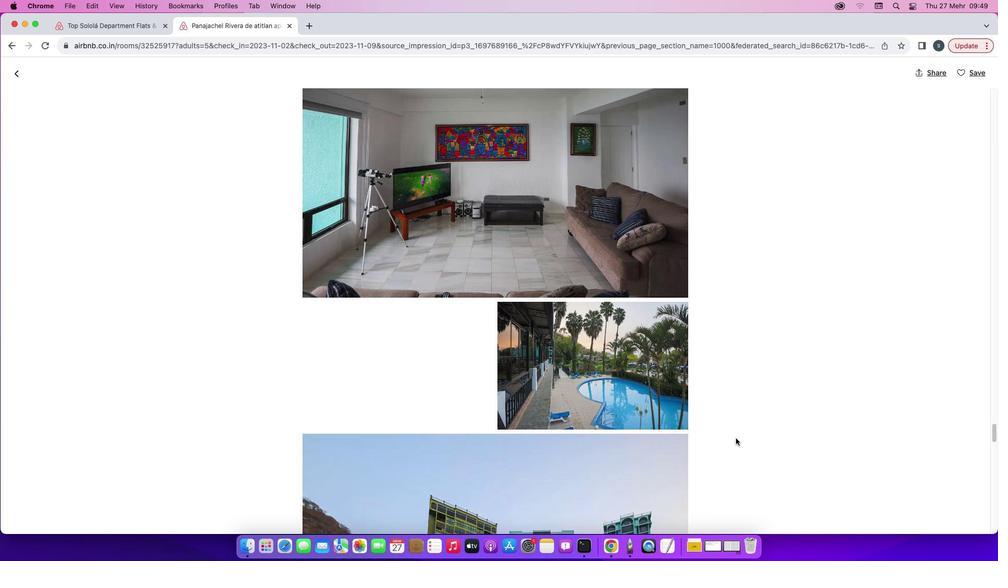 
Action: Mouse scrolled (736, 438) with delta (0, -2)
Screenshot: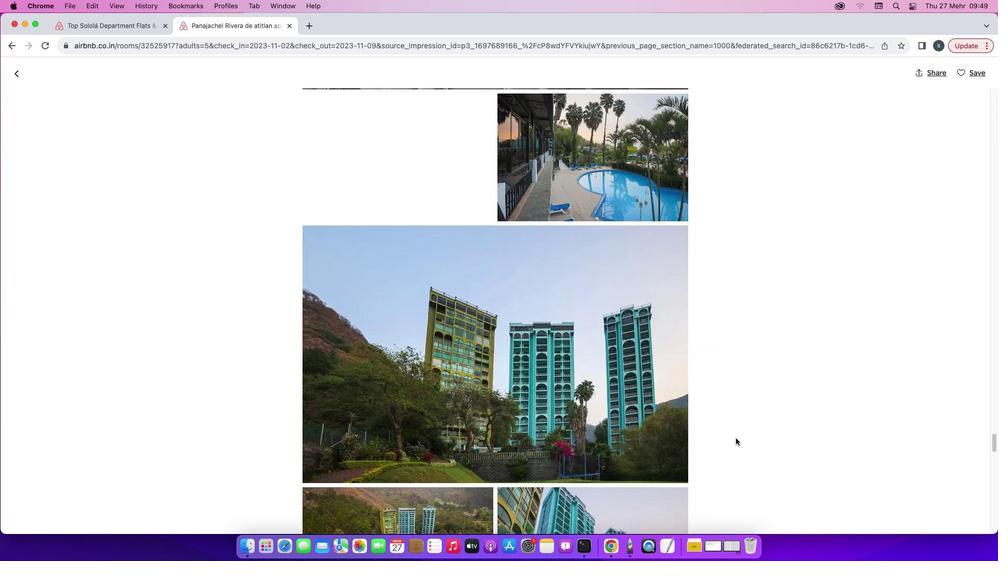
Action: Mouse scrolled (736, 438) with delta (0, 0)
Screenshot: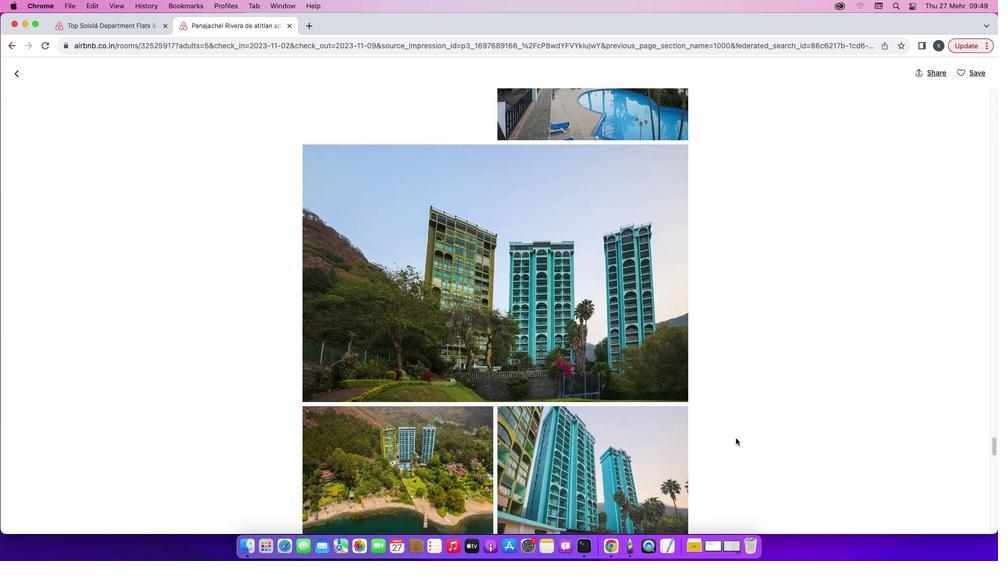 
Action: Mouse scrolled (736, 438) with delta (0, 0)
Screenshot: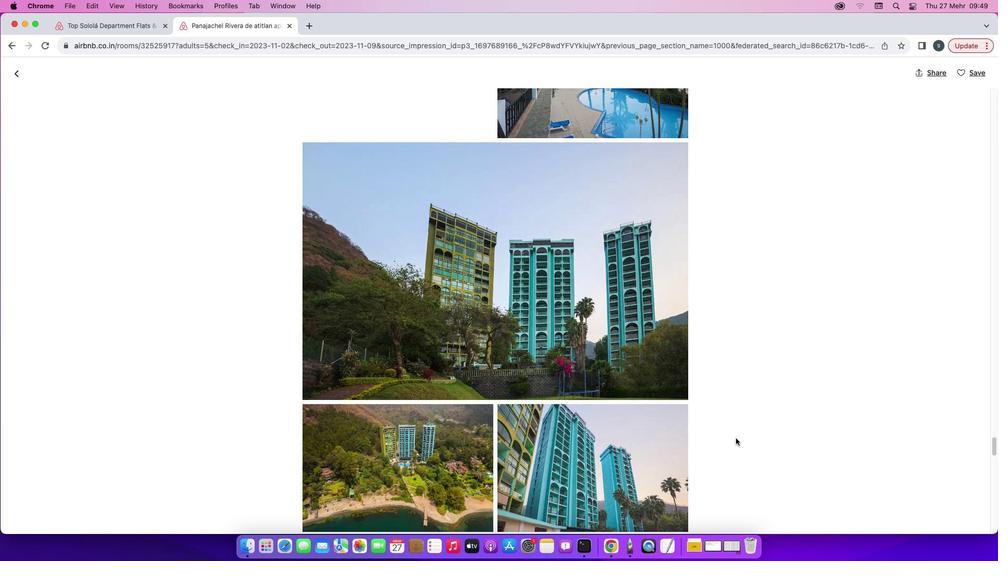 
Action: Mouse scrolled (736, 438) with delta (0, -1)
Screenshot: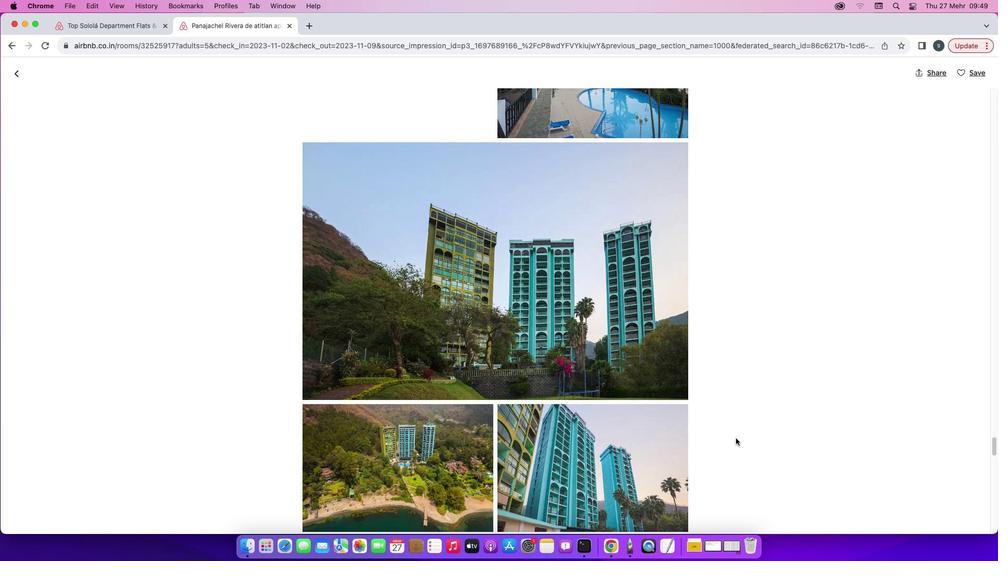 
Action: Mouse scrolled (736, 438) with delta (0, -2)
Screenshot: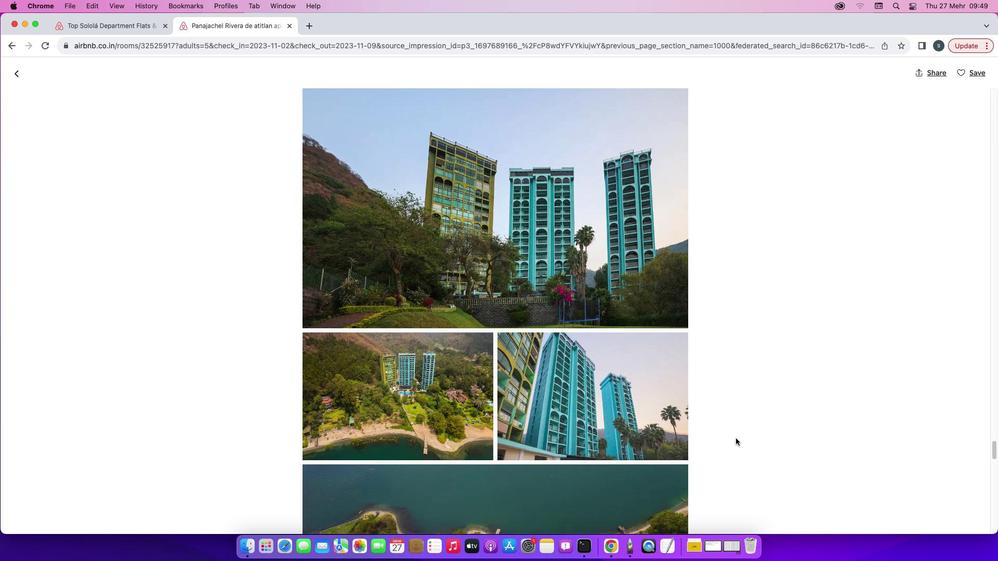 
Action: Mouse scrolled (736, 438) with delta (0, 0)
Screenshot: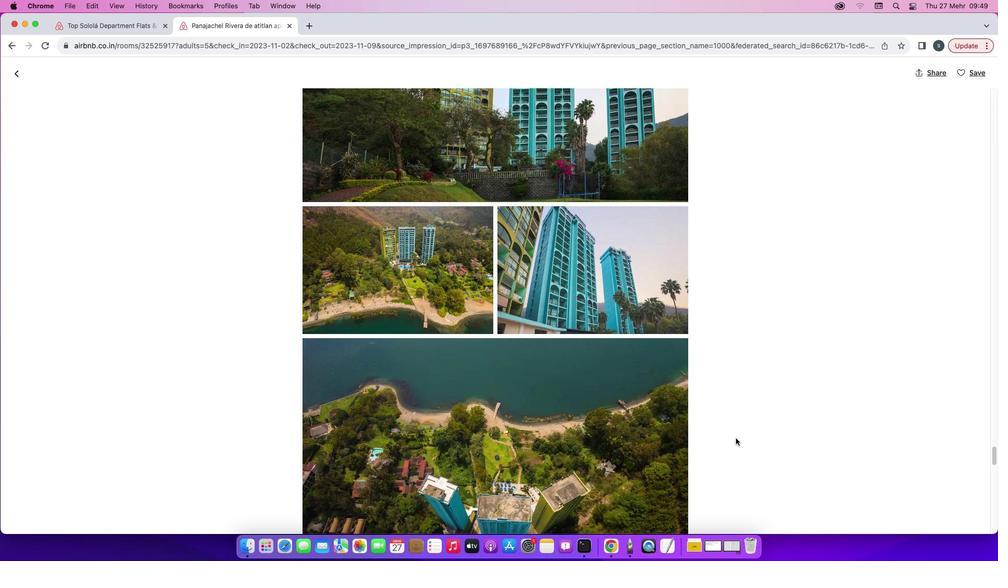 
Action: Mouse scrolled (736, 438) with delta (0, 0)
Screenshot: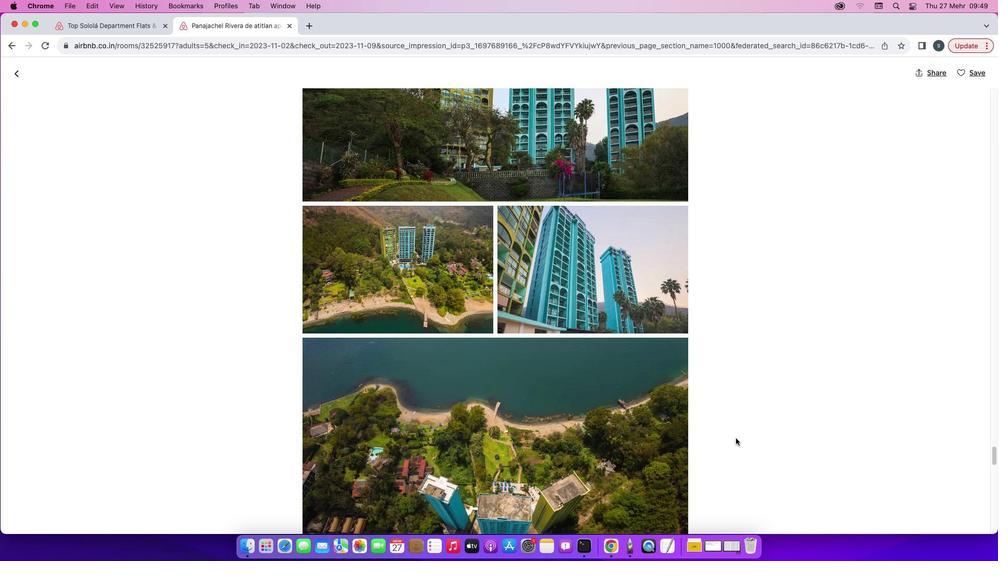 
Action: Mouse scrolled (736, 438) with delta (0, -1)
Screenshot: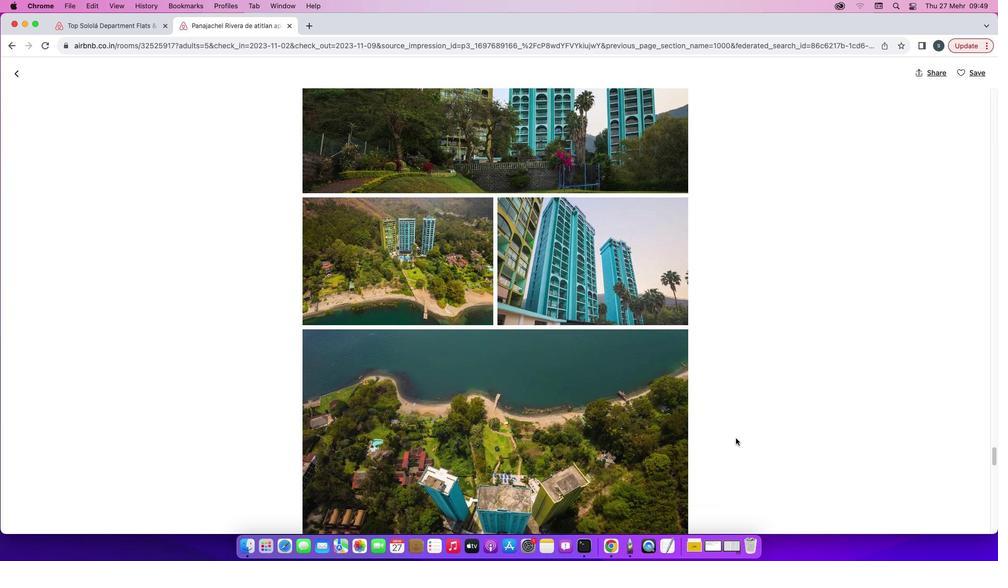
Action: Mouse scrolled (736, 438) with delta (0, -2)
Screenshot: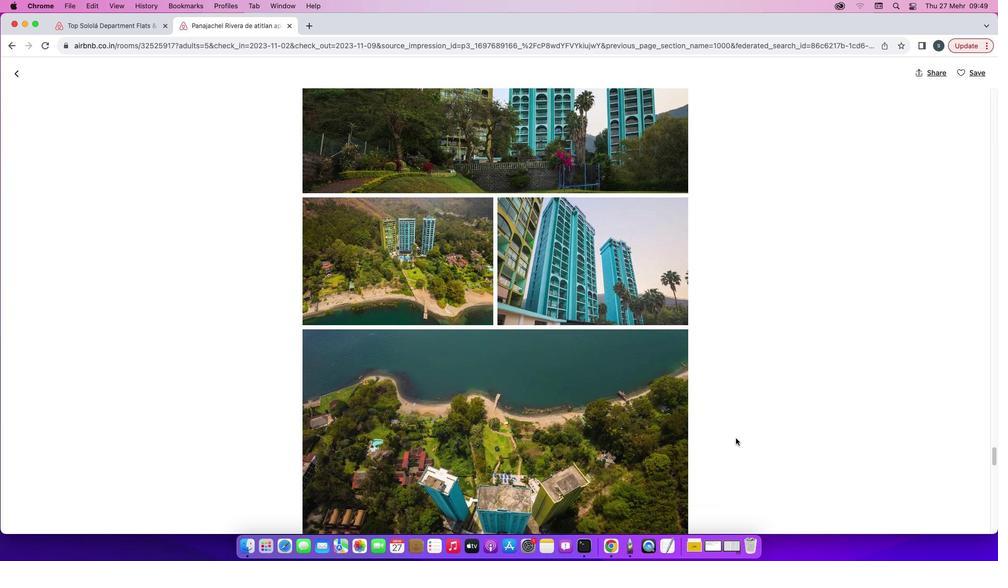 
Action: Mouse scrolled (736, 438) with delta (0, 0)
Screenshot: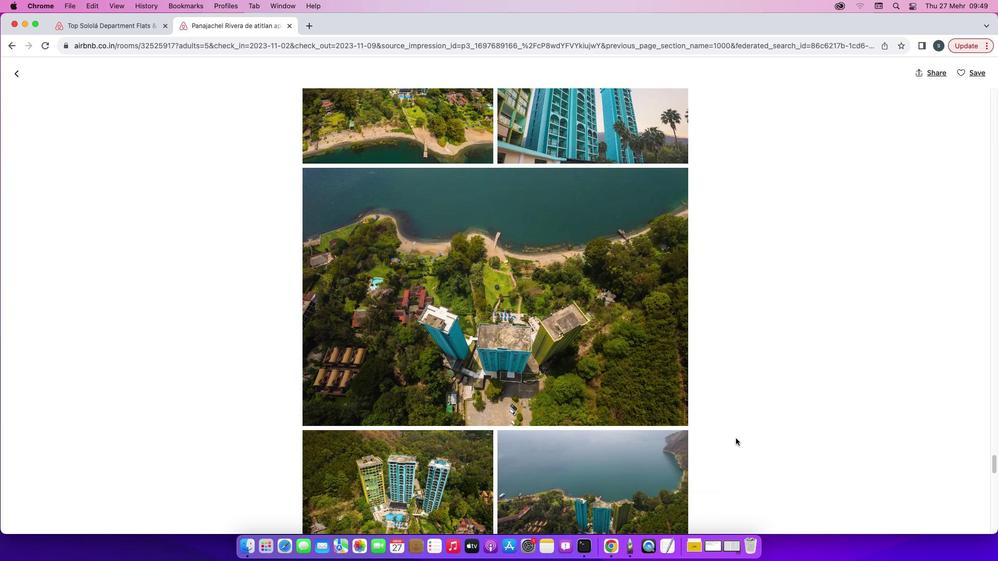 
Action: Mouse scrolled (736, 438) with delta (0, 0)
Screenshot: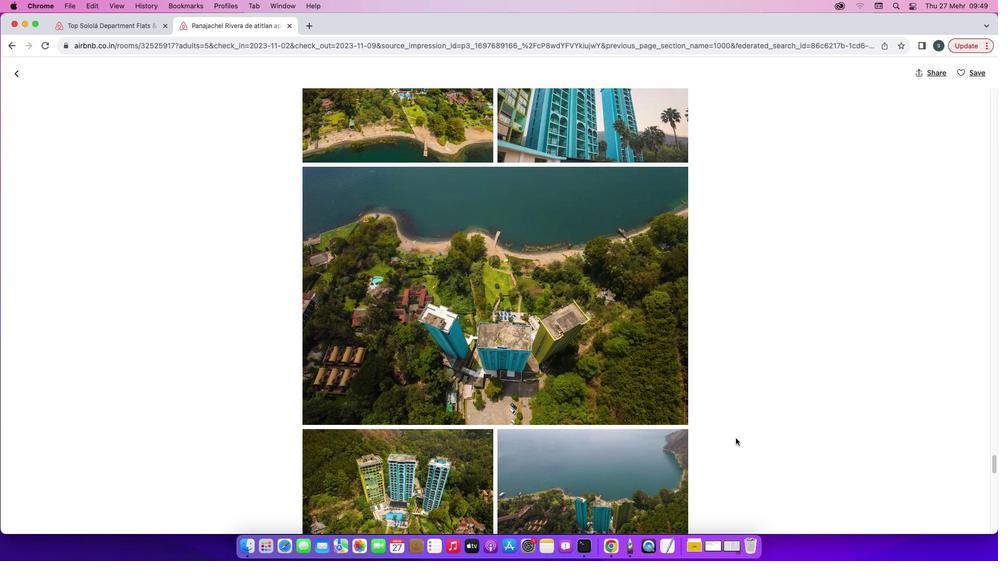 
Action: Mouse scrolled (736, 438) with delta (0, -1)
Screenshot: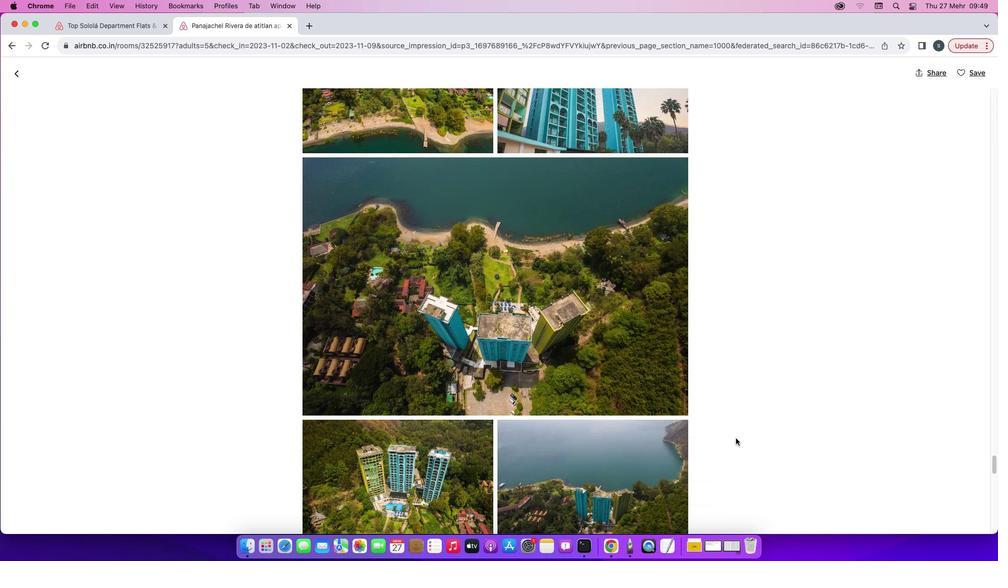 
Action: Mouse scrolled (736, 438) with delta (0, -2)
Screenshot: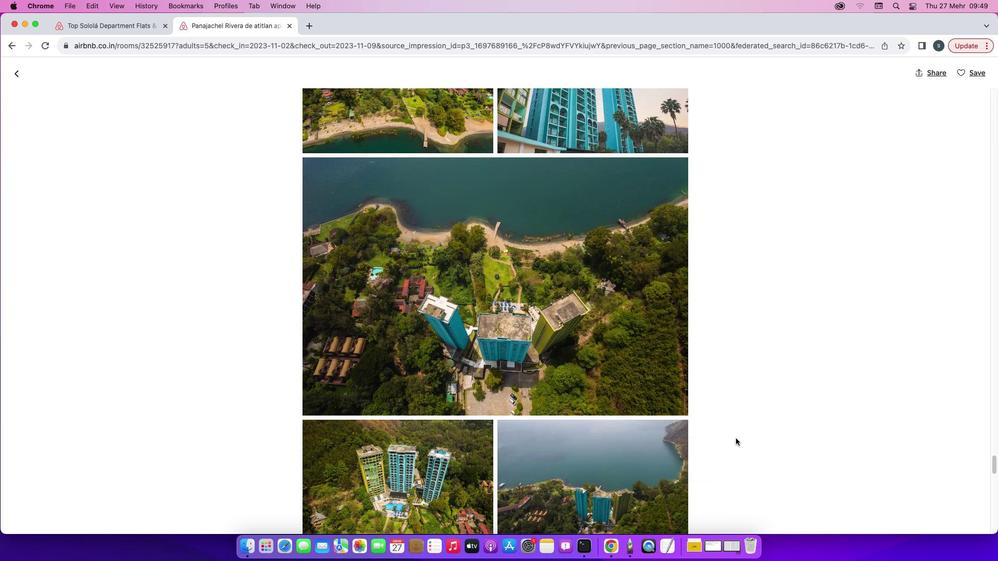 
Action: Mouse scrolled (736, 438) with delta (0, -2)
Screenshot: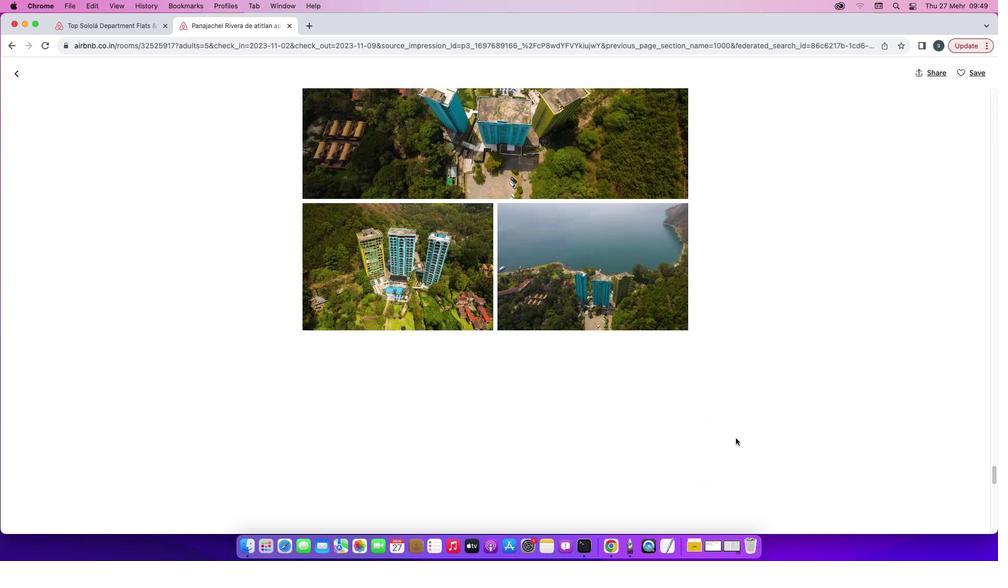 
Action: Mouse scrolled (736, 438) with delta (0, 0)
Screenshot: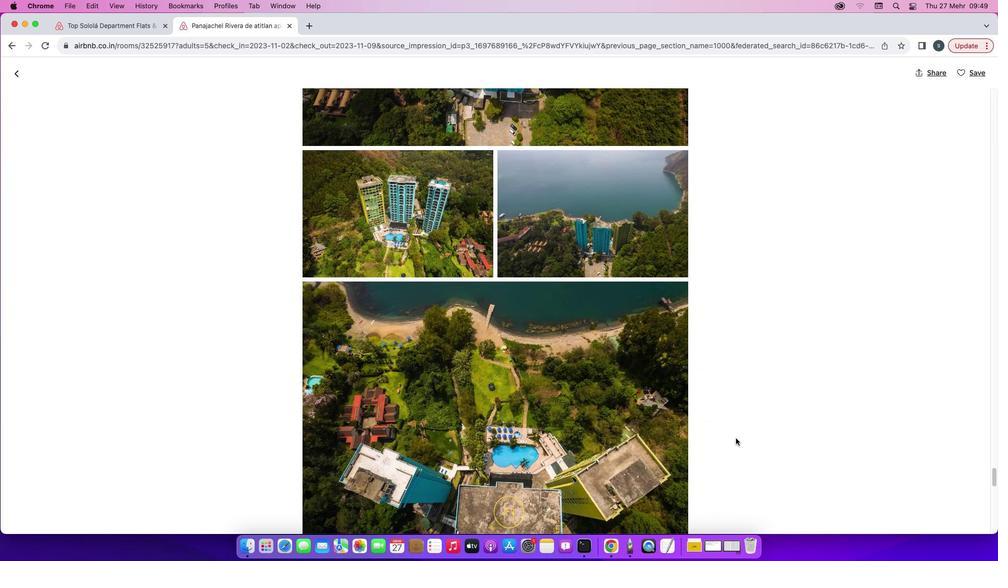 
Action: Mouse scrolled (736, 438) with delta (0, 0)
